 Task: Slide 4 - My Friends.
Action: Mouse moved to (40, 100)
Screenshot: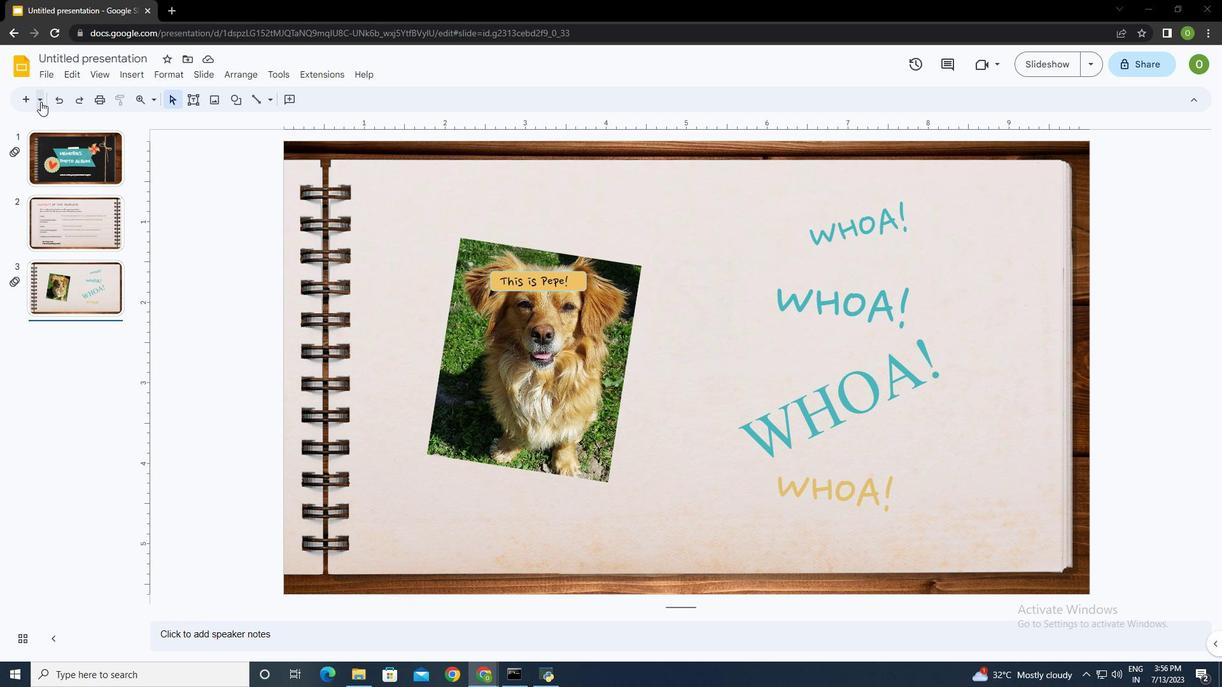 
Action: Mouse pressed left at (40, 100)
Screenshot: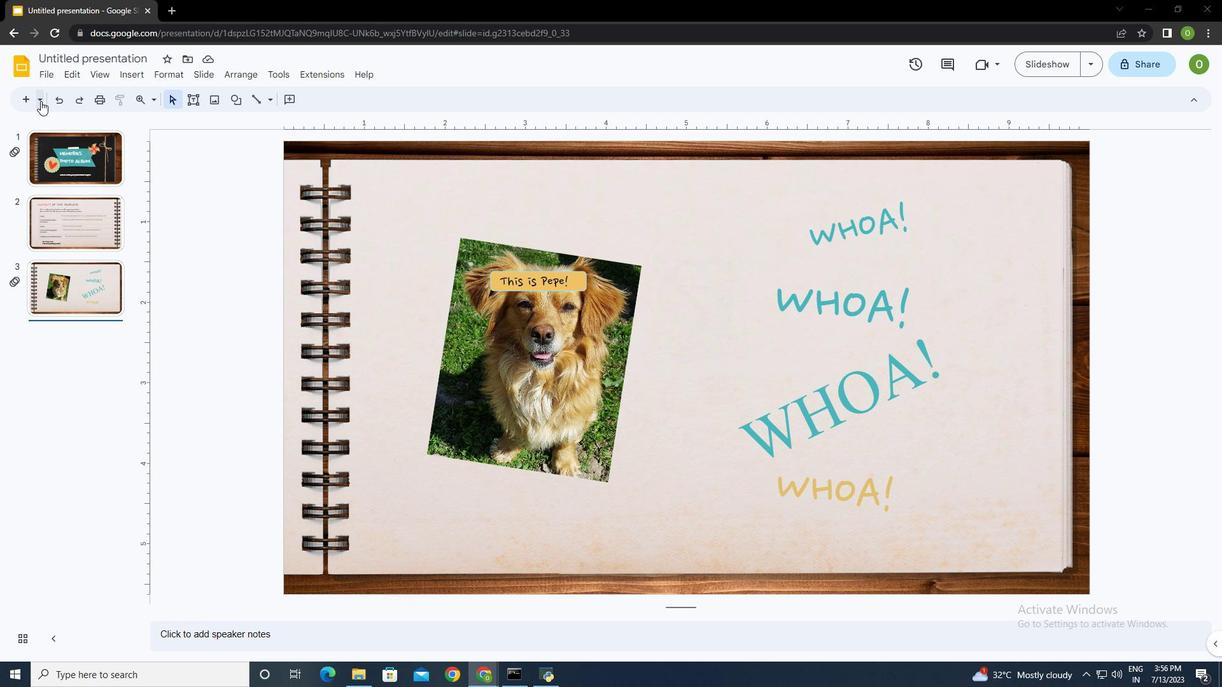 
Action: Mouse moved to (94, 231)
Screenshot: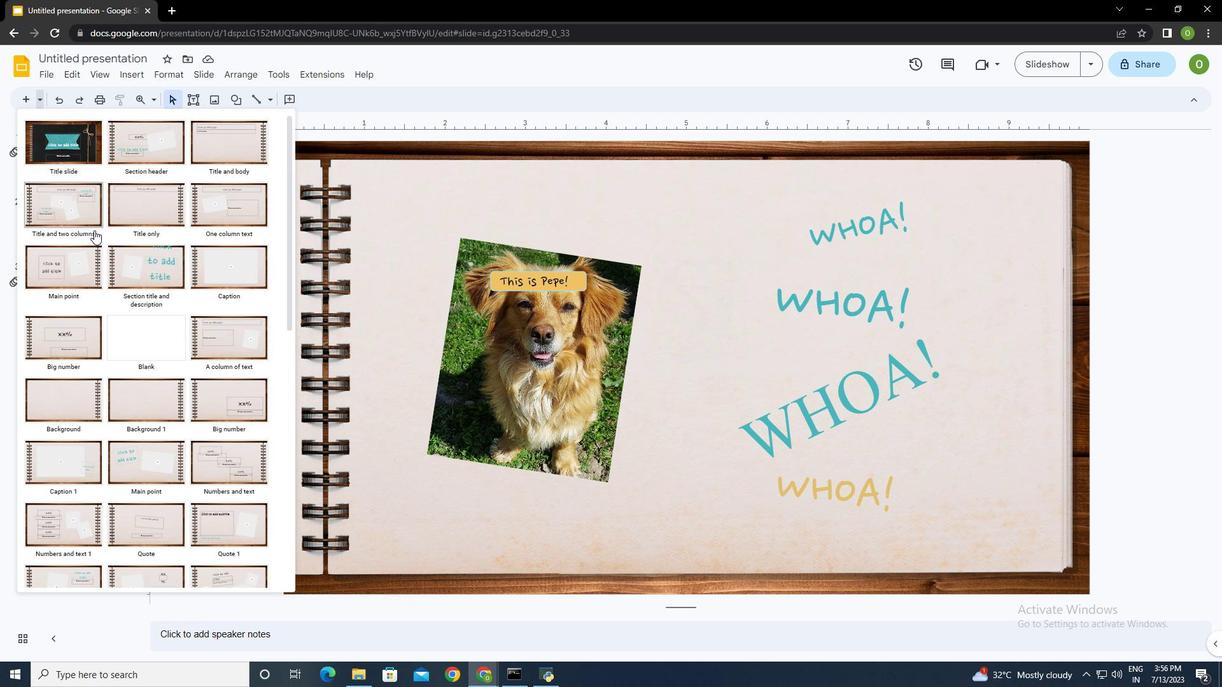 
Action: Mouse scrolled (94, 230) with delta (0, 0)
Screenshot: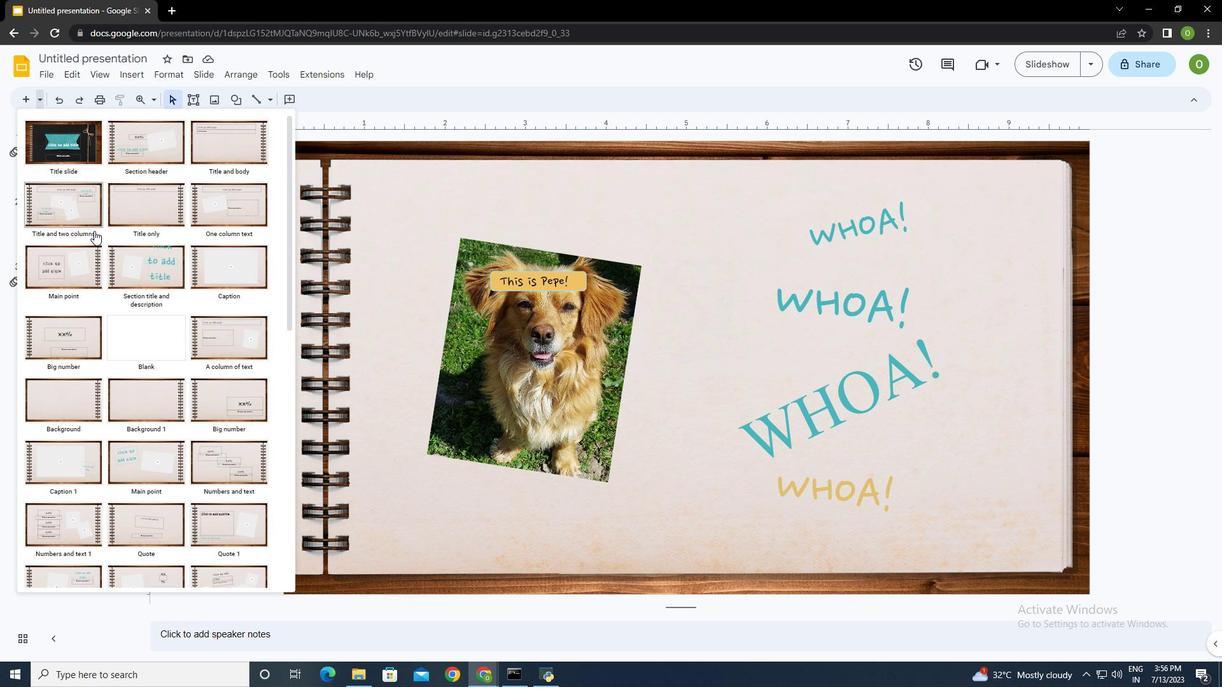 
Action: Mouse scrolled (94, 230) with delta (0, 0)
Screenshot: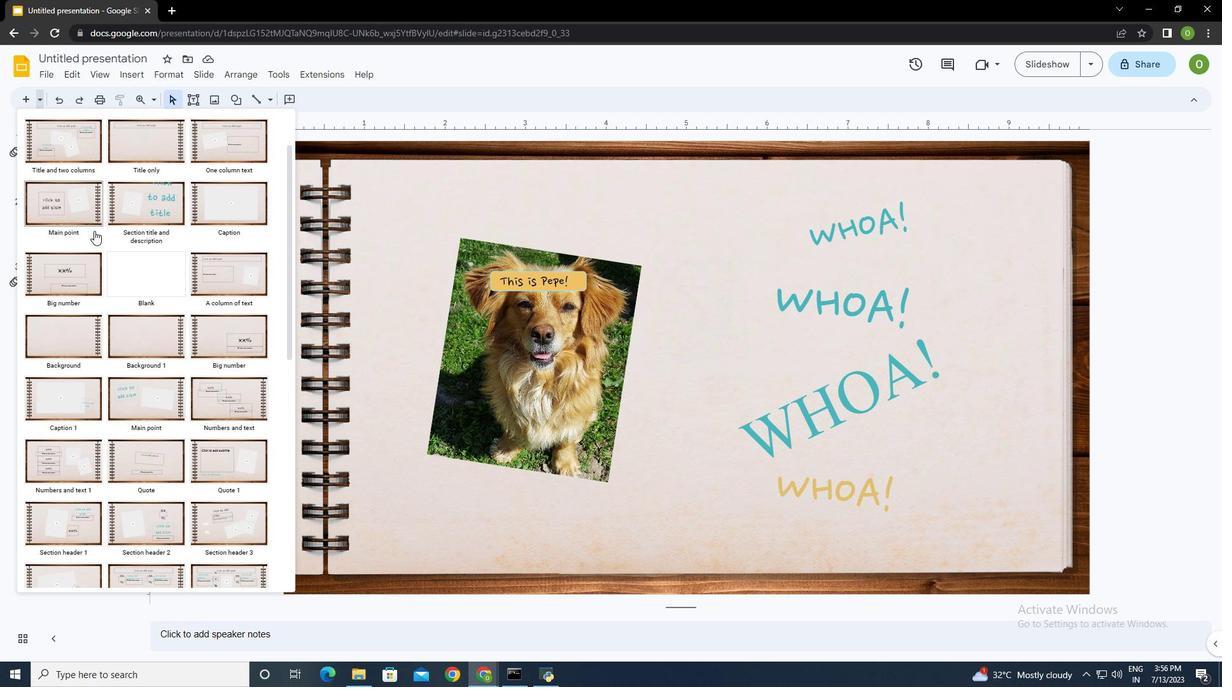 
Action: Mouse scrolled (94, 230) with delta (0, 0)
Screenshot: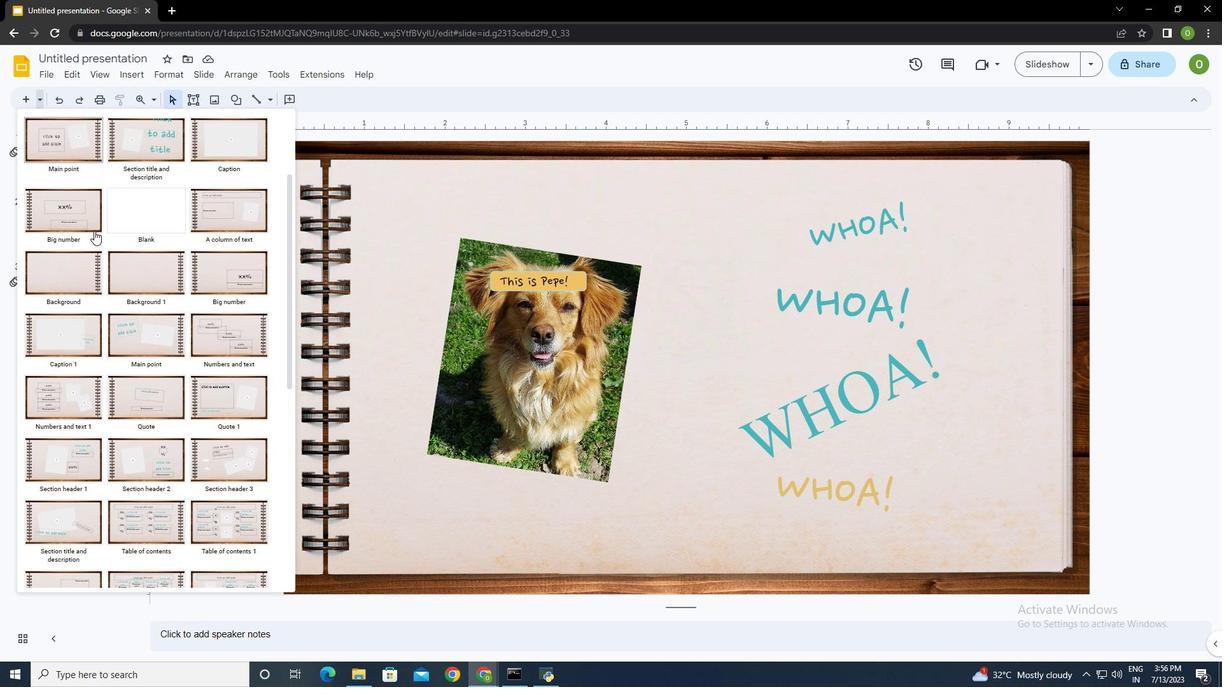 
Action: Mouse scrolled (94, 230) with delta (0, 0)
Screenshot: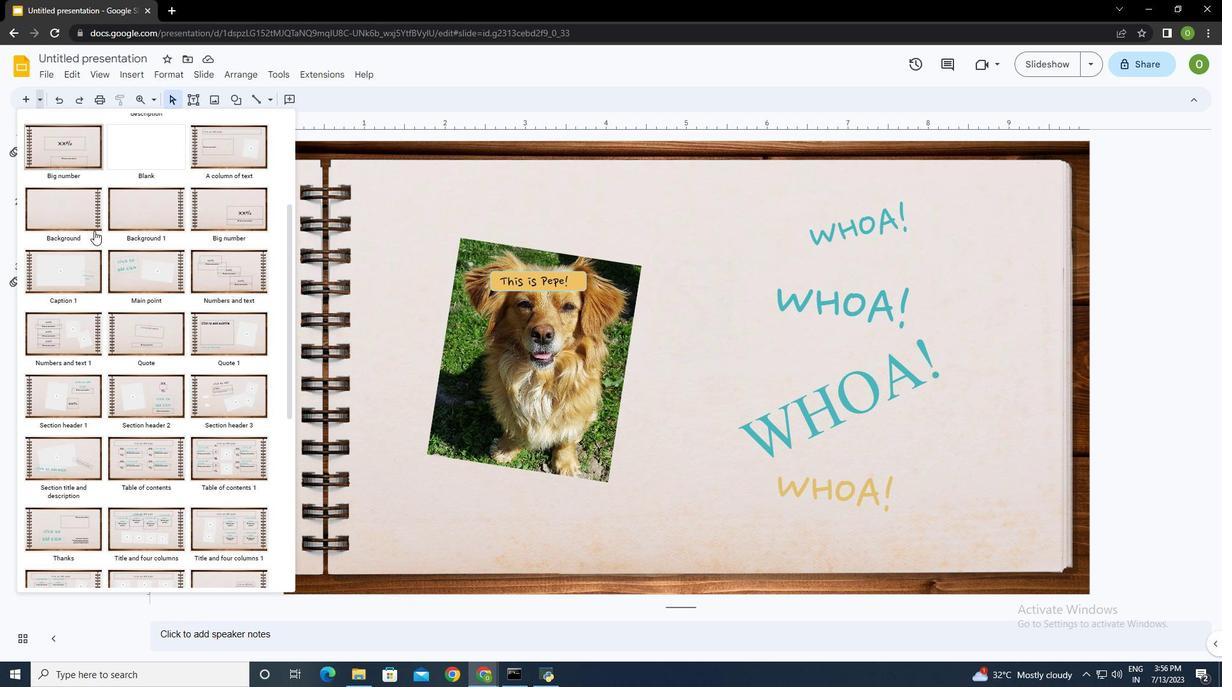 
Action: Mouse scrolled (94, 230) with delta (0, 0)
Screenshot: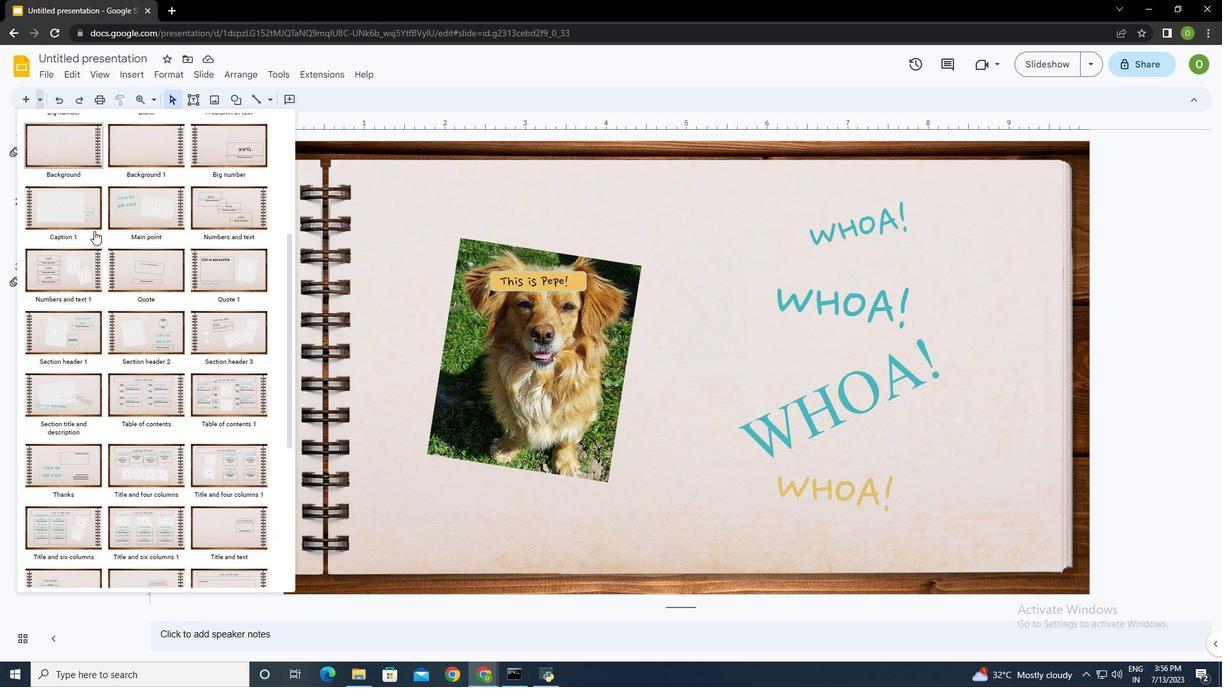 
Action: Mouse moved to (45, 267)
Screenshot: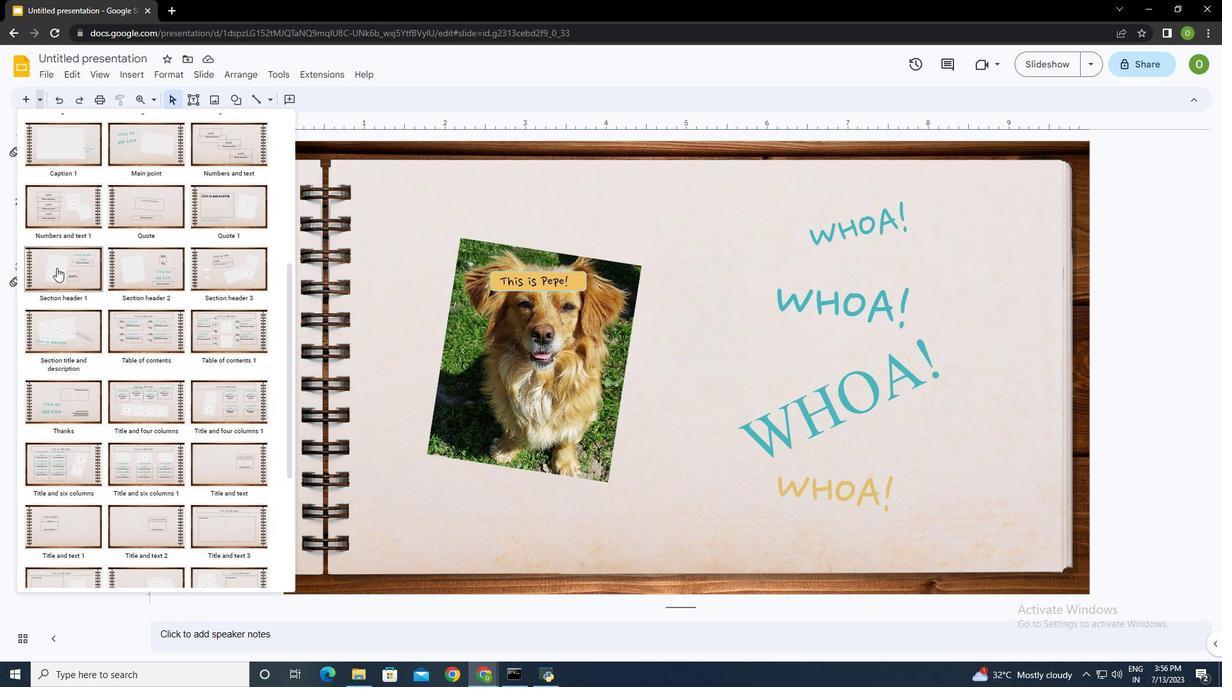 
Action: Mouse pressed left at (45, 267)
Screenshot: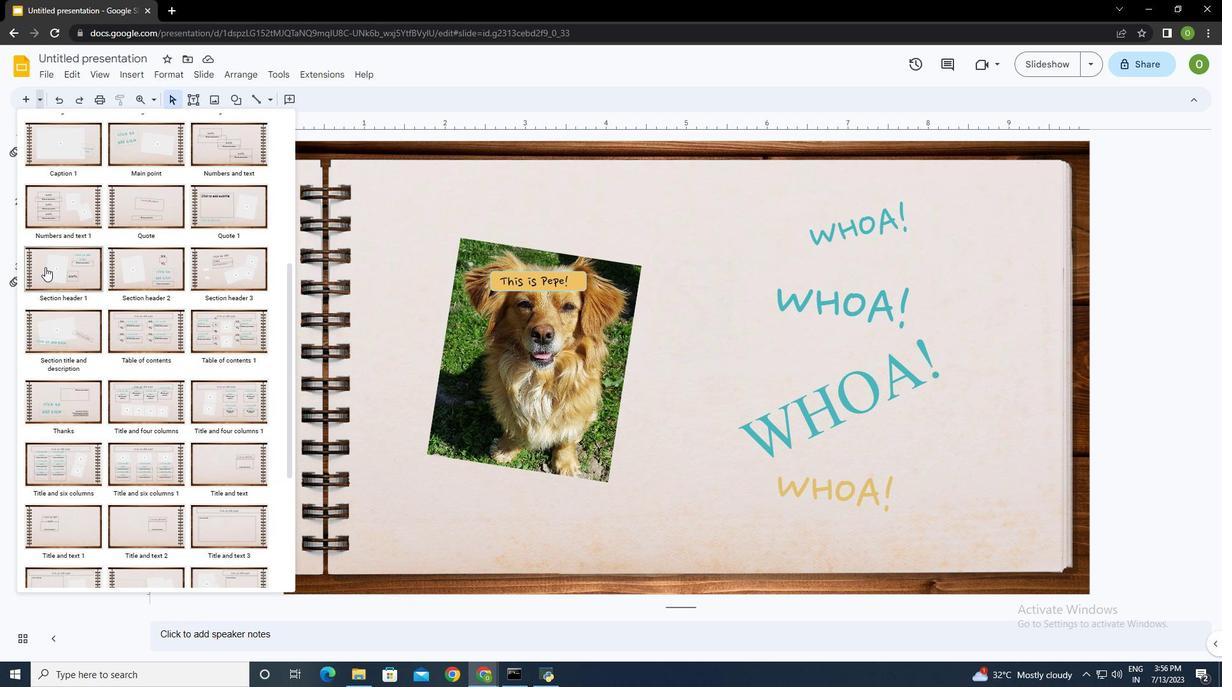 
Action: Mouse moved to (805, 469)
Screenshot: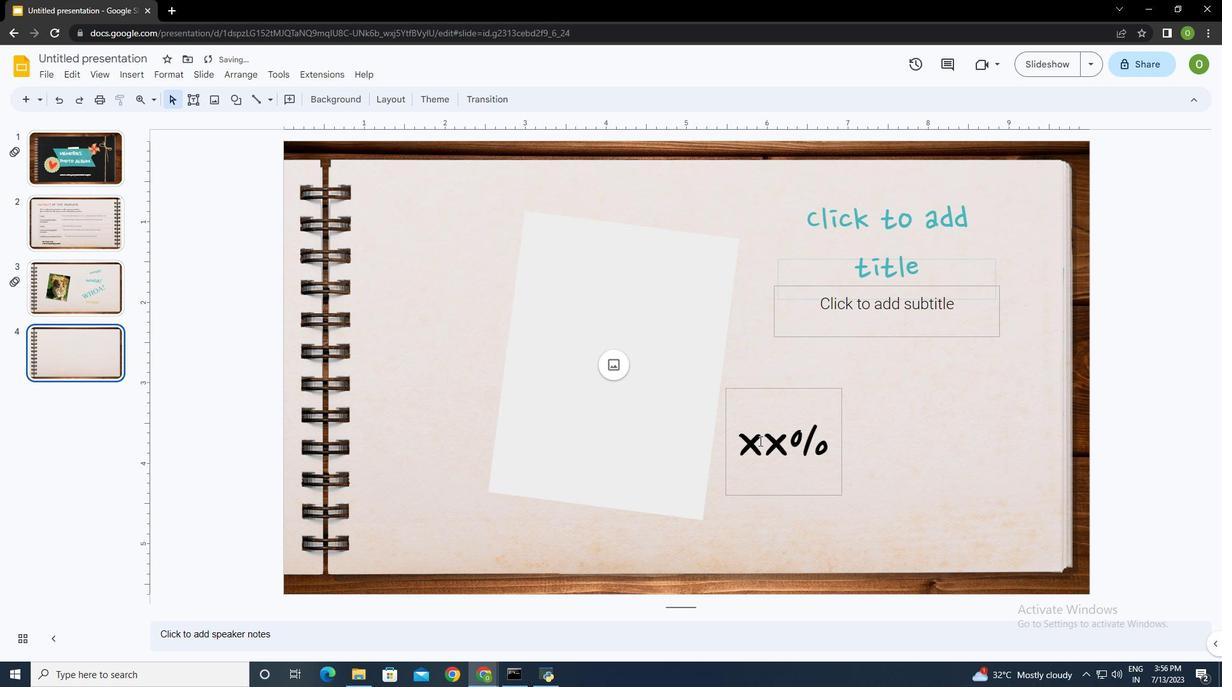 
Action: Mouse pressed left at (805, 469)
Screenshot: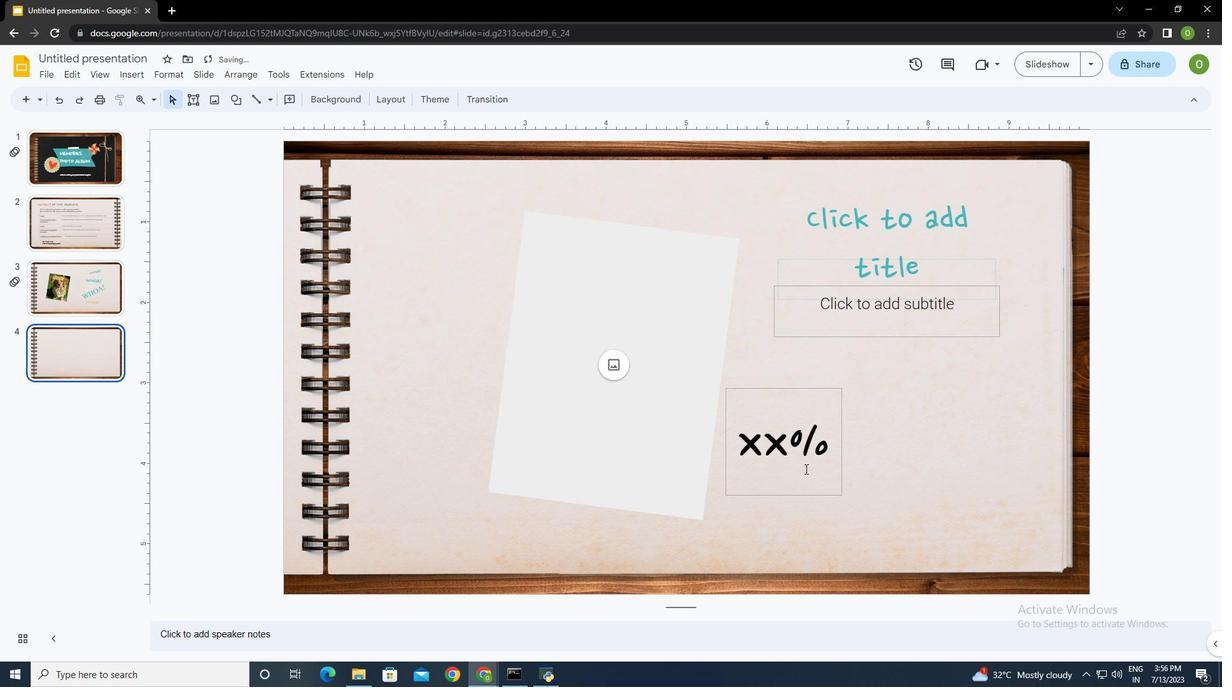 
Action: Mouse moved to (832, 385)
Screenshot: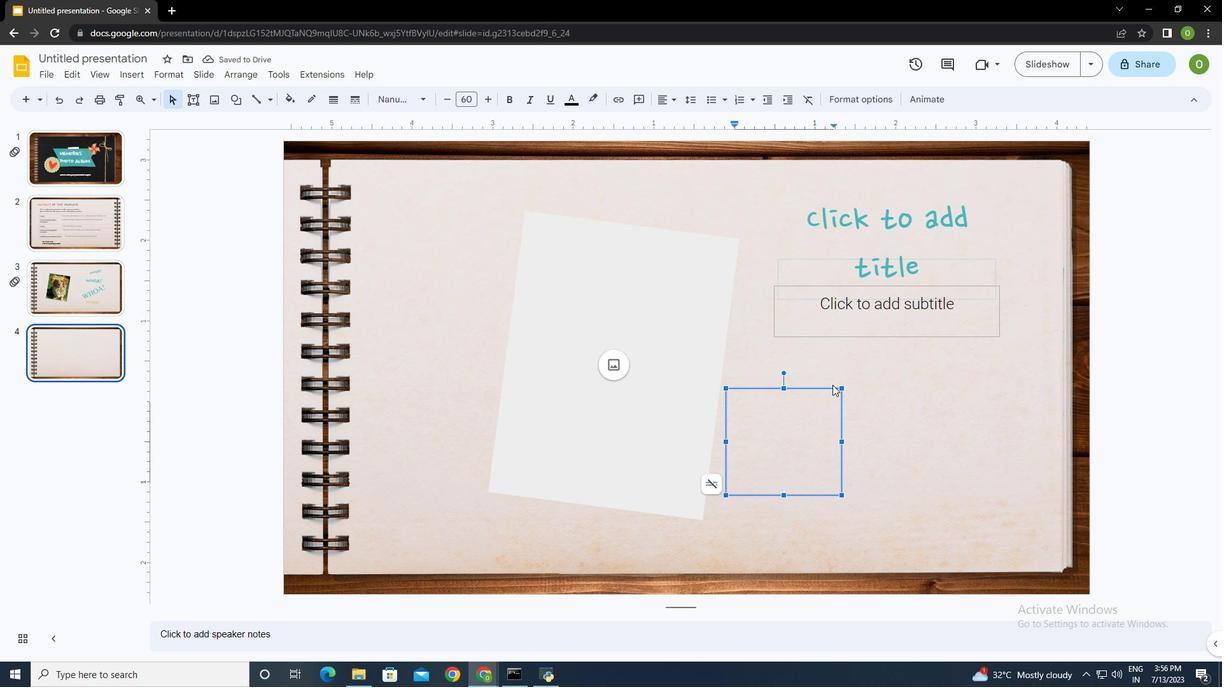 
Action: Key pressed <Key.delete>
Screenshot: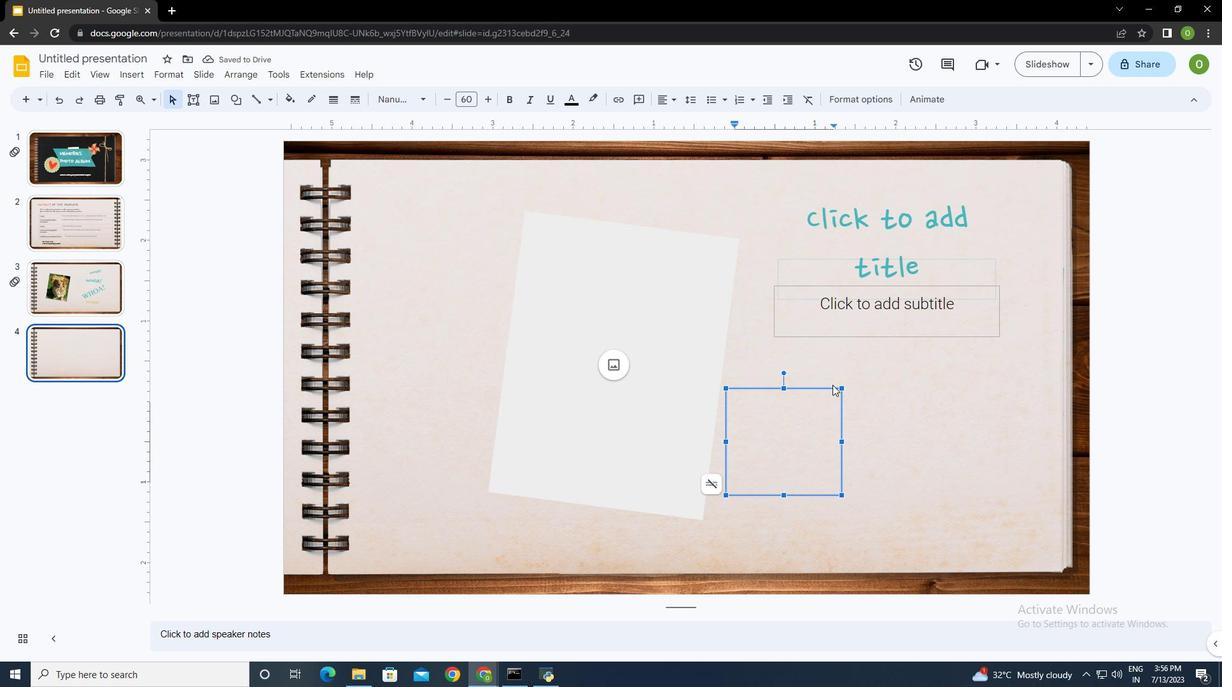 
Action: Mouse moved to (838, 389)
Screenshot: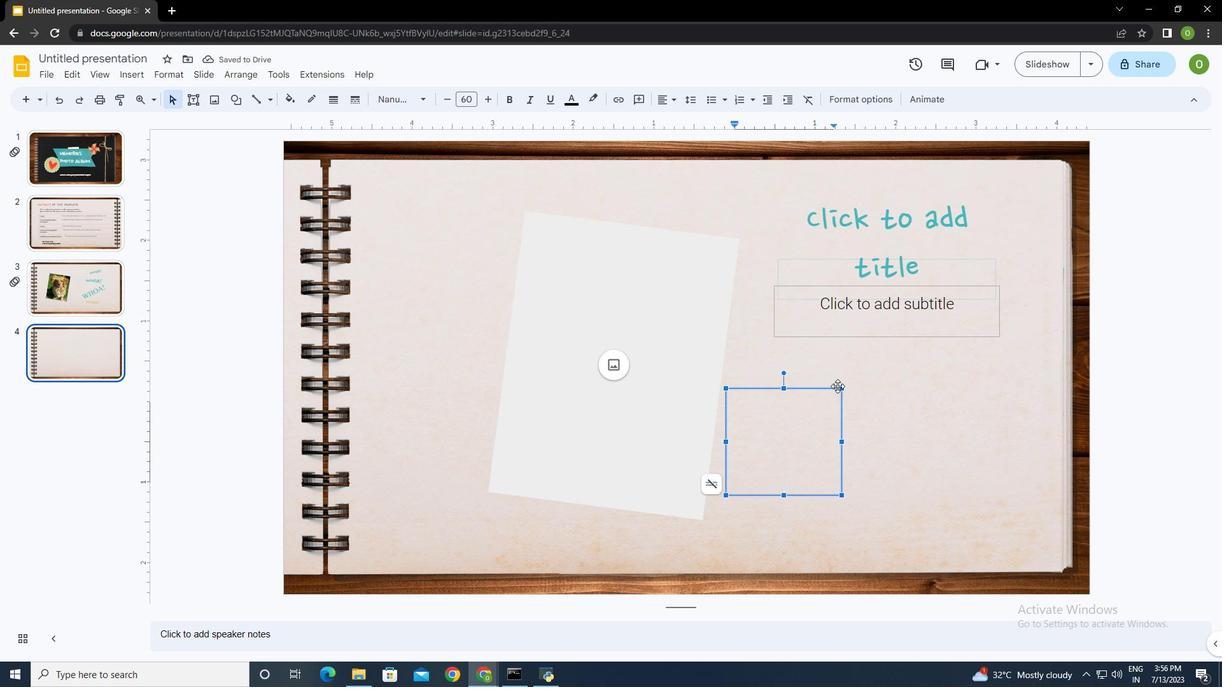 
Action: Mouse pressed left at (838, 389)
Screenshot: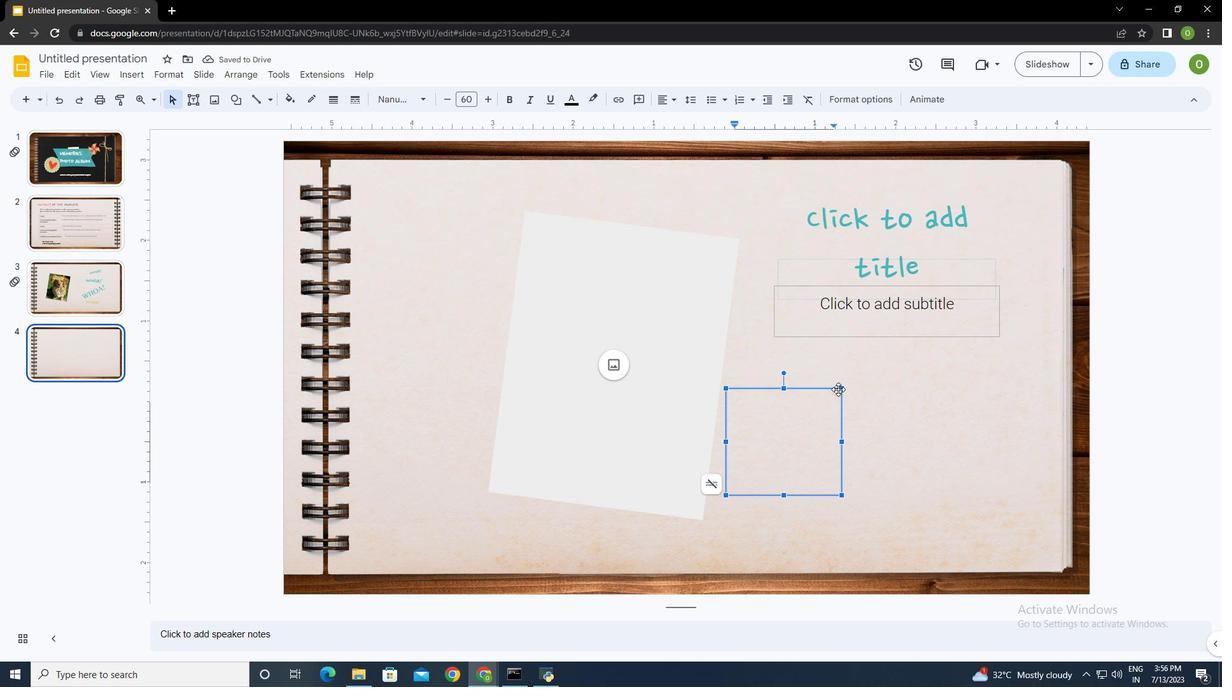 
Action: Key pressed <Key.delete>
Screenshot: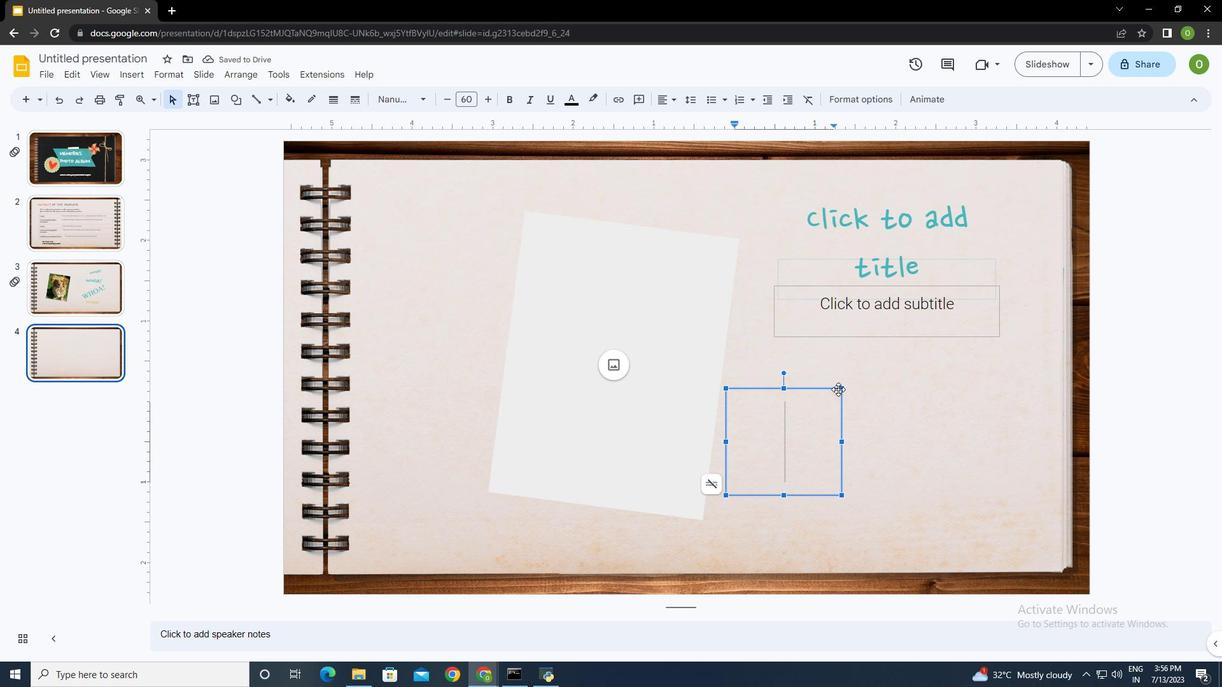 
Action: Mouse moved to (857, 306)
Screenshot: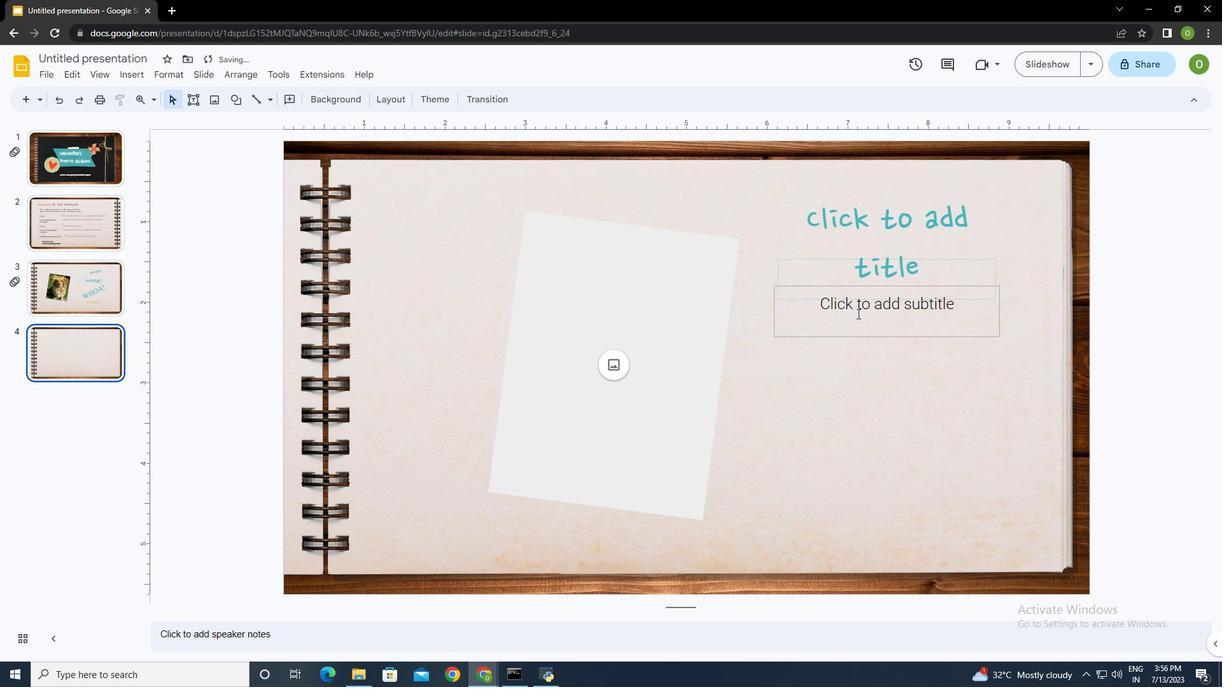 
Action: Mouse pressed left at (857, 306)
Screenshot: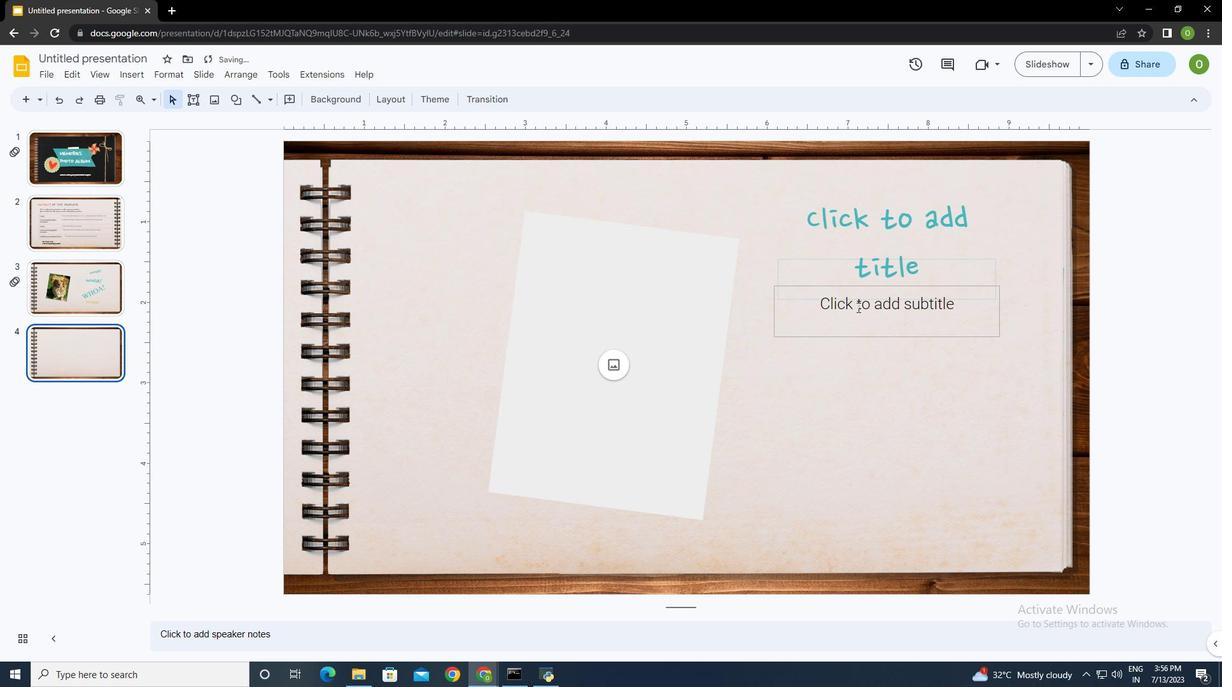 
Action: Mouse moved to (856, 287)
Screenshot: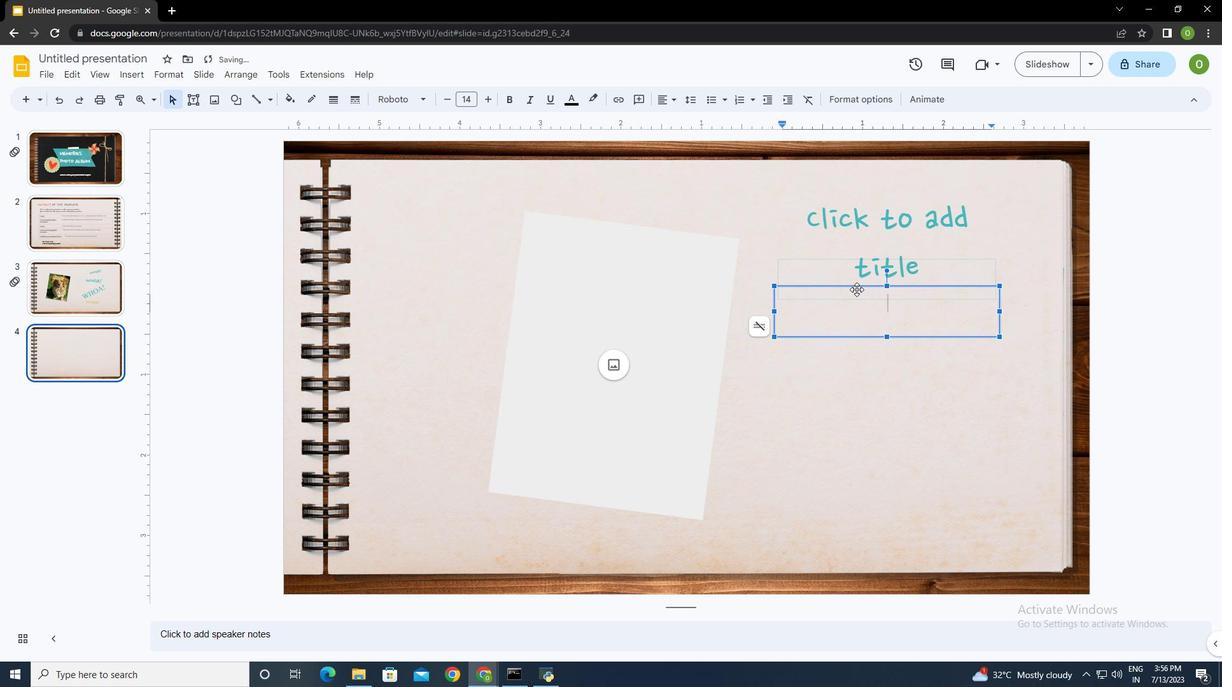 
Action: Mouse pressed left at (856, 287)
Screenshot: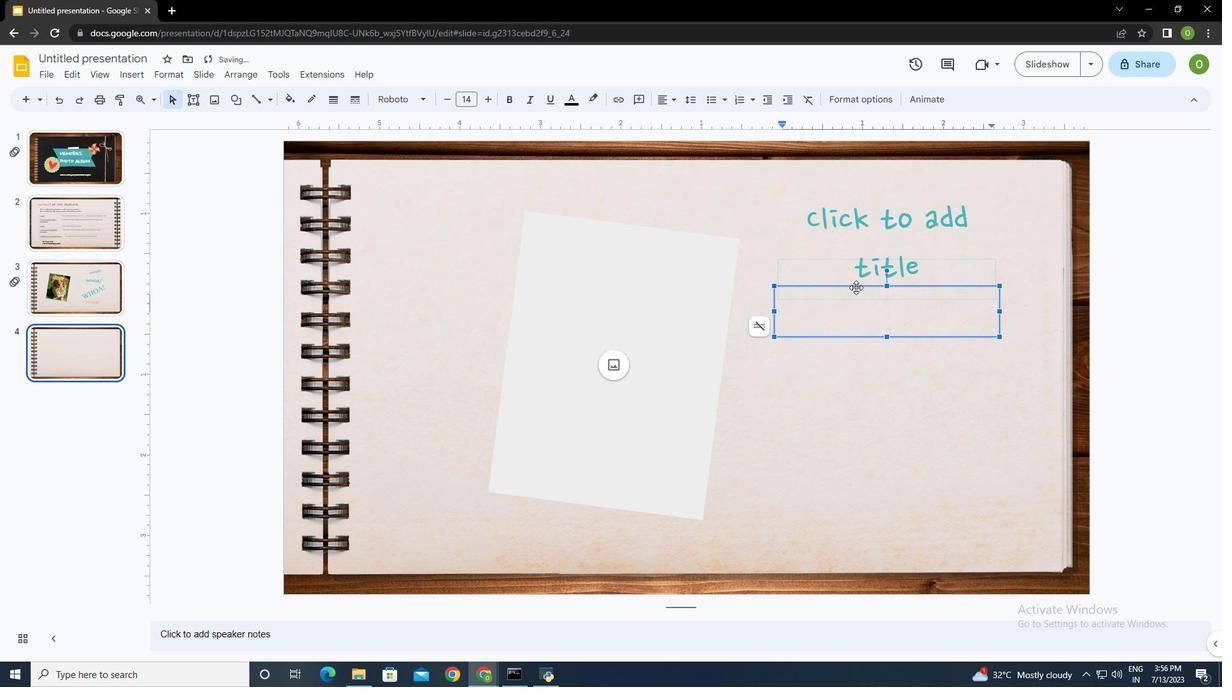
Action: Key pressed <Key.delete>
Screenshot: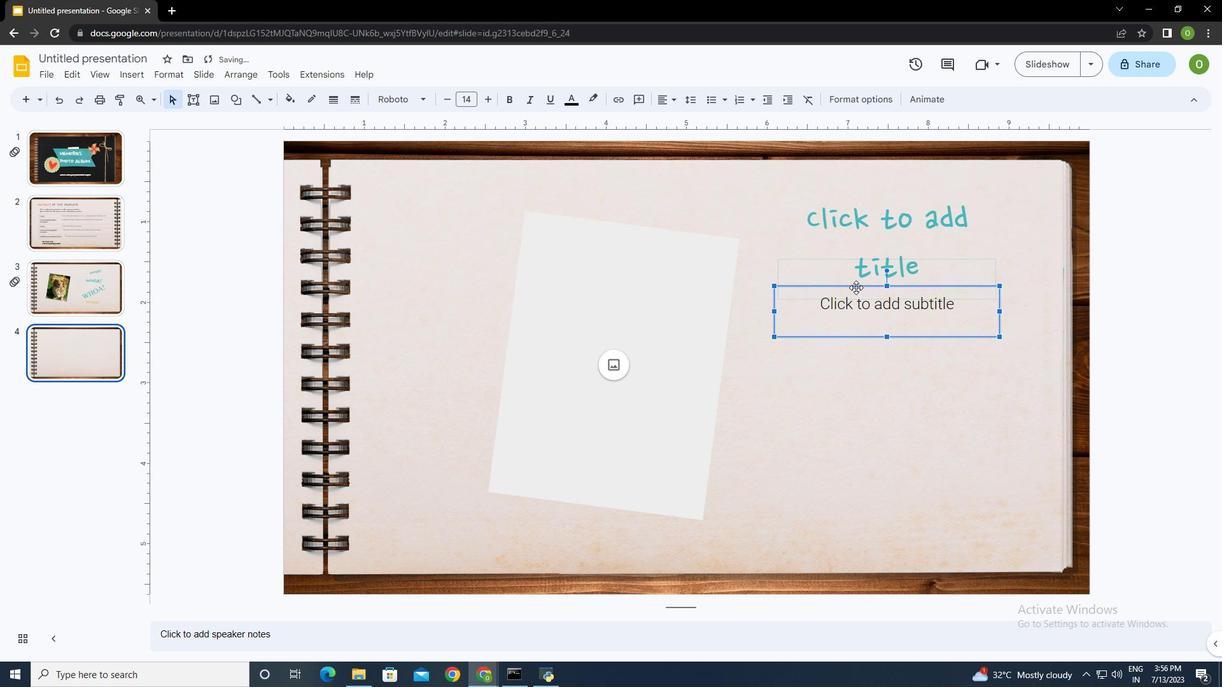 
Action: Mouse moved to (857, 275)
Screenshot: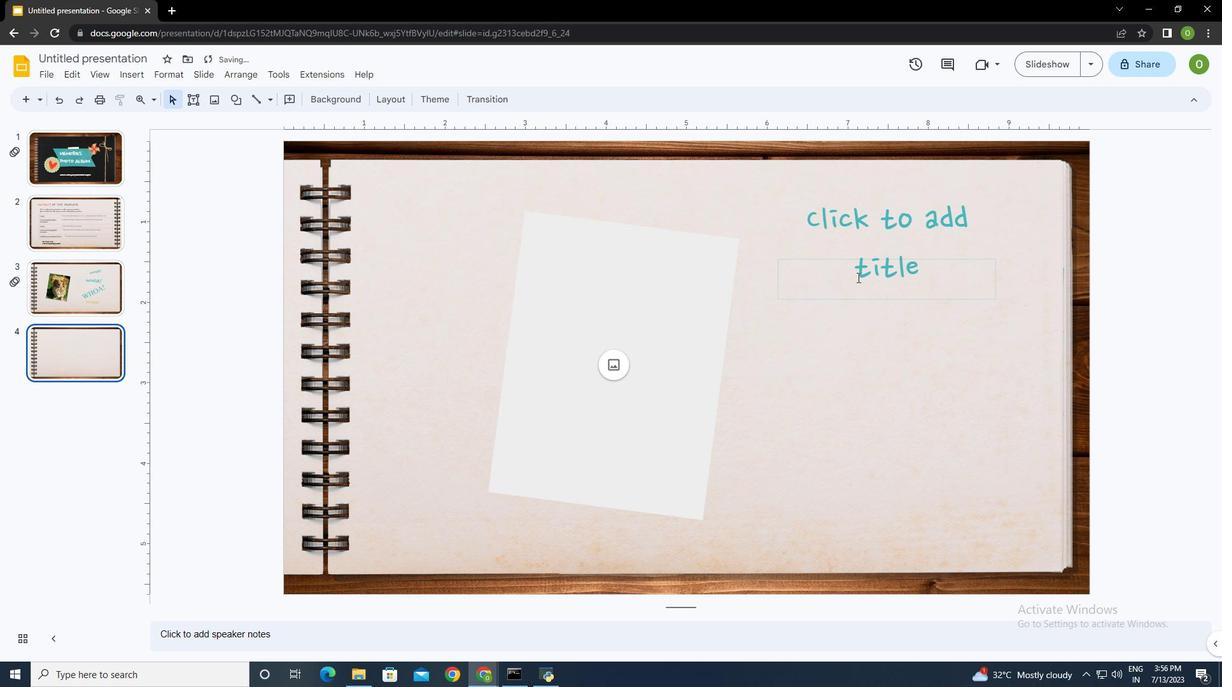 
Action: Mouse pressed left at (857, 275)
Screenshot: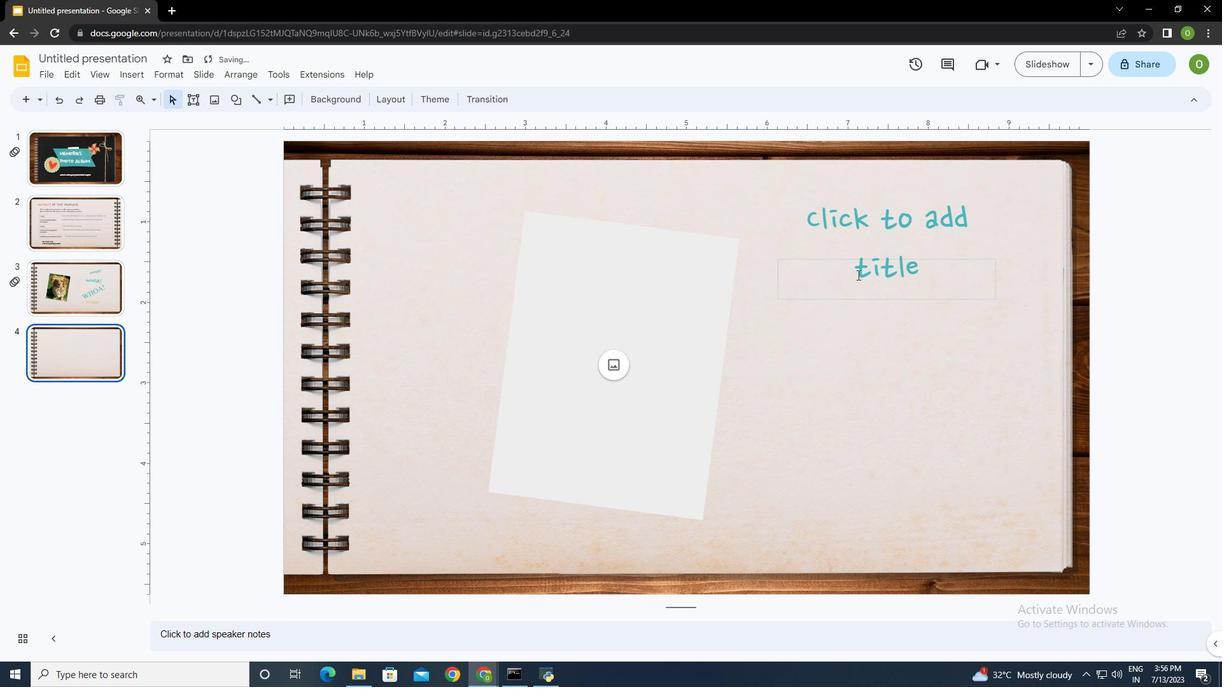 
Action: Mouse moved to (610, 352)
Screenshot: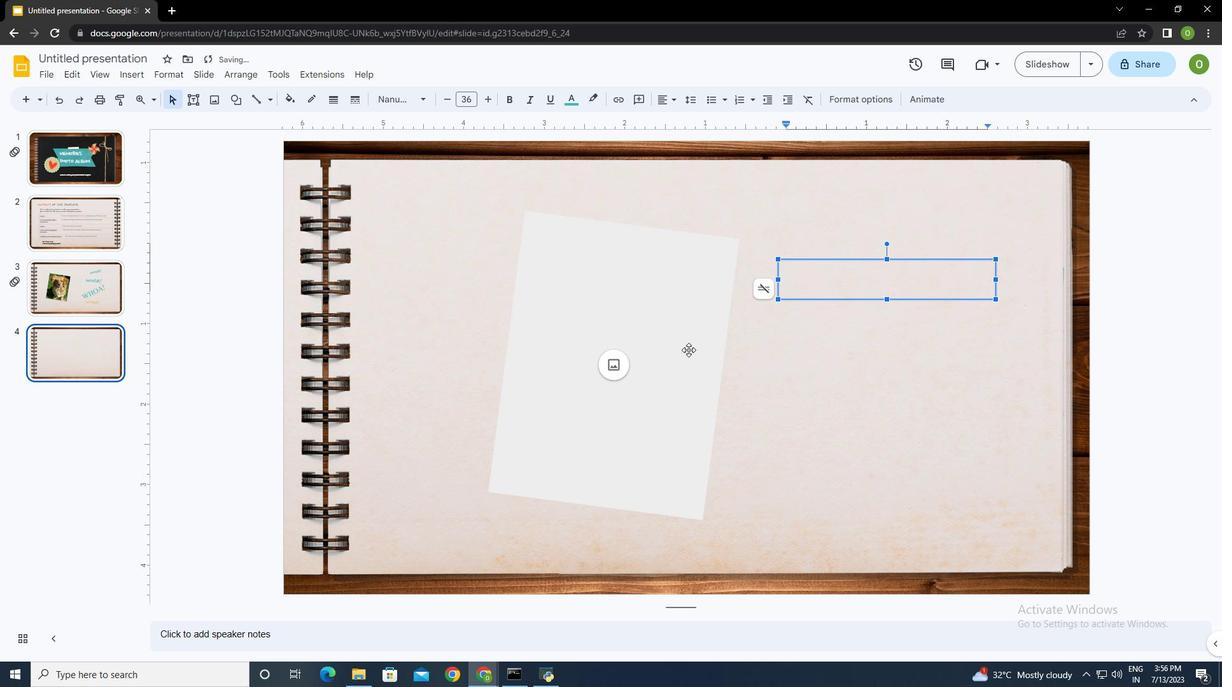 
Action: Mouse pressed left at (610, 352)
Screenshot: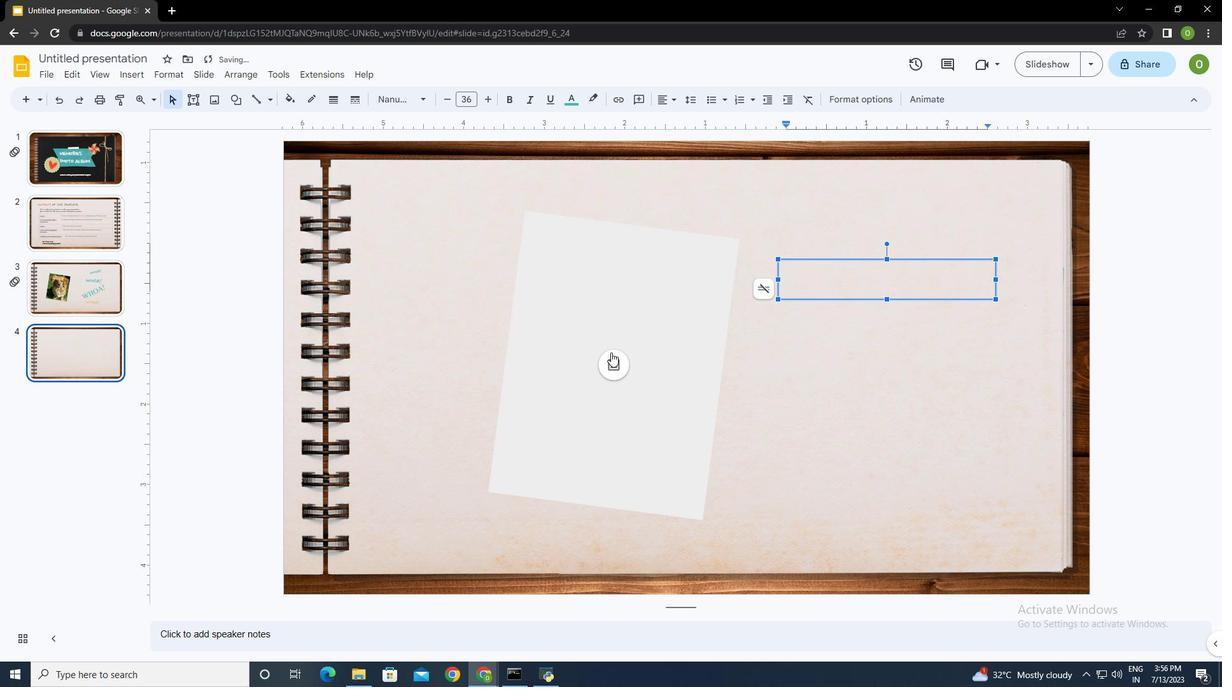 
Action: Mouse moved to (652, 386)
Screenshot: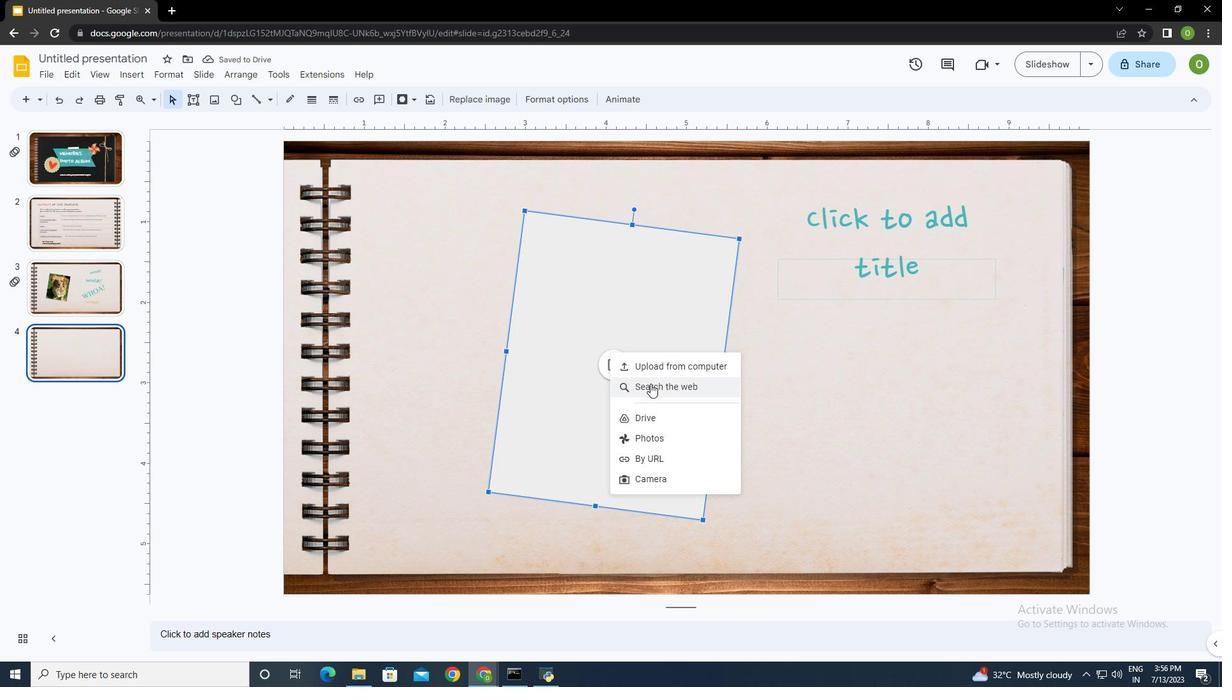 
Action: Mouse pressed left at (652, 386)
Screenshot: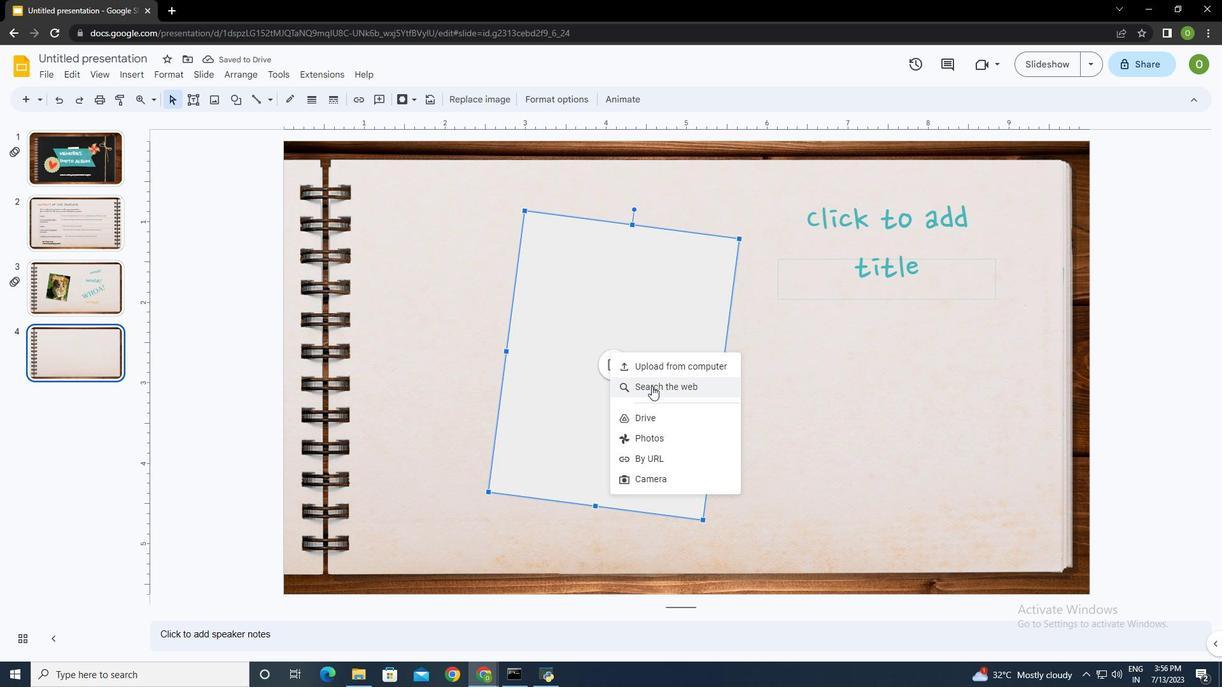
Action: Mouse moved to (1189, 108)
Screenshot: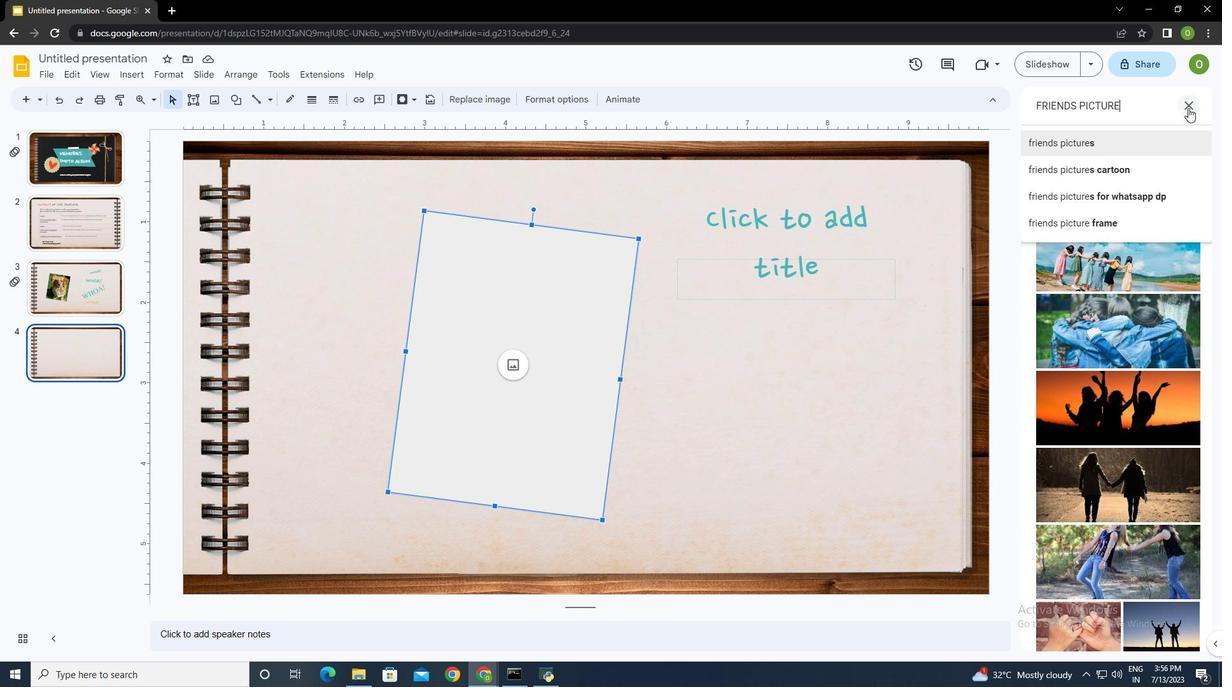 
Action: Mouse pressed left at (1189, 108)
Screenshot: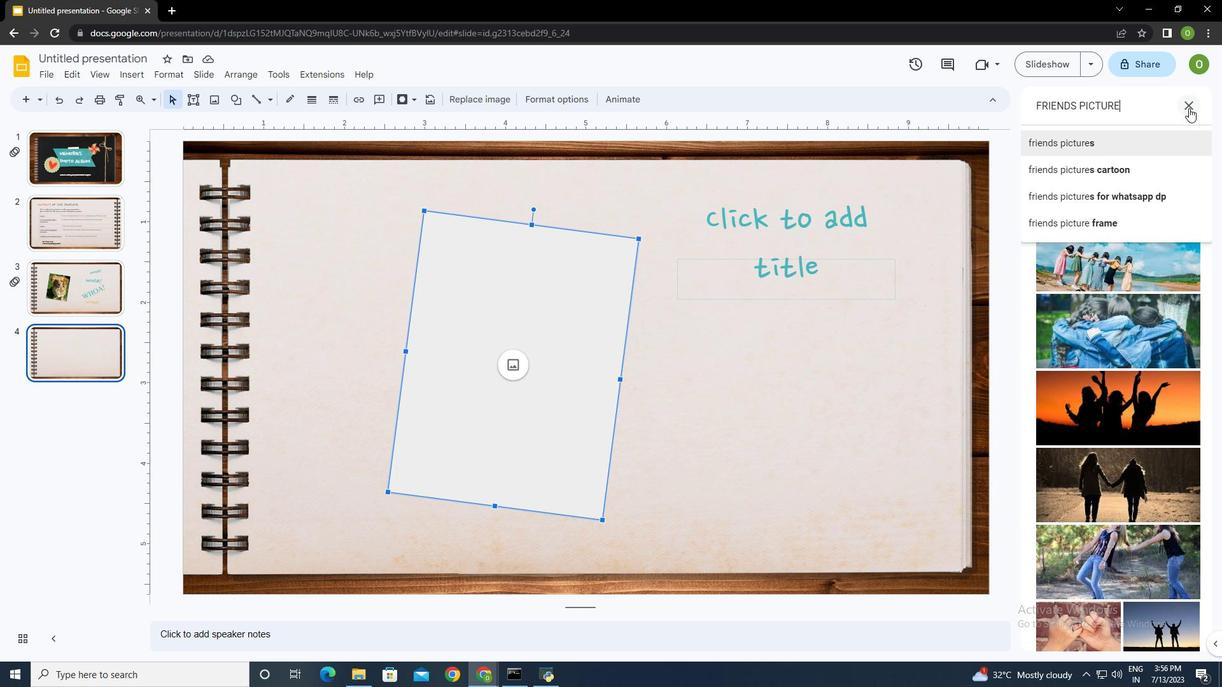 
Action: Mouse moved to (609, 369)
Screenshot: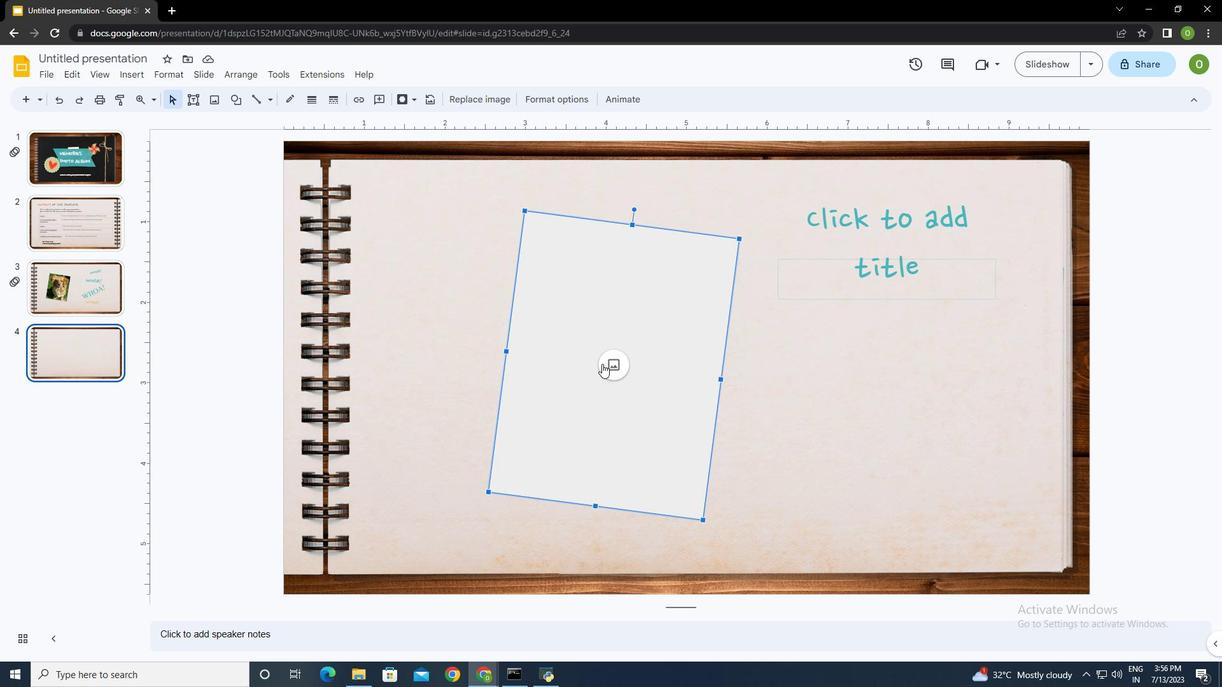 
Action: Mouse pressed left at (609, 369)
Screenshot: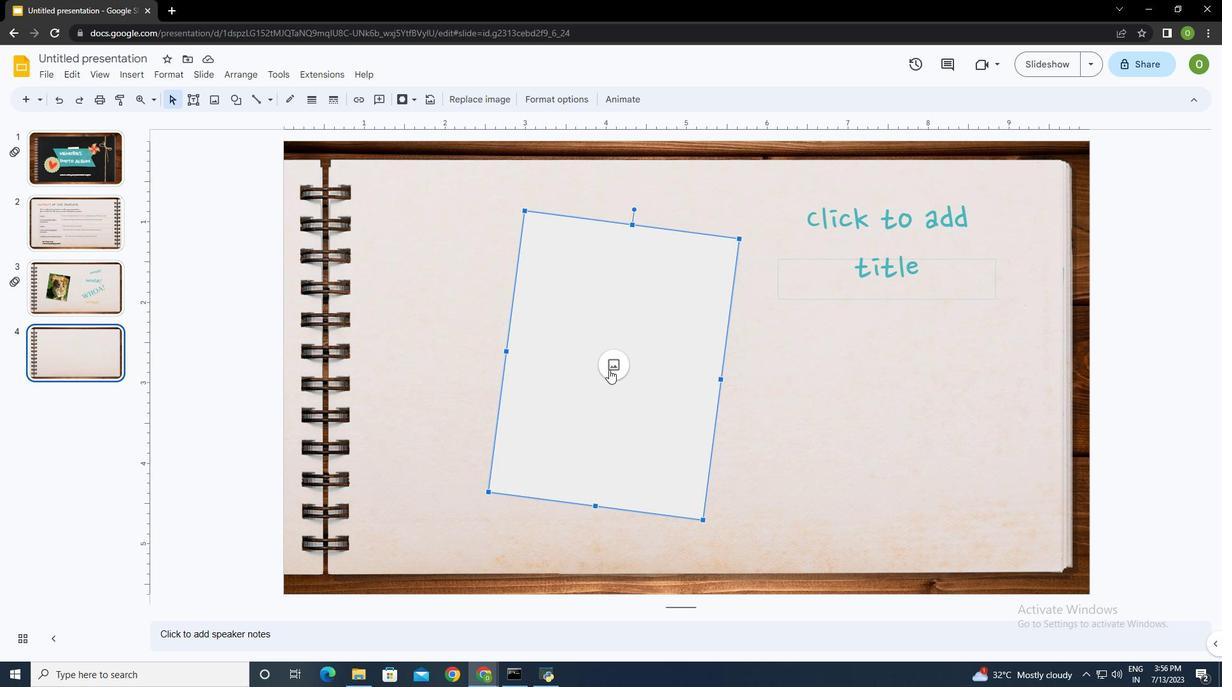 
Action: Mouse moved to (672, 404)
Screenshot: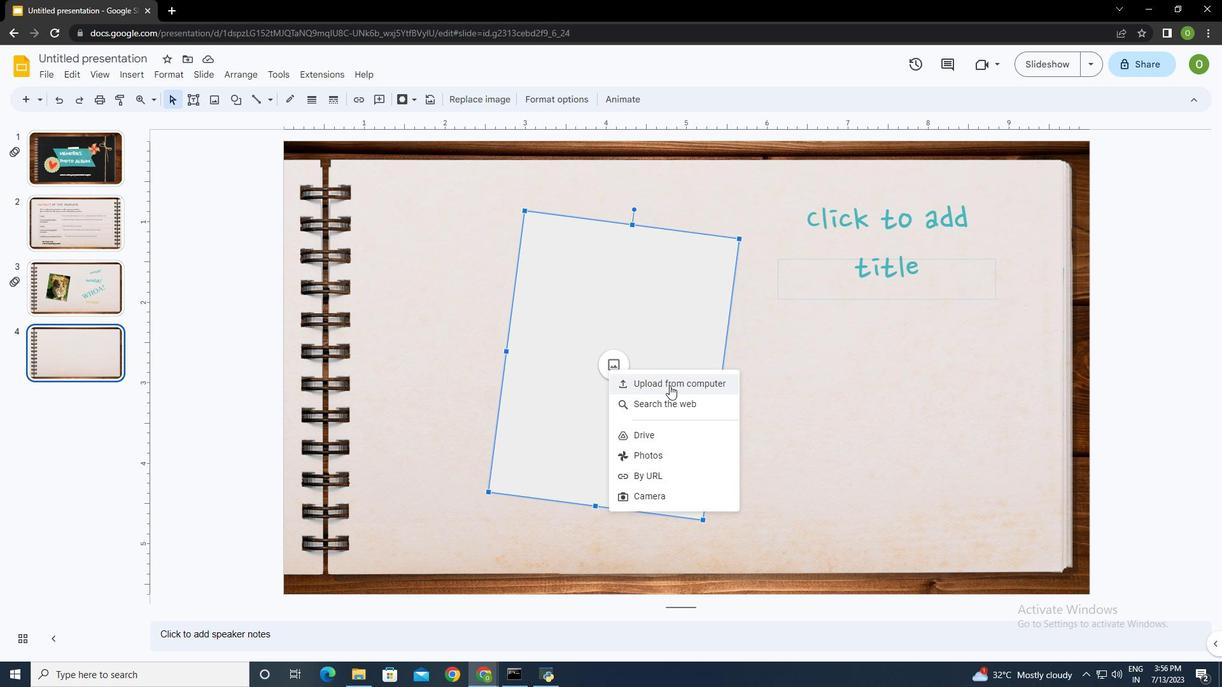 
Action: Mouse pressed left at (672, 404)
Screenshot: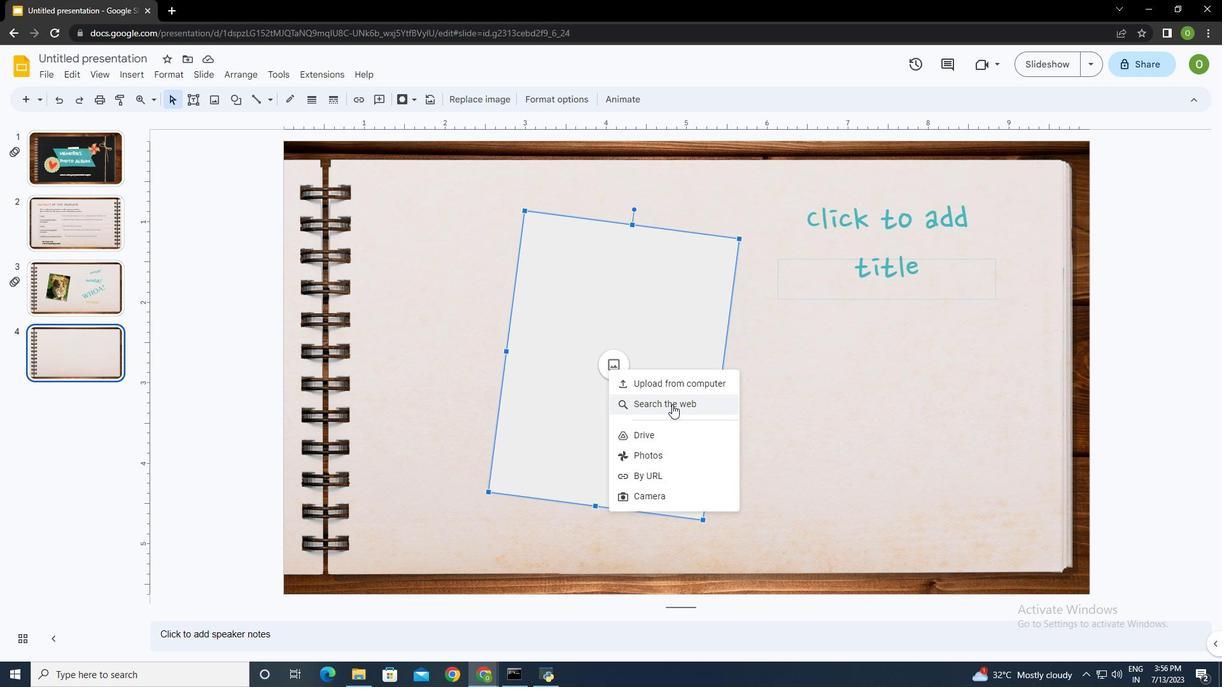 
Action: Mouse moved to (1120, 100)
Screenshot: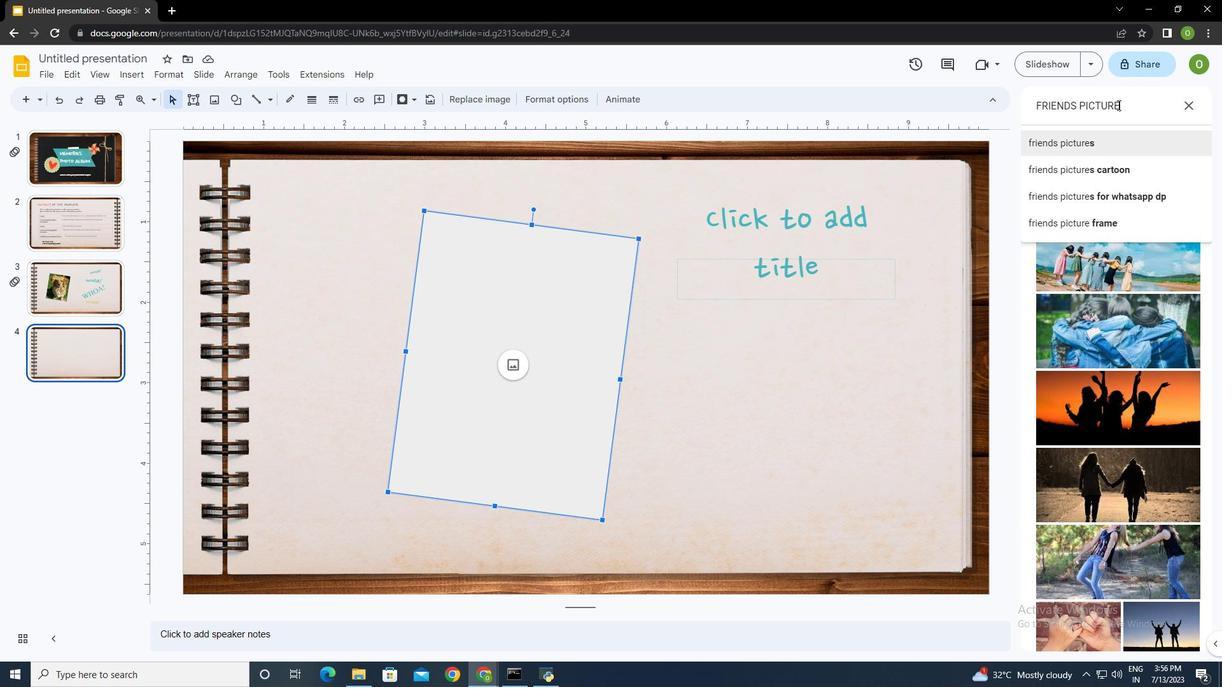 
Action: Mouse pressed left at (1120, 100)
Screenshot: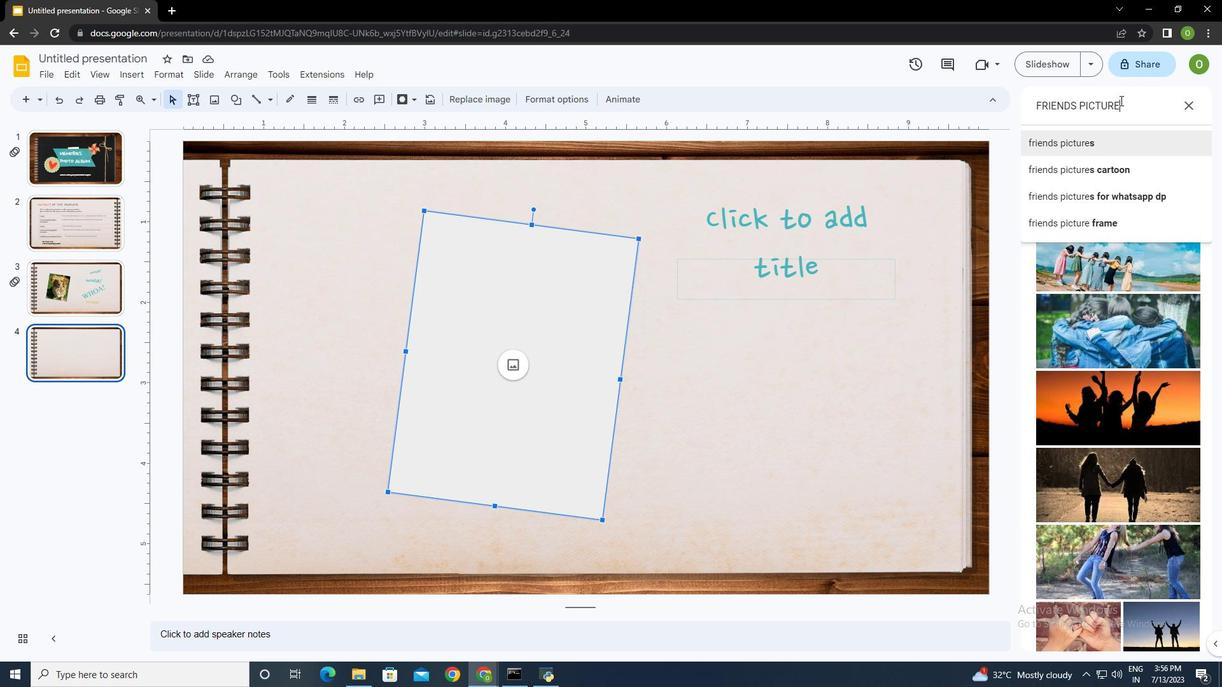
Action: Mouse moved to (1127, 106)
Screenshot: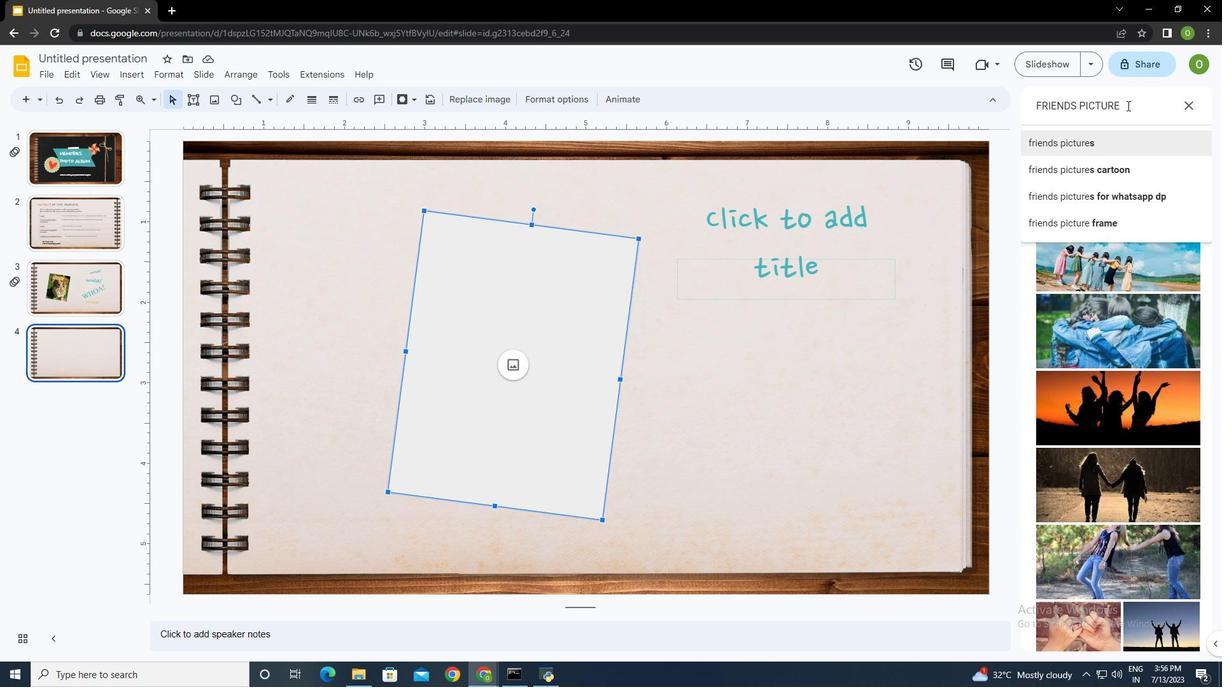 
Action: Key pressed <Key.backspace><Key.backspace><Key.backspace><Key.backspace><Key.backspace><Key.backspace><Key.backspace><Key.backspace><Key.backspace><Key.backspace><Key.backspace><Key.backspace><Key.backspace><Key.backspace><Key.backspace><Key.backspace><Key.backspace><Key.backspace><Key.backspace><Key.backspace><Key.backspace><Key.backspace><Key.backspace><Key.backspace><Key.backspace><Key.backspace>friends<Key.space>picture<Key.enter>
Screenshot: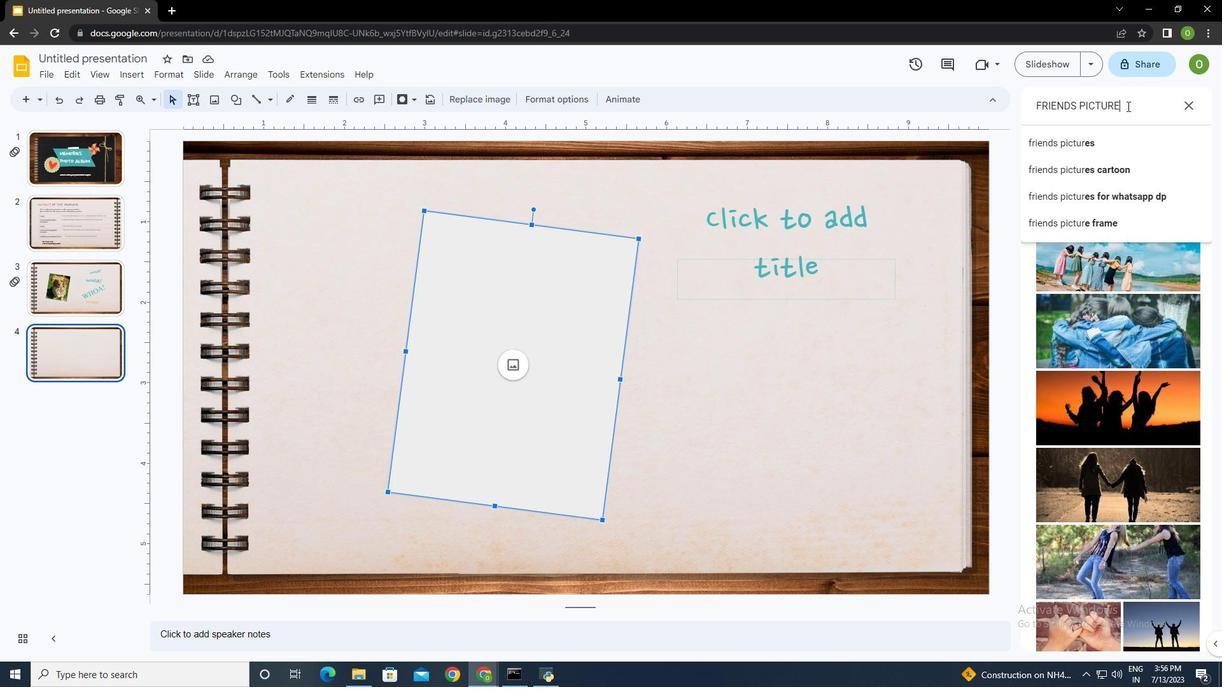 
Action: Mouse moved to (1081, 146)
Screenshot: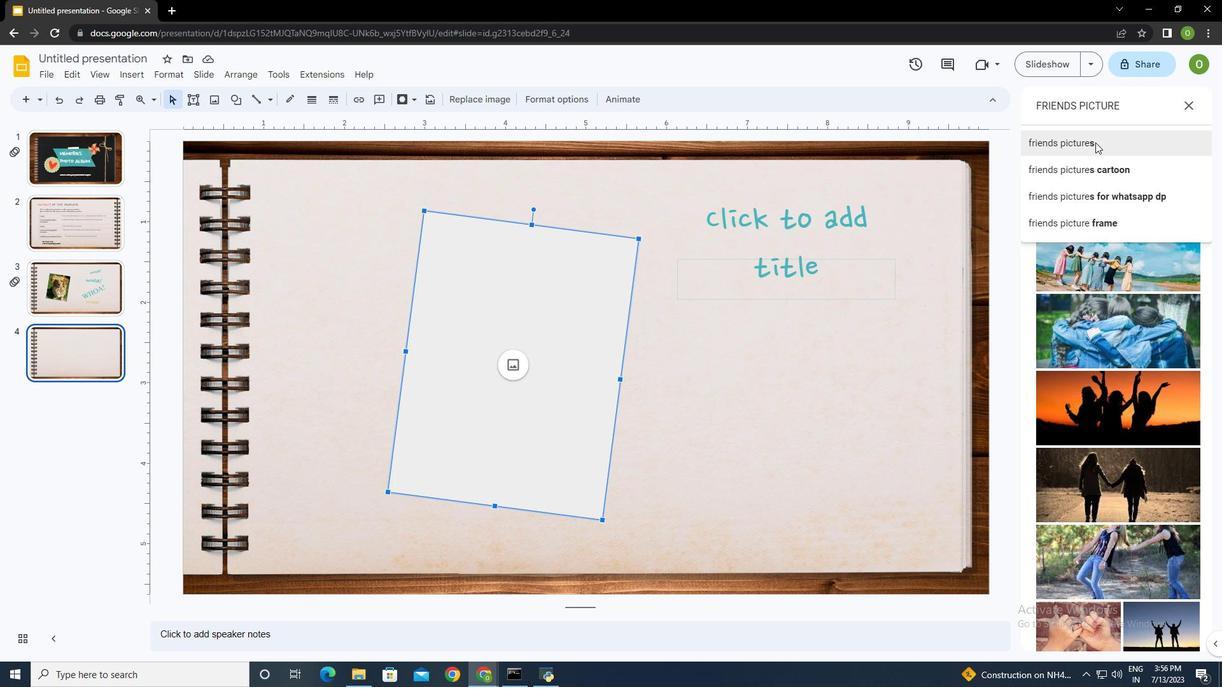 
Action: Mouse pressed left at (1081, 146)
Screenshot: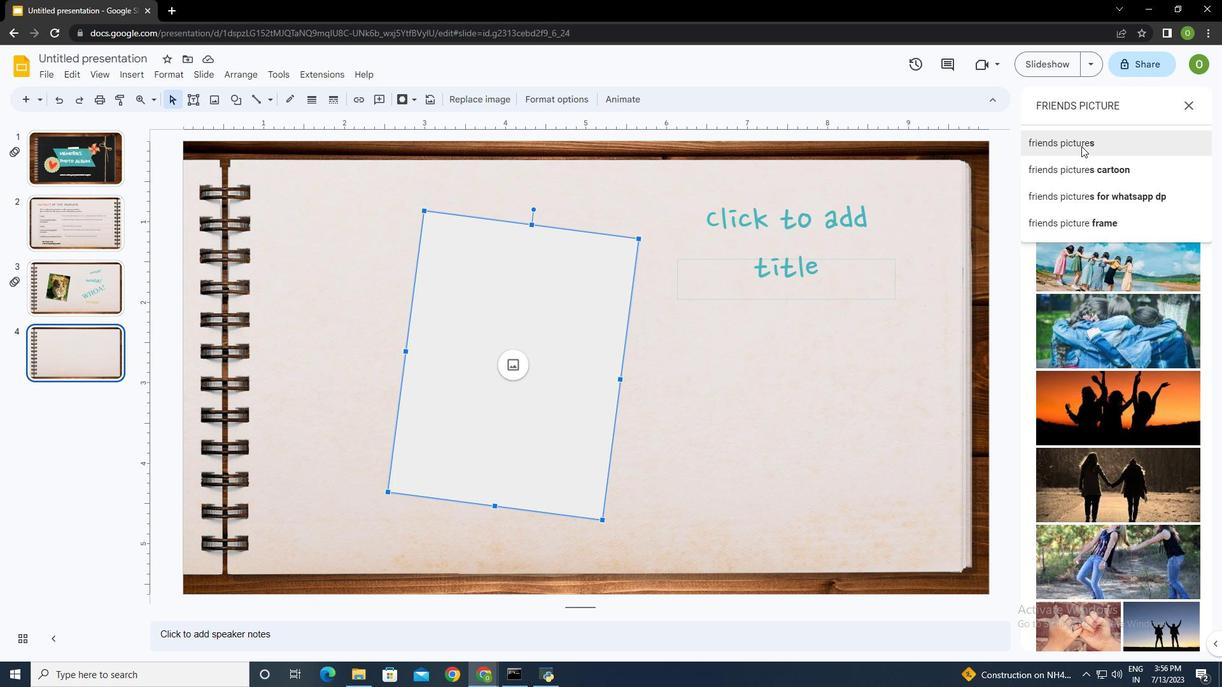
Action: Mouse moved to (1108, 264)
Screenshot: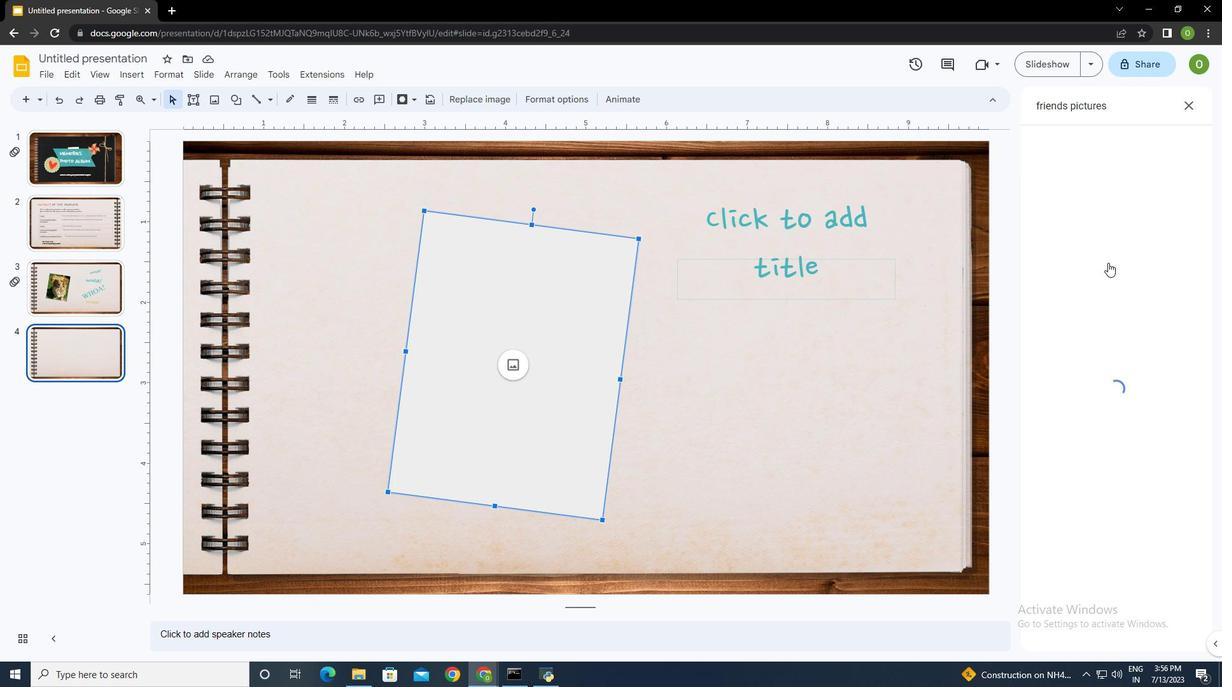 
Action: Mouse scrolled (1108, 263) with delta (0, 0)
Screenshot: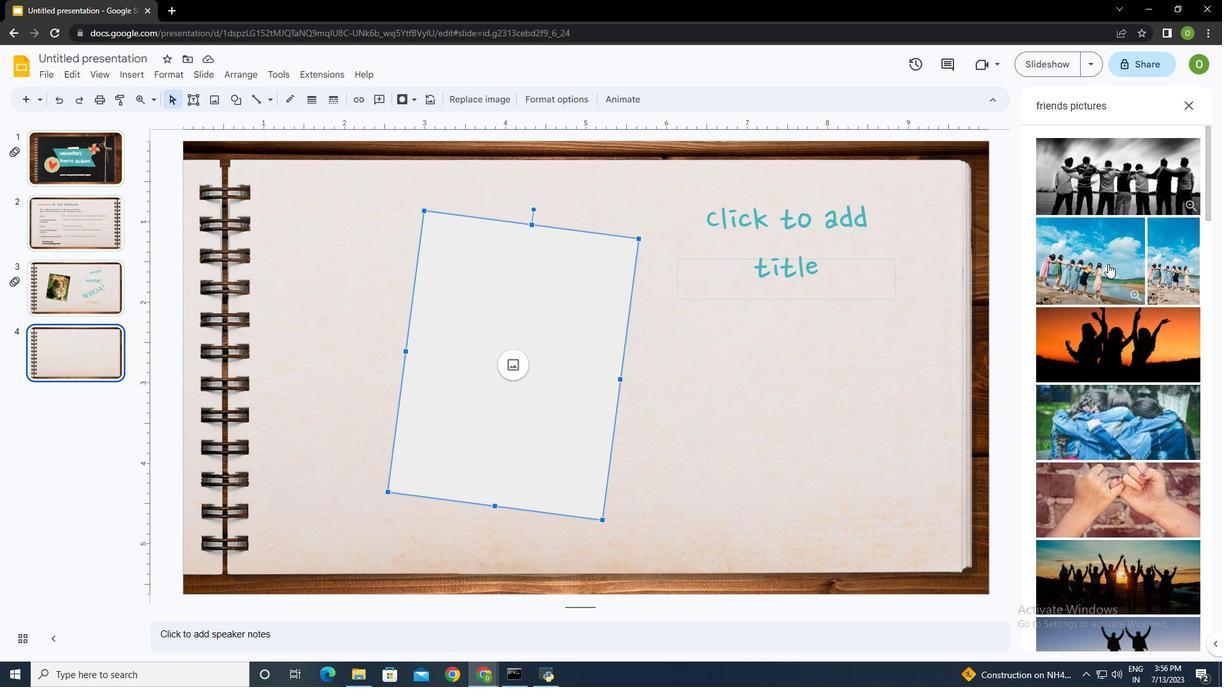 
Action: Mouse moved to (1158, 202)
Screenshot: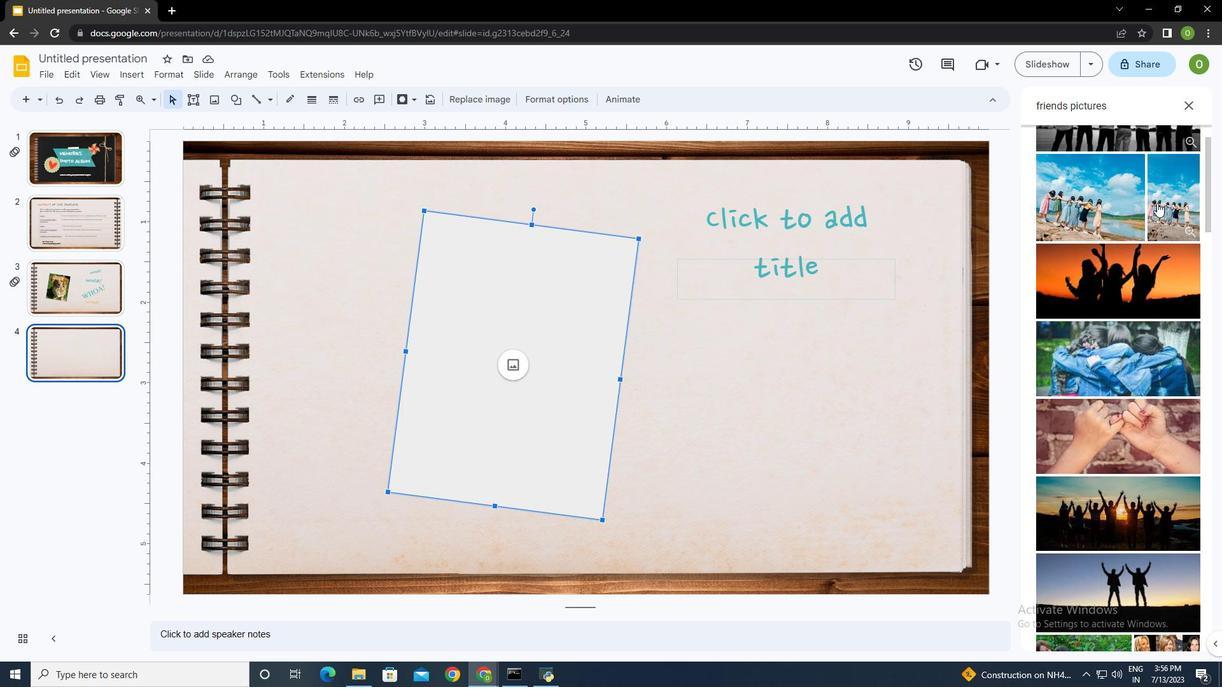 
Action: Mouse pressed left at (1158, 202)
Screenshot: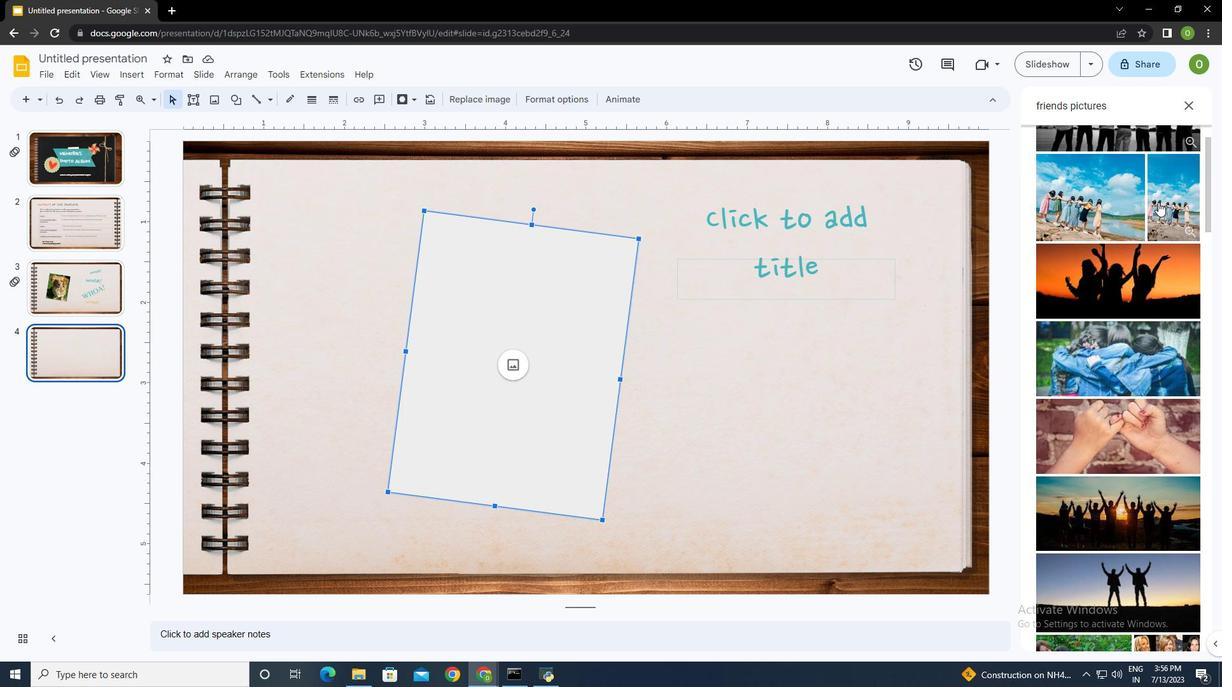 
Action: Mouse moved to (1170, 629)
Screenshot: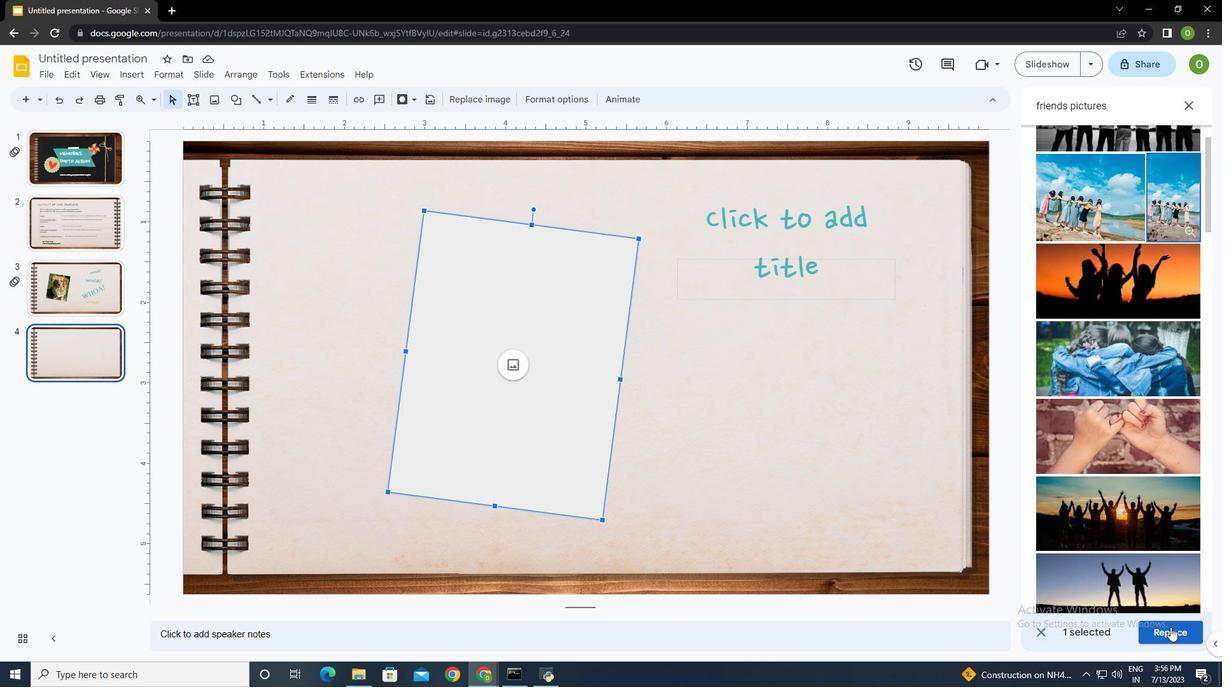 
Action: Mouse pressed left at (1170, 629)
Screenshot: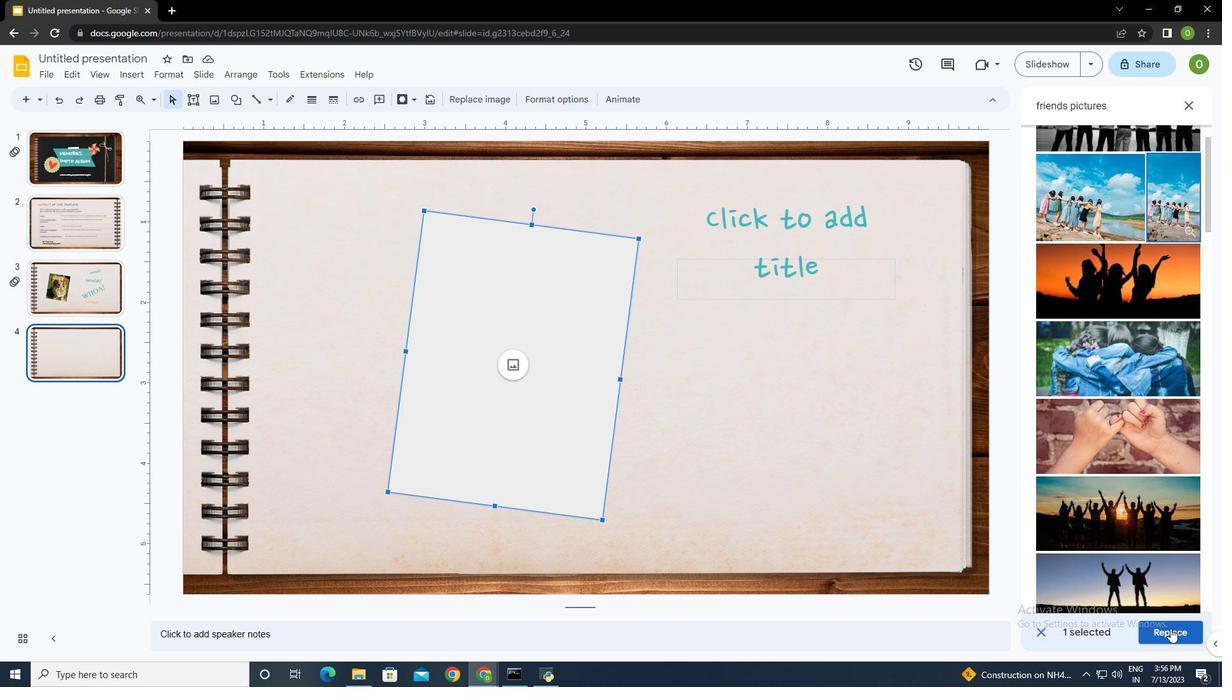 
Action: Mouse moved to (718, 380)
Screenshot: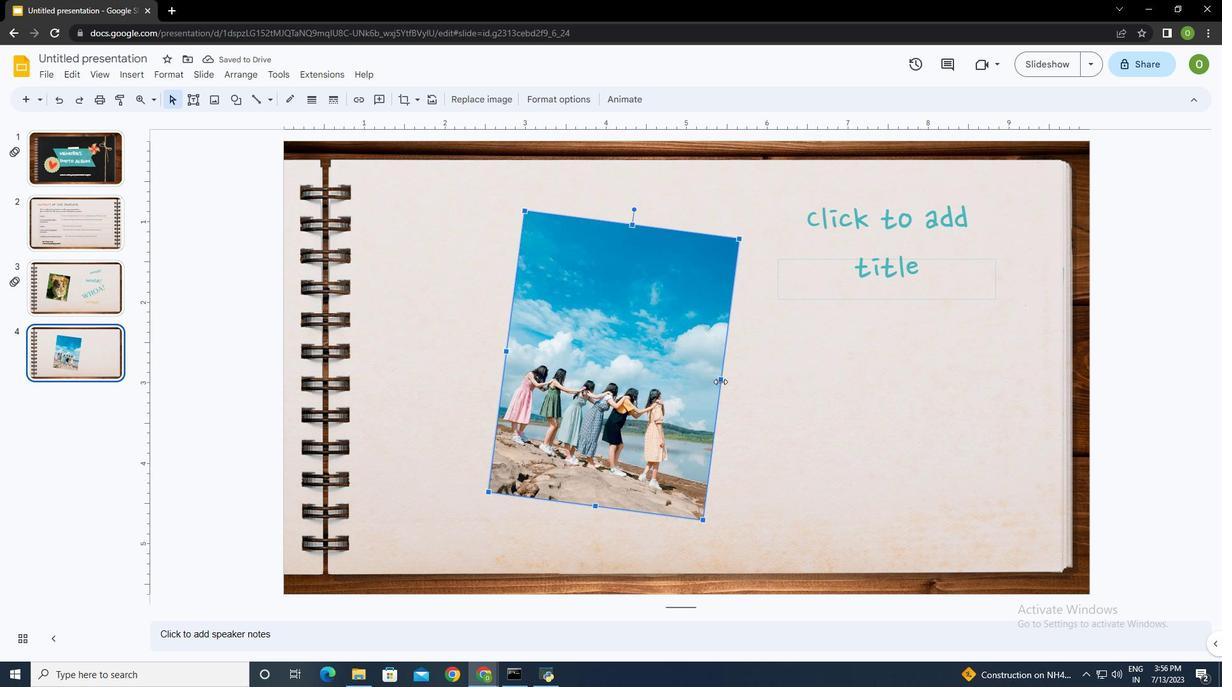 
Action: Mouse pressed left at (718, 380)
Screenshot: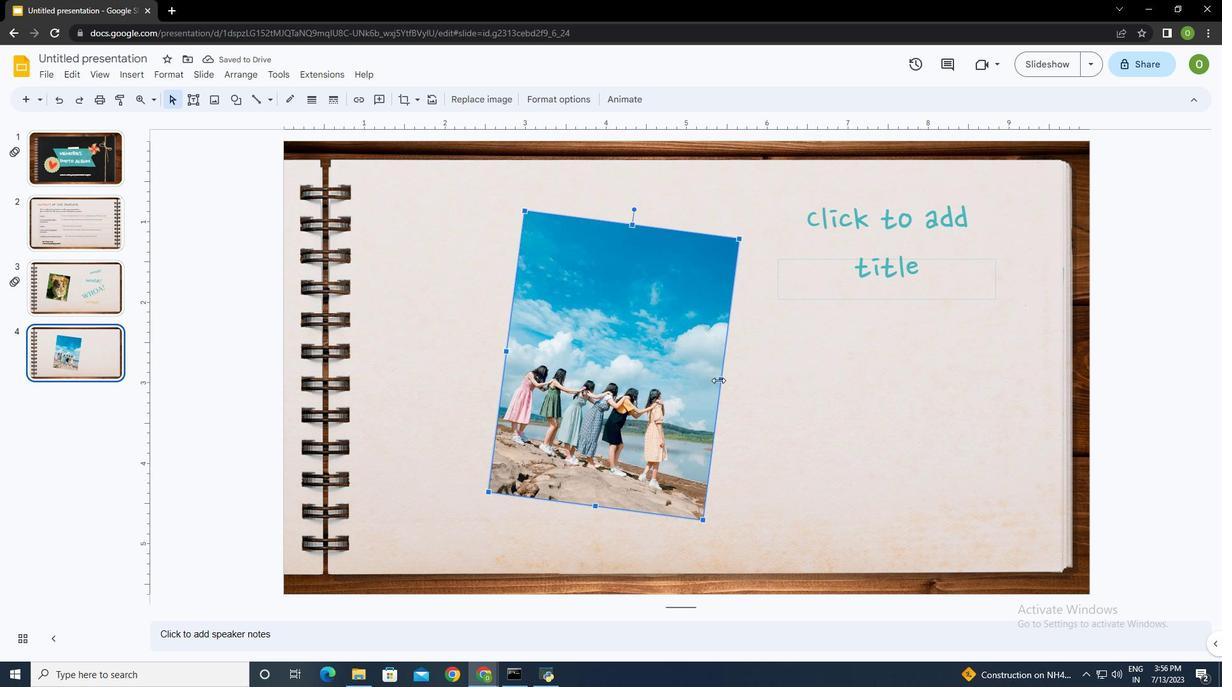 
Action: Mouse moved to (590, 504)
Screenshot: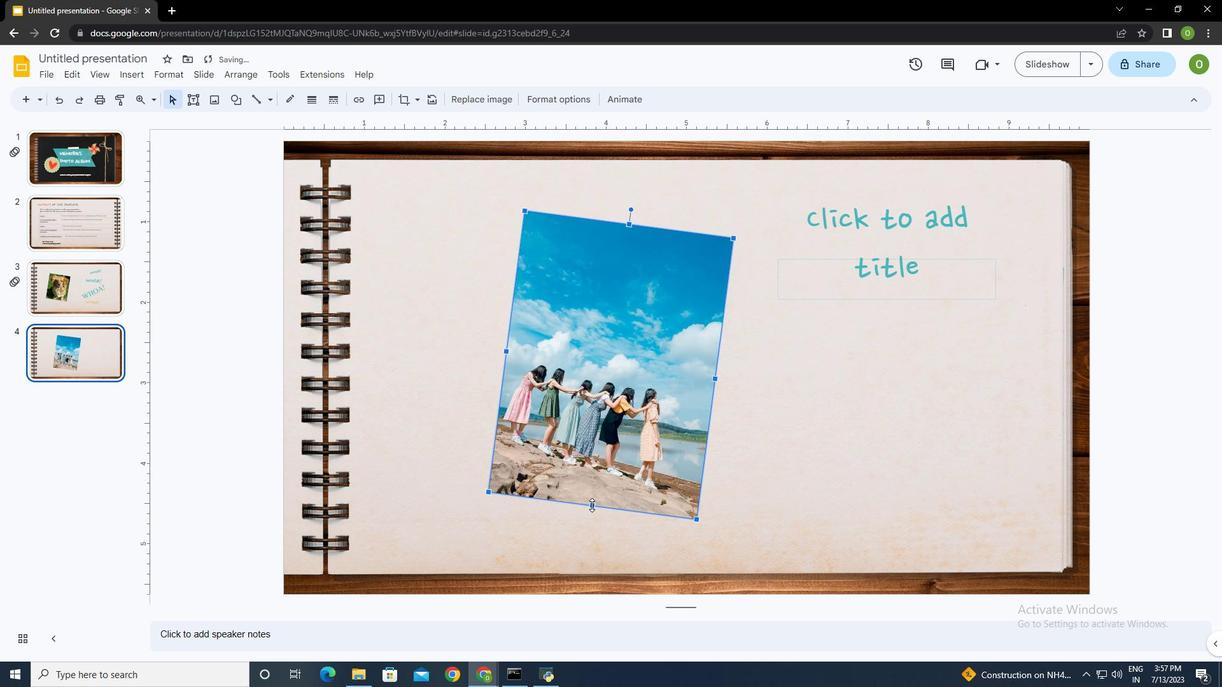 
Action: Mouse pressed left at (590, 504)
Screenshot: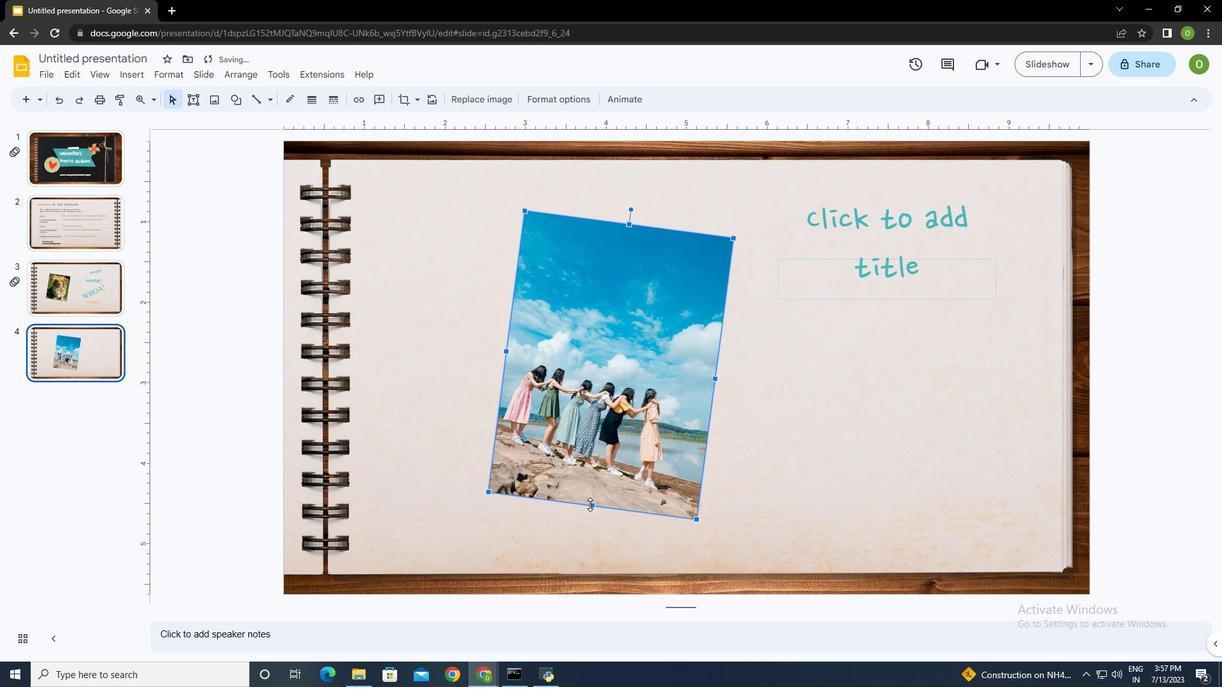 
Action: Mouse moved to (551, 497)
Screenshot: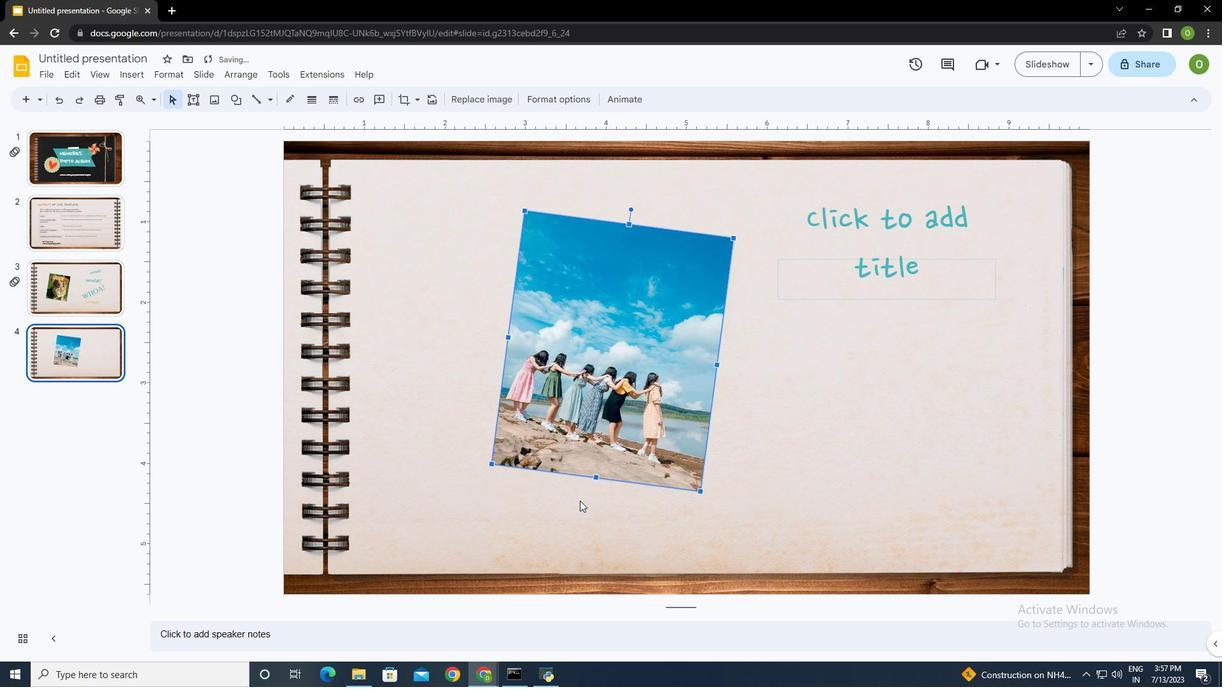 
Action: Mouse pressed left at (551, 497)
Screenshot: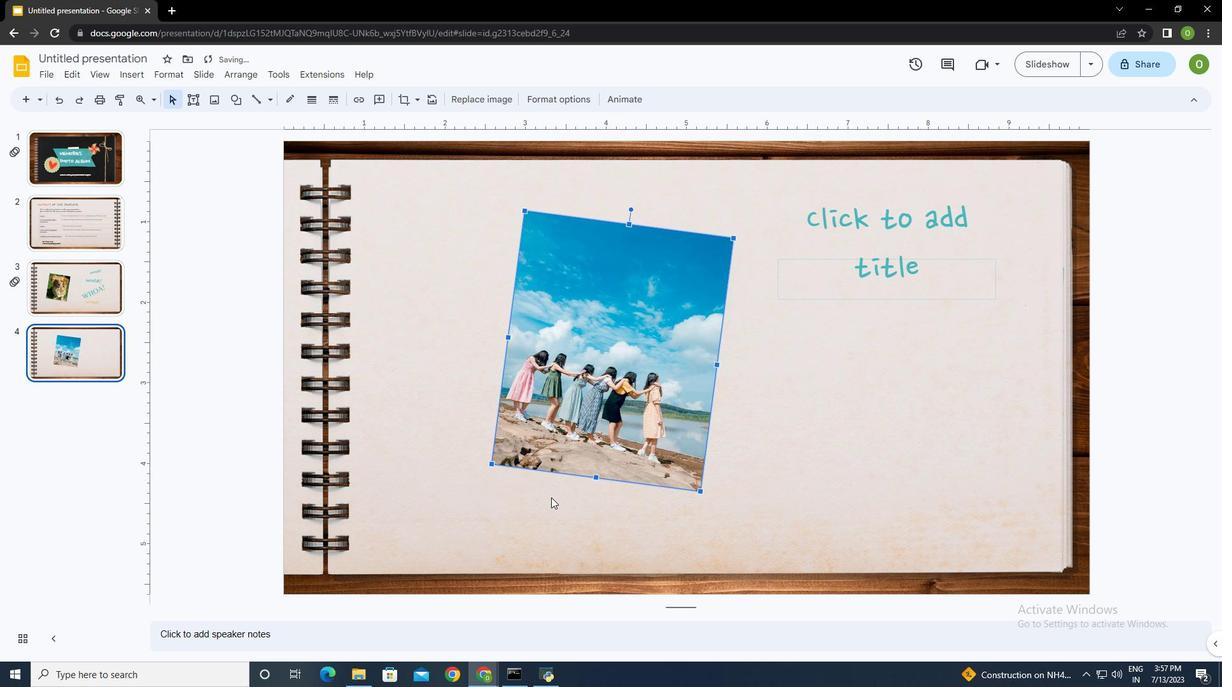 
Action: Mouse moved to (897, 222)
Screenshot: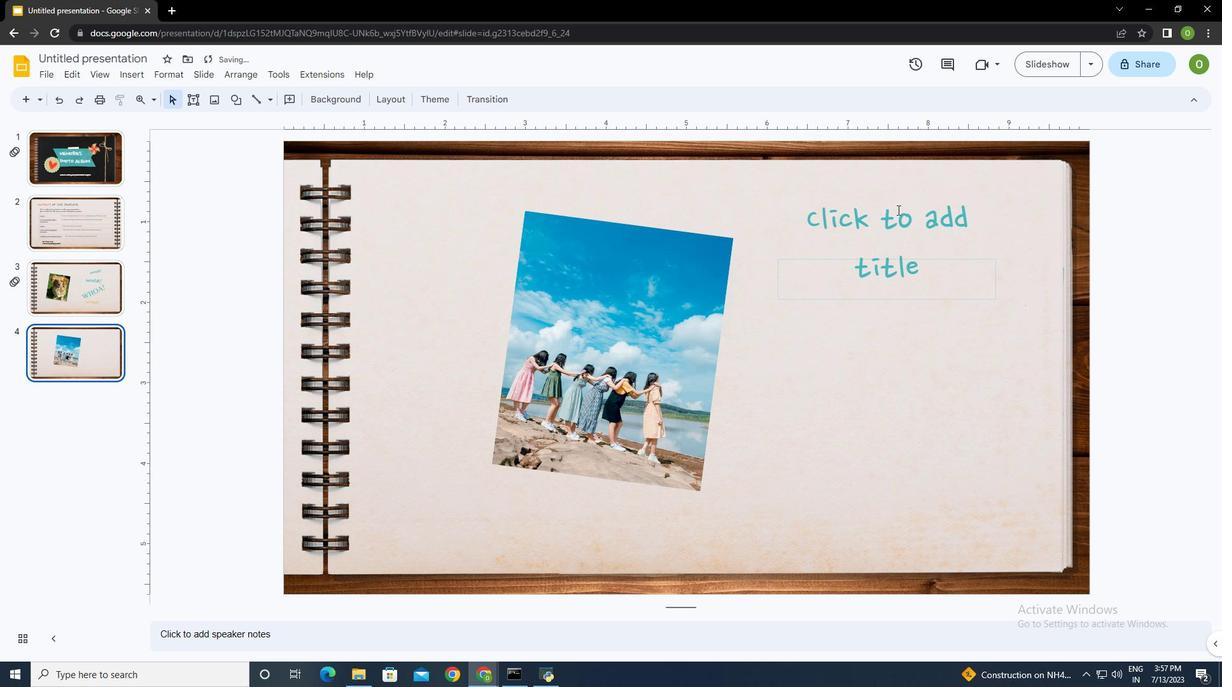
Action: Mouse pressed left at (897, 222)
Screenshot: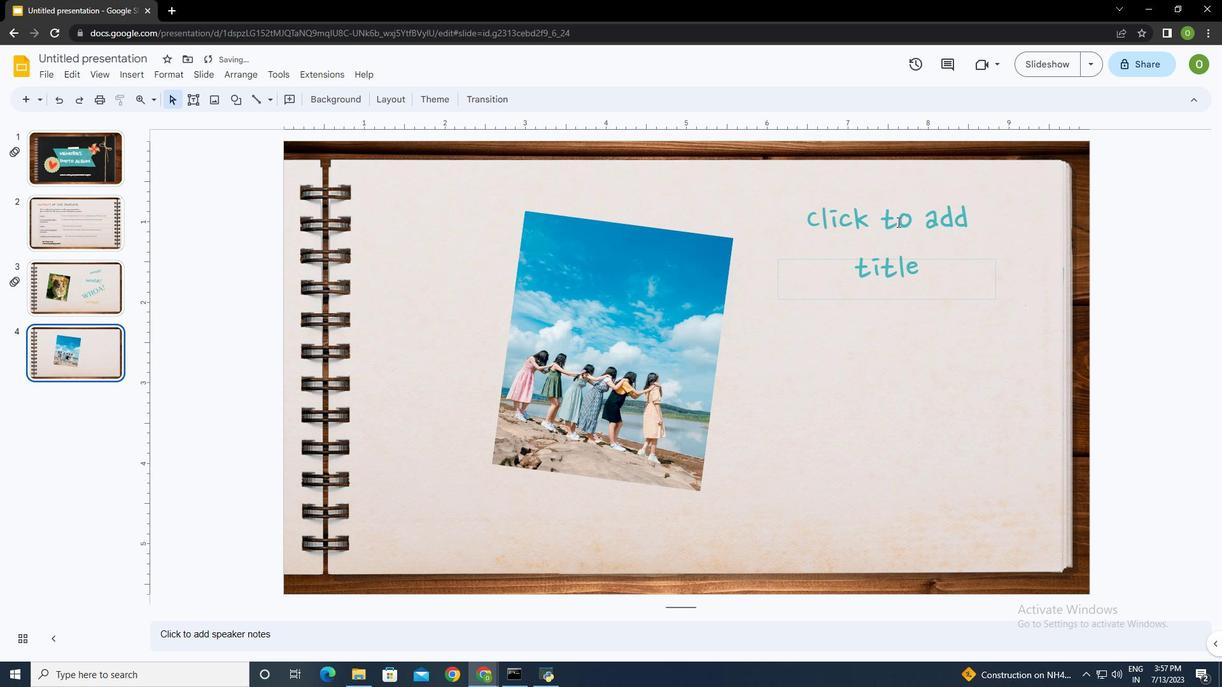 
Action: Mouse moved to (891, 260)
Screenshot: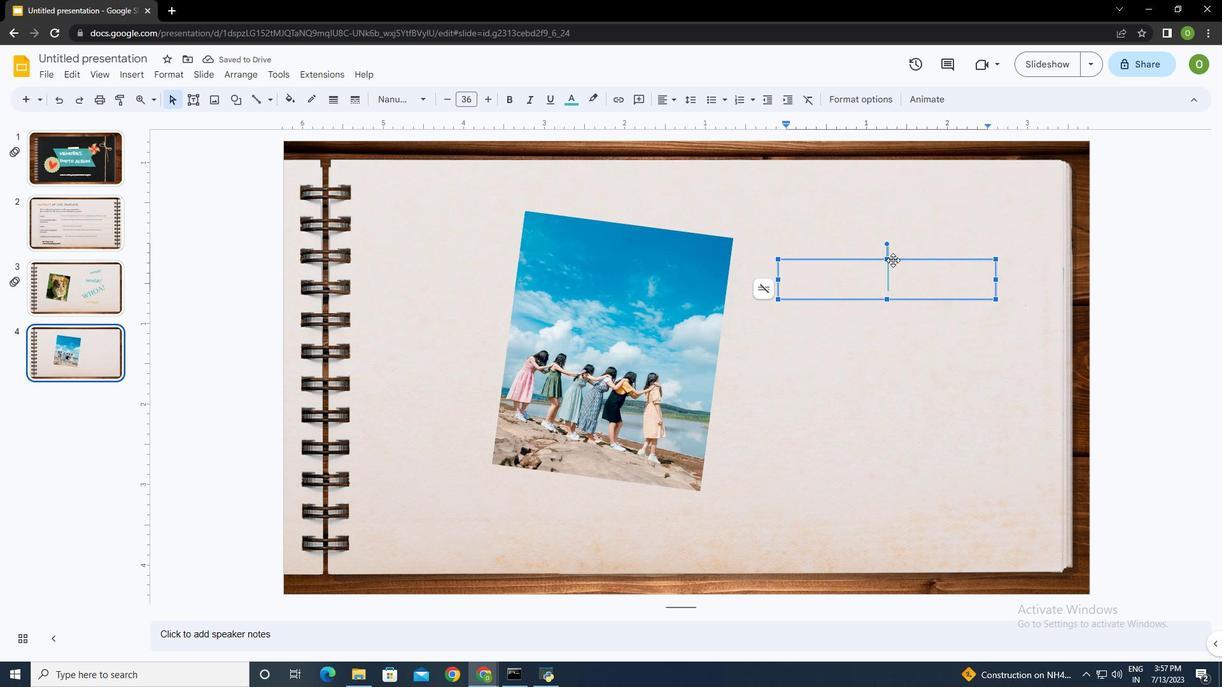 
Action: Mouse pressed left at (891, 260)
Screenshot: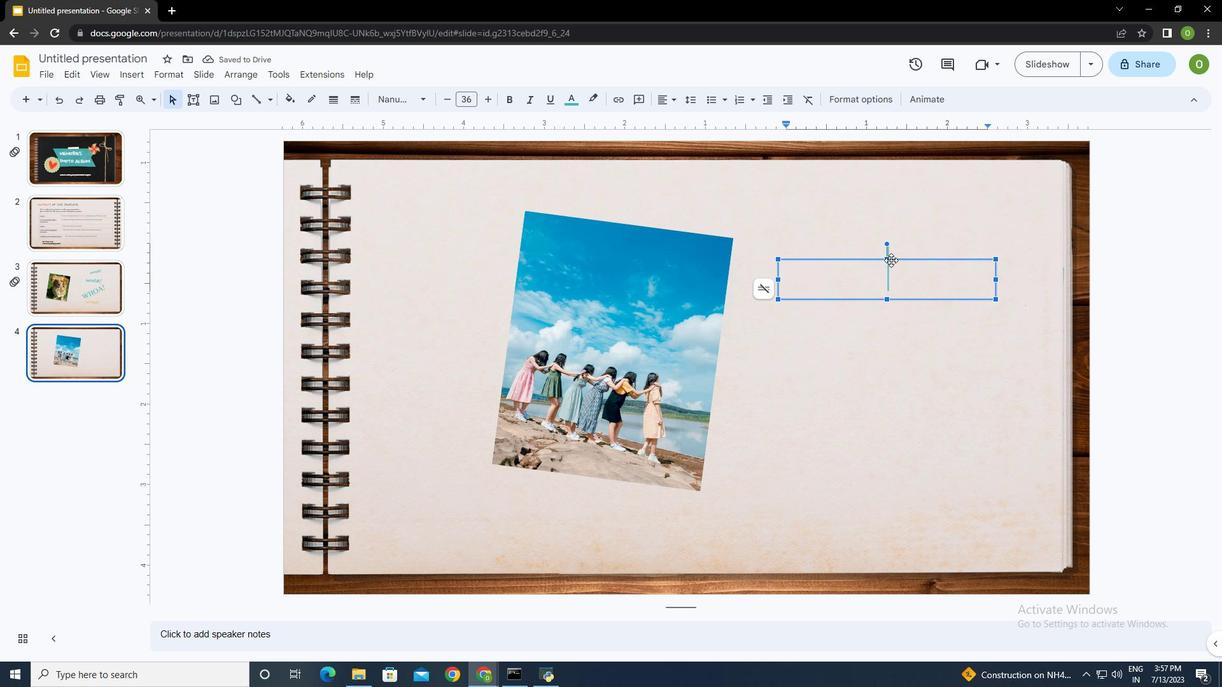 
Action: Mouse moved to (592, 499)
Screenshot: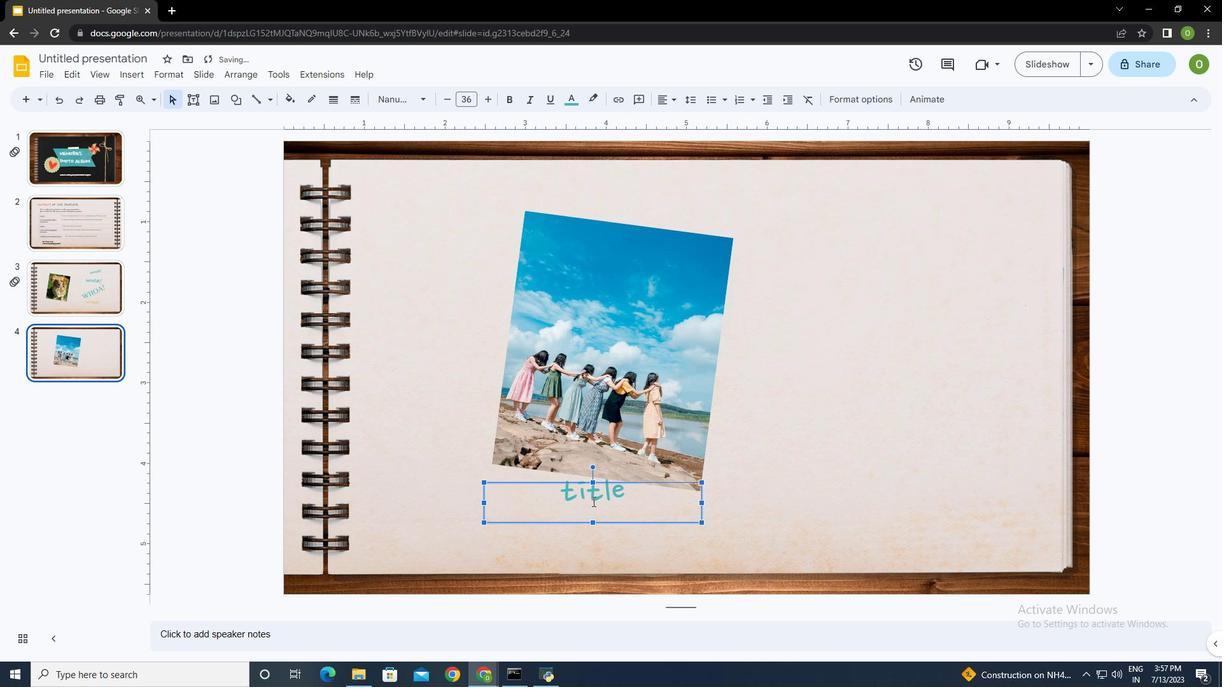 
Action: Mouse pressed left at (592, 499)
Screenshot: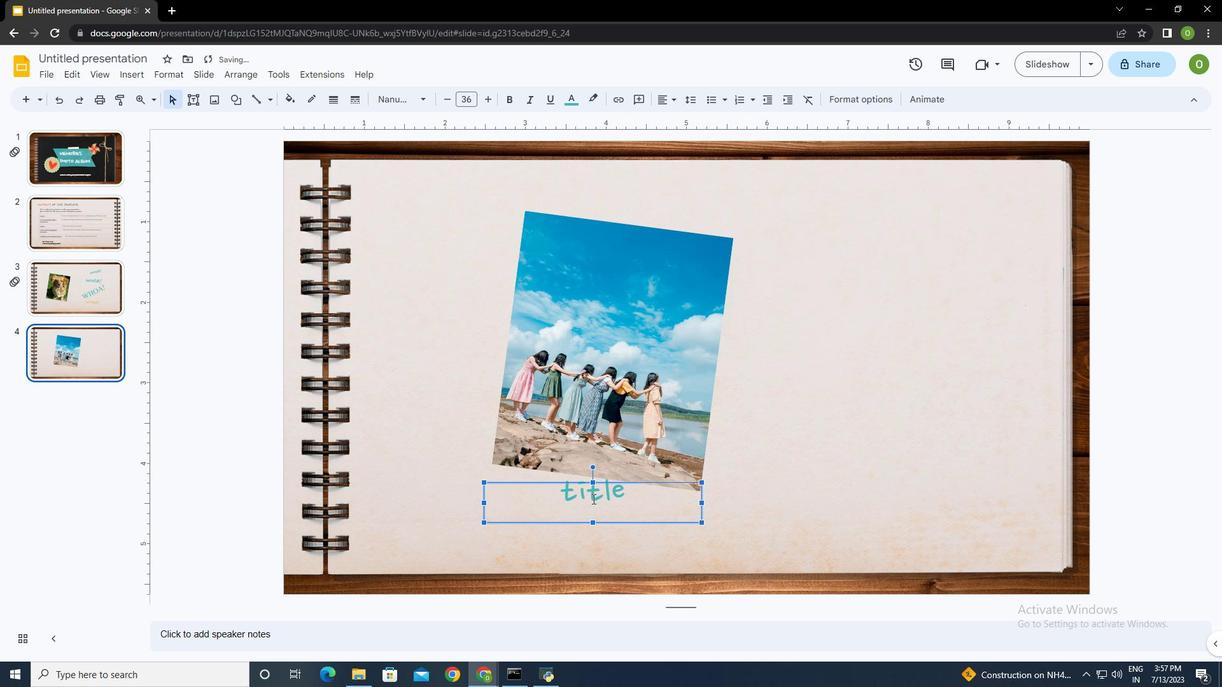 
Action: Key pressed wo<Key.backspace>hoa<Key.shift>!
Screenshot: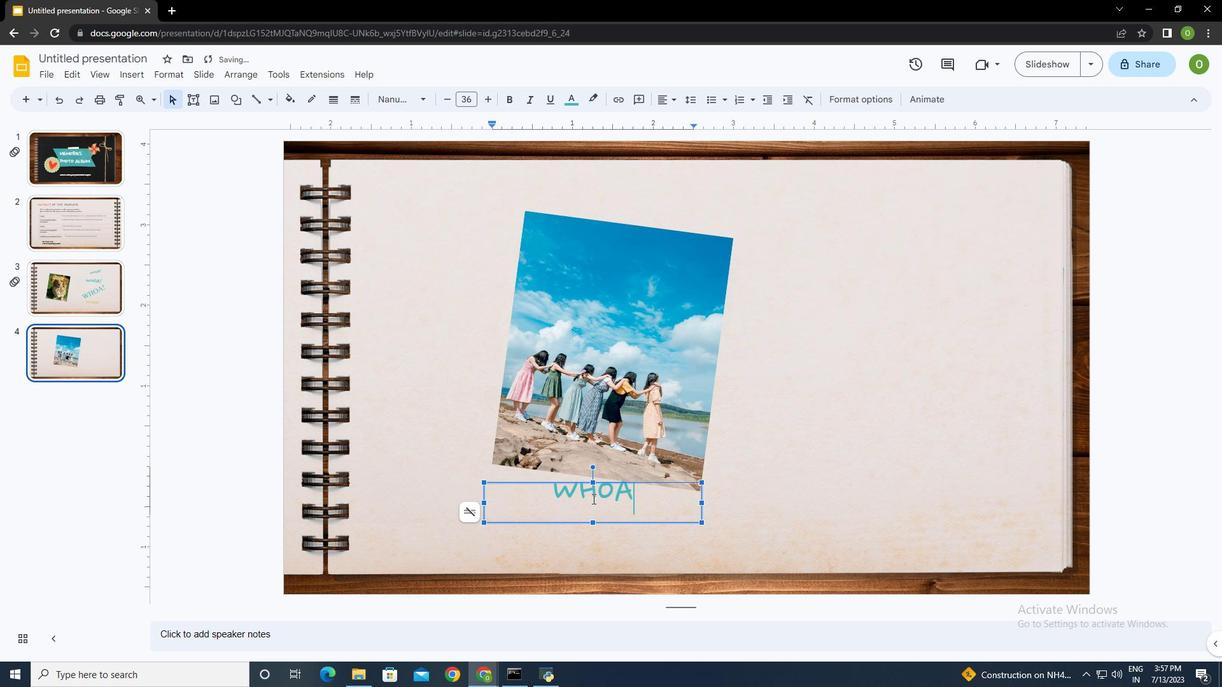 
Action: Mouse moved to (752, 473)
Screenshot: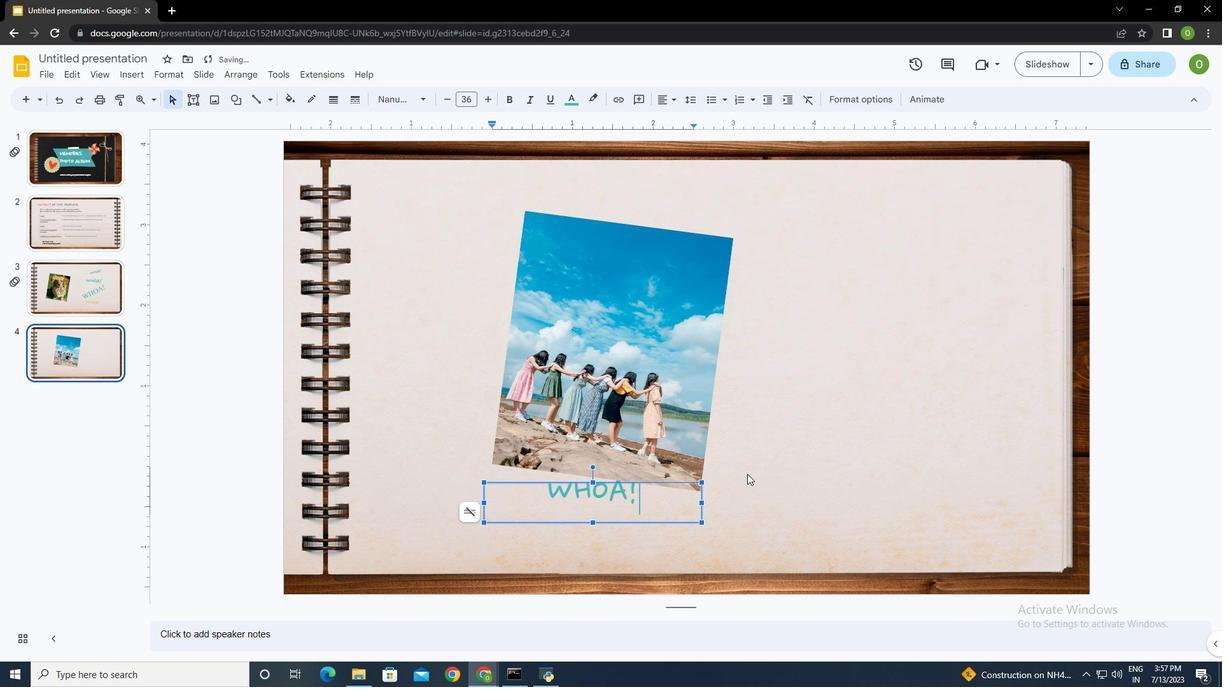 
Action: Mouse pressed left at (752, 473)
Screenshot: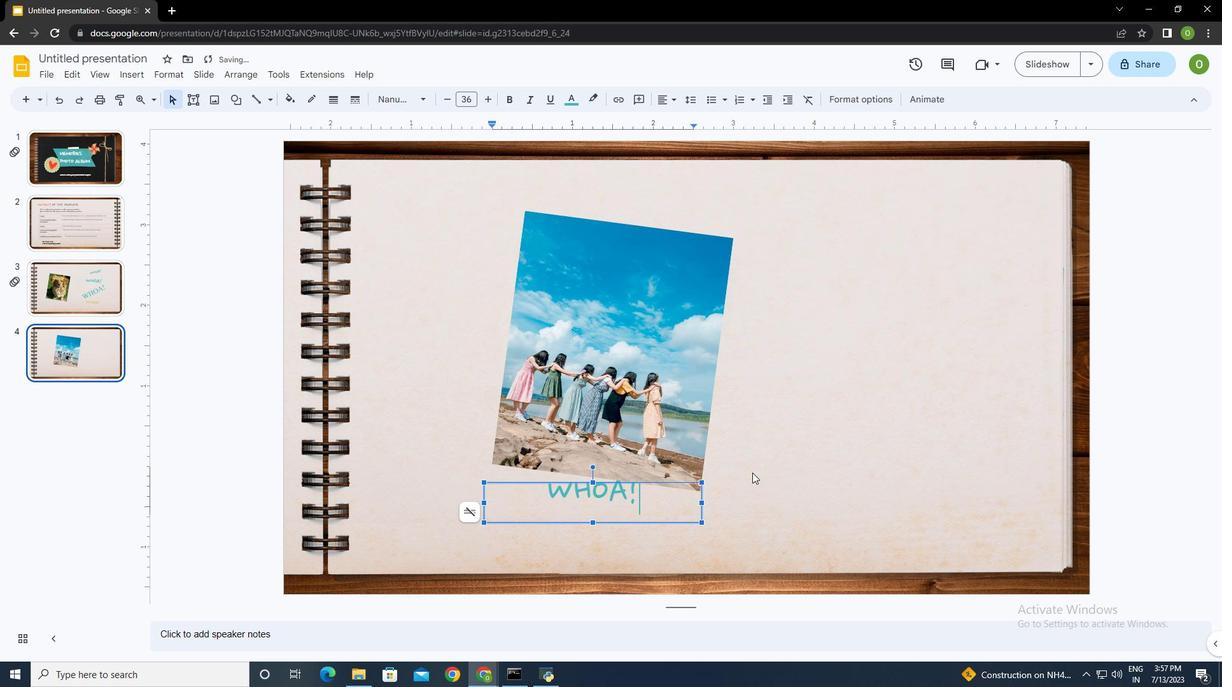 
Action: Mouse moved to (126, 73)
Screenshot: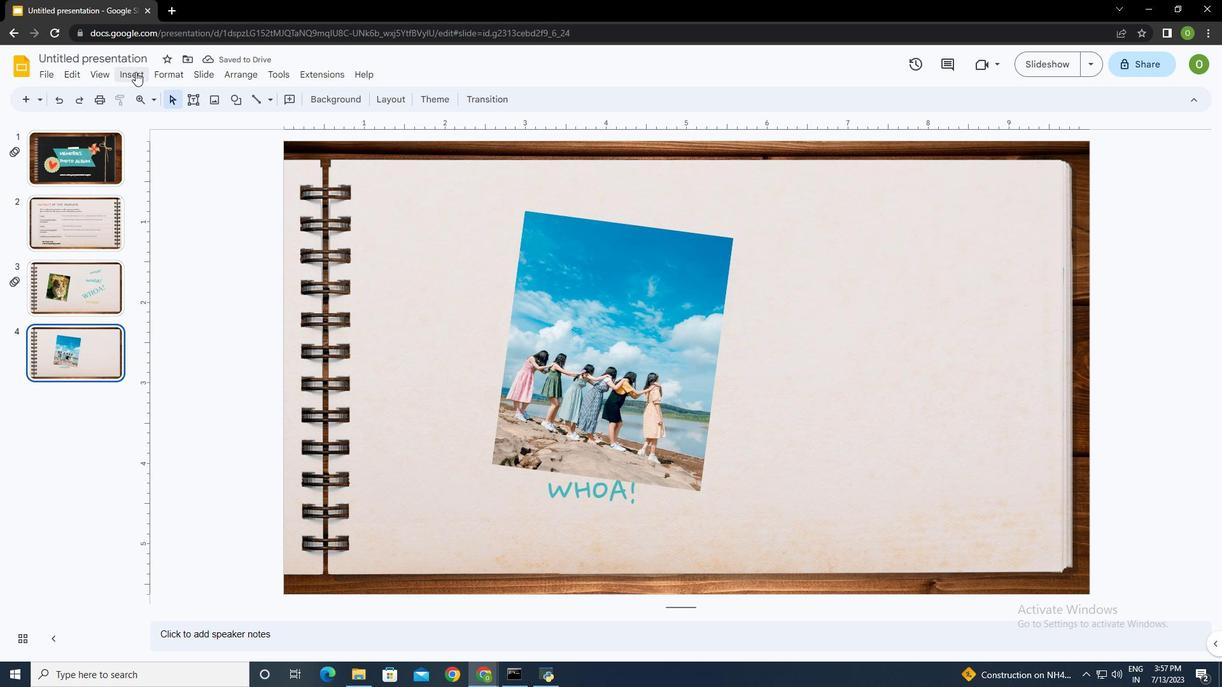 
Action: Mouse pressed left at (126, 73)
Screenshot: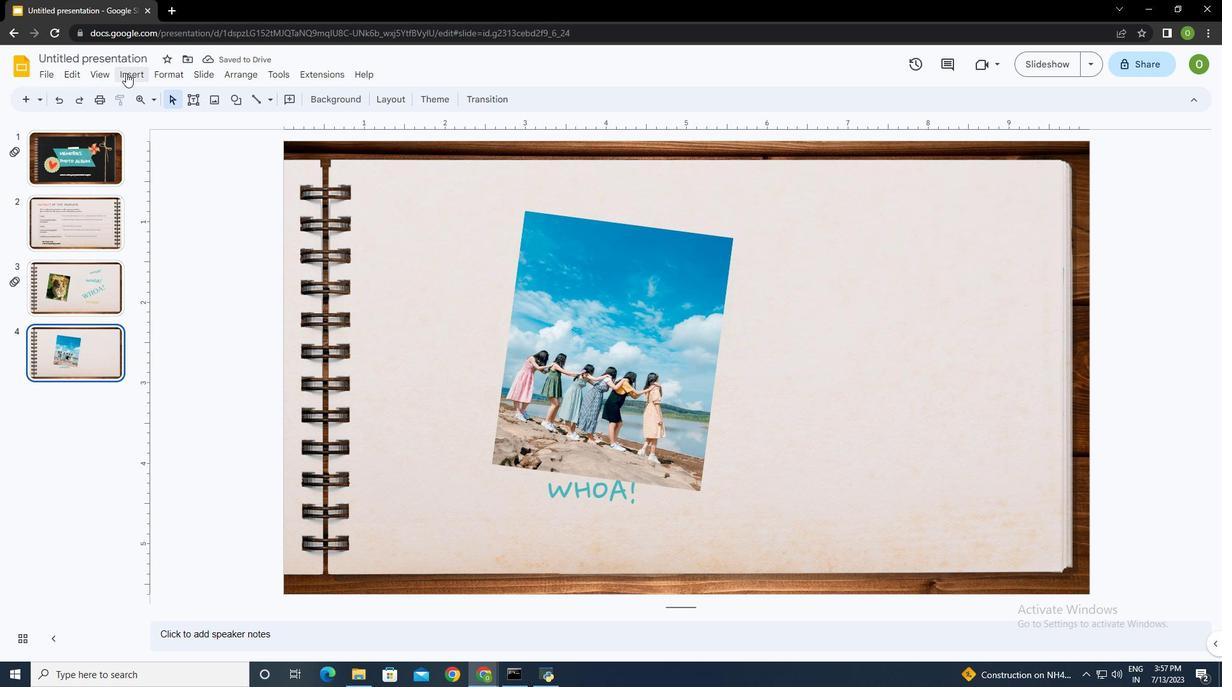 
Action: Mouse moved to (379, 115)
Screenshot: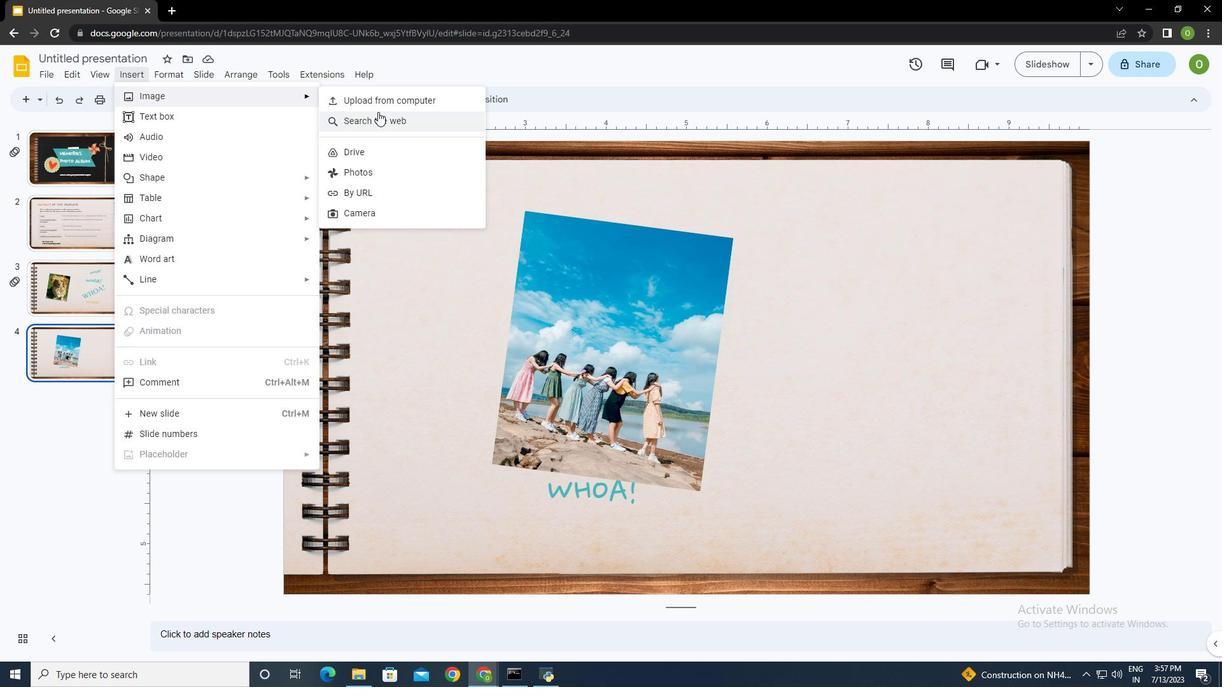 
Action: Mouse pressed left at (379, 115)
Screenshot: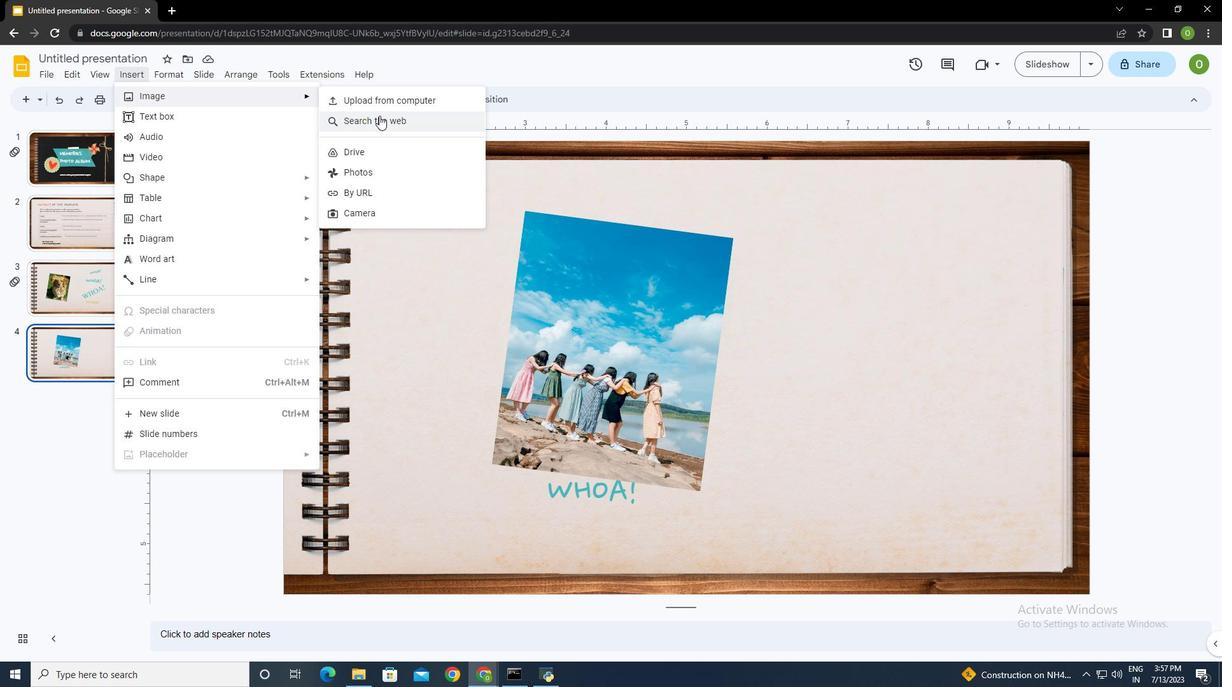 
Action: Mouse moved to (1102, 109)
Screenshot: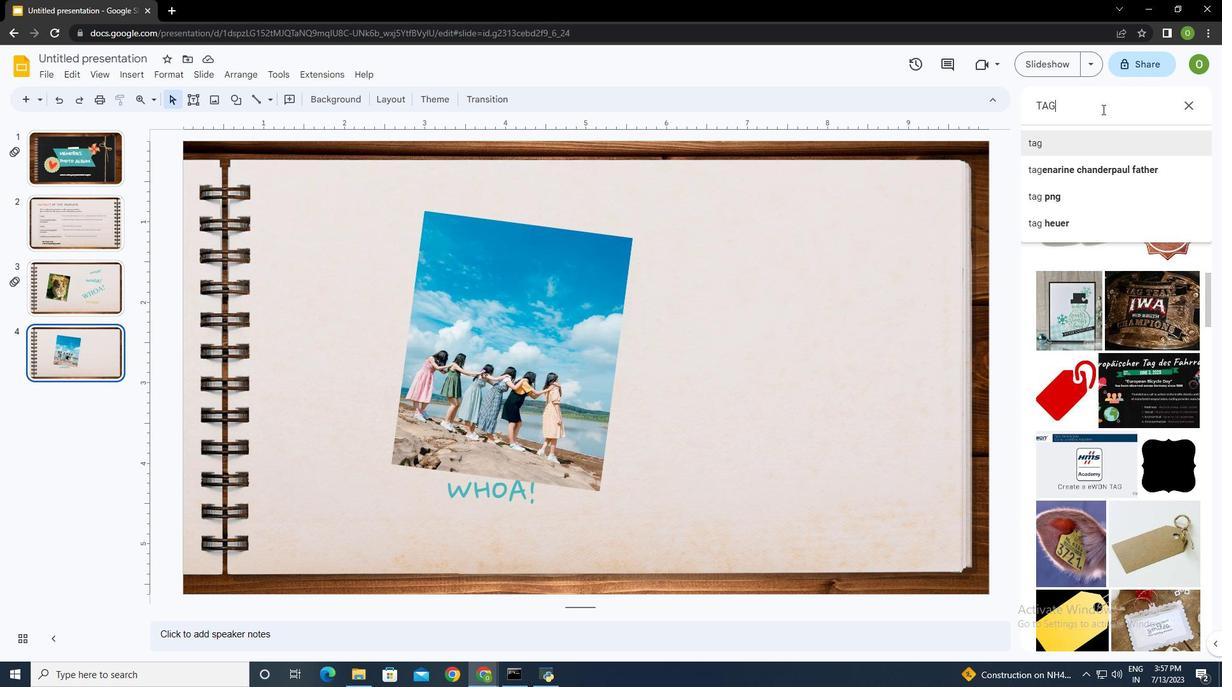 
Action: Mouse pressed left at (1102, 109)
Screenshot: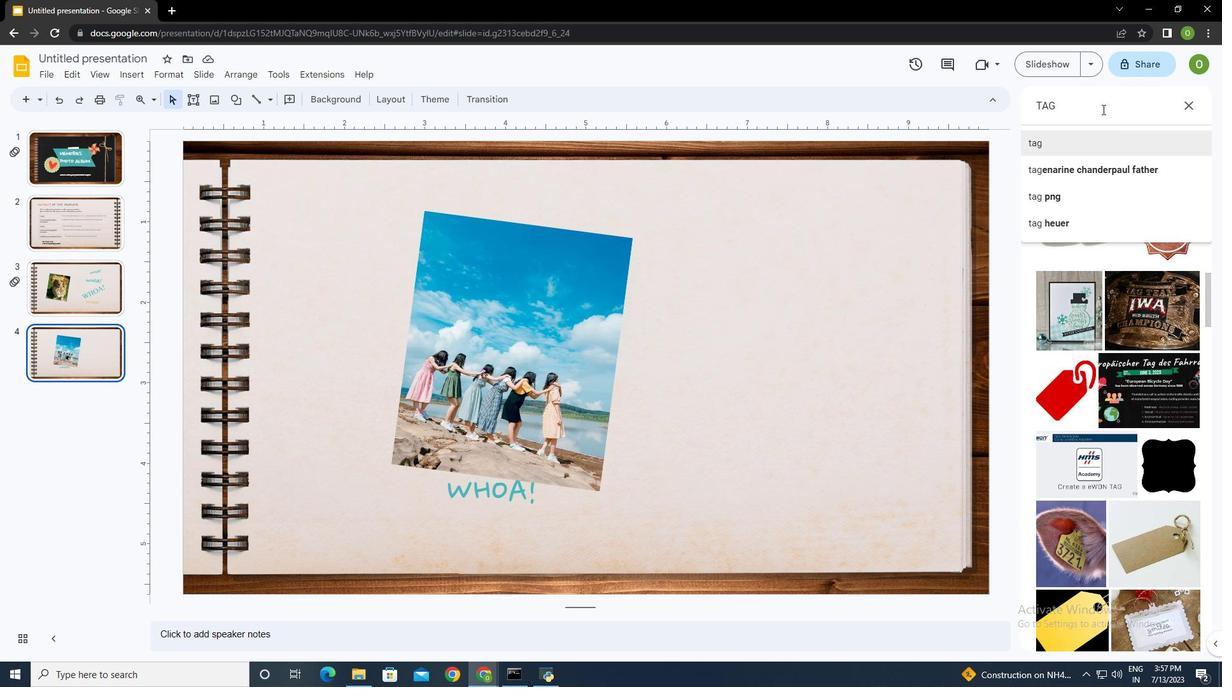 
Action: Key pressed <Key.backspace><Key.backspace><Key.backspace><Key.backspace><Key.backspace><Key.backspace><Key.backspace><Key.backspace><Key.backspace><Key.backspace><Key.backspace><Key.backspace>picture<Key.space>tag<Key.enter>
Screenshot: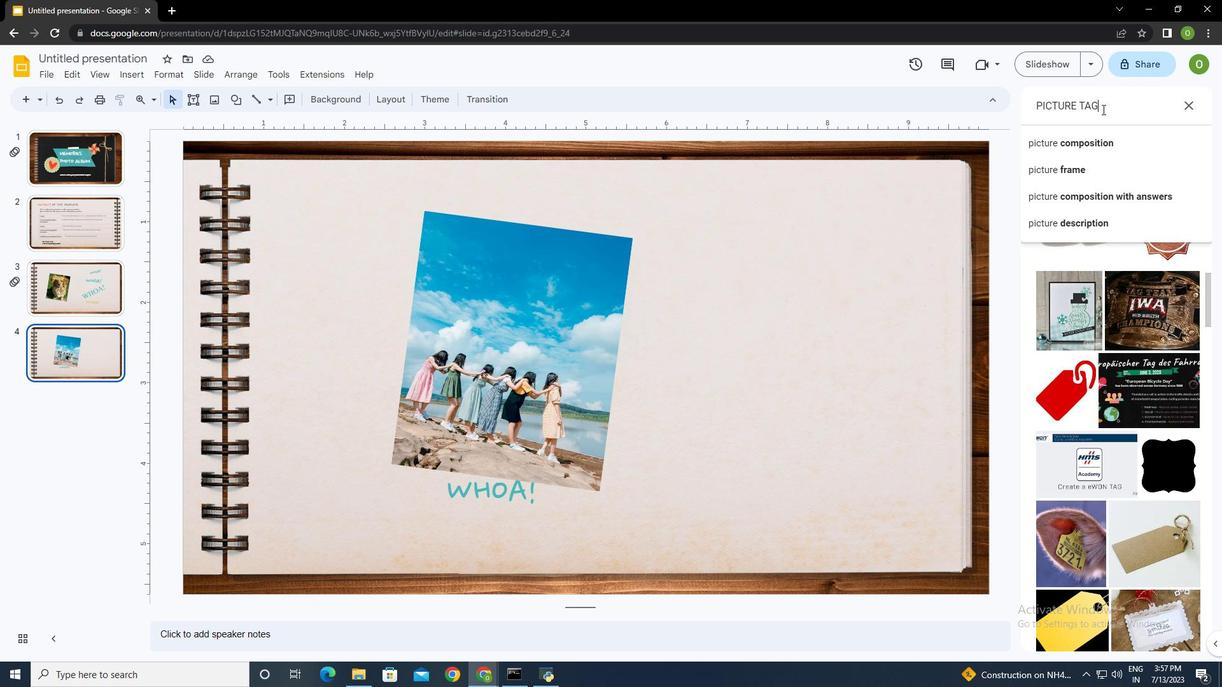 
Action: Mouse moved to (1131, 245)
Screenshot: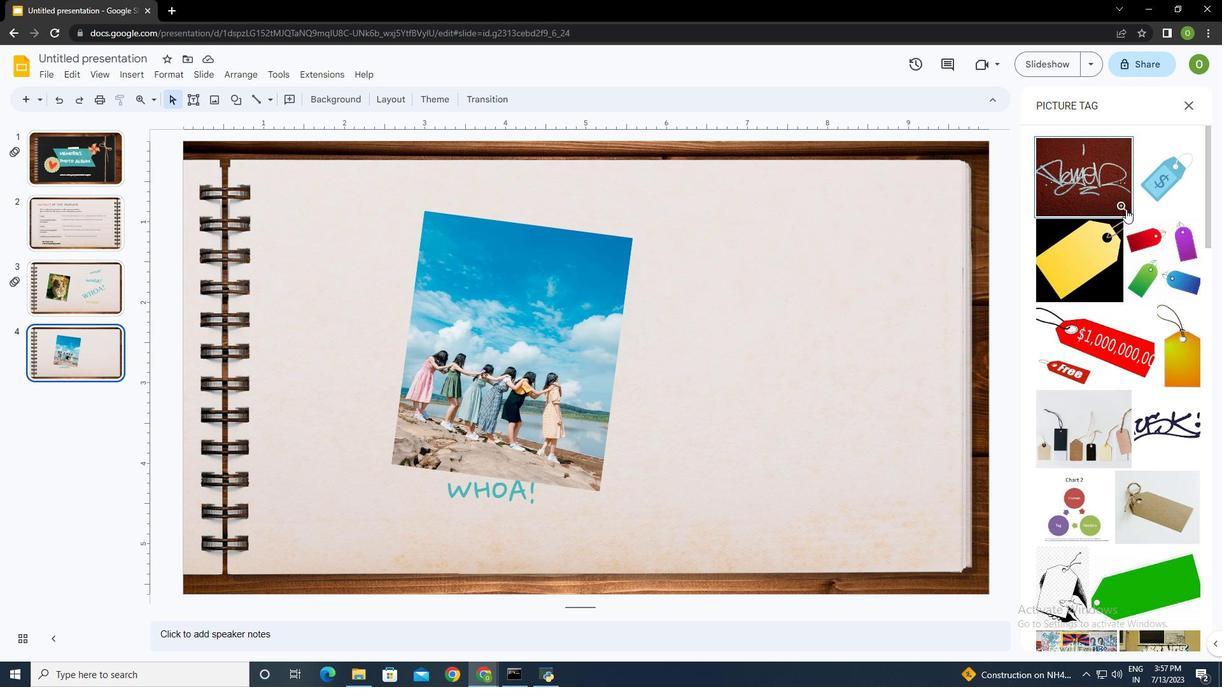 
Action: Mouse scrolled (1131, 244) with delta (0, 0)
Screenshot: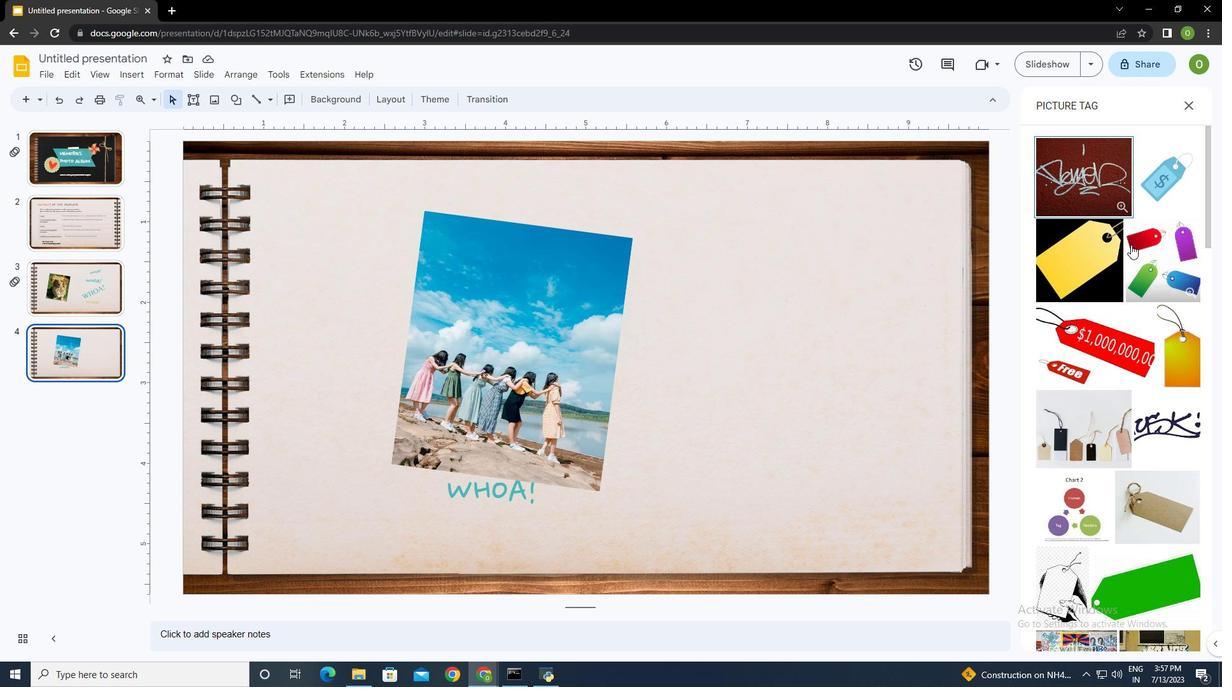 
Action: Mouse scrolled (1131, 244) with delta (0, 0)
Screenshot: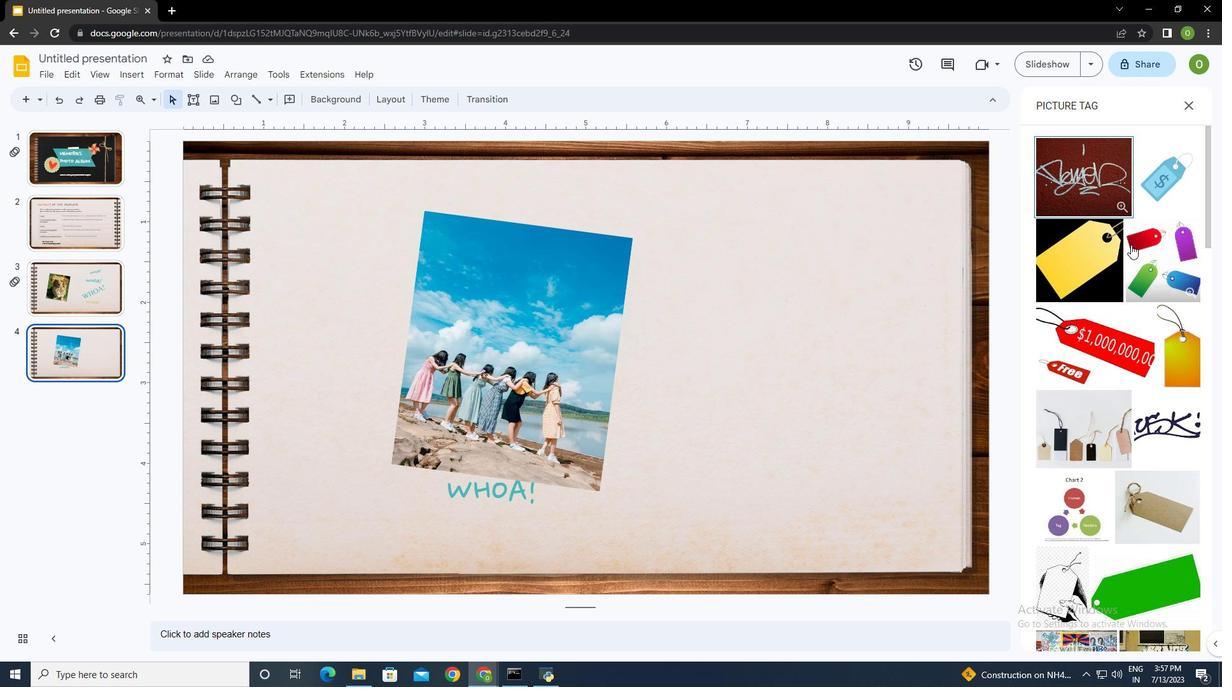 
Action: Mouse moved to (1131, 245)
Screenshot: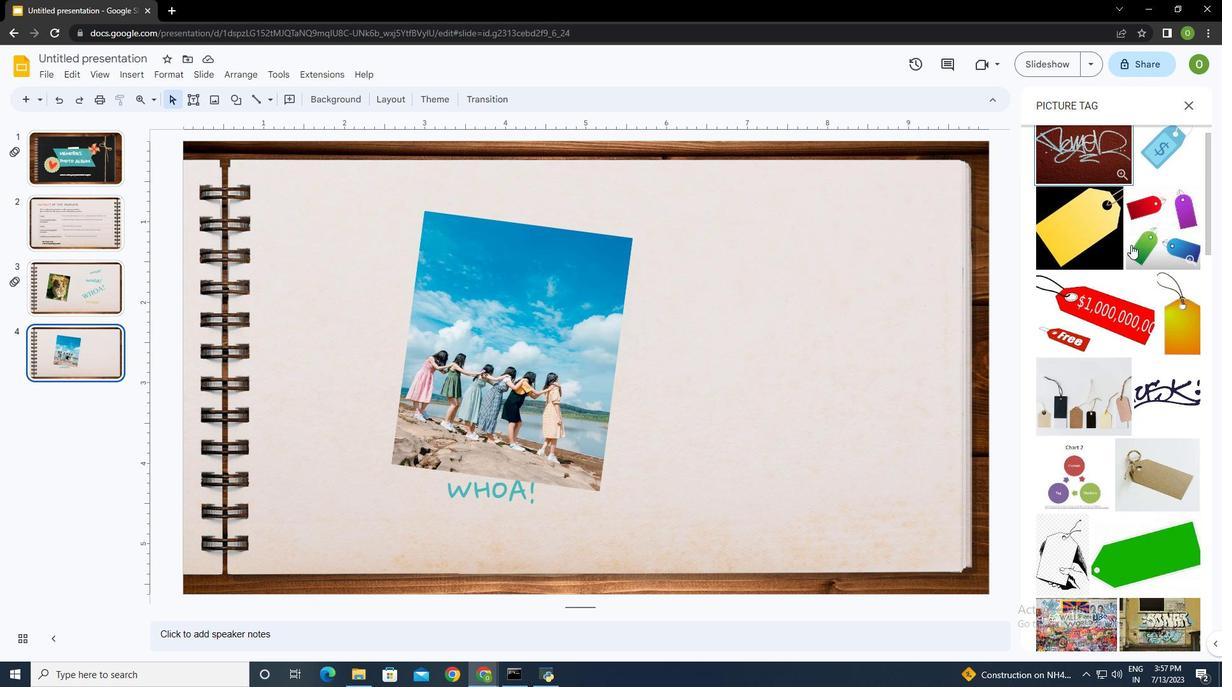 
Action: Mouse scrolled (1131, 244) with delta (0, 0)
Screenshot: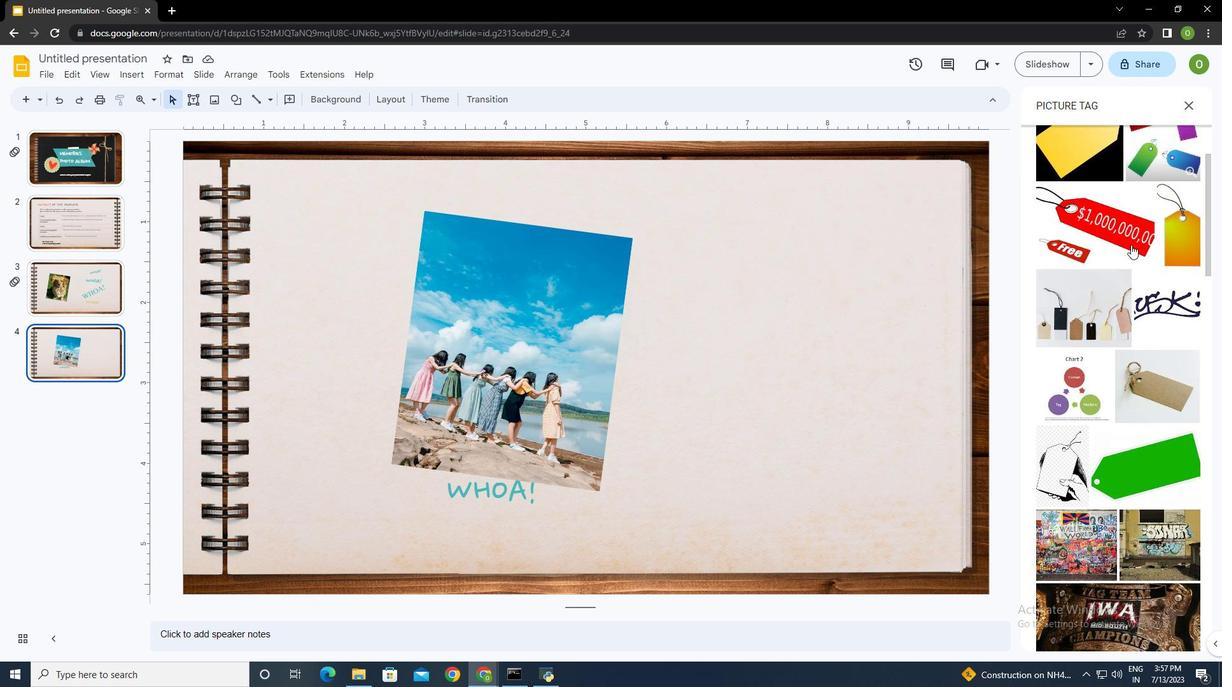 
Action: Mouse moved to (1131, 245)
Screenshot: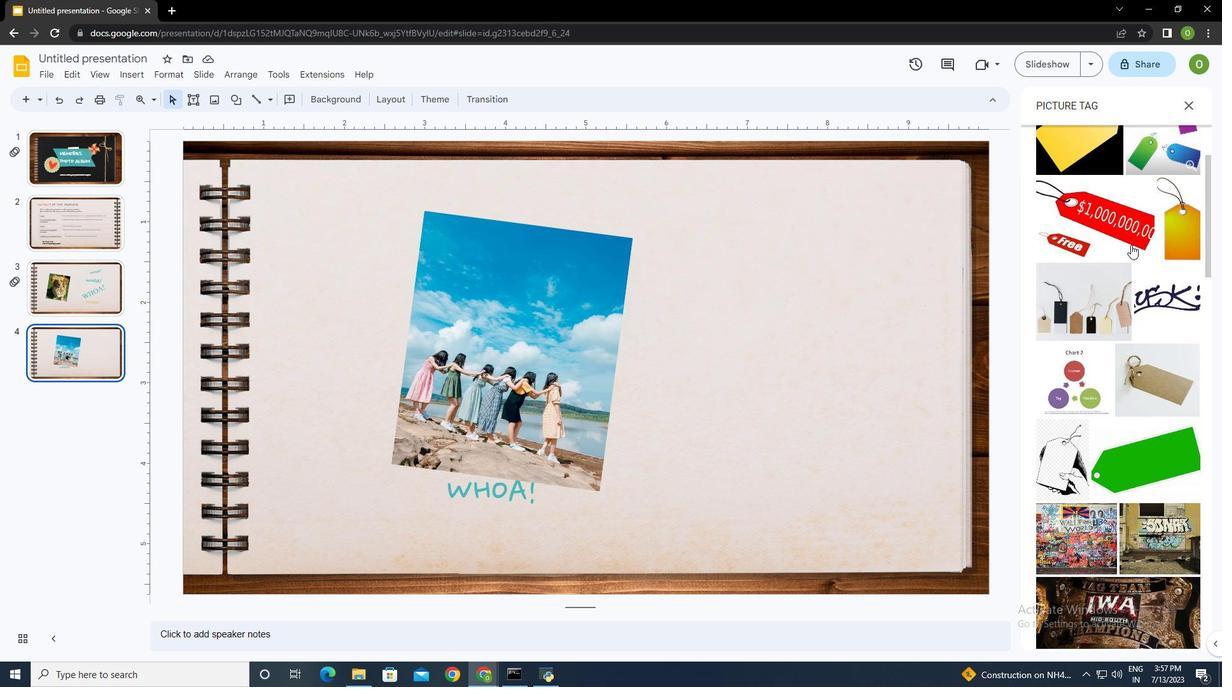 
Action: Mouse scrolled (1131, 244) with delta (0, 0)
Screenshot: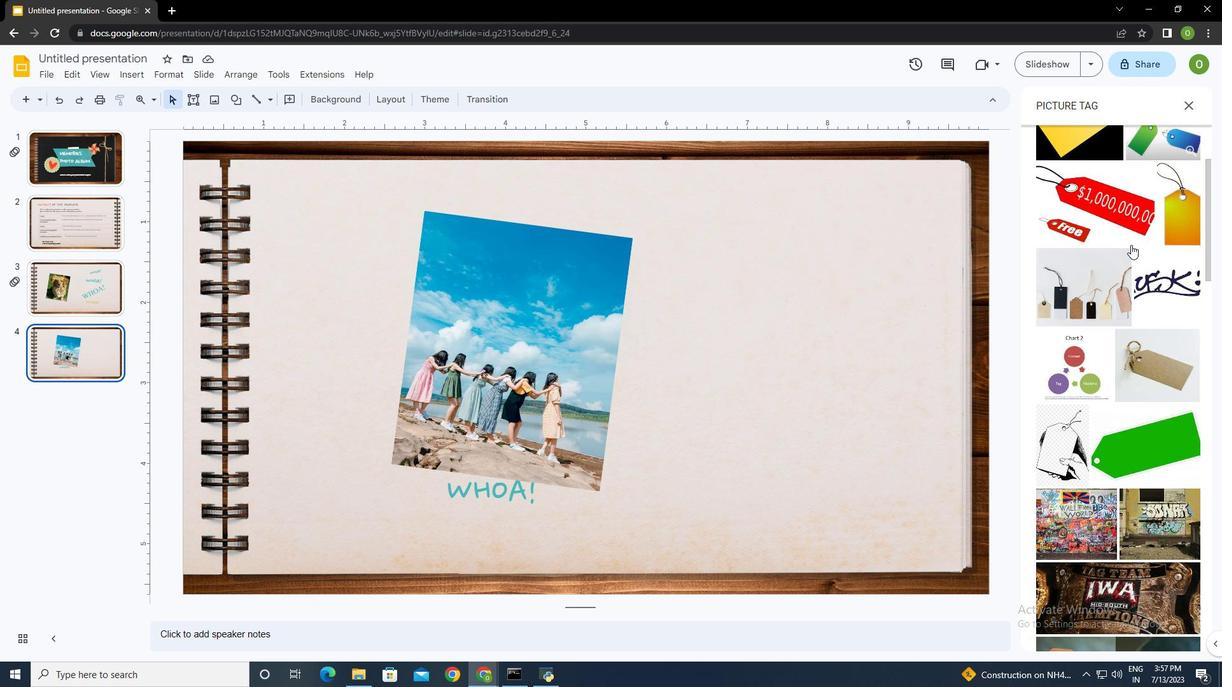 
Action: Mouse scrolled (1131, 244) with delta (0, 0)
Screenshot: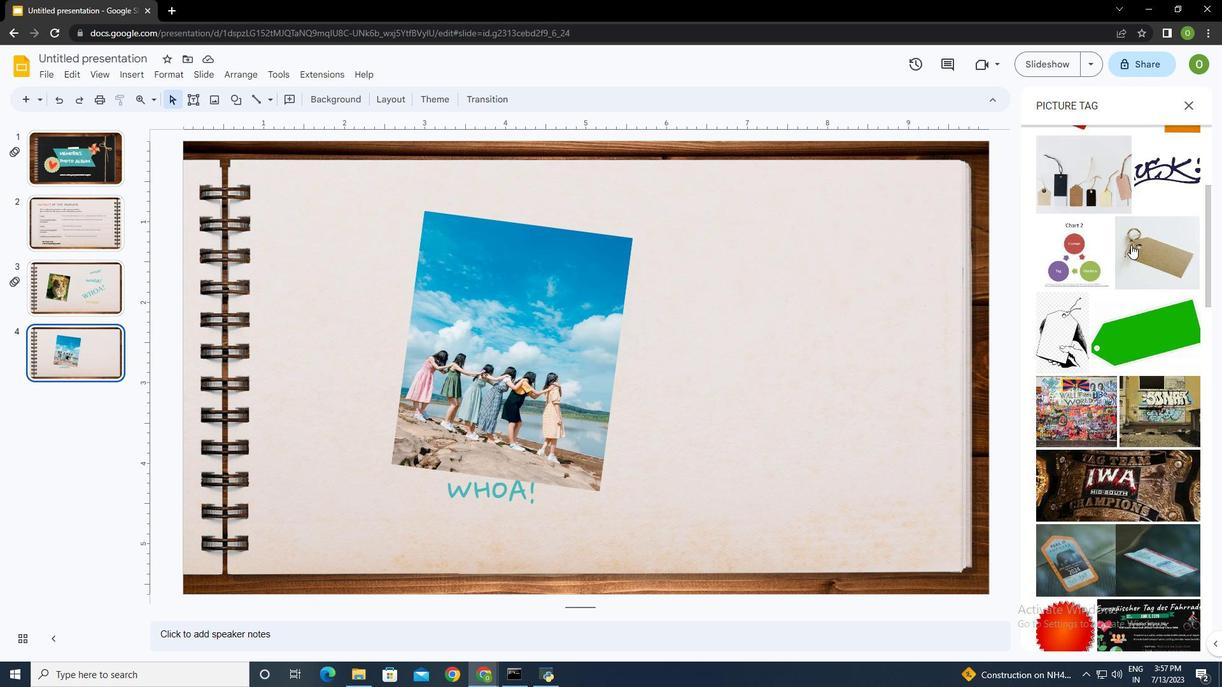 
Action: Mouse scrolled (1131, 244) with delta (0, 0)
Screenshot: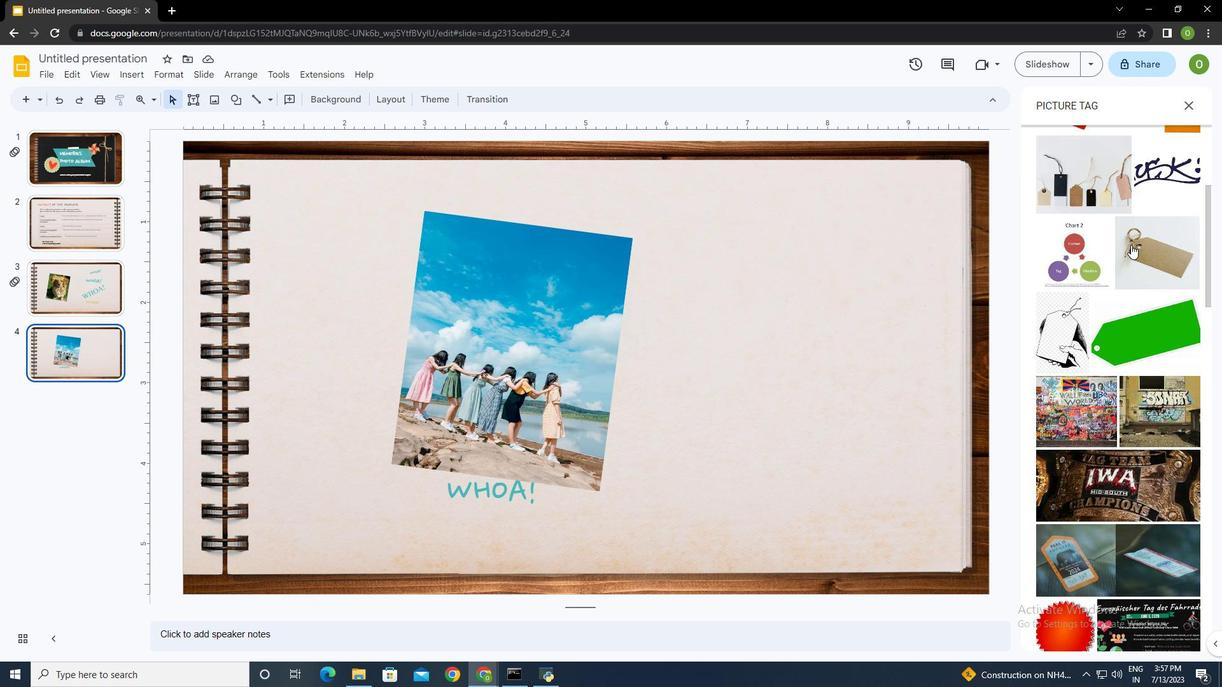 
Action: Mouse scrolled (1131, 244) with delta (0, 0)
Screenshot: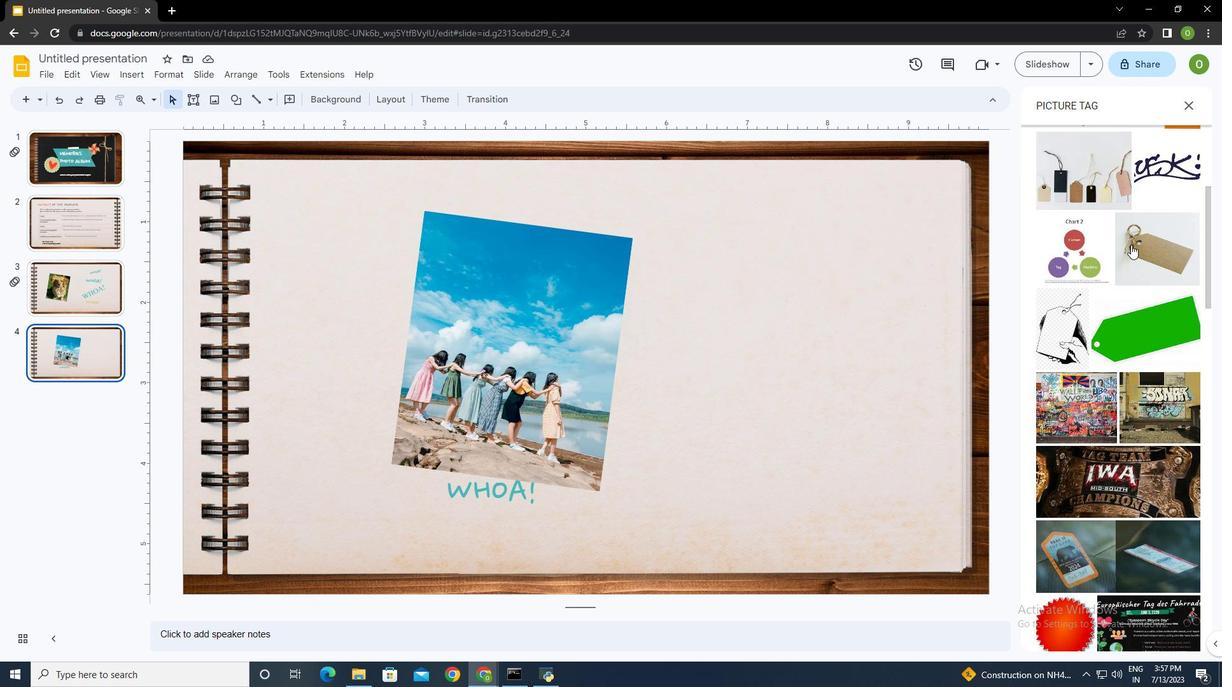 
Action: Mouse scrolled (1131, 244) with delta (0, 0)
Screenshot: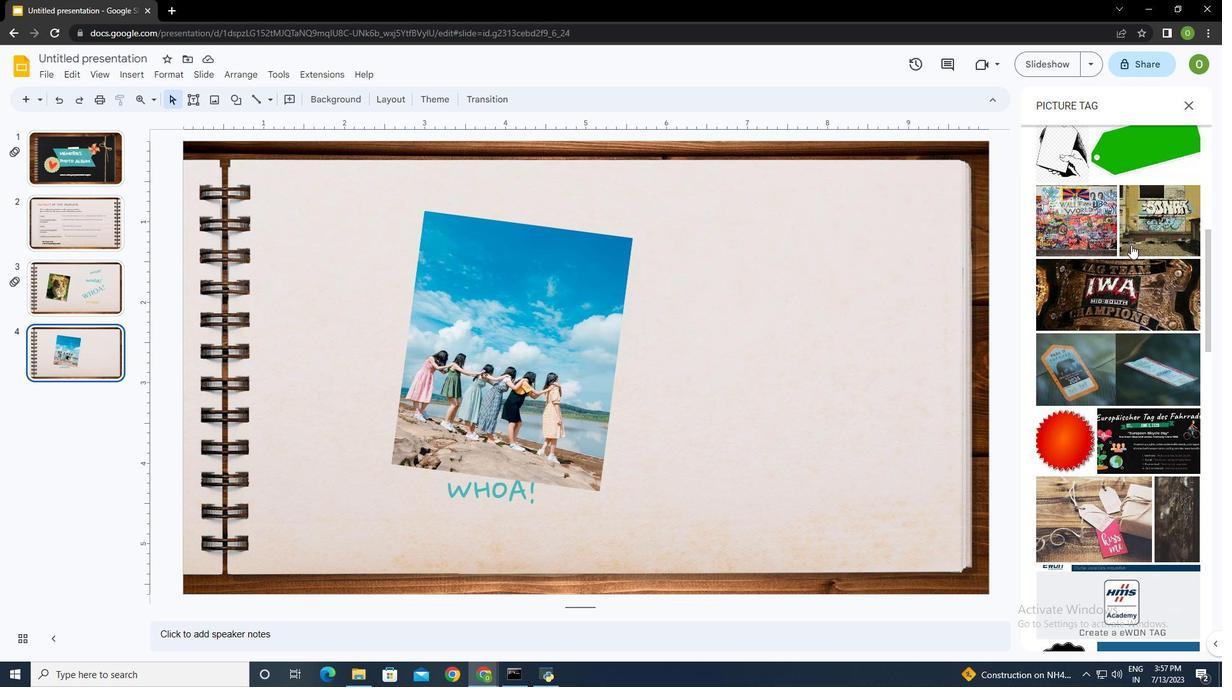 
Action: Mouse scrolled (1131, 244) with delta (0, 0)
Screenshot: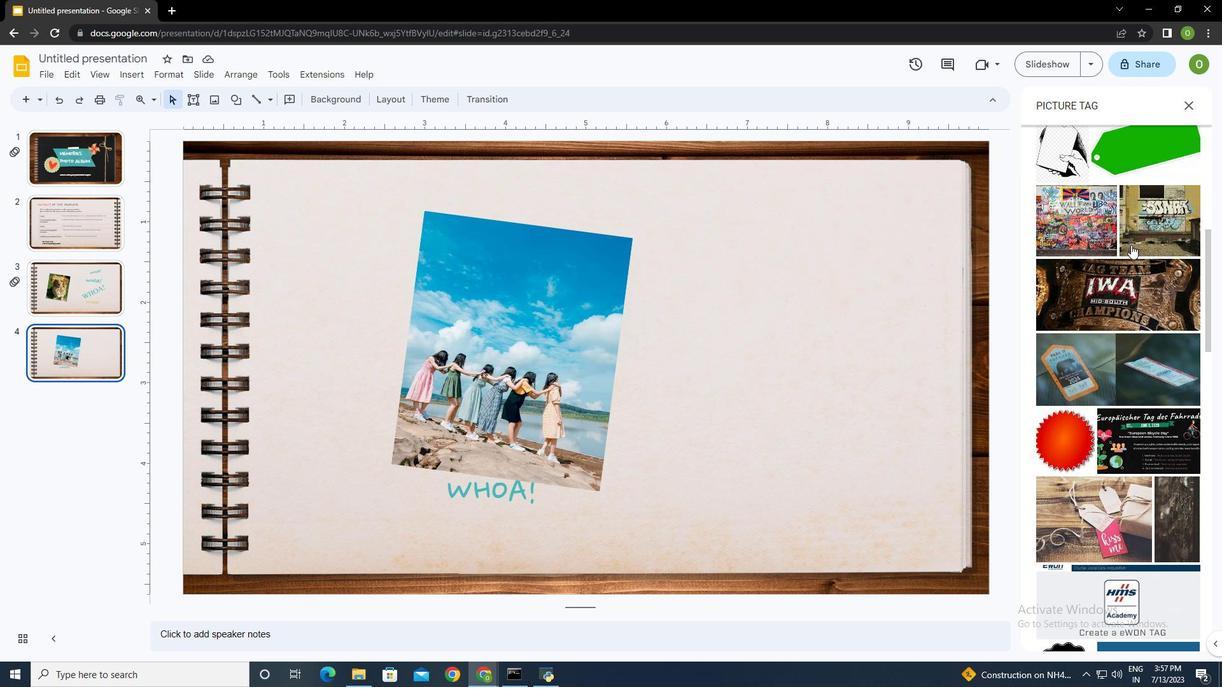 
Action: Mouse scrolled (1131, 244) with delta (0, 0)
Screenshot: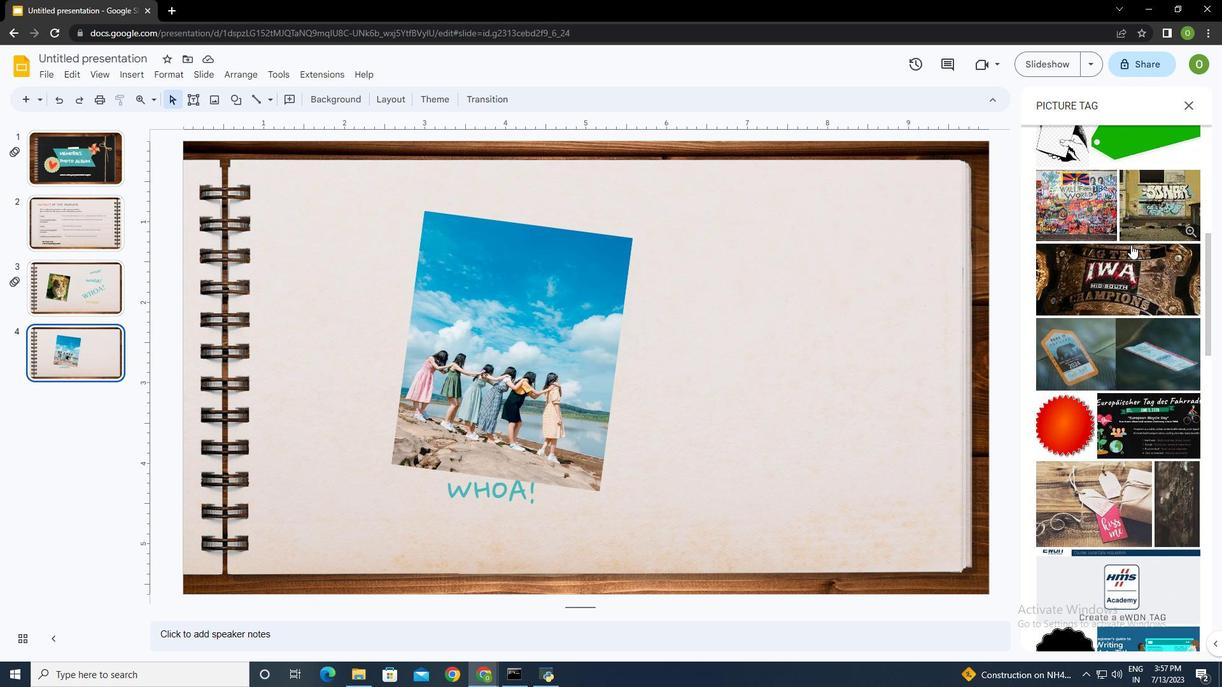 
Action: Mouse scrolled (1131, 244) with delta (0, 0)
Screenshot: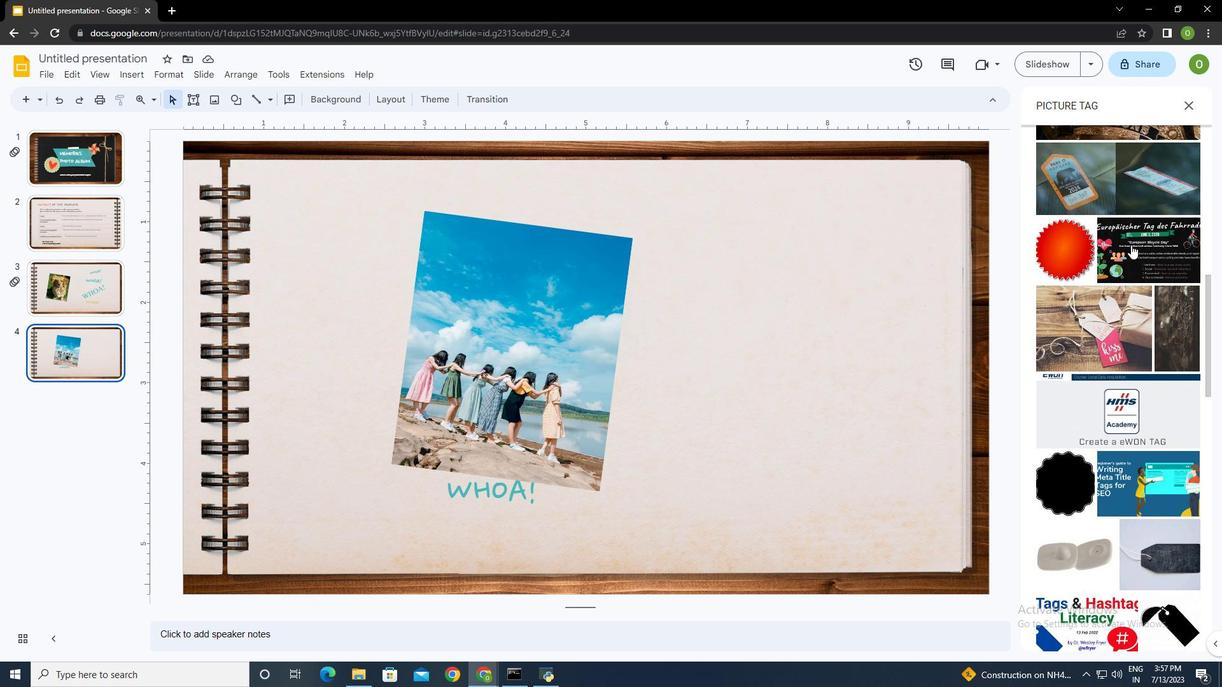 
Action: Mouse scrolled (1131, 244) with delta (0, 0)
Screenshot: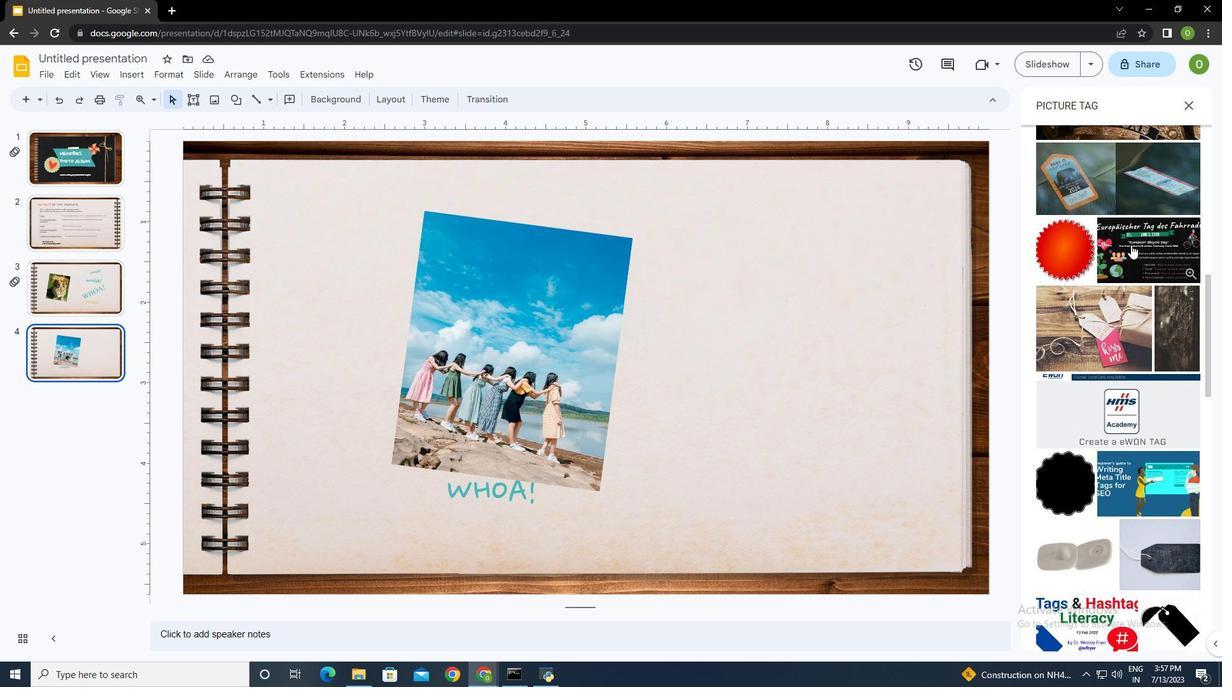 
Action: Mouse scrolled (1131, 244) with delta (0, 0)
Screenshot: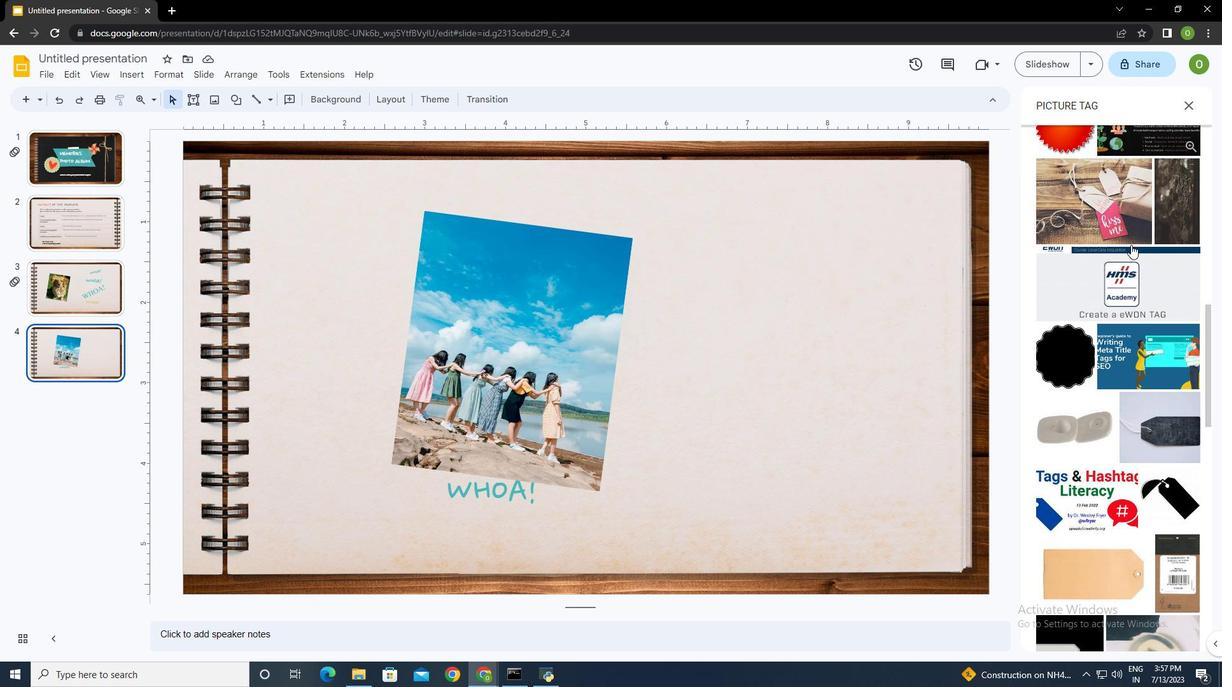 
Action: Mouse scrolled (1131, 244) with delta (0, 0)
Screenshot: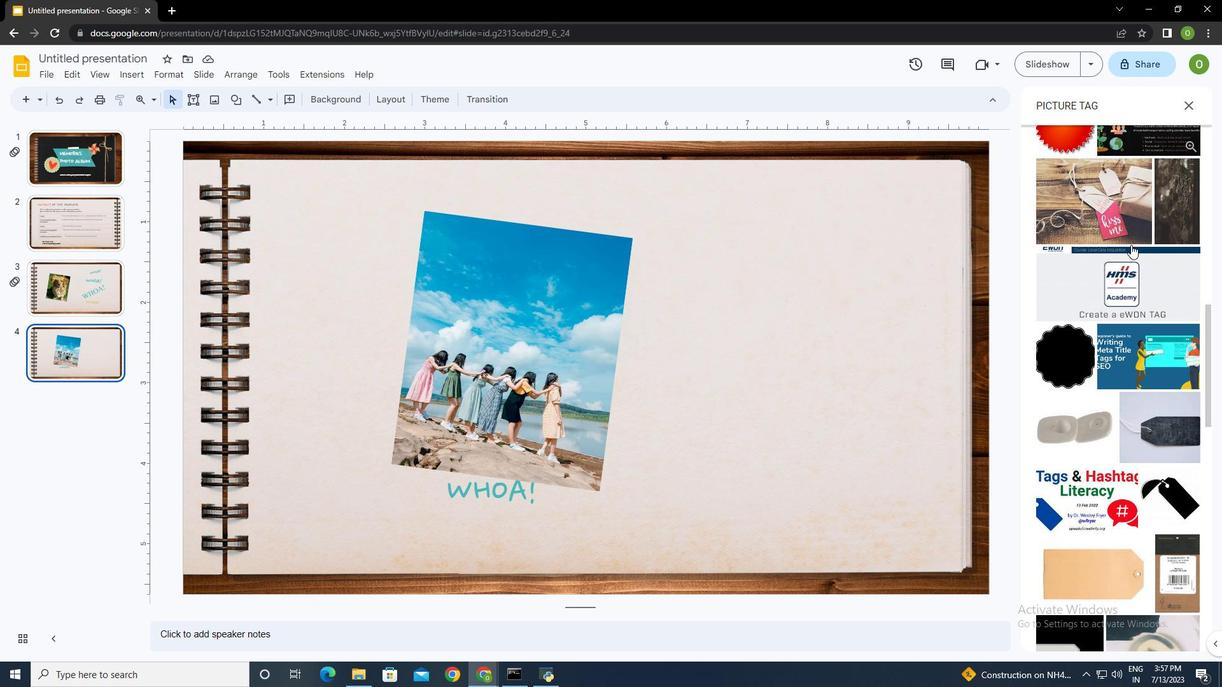 
Action: Mouse scrolled (1131, 244) with delta (0, 0)
Screenshot: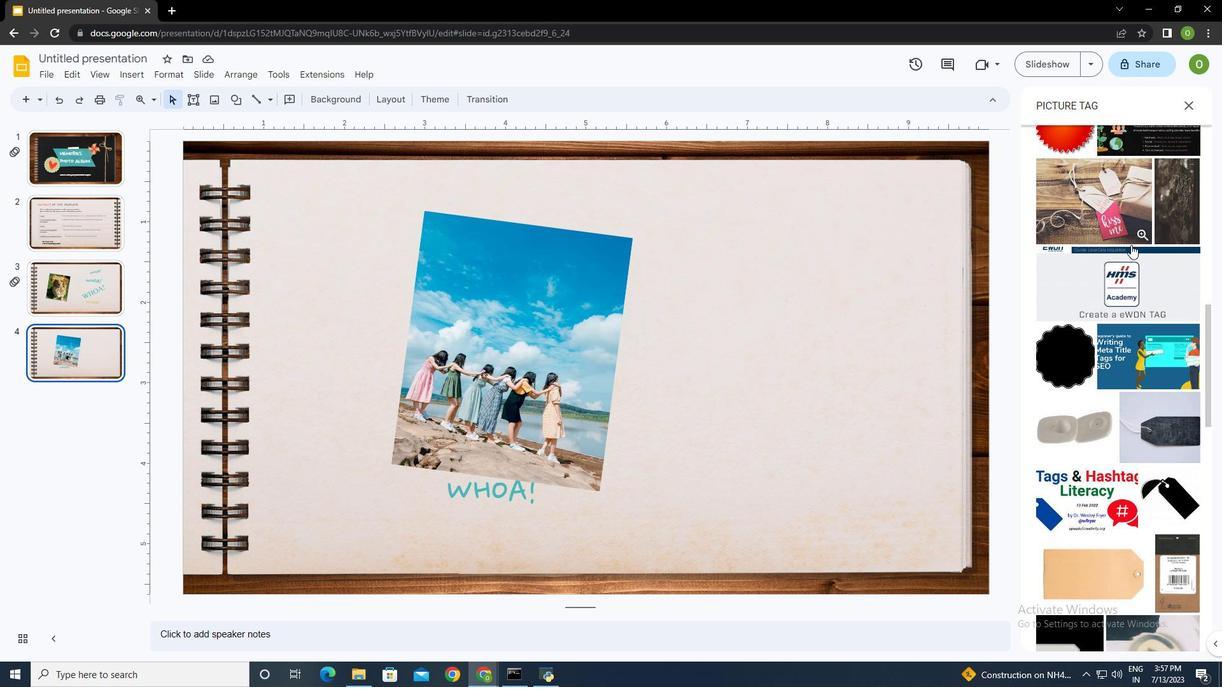 
Action: Mouse scrolled (1131, 244) with delta (0, 0)
Screenshot: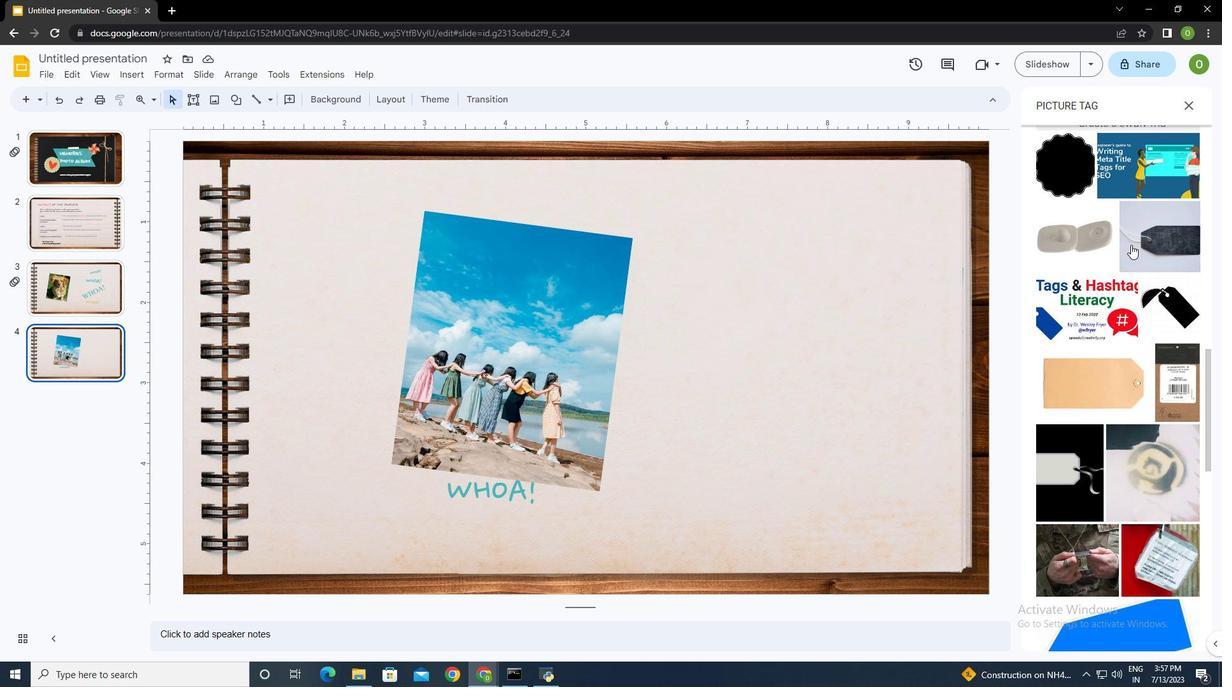 
Action: Mouse scrolled (1131, 244) with delta (0, 0)
Screenshot: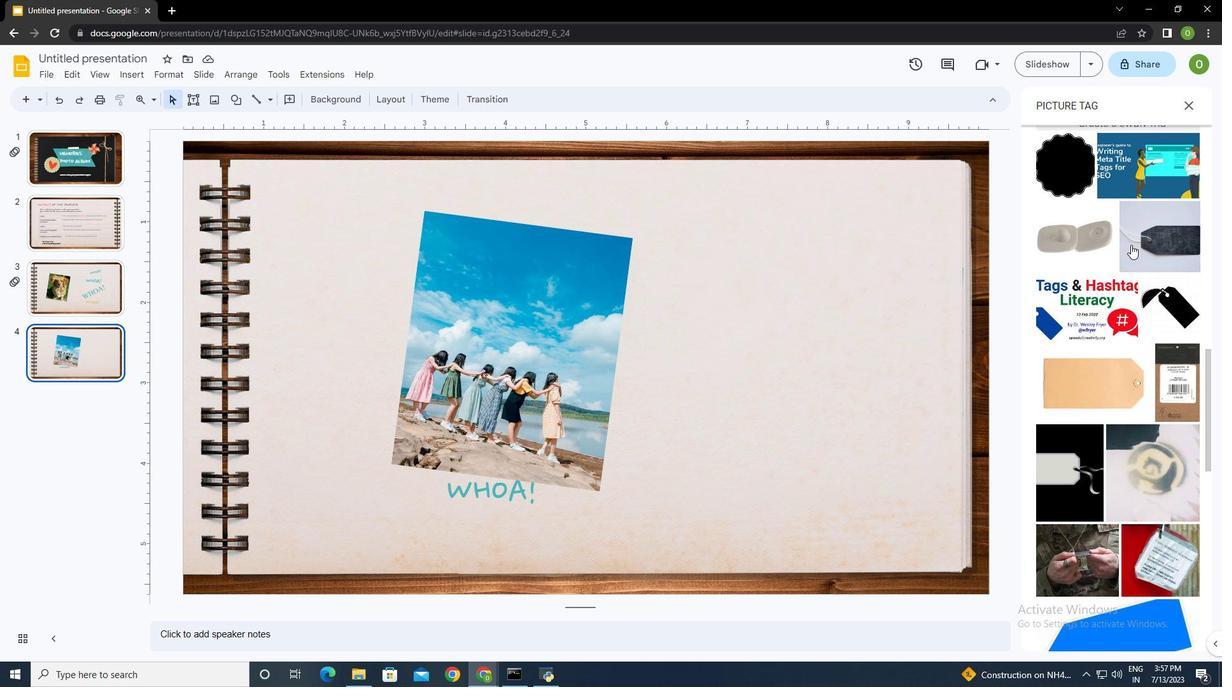
Action: Mouse scrolled (1131, 244) with delta (0, 0)
Screenshot: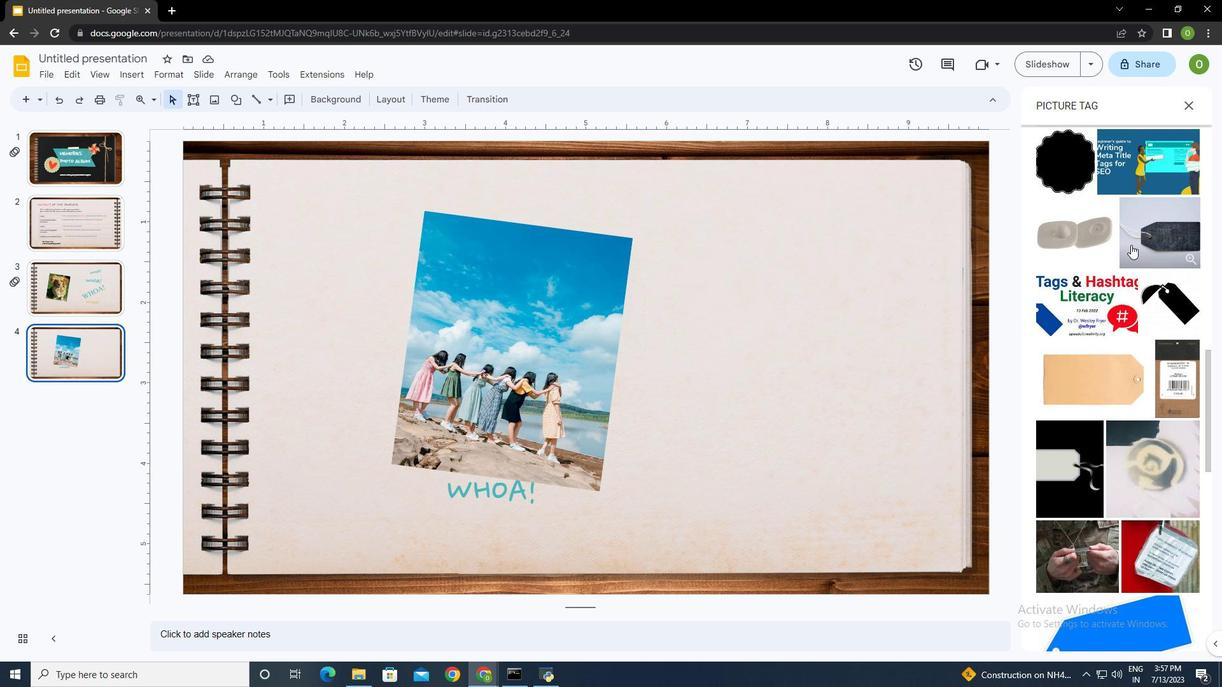
Action: Mouse scrolled (1131, 244) with delta (0, 0)
Screenshot: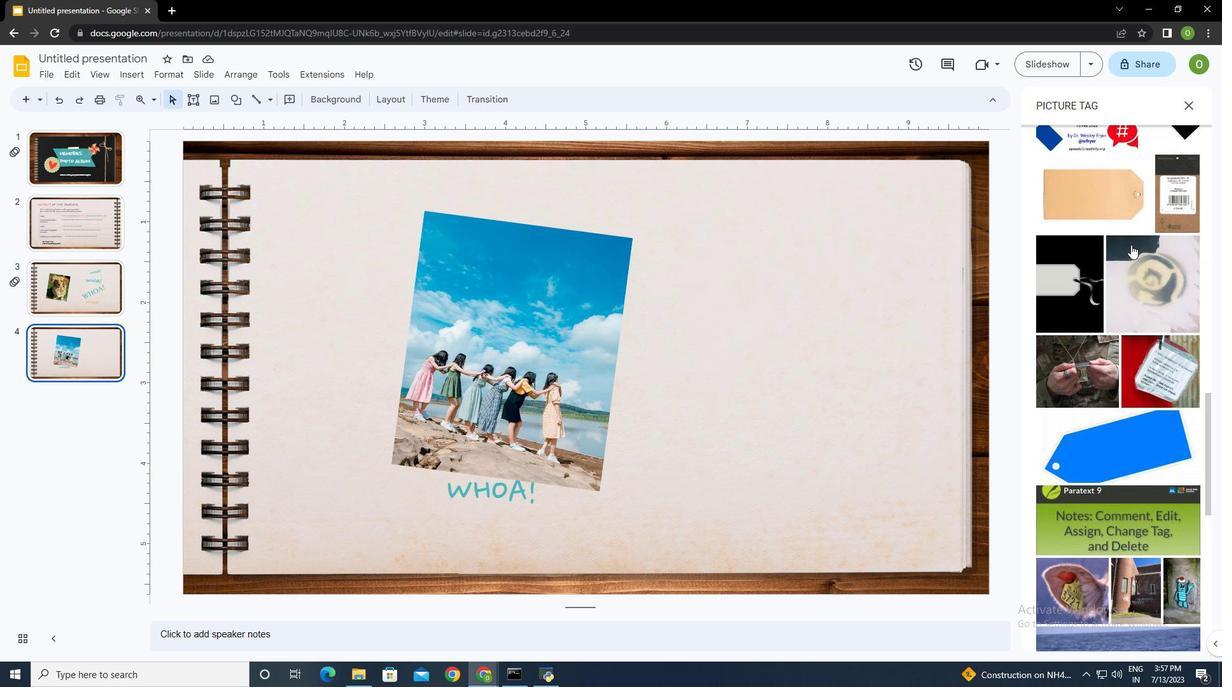
Action: Mouse scrolled (1131, 244) with delta (0, 0)
Screenshot: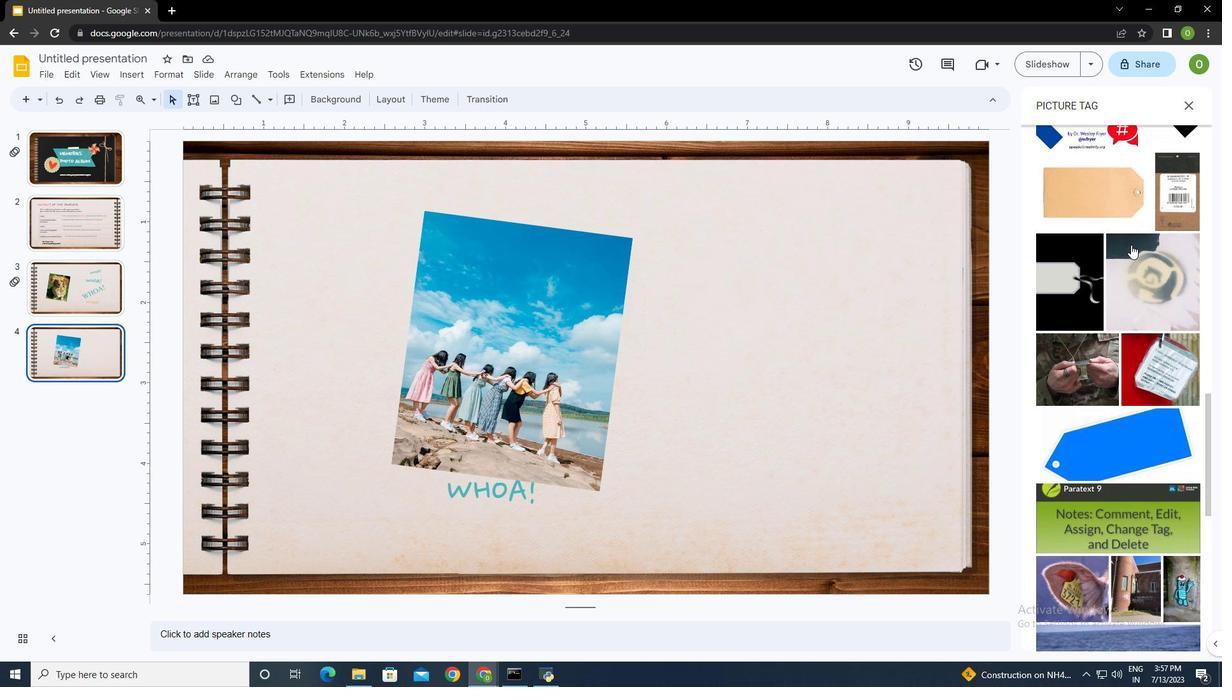 
Action: Mouse scrolled (1131, 244) with delta (0, 0)
Screenshot: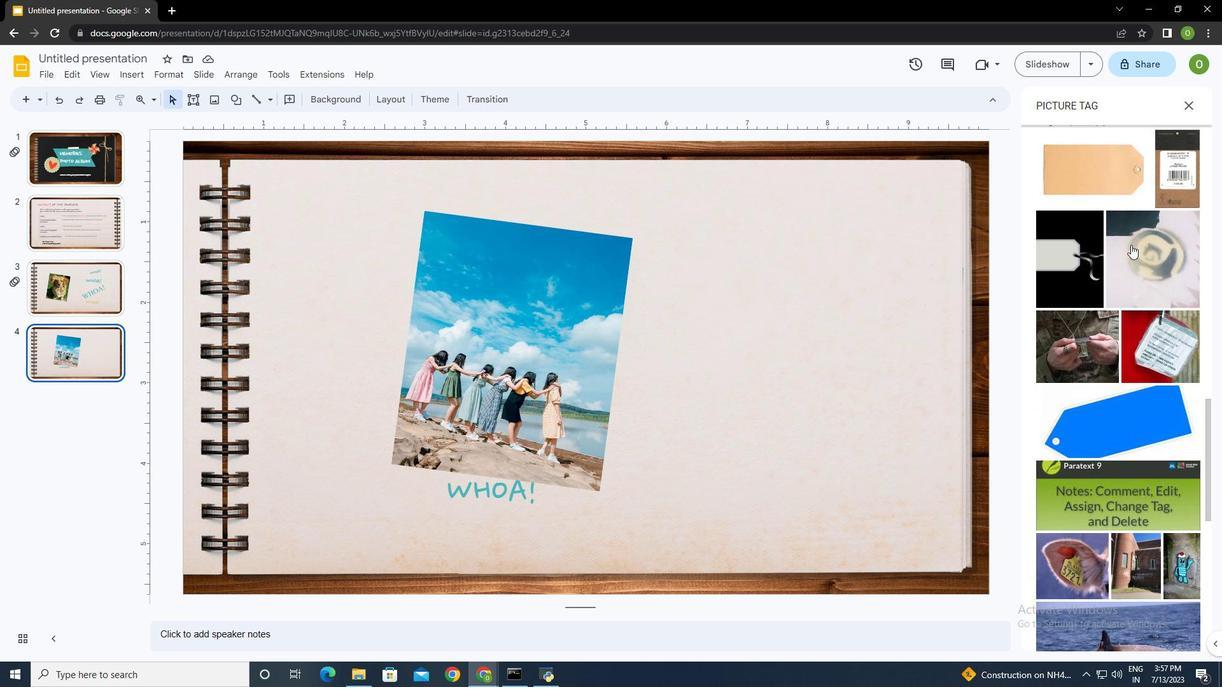 
Action: Mouse scrolled (1131, 244) with delta (0, 0)
Screenshot: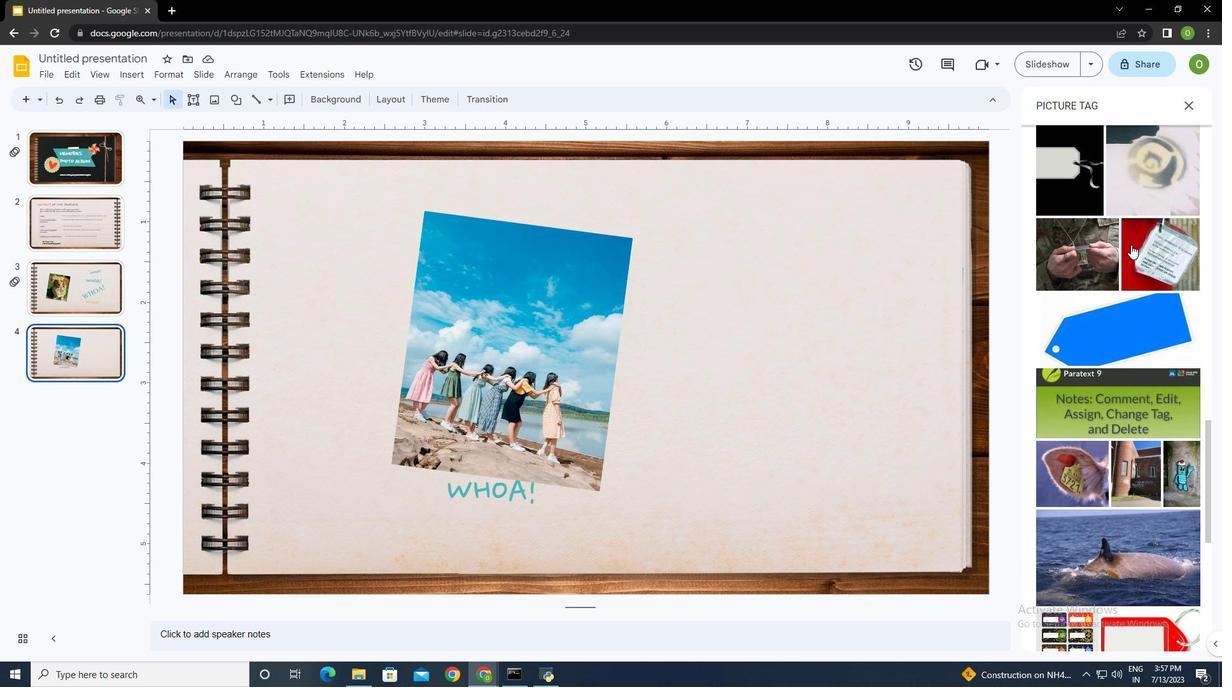 
Action: Mouse scrolled (1131, 244) with delta (0, 0)
Screenshot: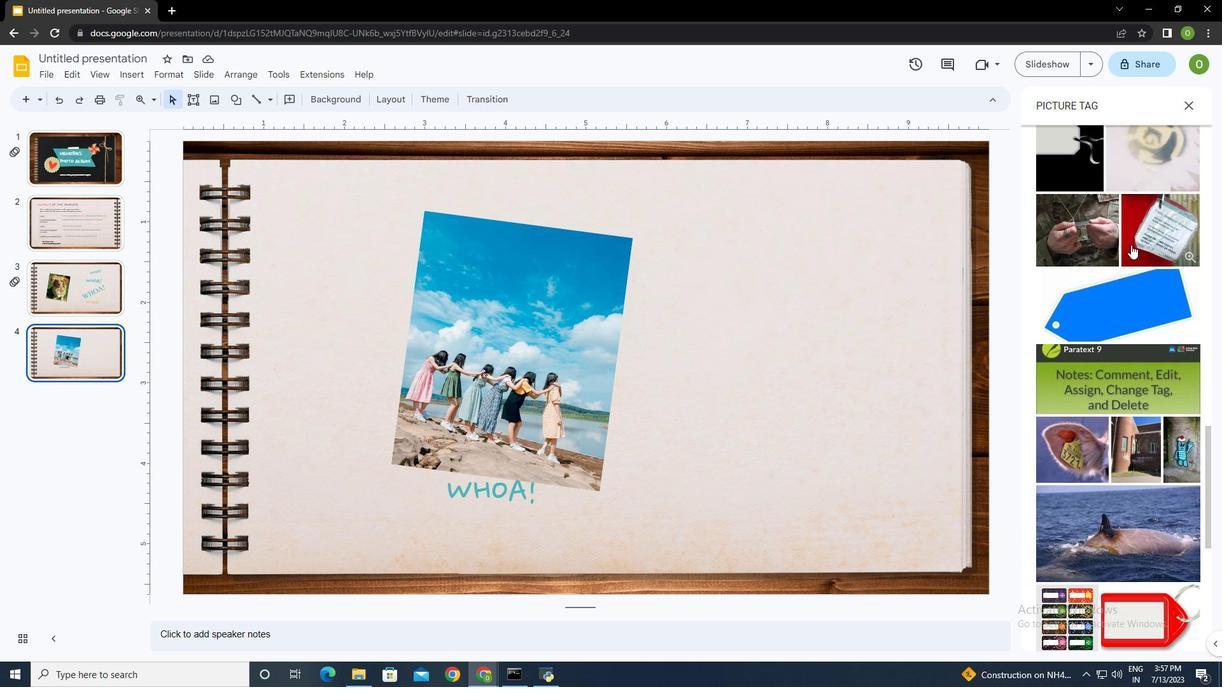 
Action: Mouse scrolled (1131, 244) with delta (0, 0)
Screenshot: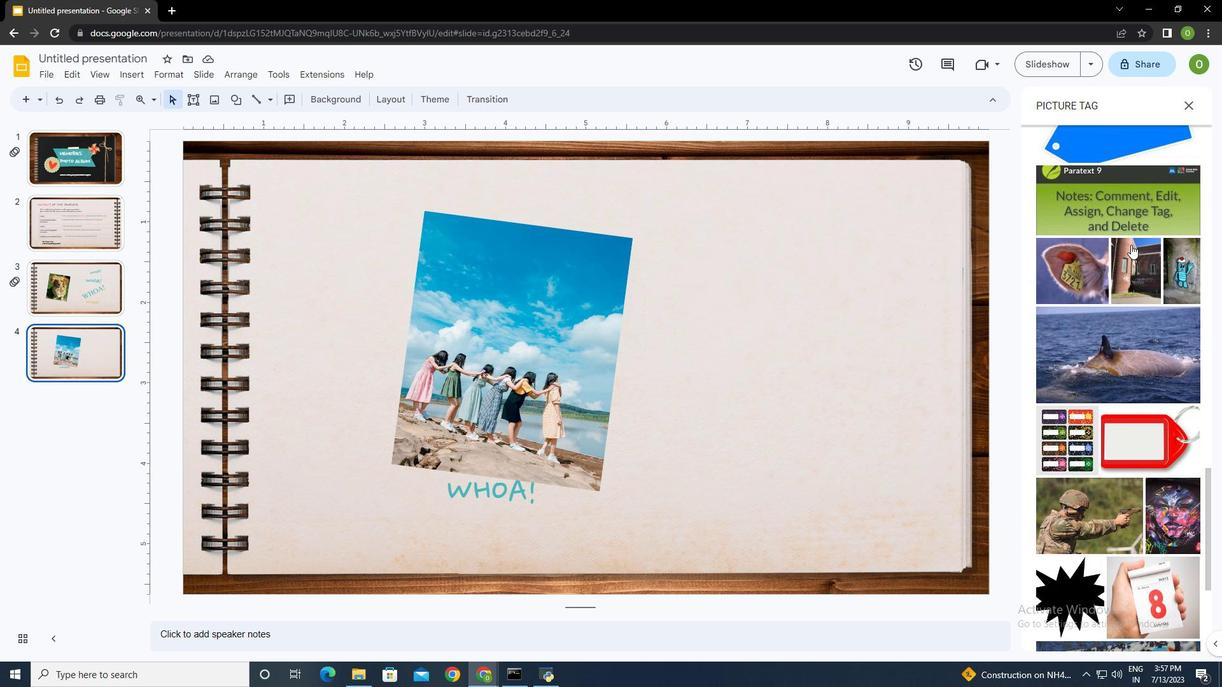 
Action: Mouse scrolled (1131, 244) with delta (0, 0)
Screenshot: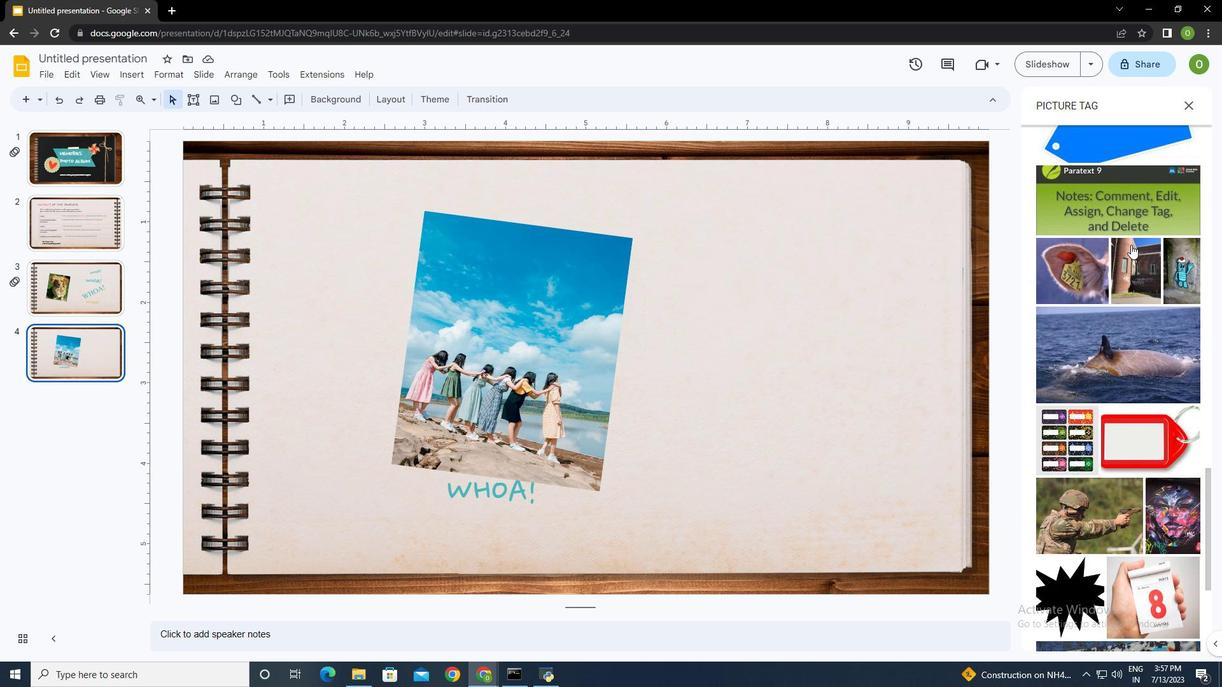 
Action: Mouse scrolled (1131, 244) with delta (0, 0)
Screenshot: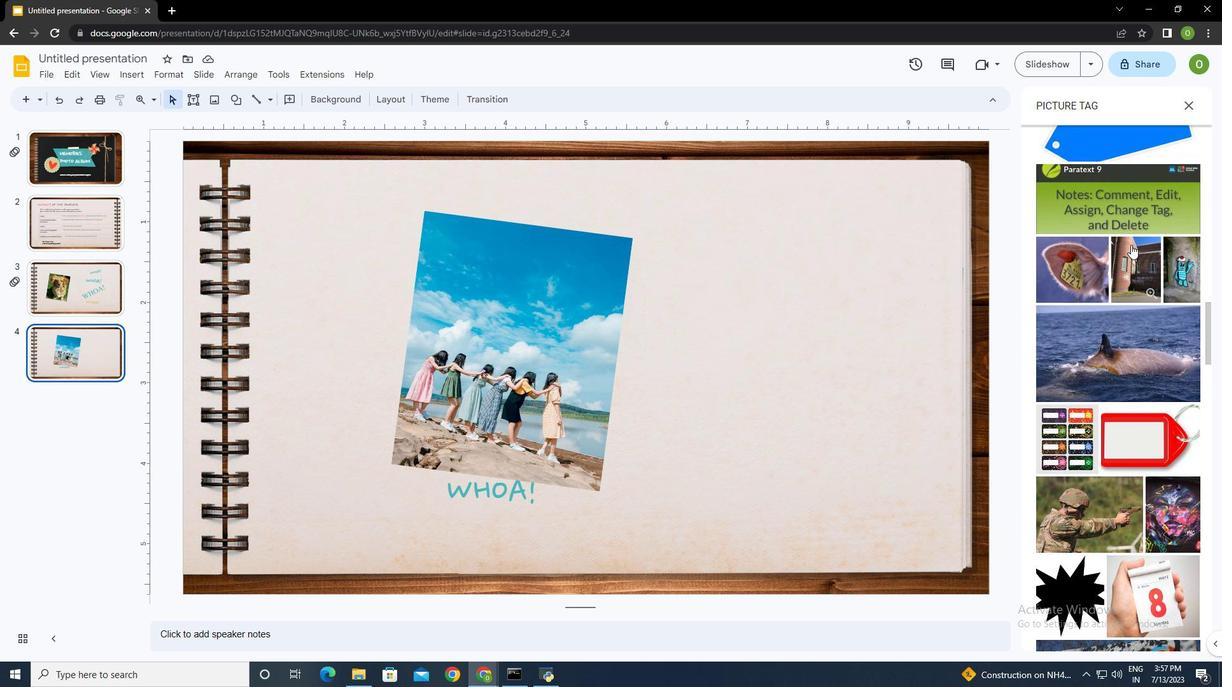 
Action: Mouse scrolled (1131, 244) with delta (0, 0)
Screenshot: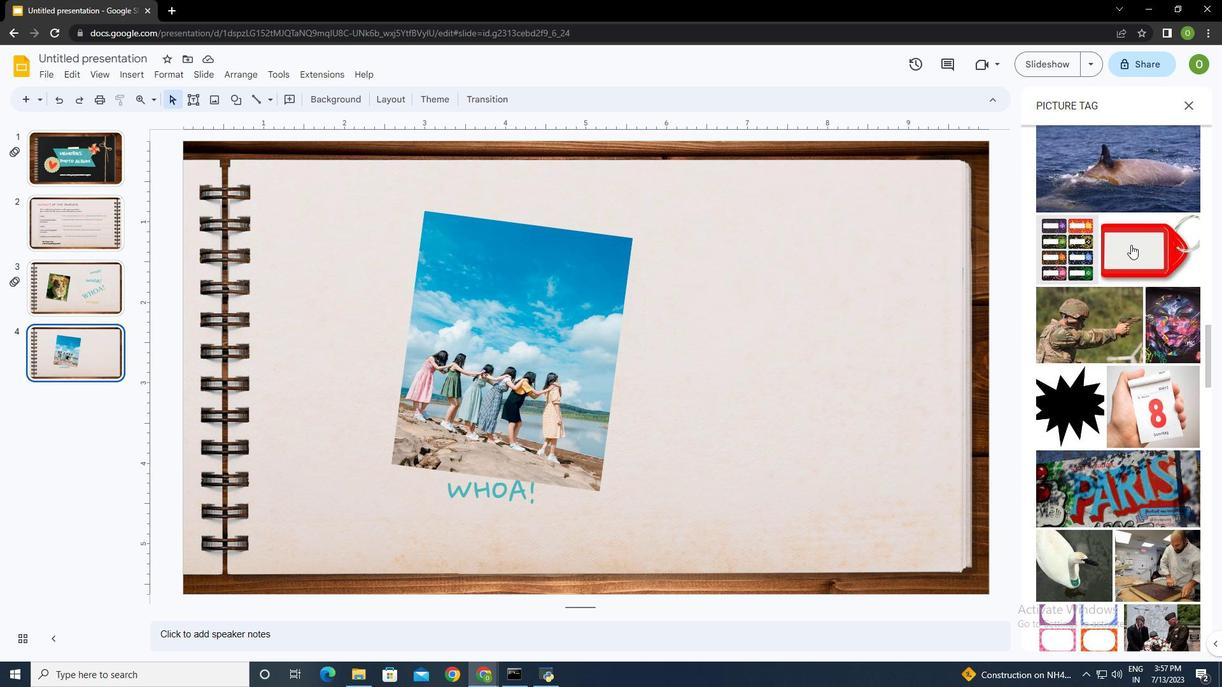 
Action: Mouse scrolled (1131, 244) with delta (0, 0)
Screenshot: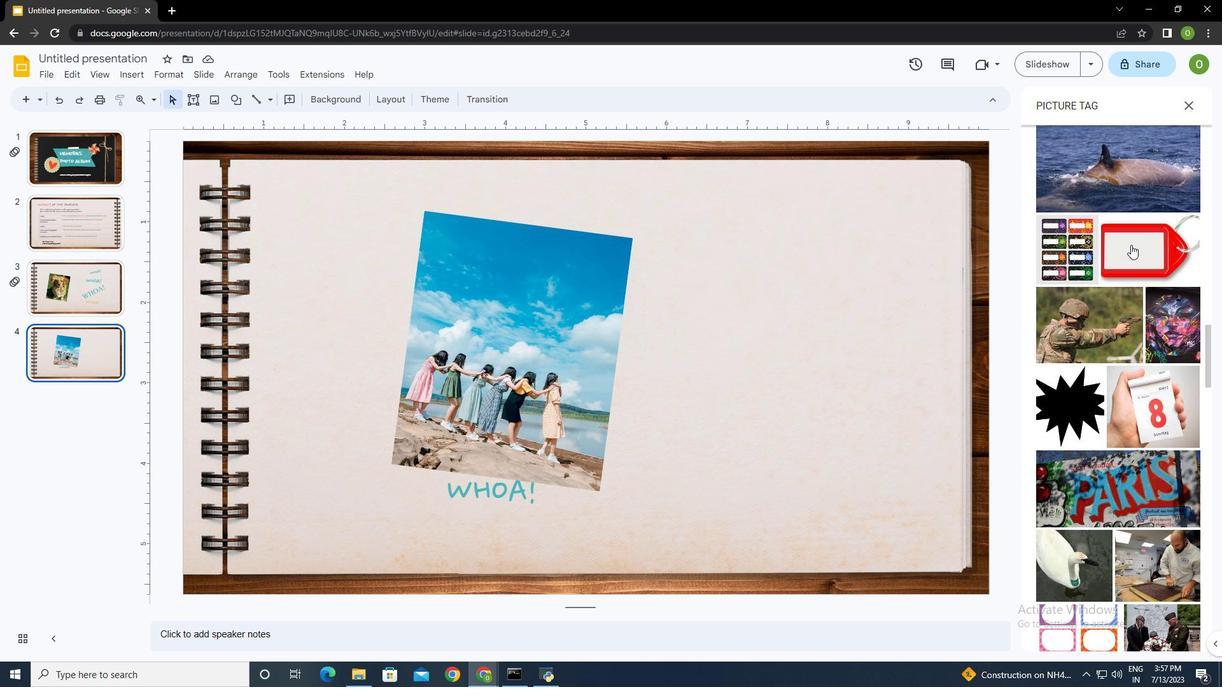 
Action: Mouse scrolled (1131, 244) with delta (0, 0)
Screenshot: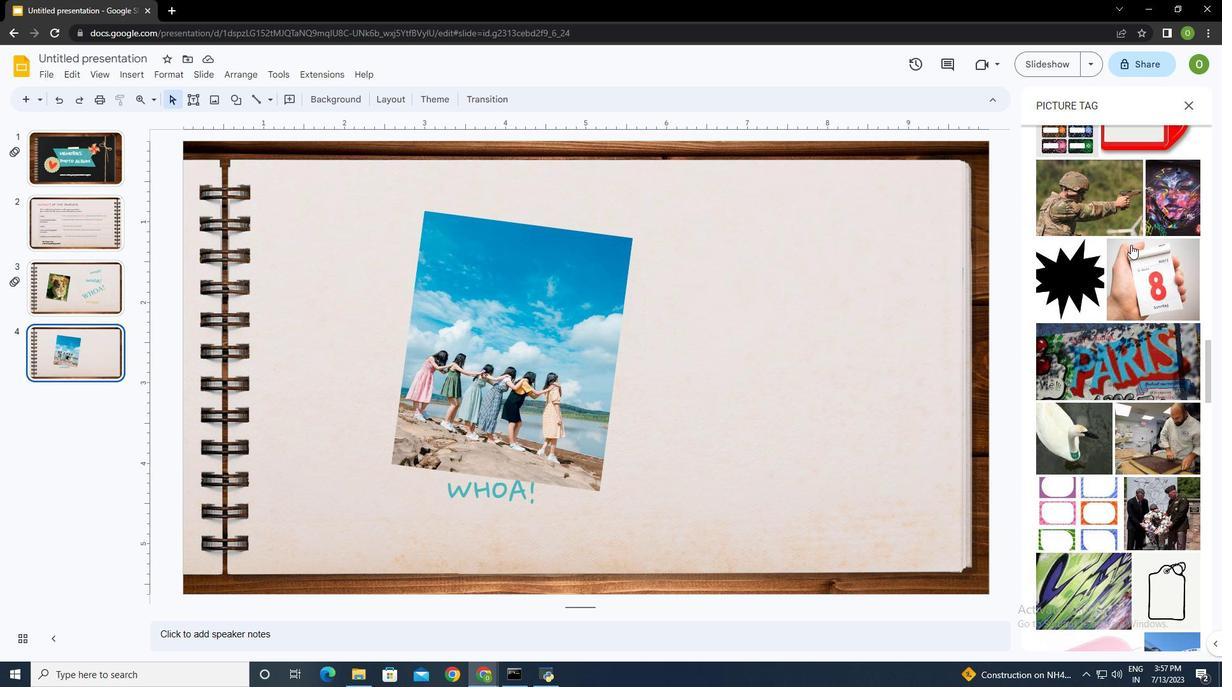 
Action: Mouse scrolled (1131, 244) with delta (0, 0)
Screenshot: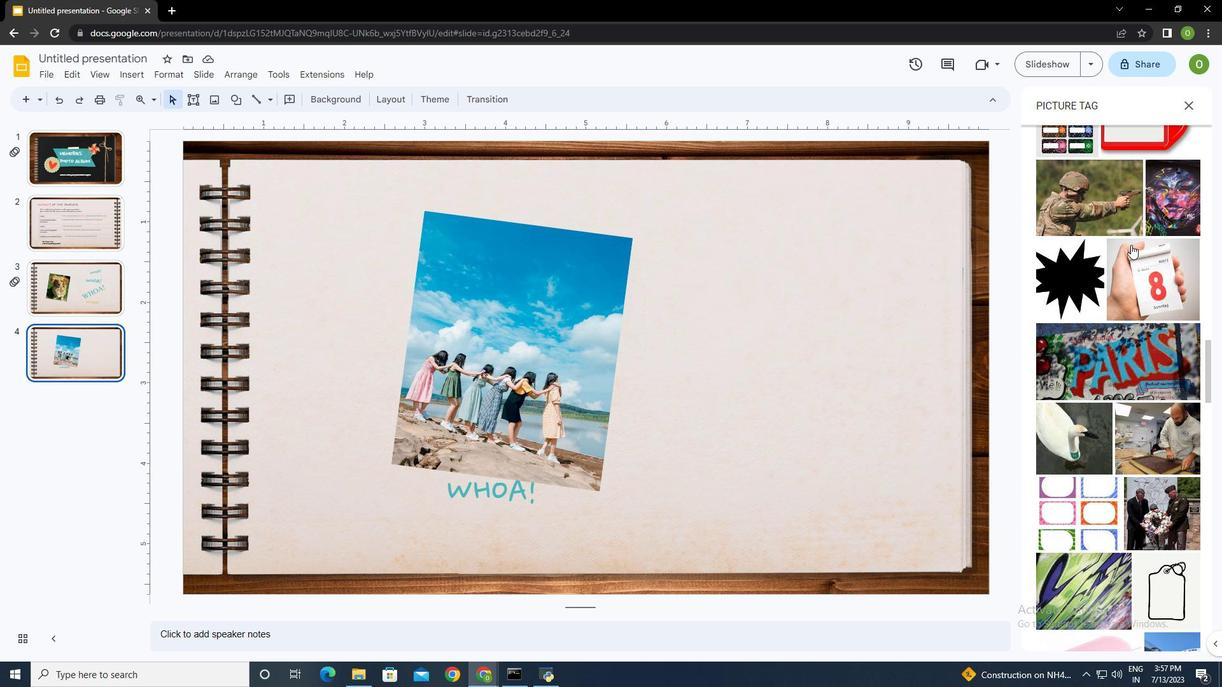
Action: Mouse scrolled (1131, 244) with delta (0, 0)
Screenshot: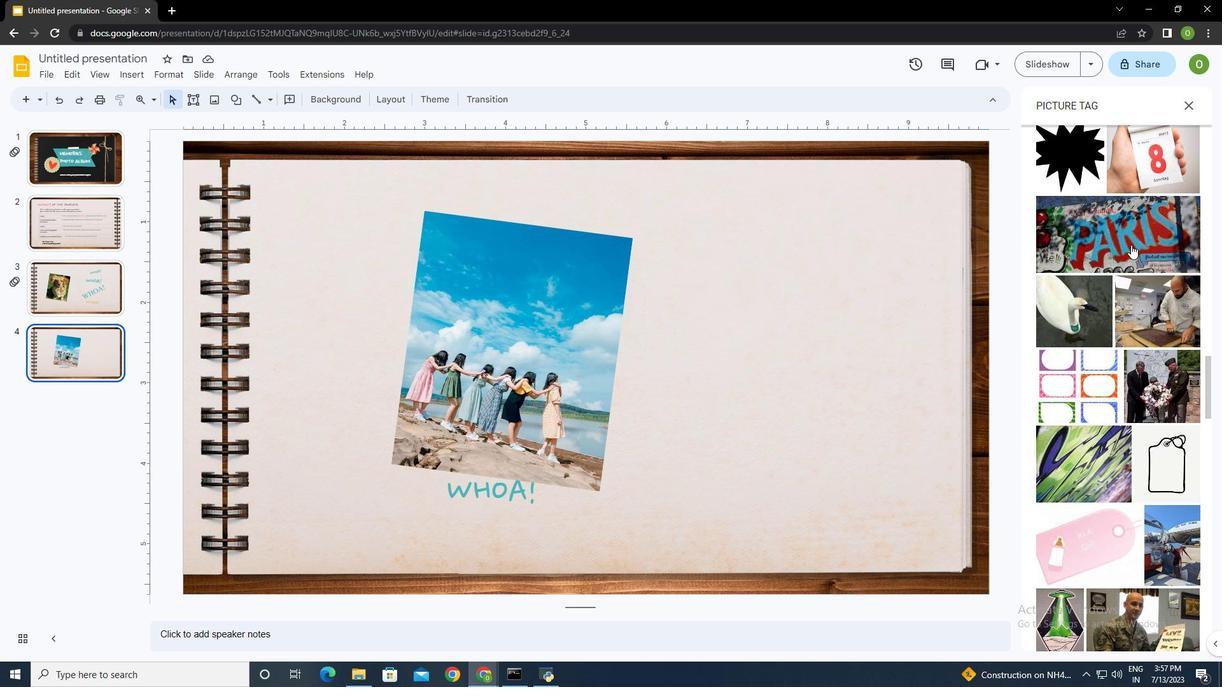 
Action: Mouse scrolled (1131, 244) with delta (0, 0)
Screenshot: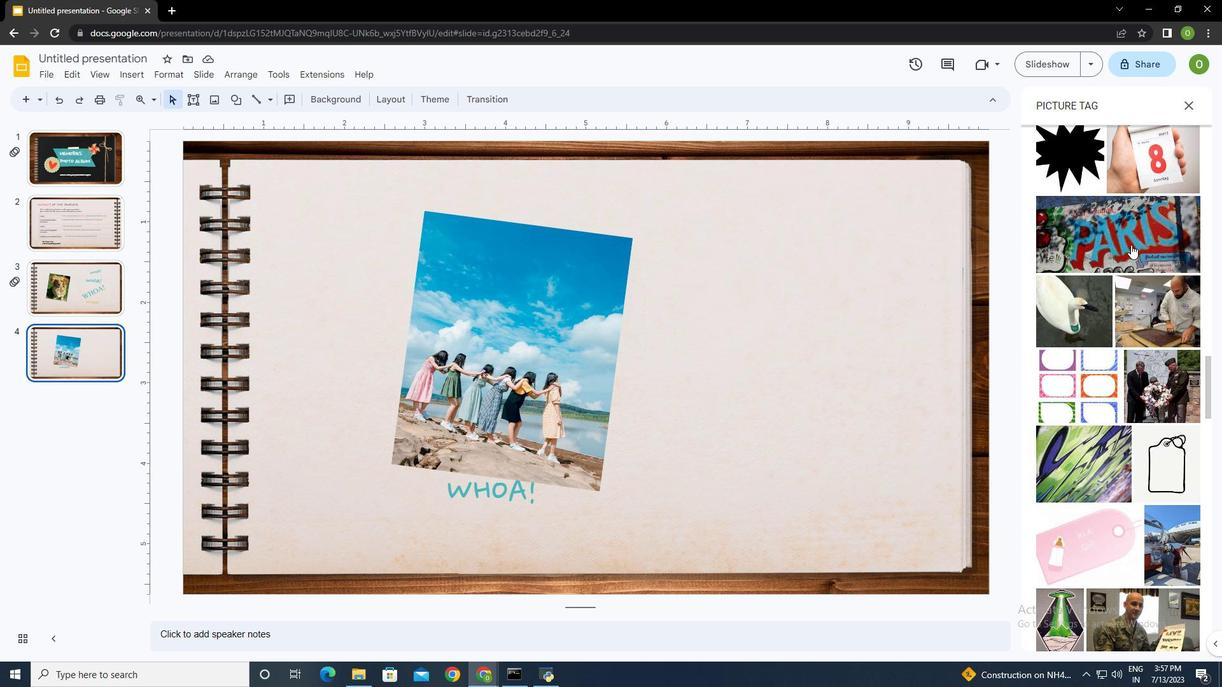 
Action: Mouse scrolled (1131, 244) with delta (0, 0)
Screenshot: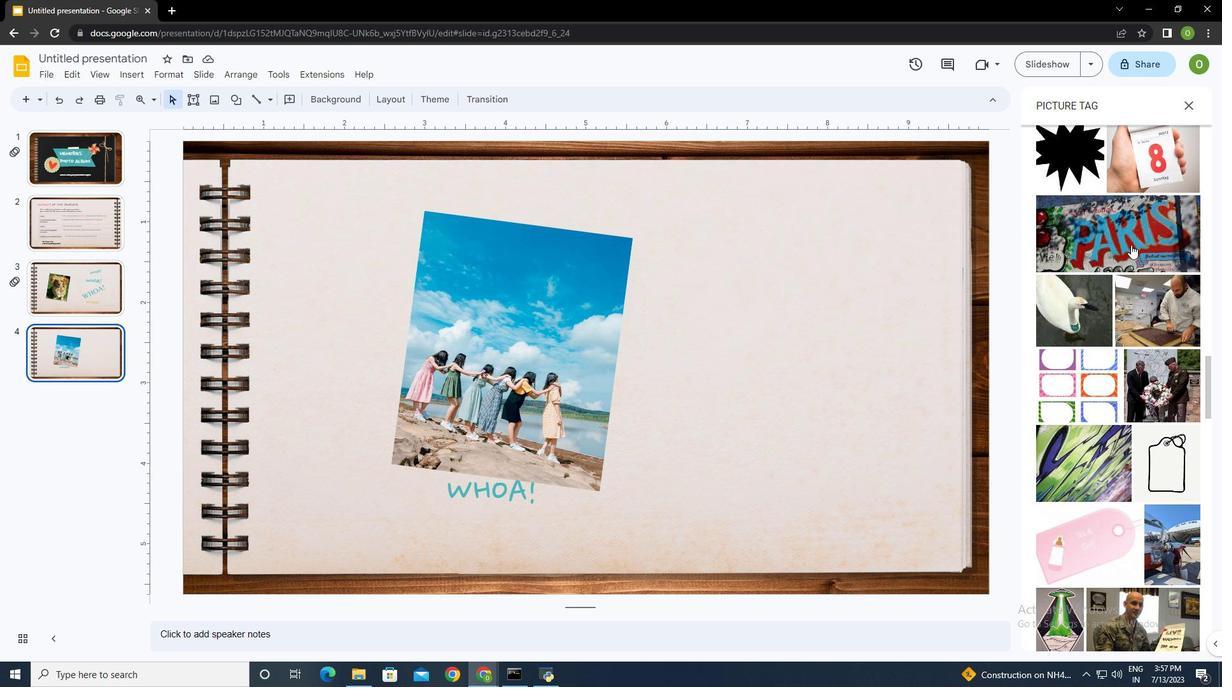 
Action: Mouse scrolled (1131, 244) with delta (0, 0)
Screenshot: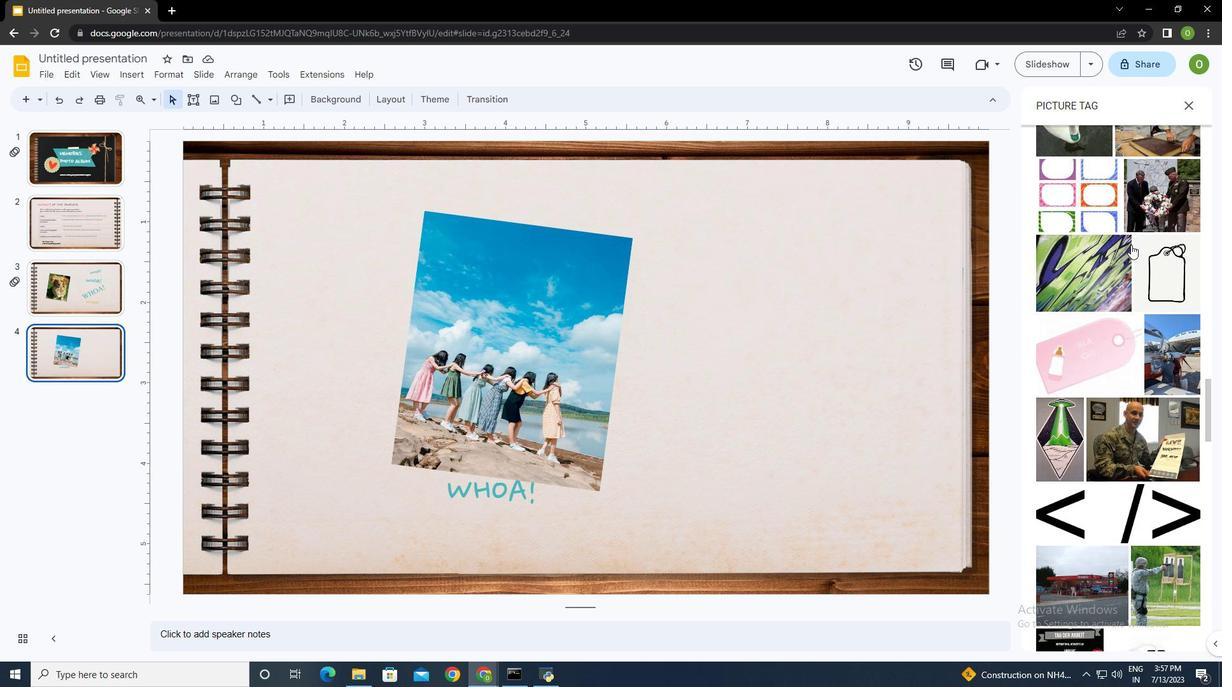 
Action: Mouse scrolled (1131, 244) with delta (0, 0)
Screenshot: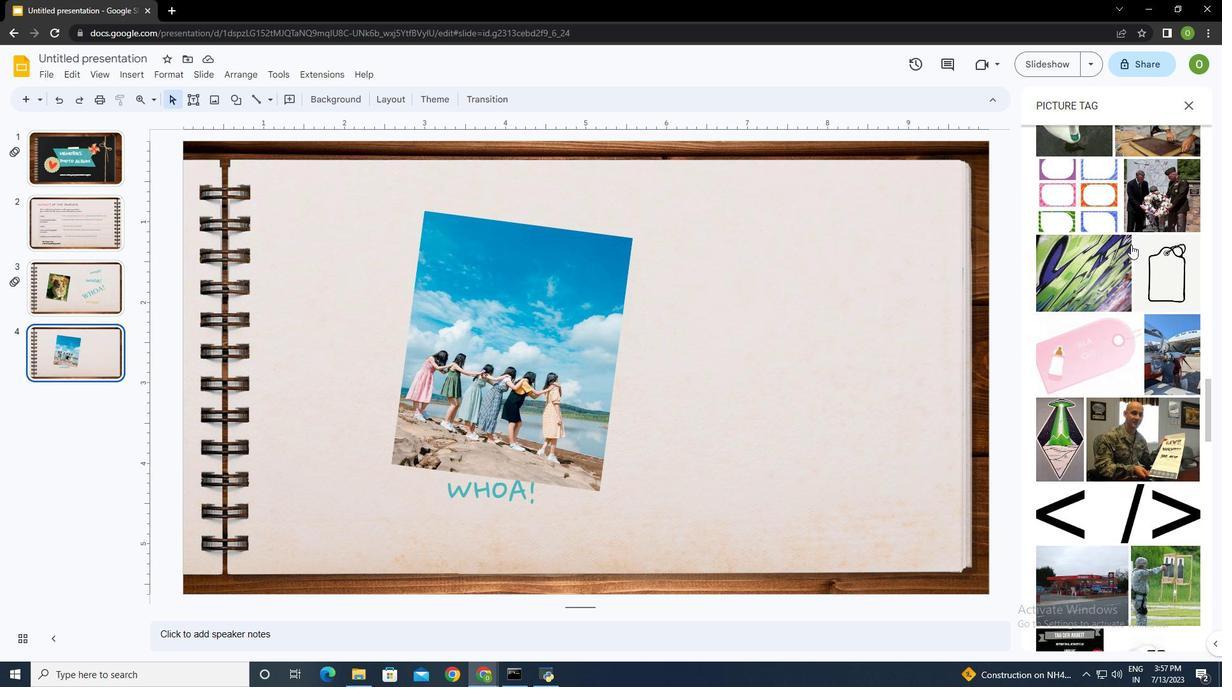 
Action: Mouse scrolled (1131, 244) with delta (0, 0)
Screenshot: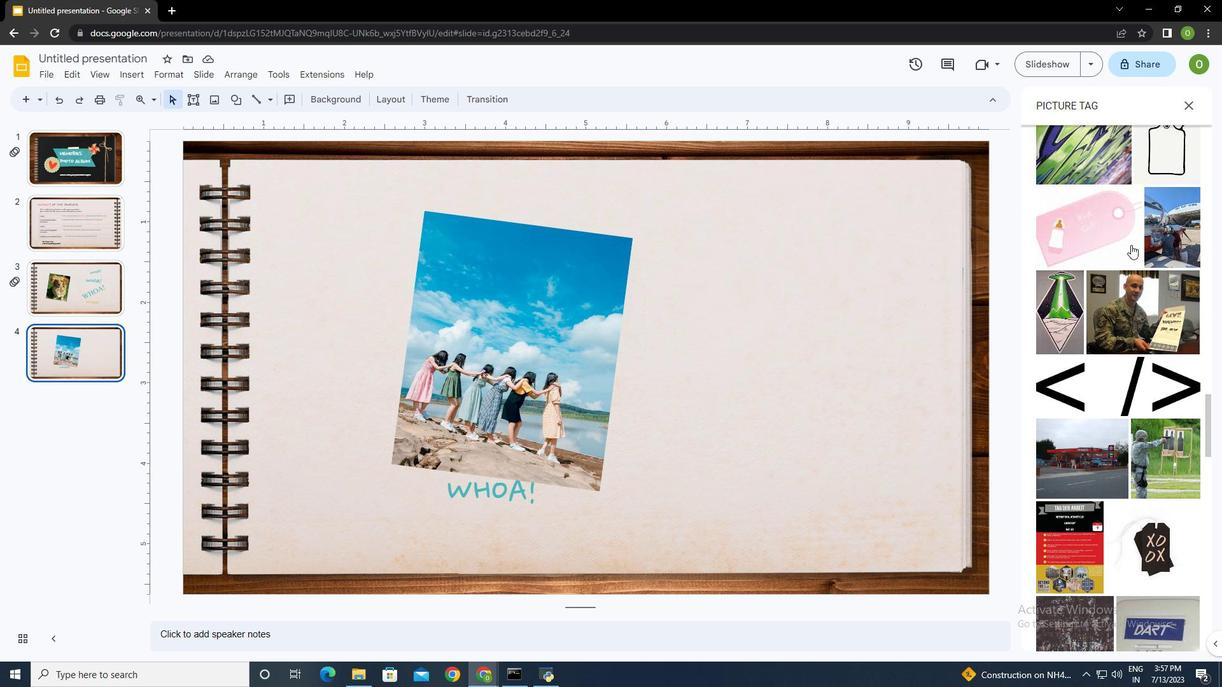 
Action: Mouse scrolled (1131, 244) with delta (0, 0)
Screenshot: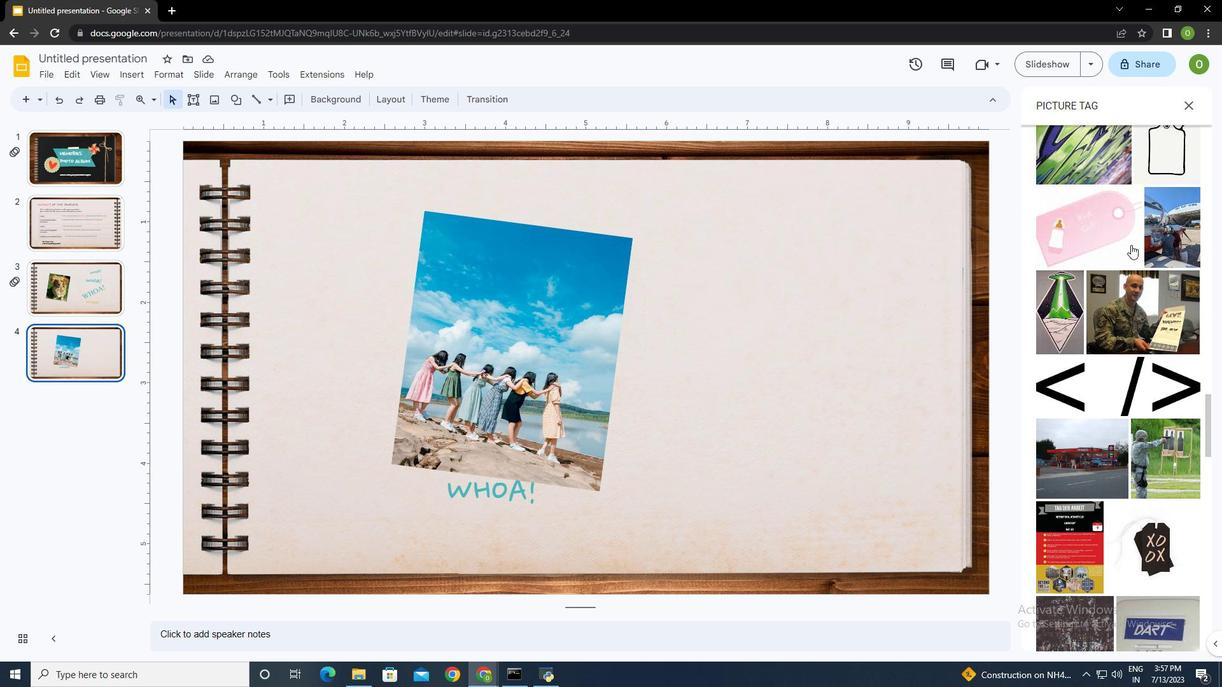 
Action: Mouse scrolled (1131, 244) with delta (0, 0)
Screenshot: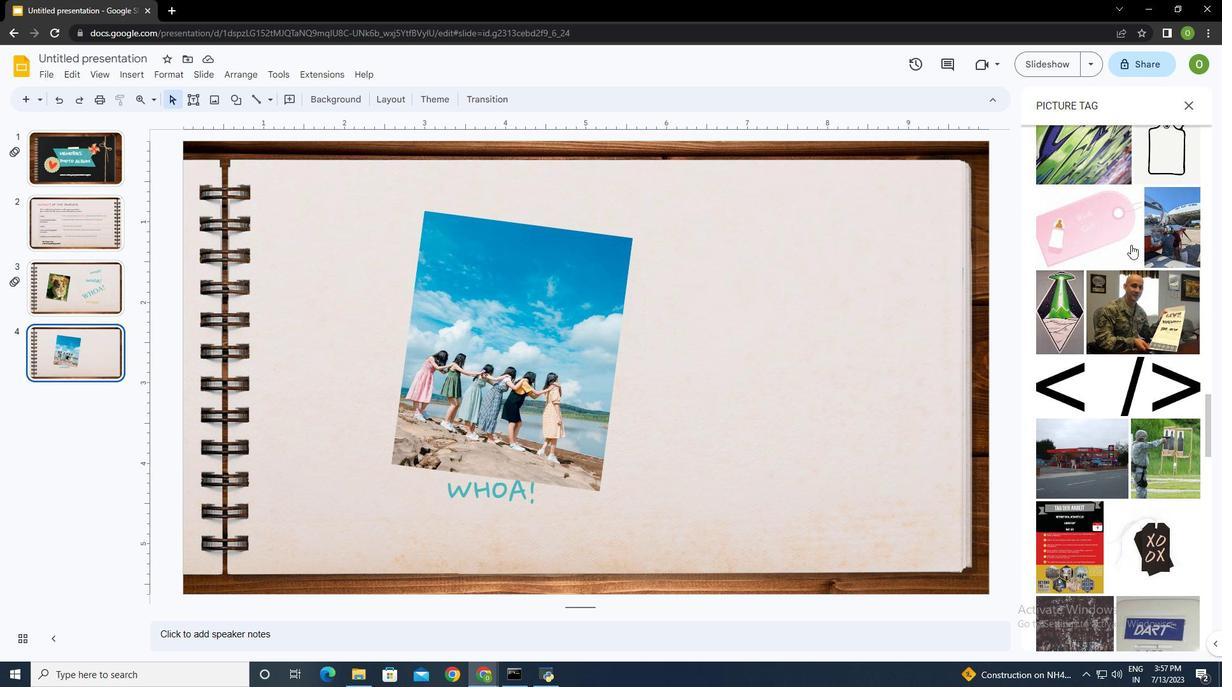 
Action: Mouse scrolled (1131, 244) with delta (0, 0)
Screenshot: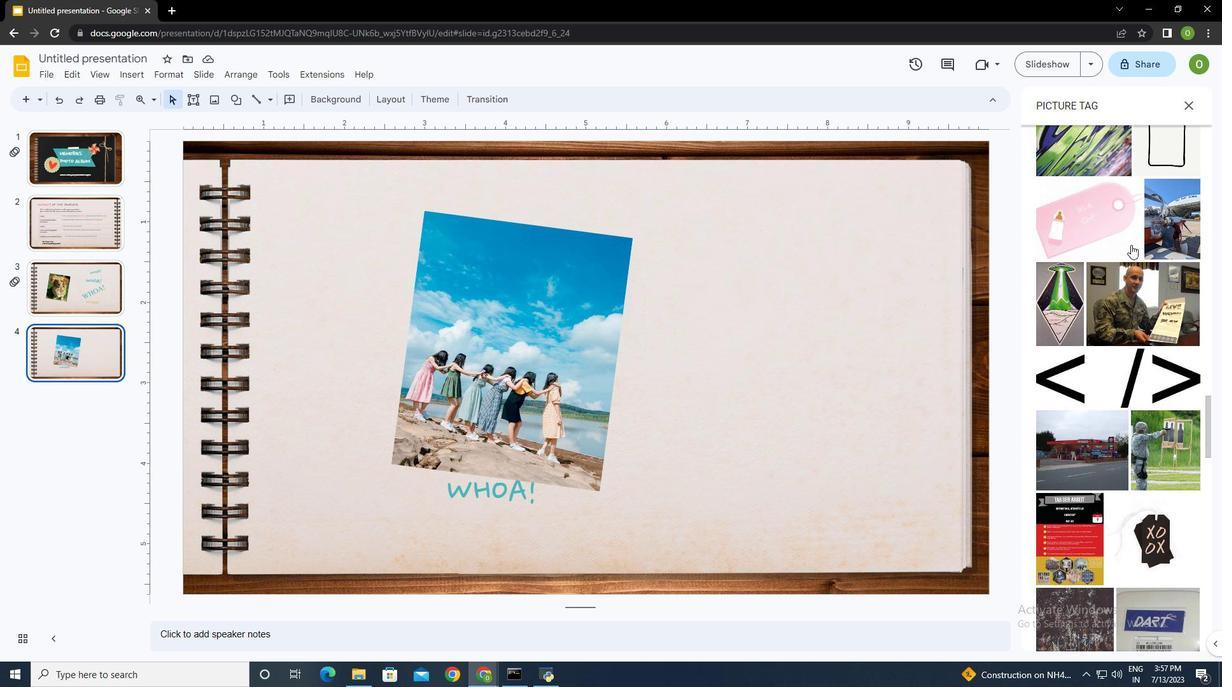 
Action: Mouse scrolled (1131, 244) with delta (0, 0)
Screenshot: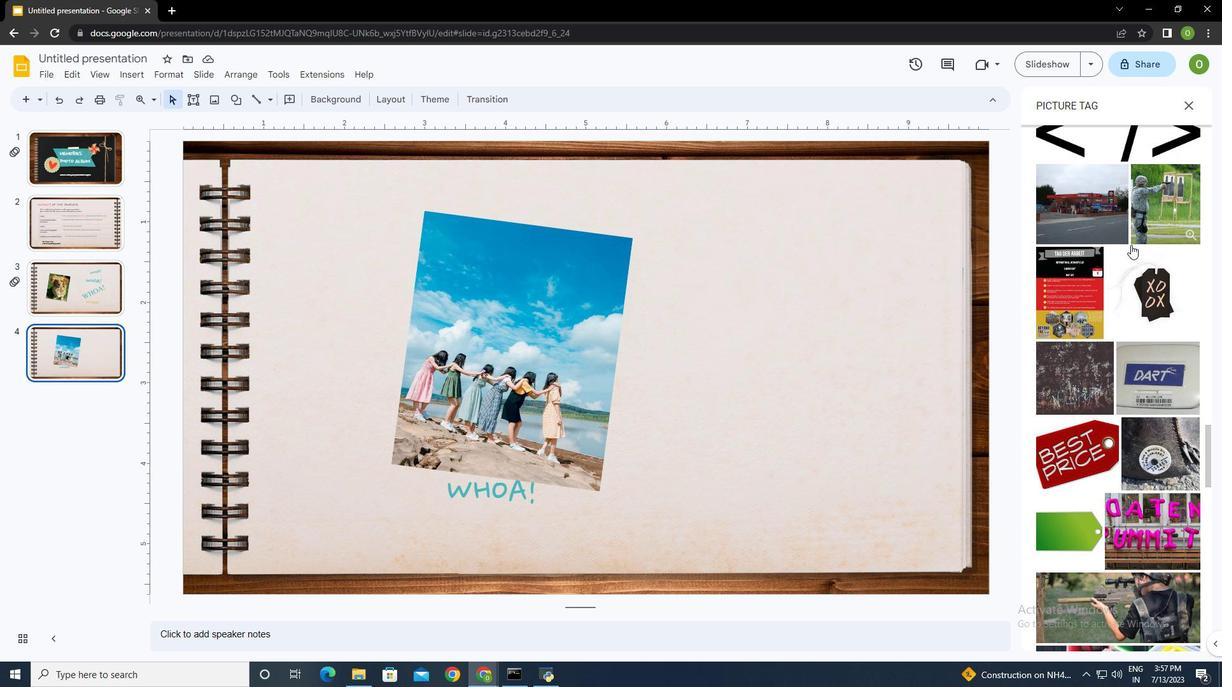 
Action: Mouse scrolled (1131, 244) with delta (0, 0)
Screenshot: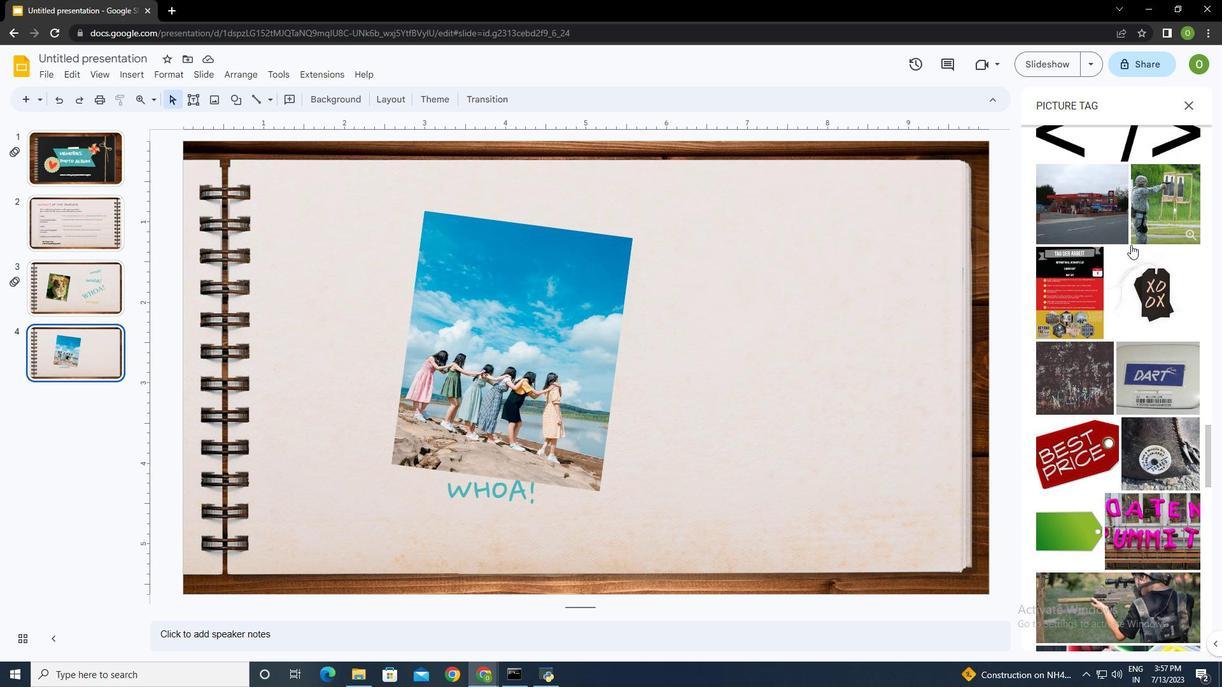 
Action: Mouse scrolled (1131, 244) with delta (0, 0)
Screenshot: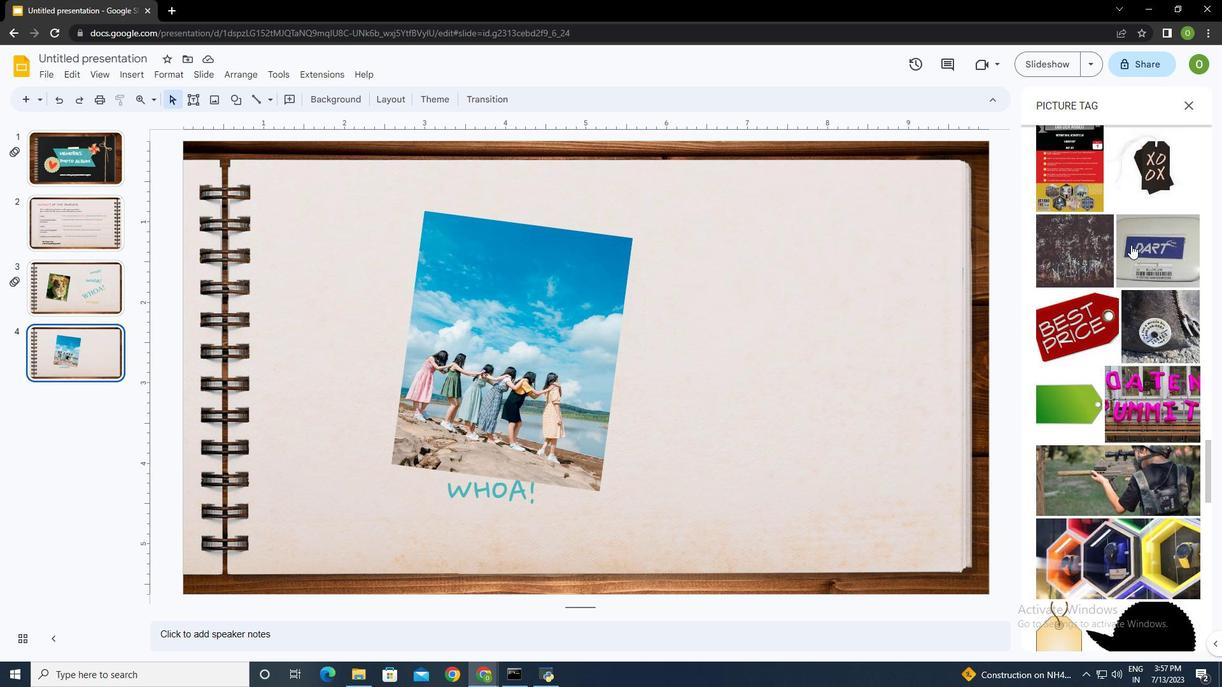 
Action: Mouse scrolled (1131, 244) with delta (0, 0)
Screenshot: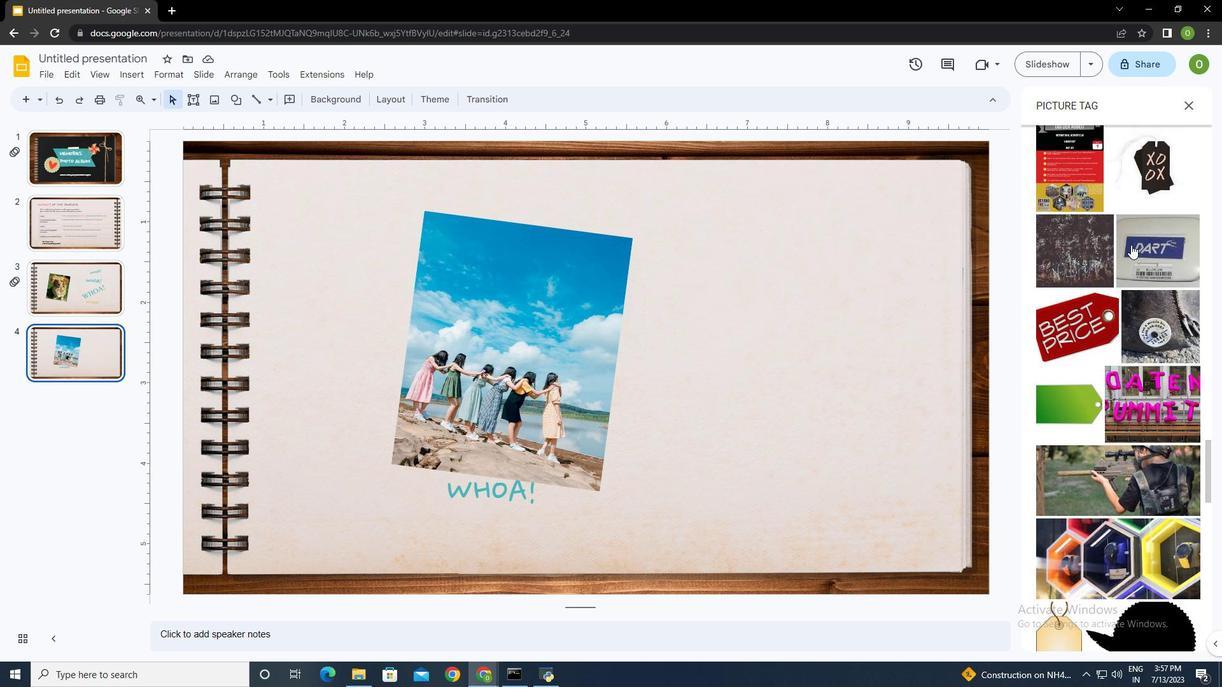 
Action: Mouse scrolled (1131, 244) with delta (0, 0)
Screenshot: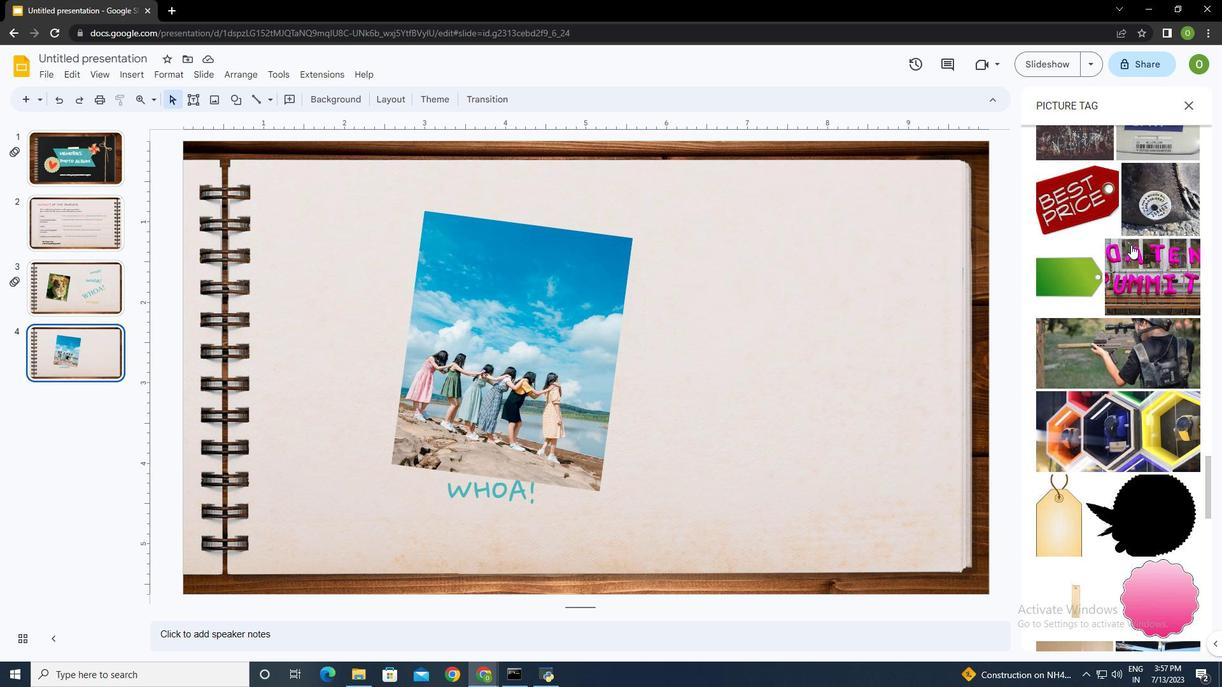
Action: Mouse scrolled (1131, 244) with delta (0, 0)
Screenshot: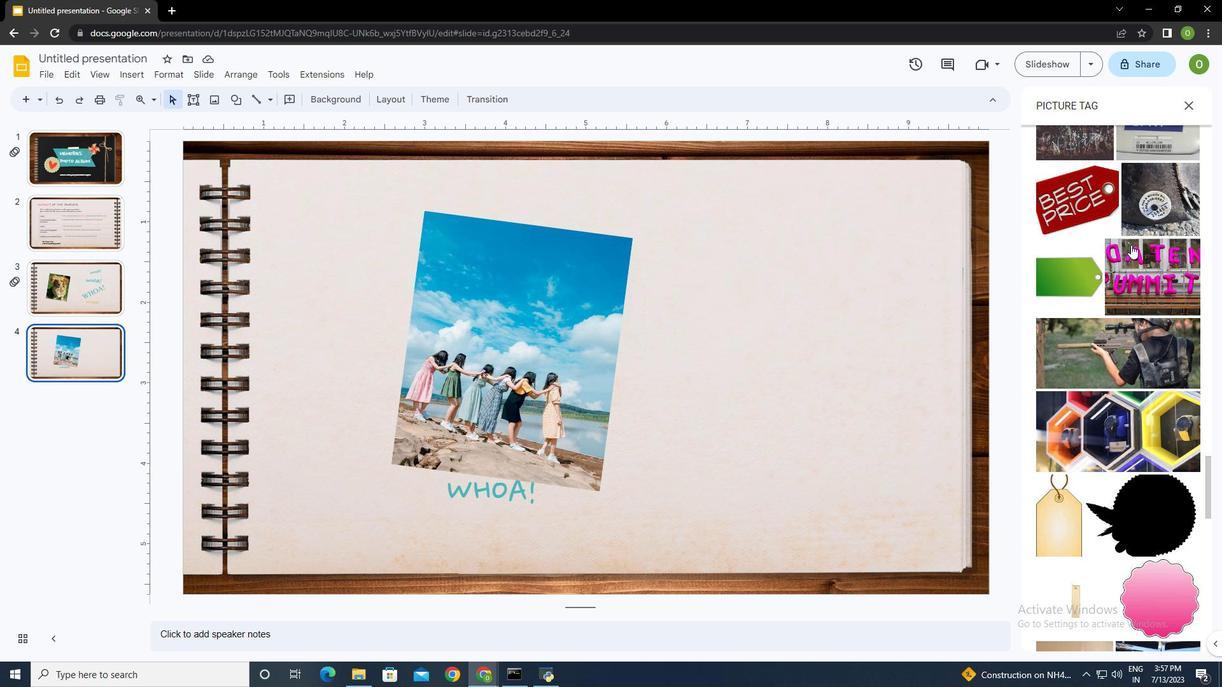 
Action: Mouse scrolled (1131, 244) with delta (0, 0)
Screenshot: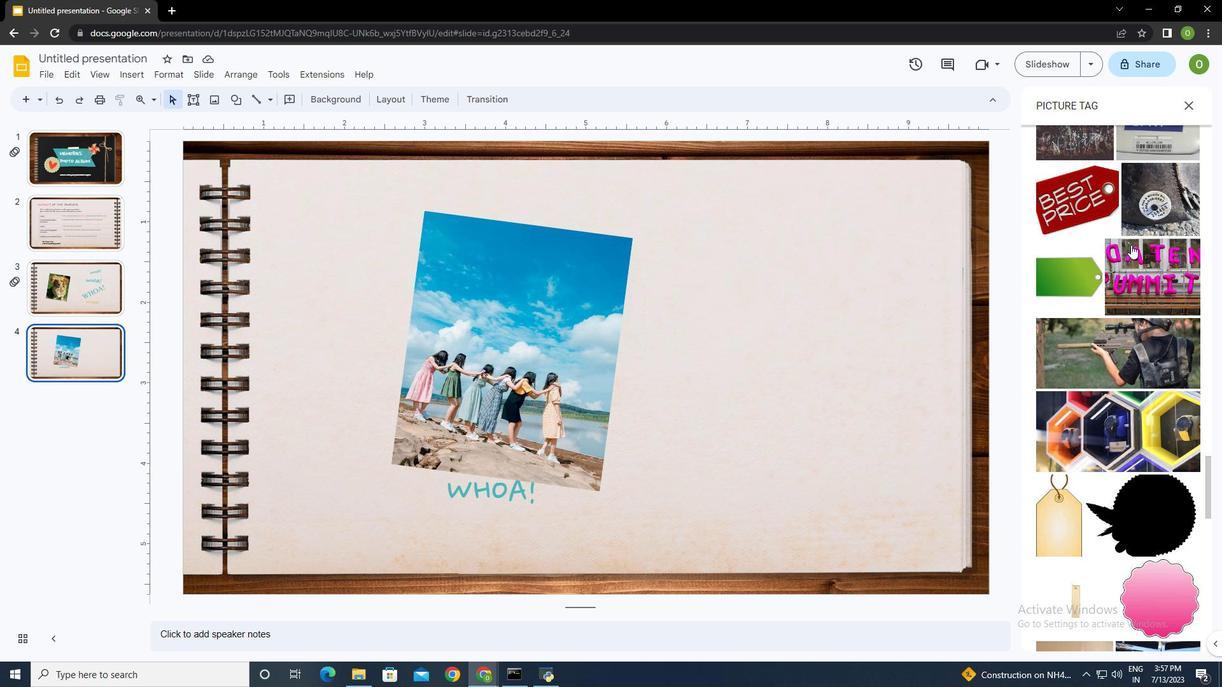 
Action: Mouse scrolled (1131, 244) with delta (0, 0)
Screenshot: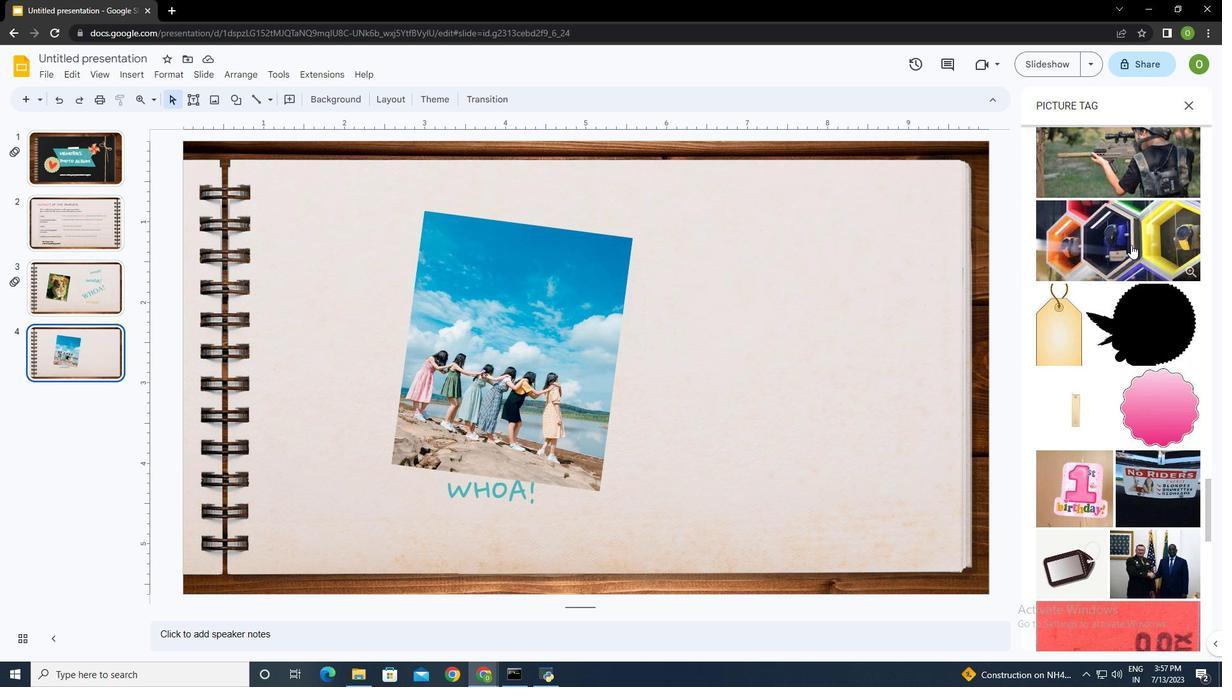
Action: Mouse scrolled (1131, 244) with delta (0, 0)
Screenshot: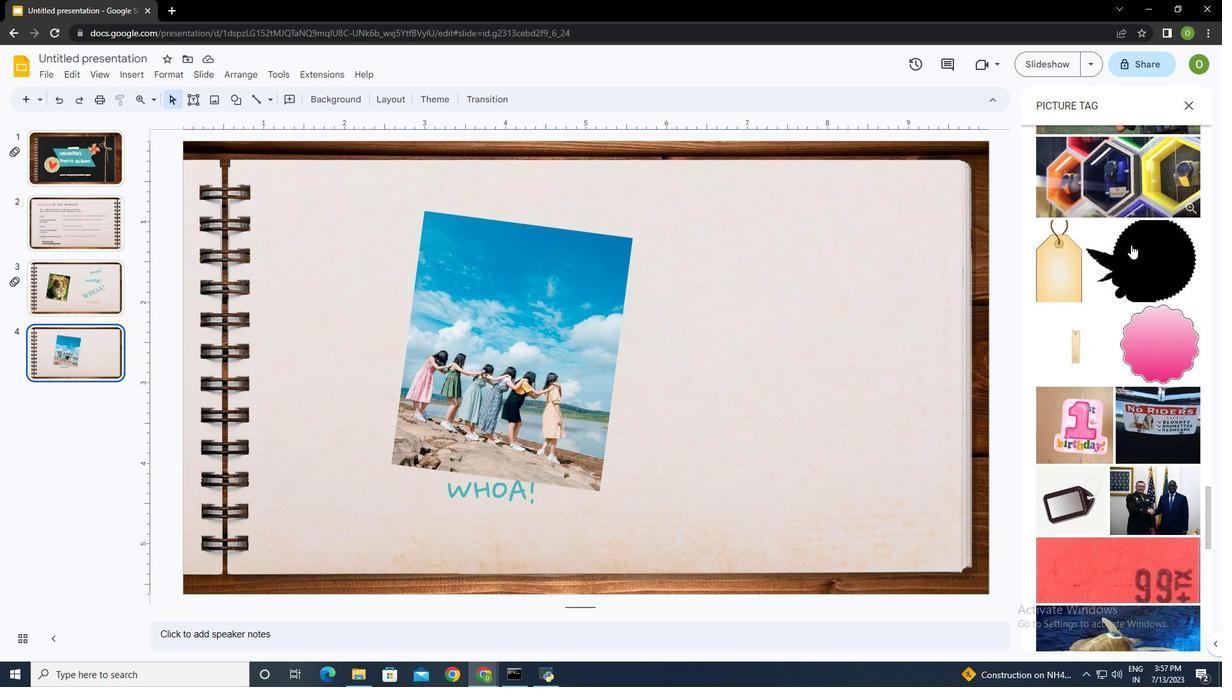 
Action: Mouse moved to (1167, 275)
Screenshot: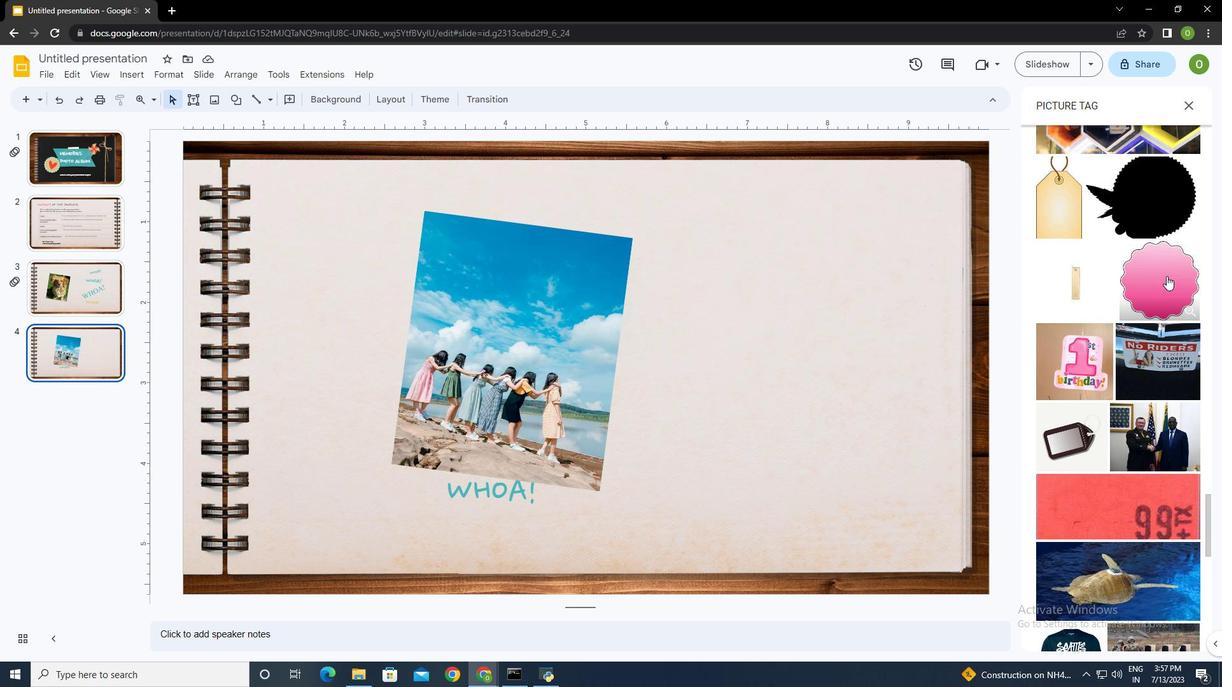 
Action: Mouse pressed left at (1167, 275)
Screenshot: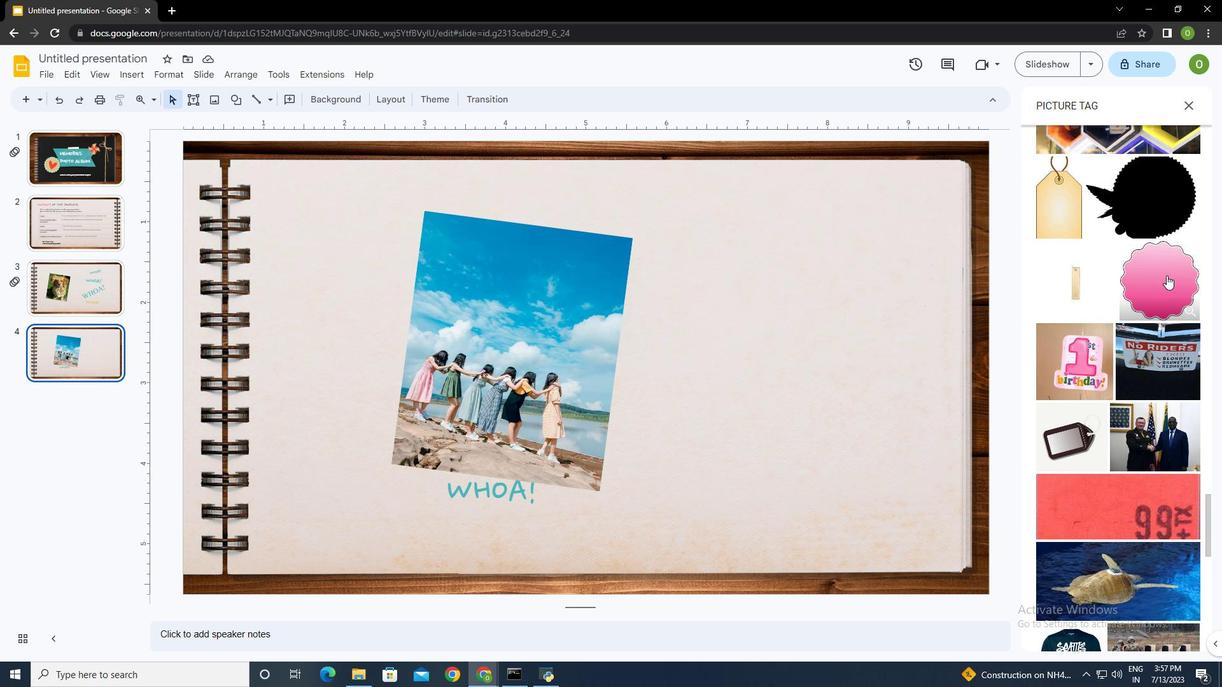 
Action: Mouse moved to (1172, 626)
Screenshot: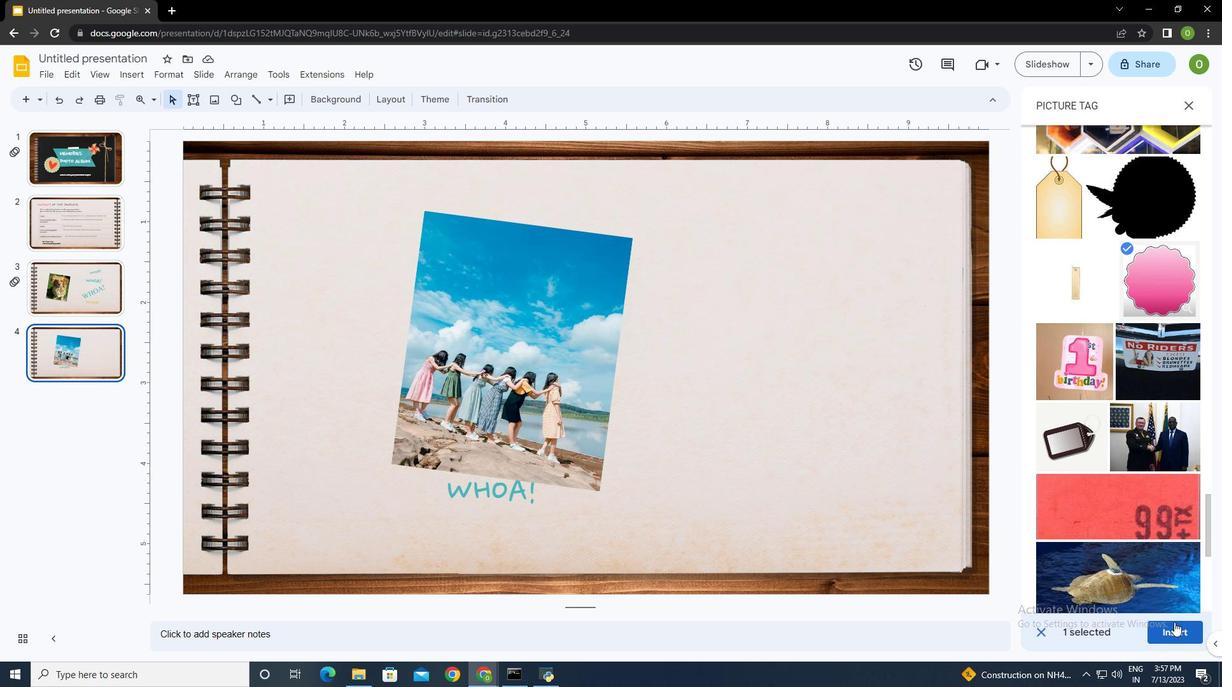 
Action: Mouse pressed left at (1172, 626)
Screenshot: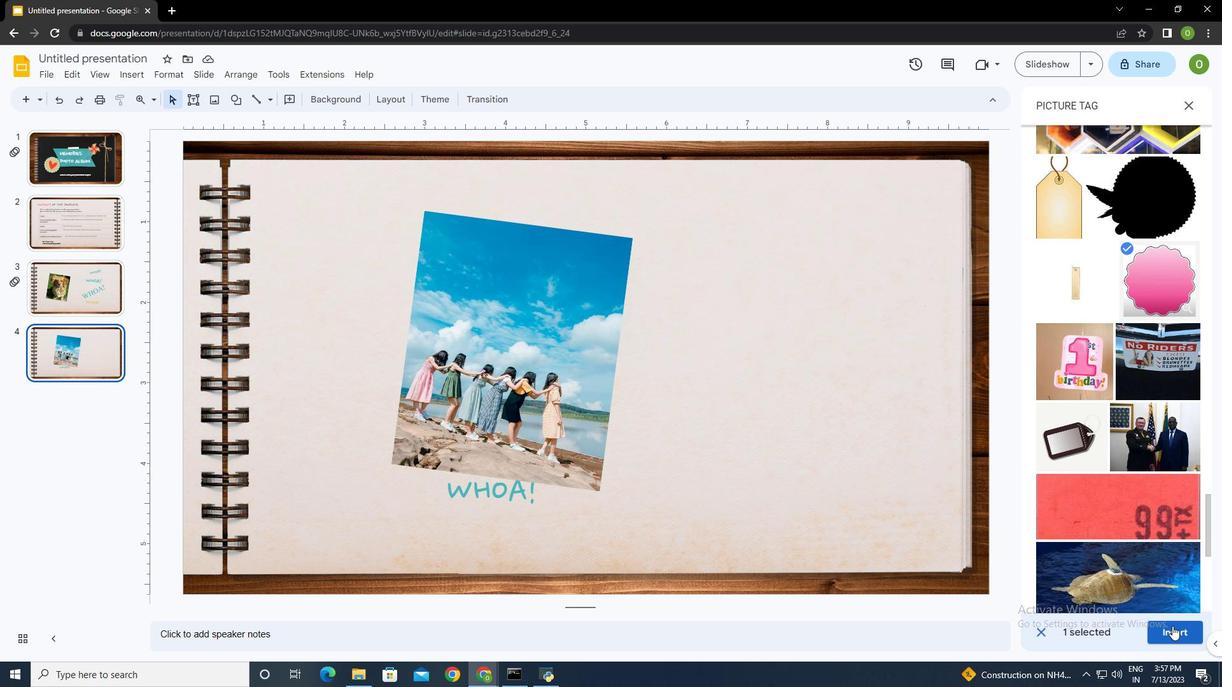 
Action: Mouse moved to (747, 486)
Screenshot: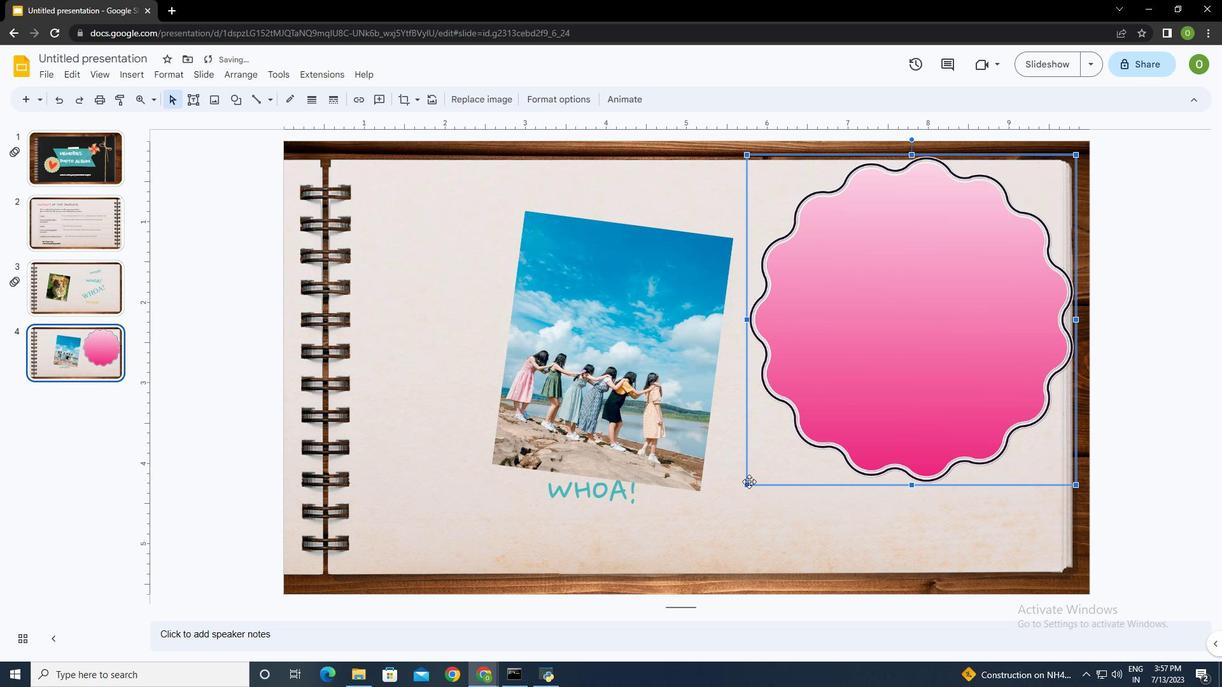 
Action: Mouse pressed left at (747, 486)
Screenshot: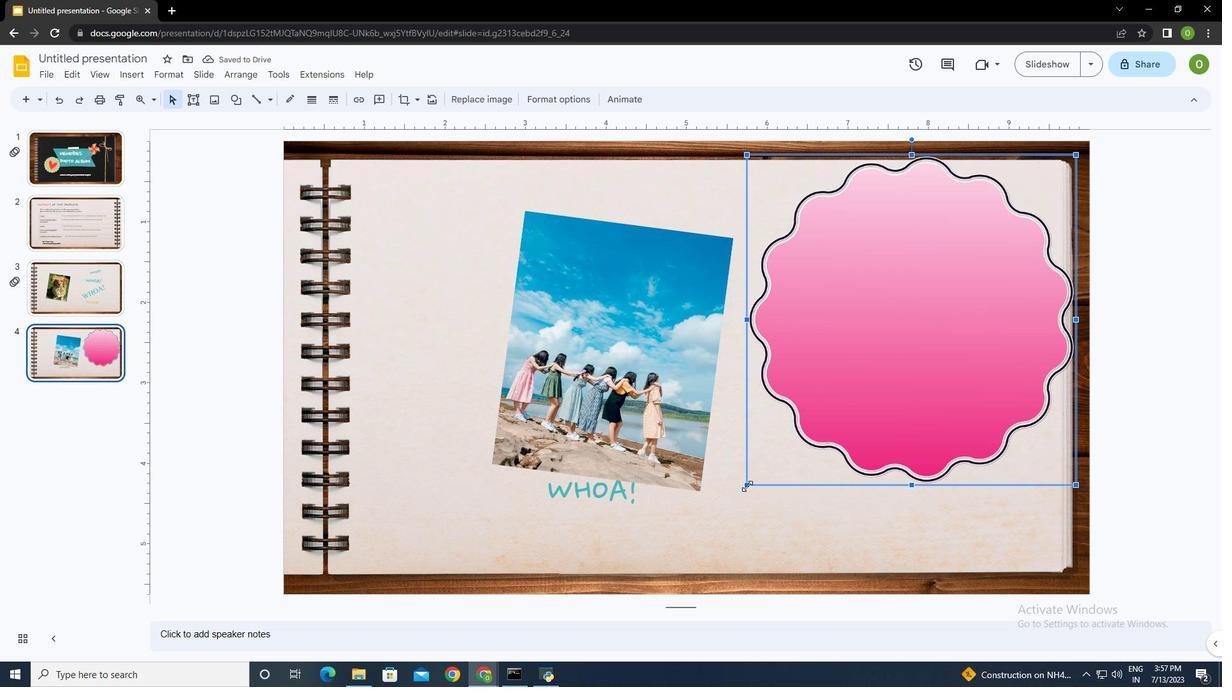 
Action: Mouse moved to (1034, 157)
Screenshot: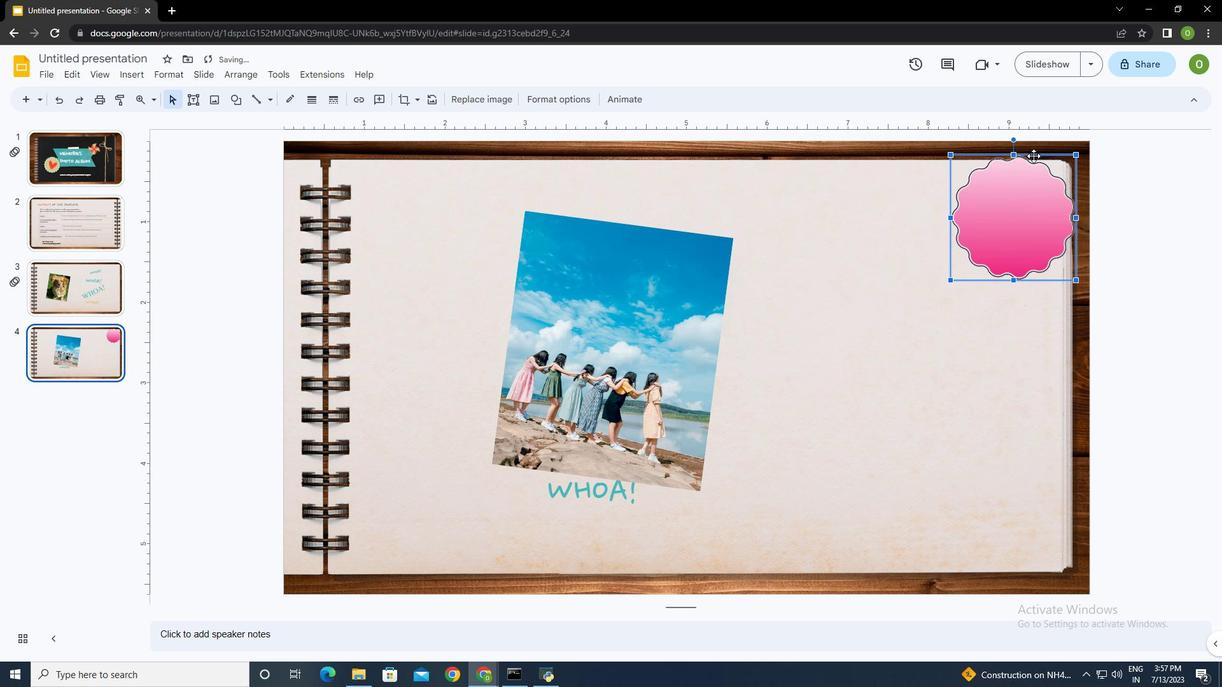
Action: Mouse pressed left at (1034, 157)
Screenshot: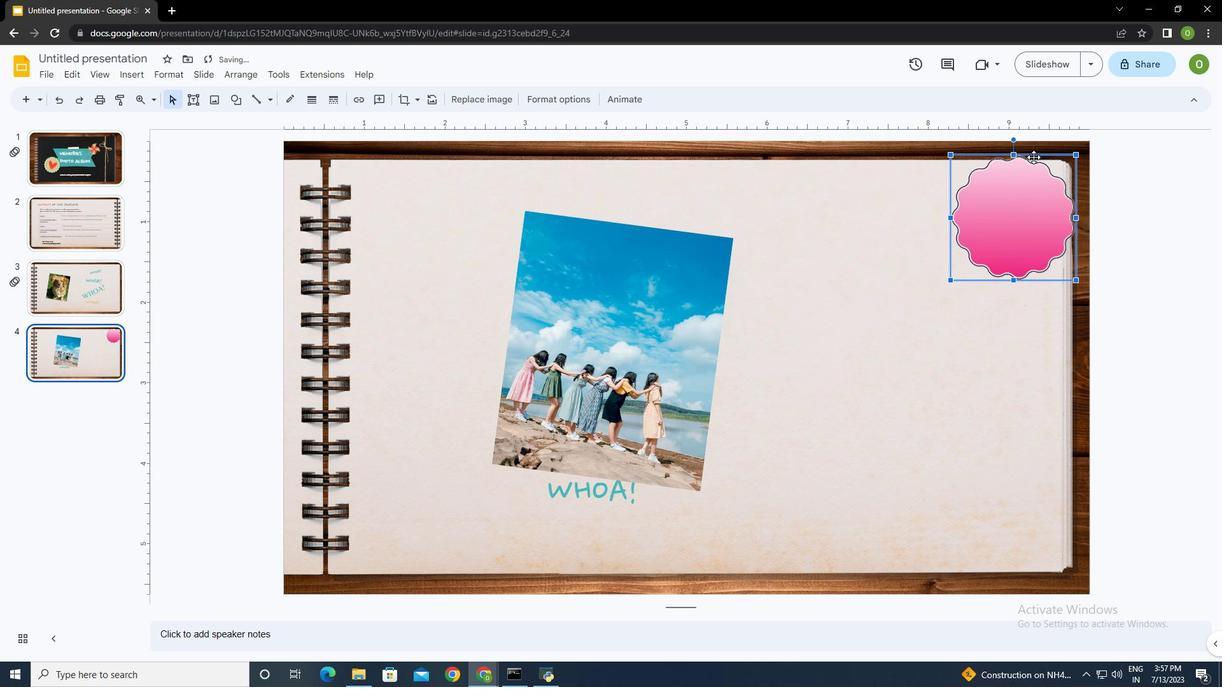 
Action: Mouse moved to (913, 362)
Screenshot: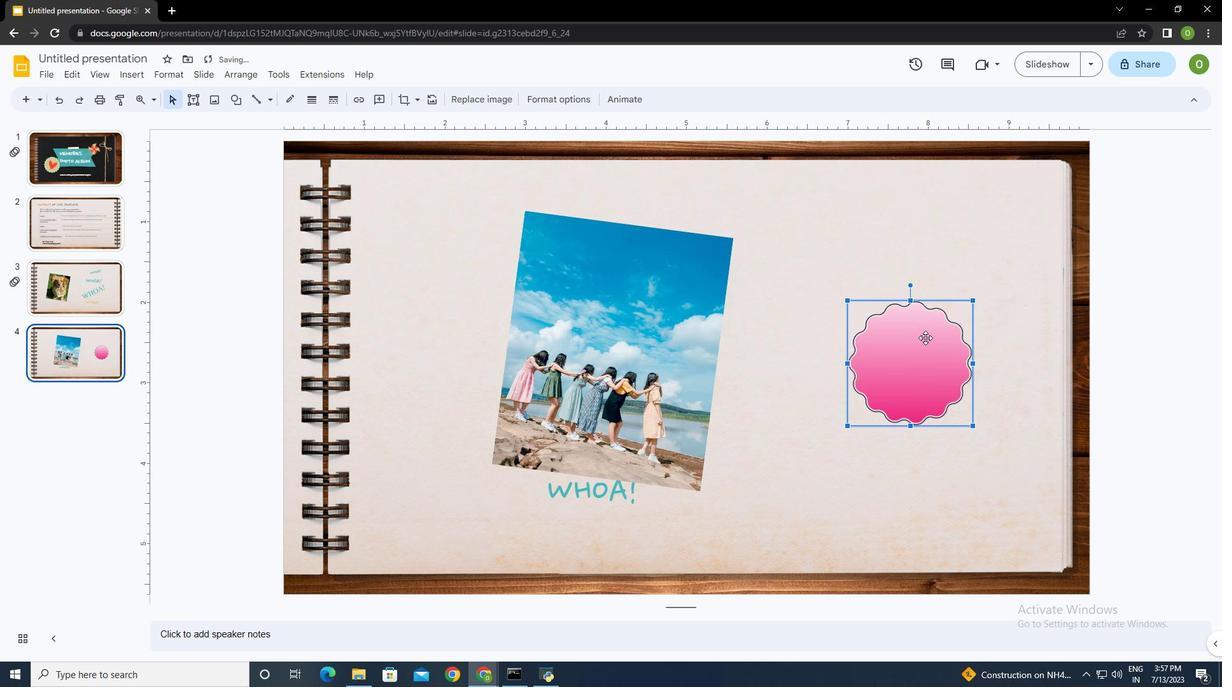 
Action: Mouse pressed left at (913, 362)
Screenshot: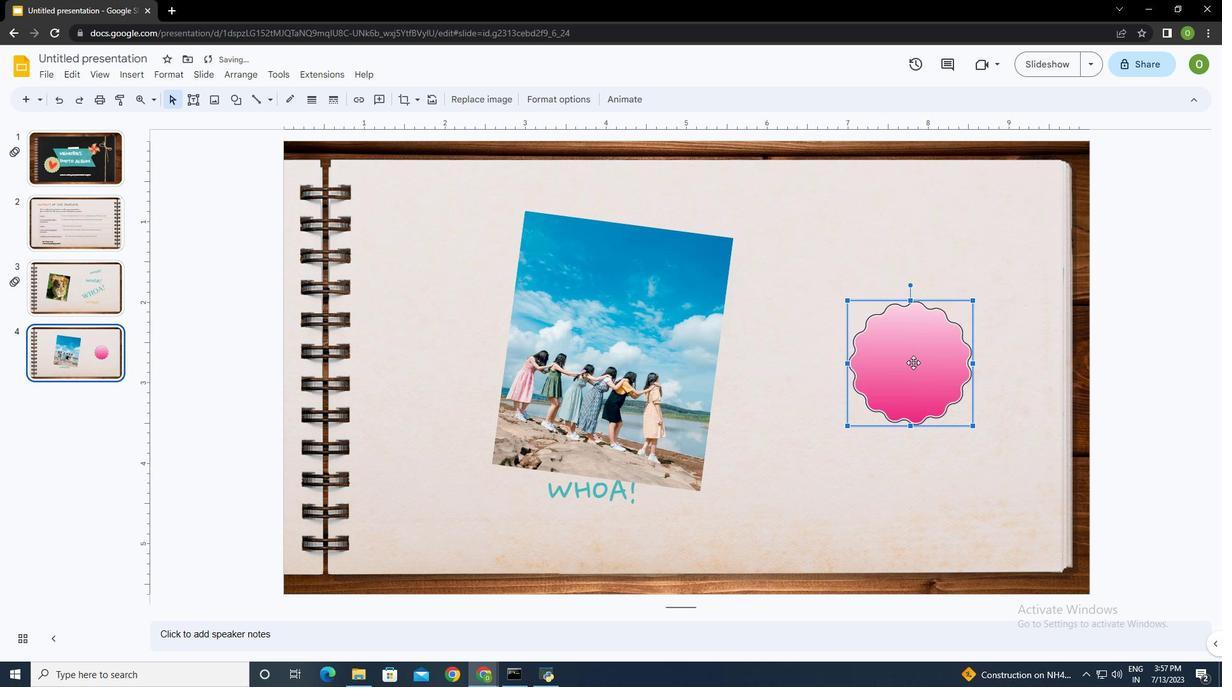 
Action: Mouse moved to (131, 73)
Screenshot: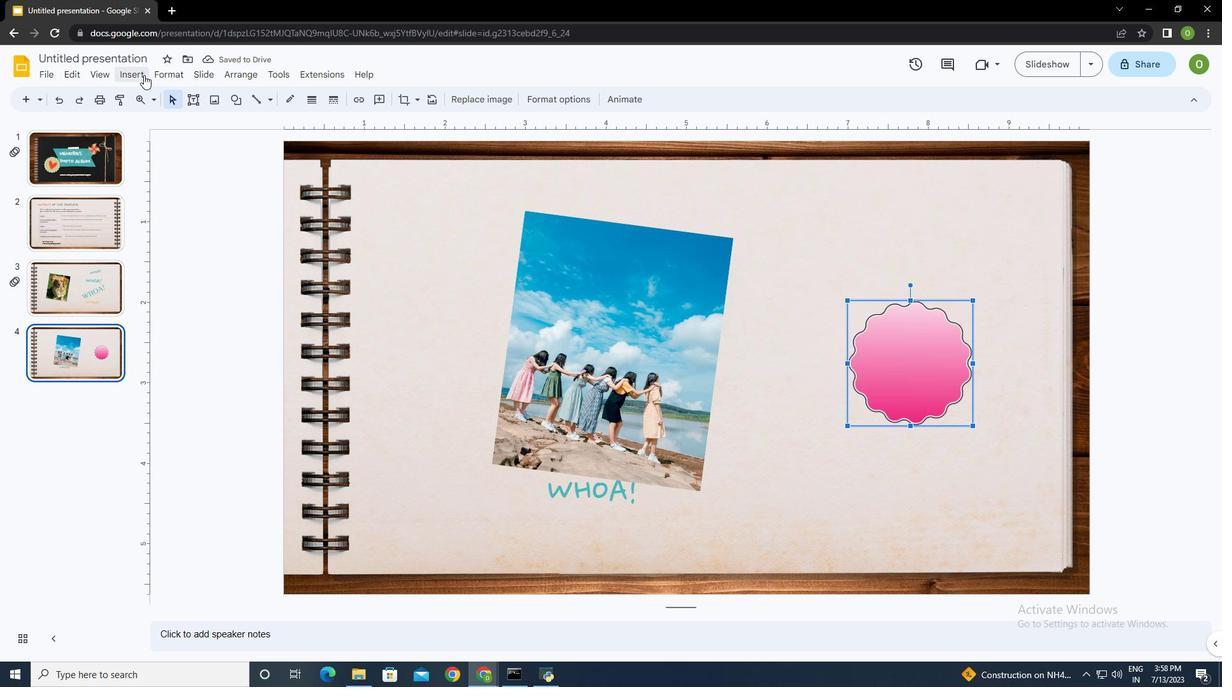 
Action: Mouse pressed left at (131, 73)
Screenshot: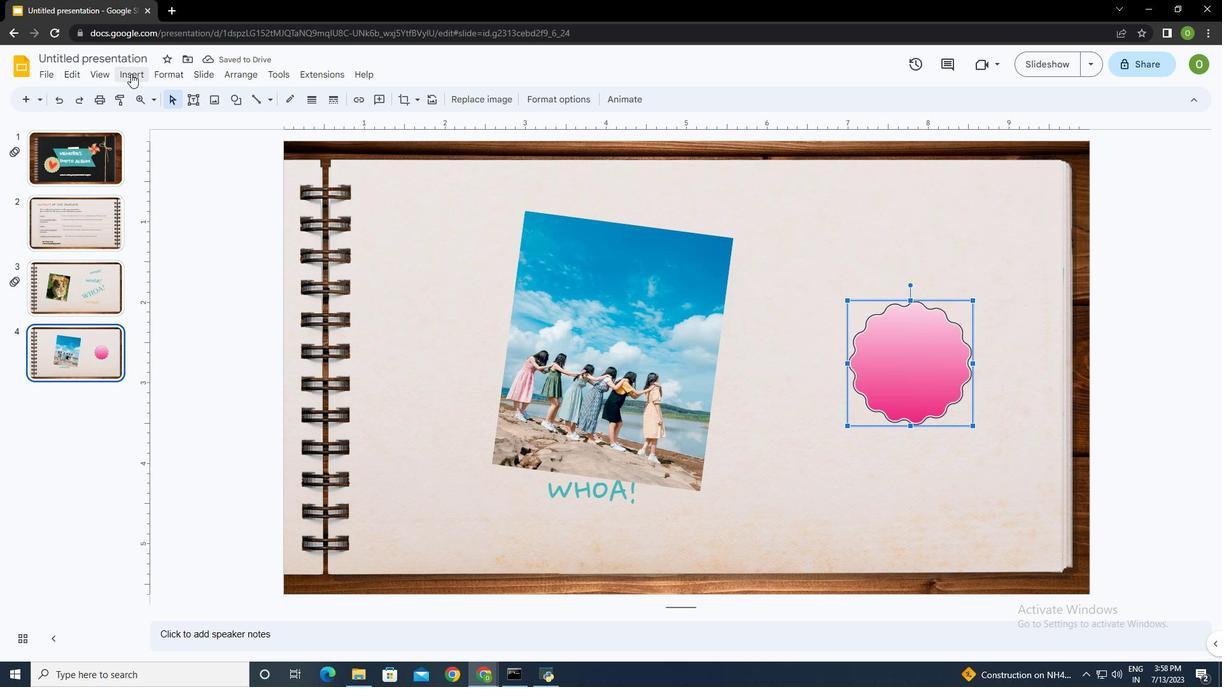 
Action: Mouse moved to (579, 217)
Screenshot: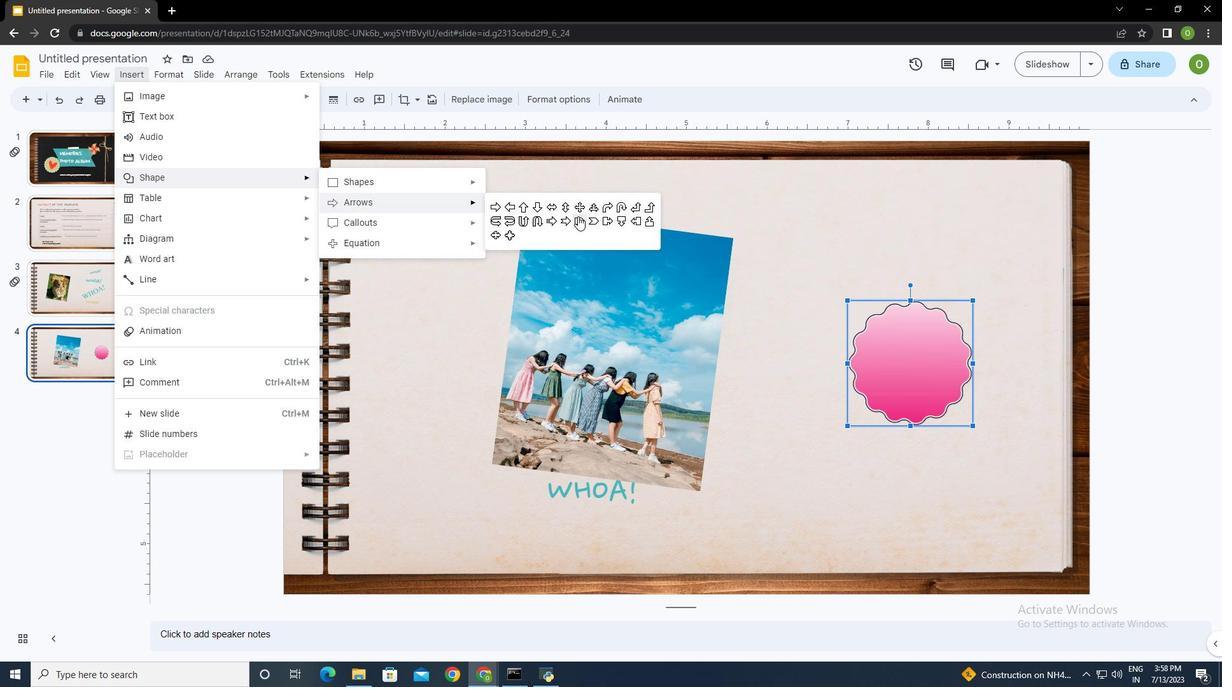 
Action: Mouse pressed left at (579, 217)
Screenshot: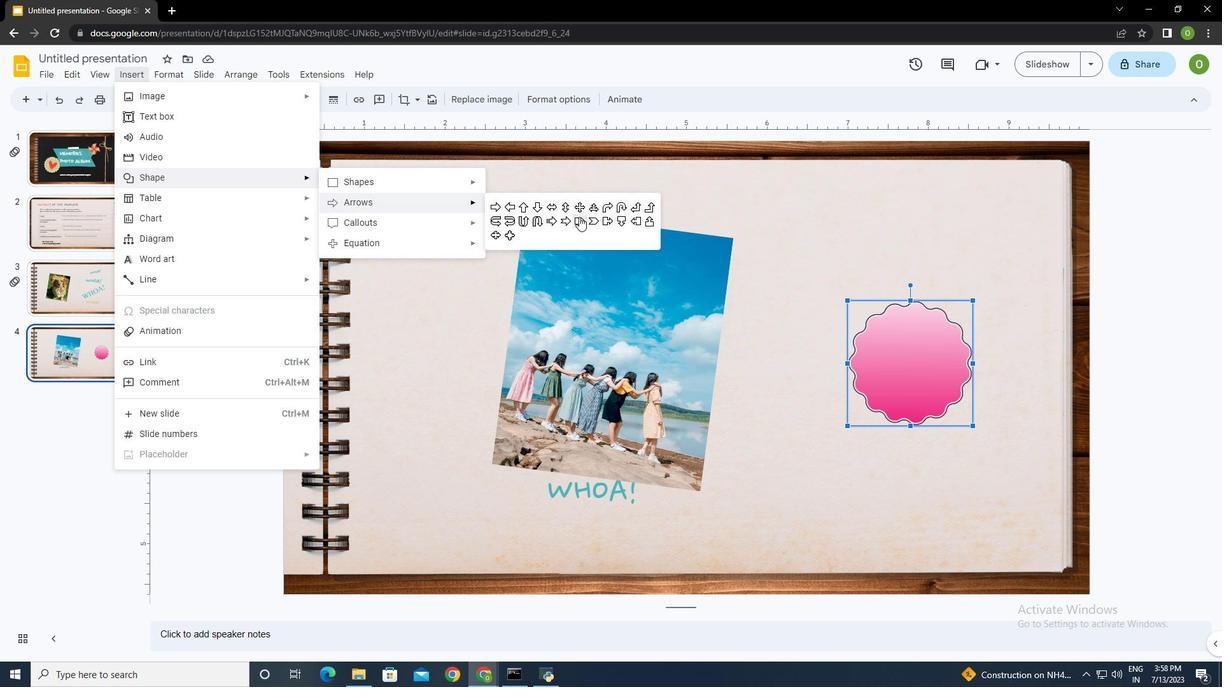 
Action: Mouse moved to (867, 340)
Screenshot: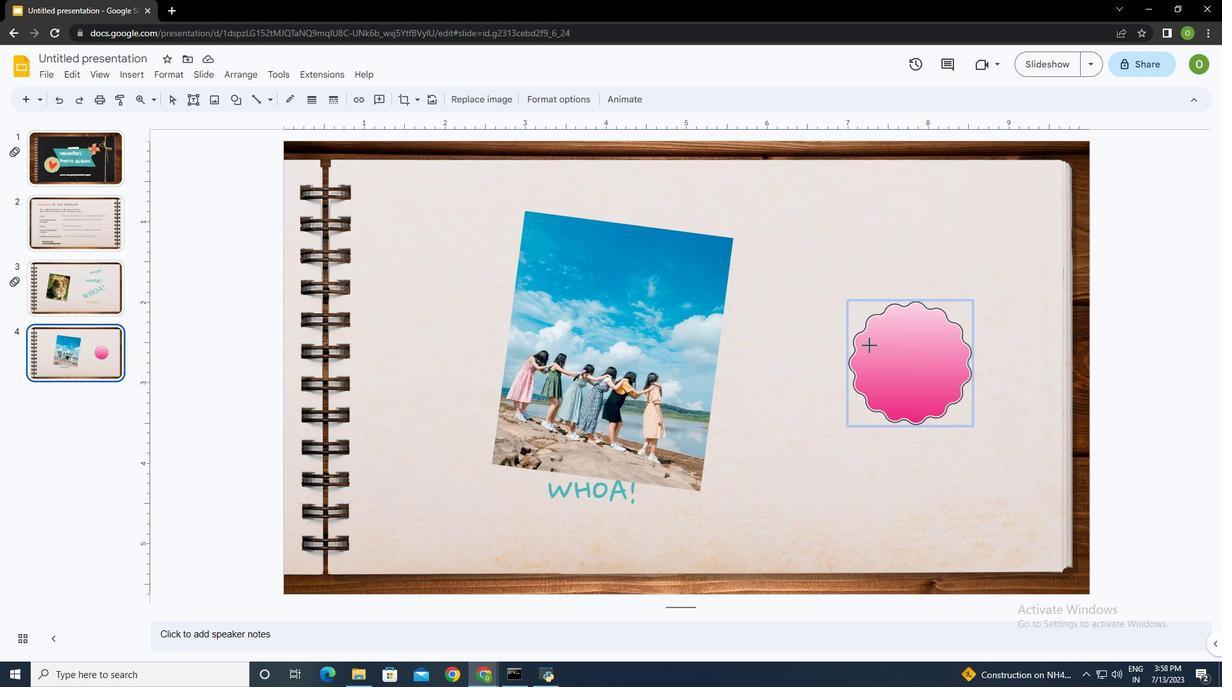 
Action: Mouse pressed left at (867, 340)
Screenshot: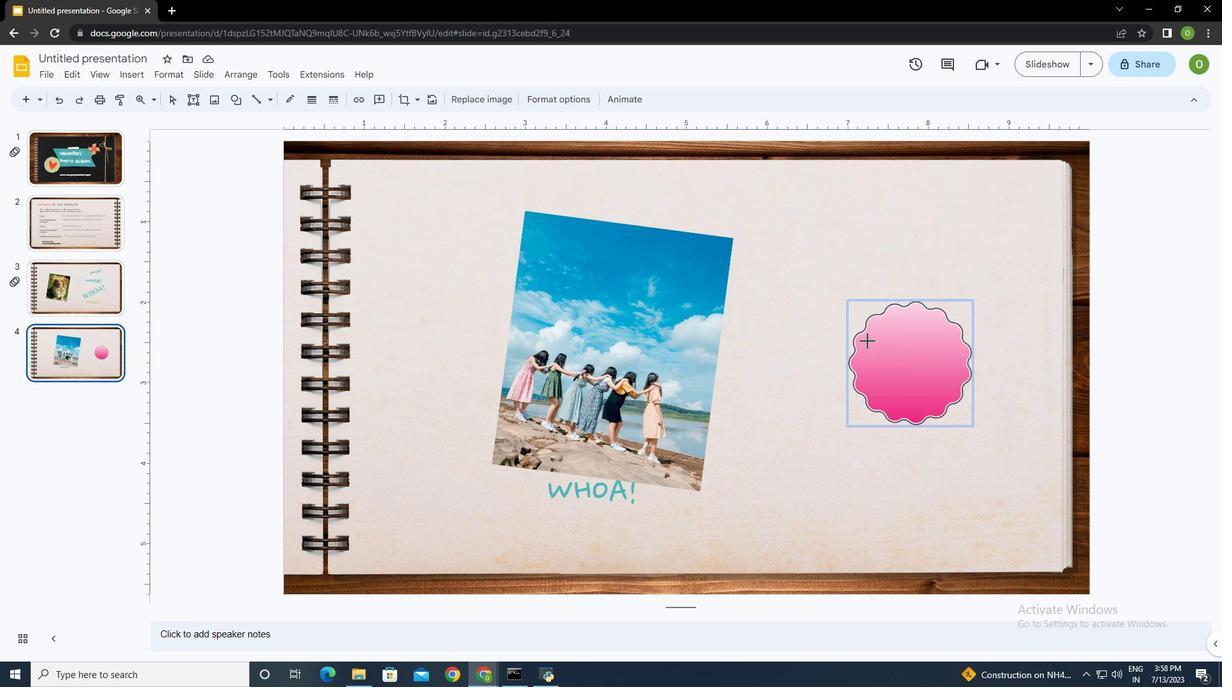 
Action: Mouse moved to (906, 323)
Screenshot: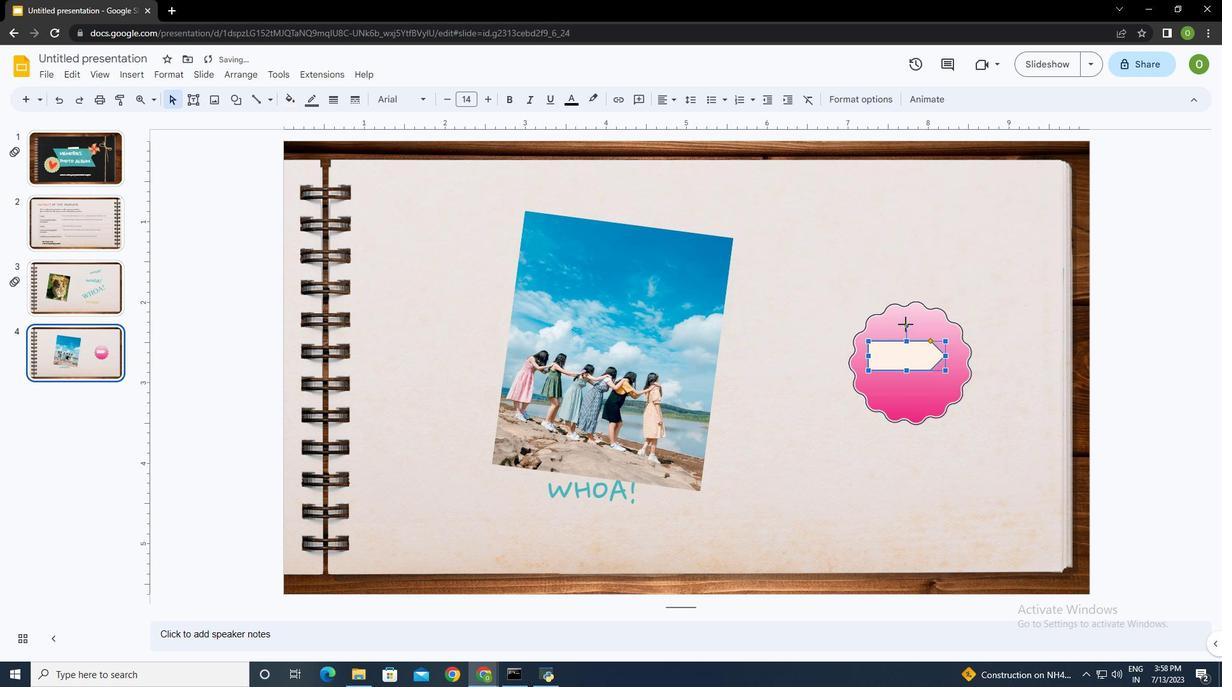 
Action: Mouse pressed left at (906, 323)
Screenshot: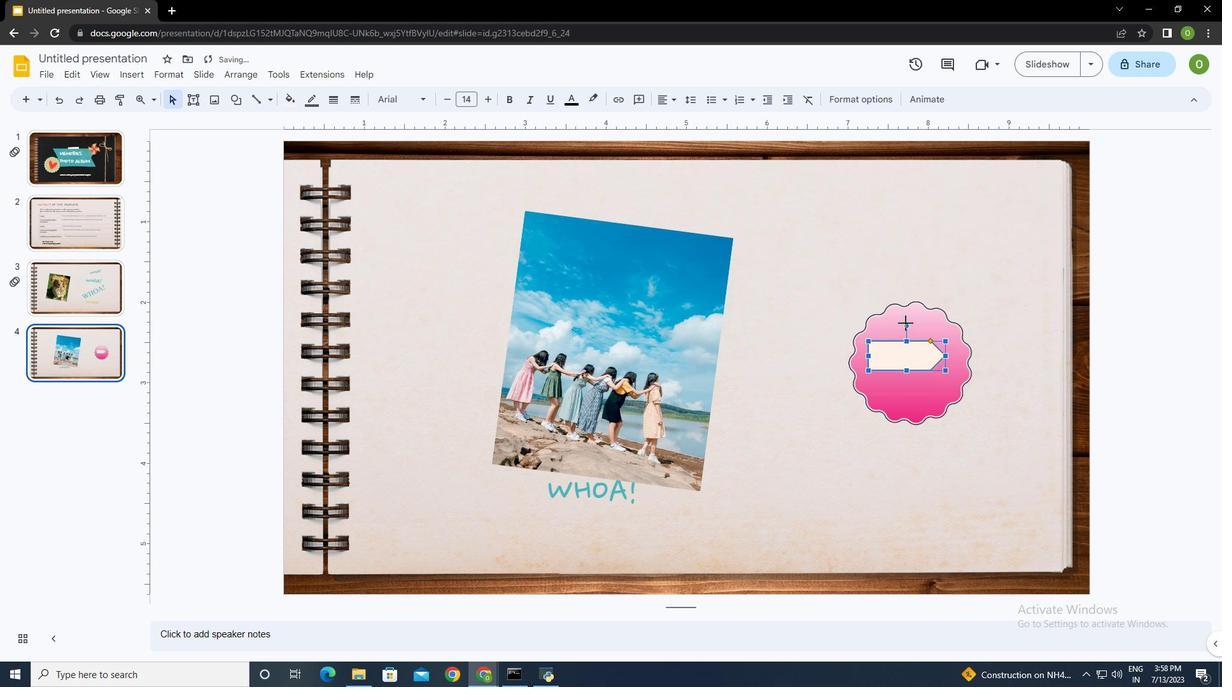 
Action: Mouse moved to (911, 349)
Screenshot: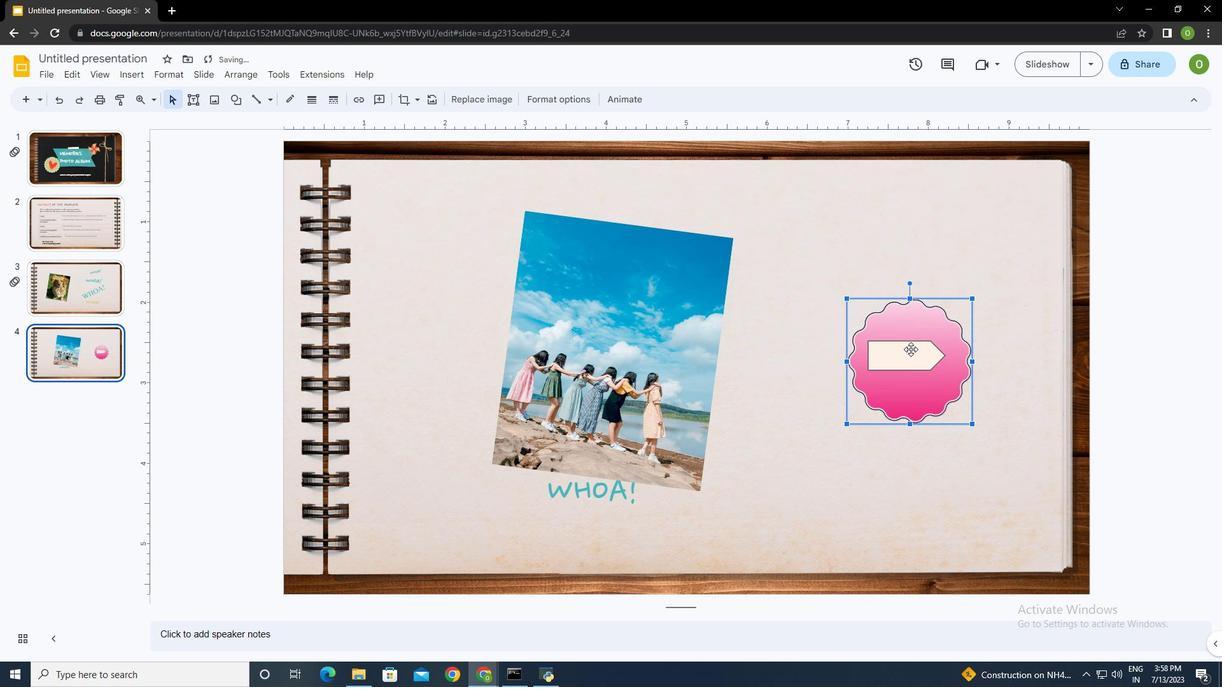 
Action: Mouse pressed left at (911, 349)
Screenshot: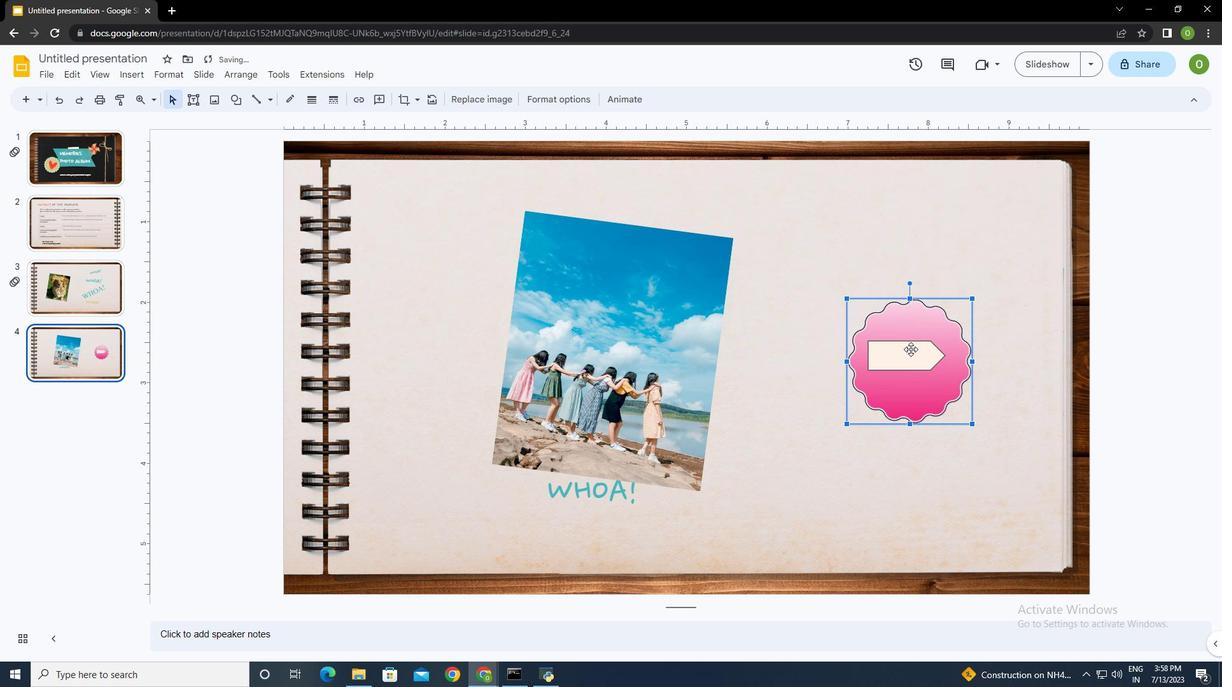 
Action: Mouse moved to (906, 326)
Screenshot: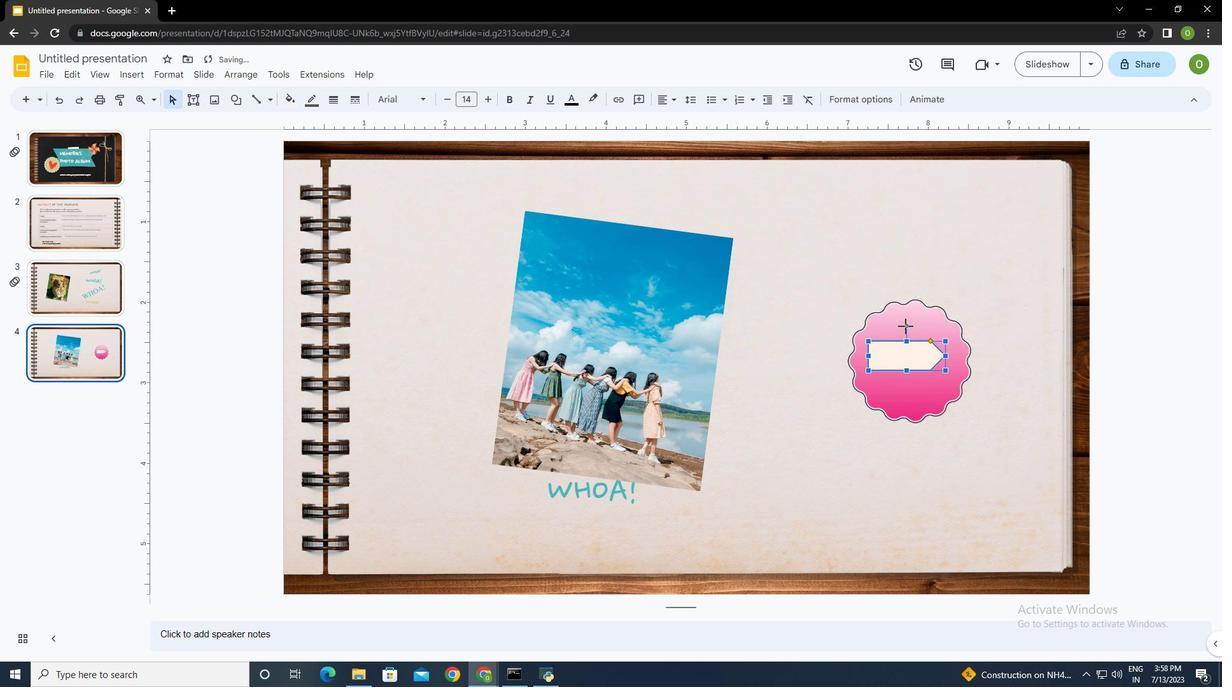
Action: Mouse pressed left at (906, 326)
Screenshot: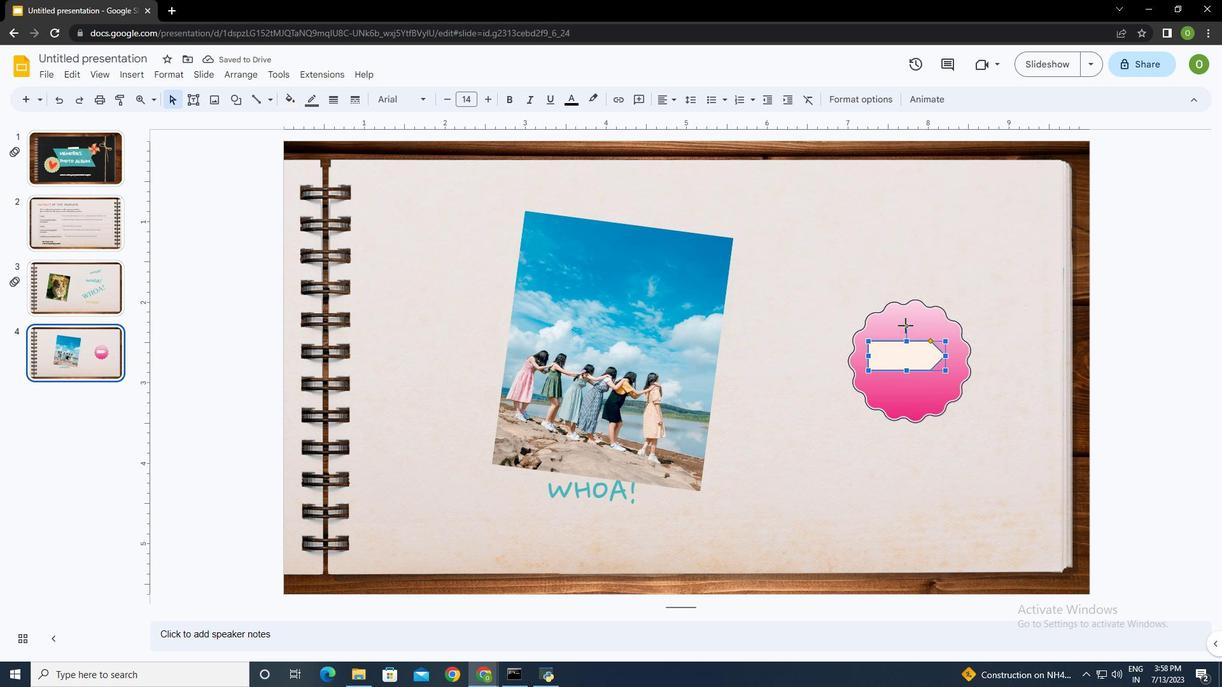 
Action: Mouse moved to (869, 353)
Screenshot: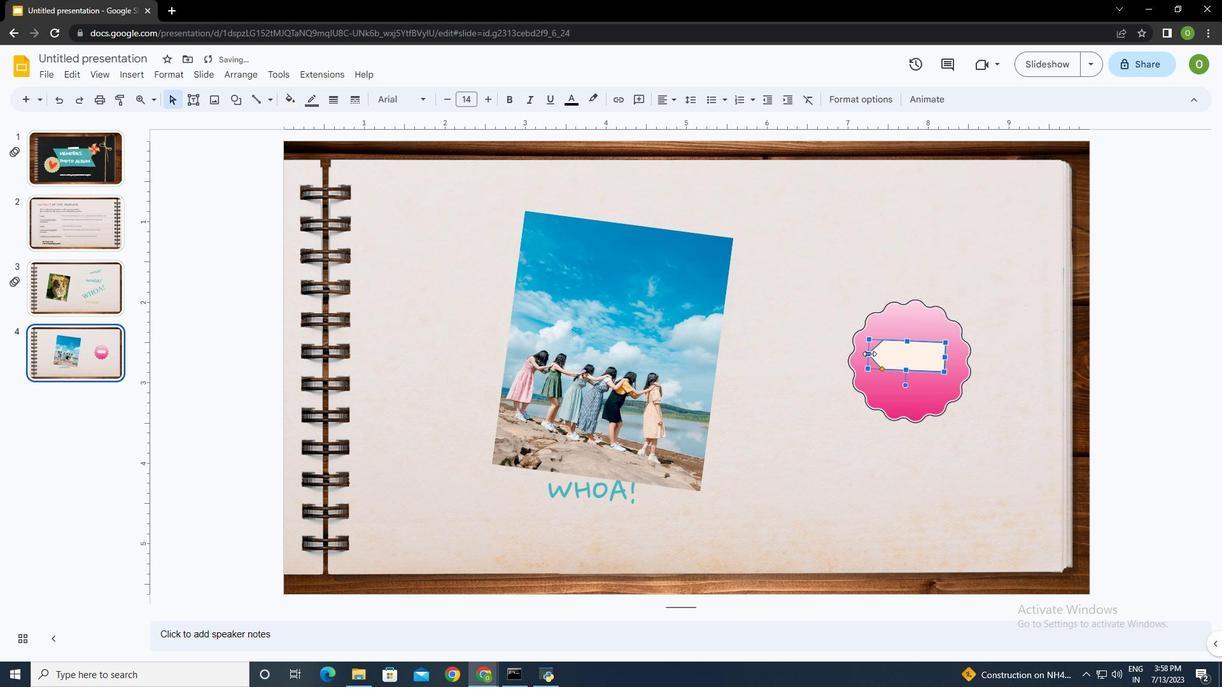 
Action: Mouse pressed left at (869, 353)
Screenshot: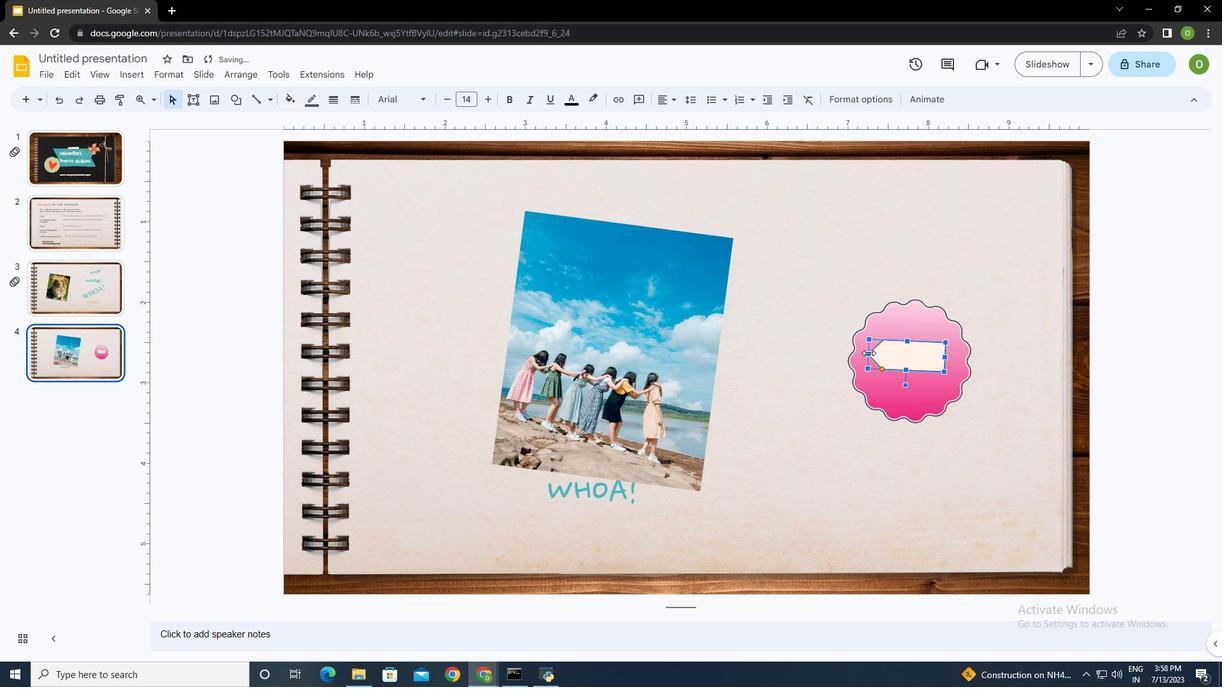 
Action: Mouse moved to (892, 317)
Screenshot: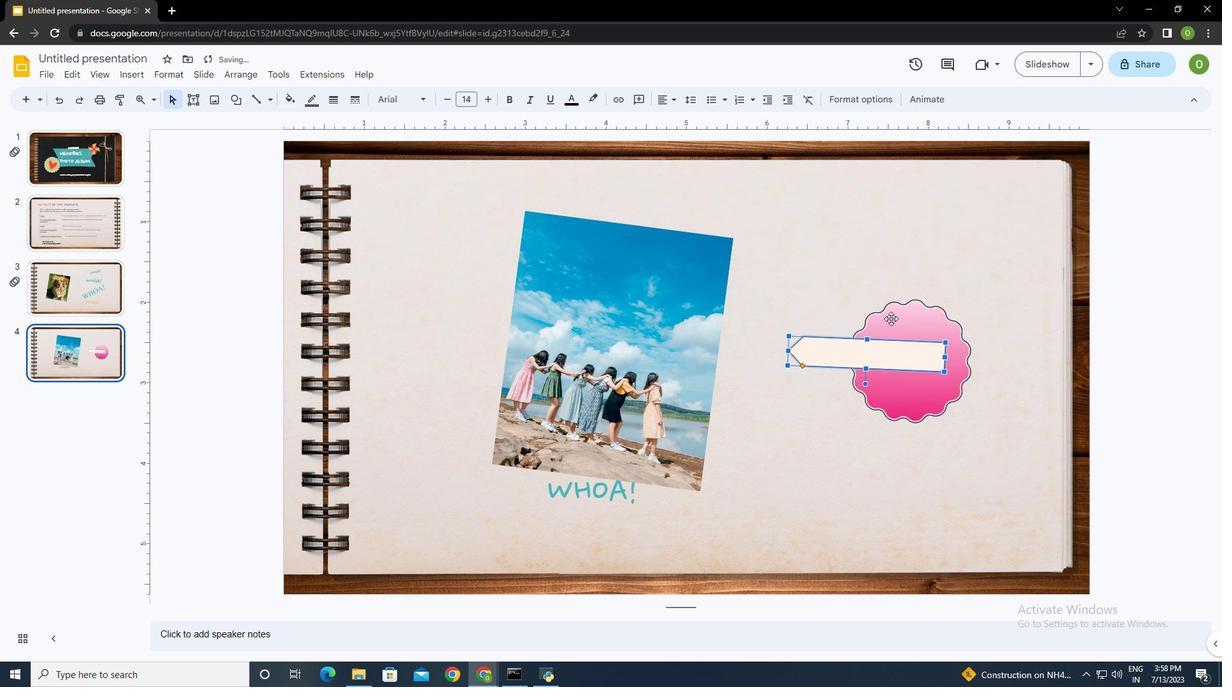 
Action: Mouse pressed left at (892, 317)
Screenshot: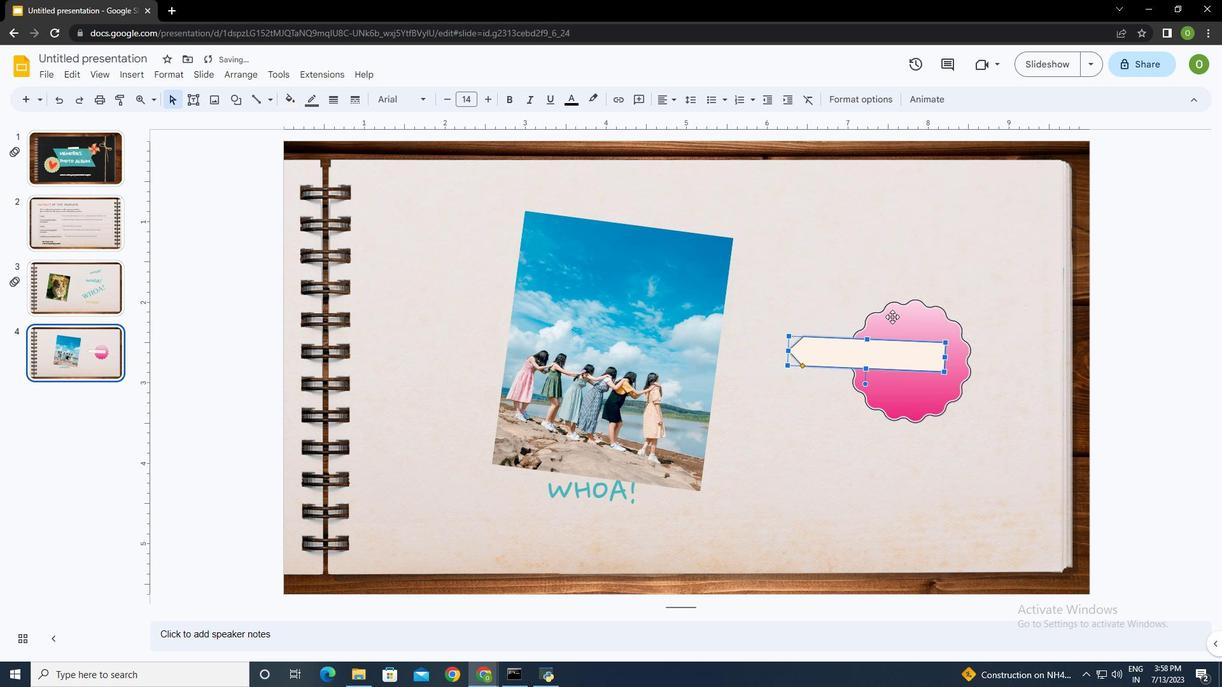 
Action: Mouse moved to (910, 311)
Screenshot: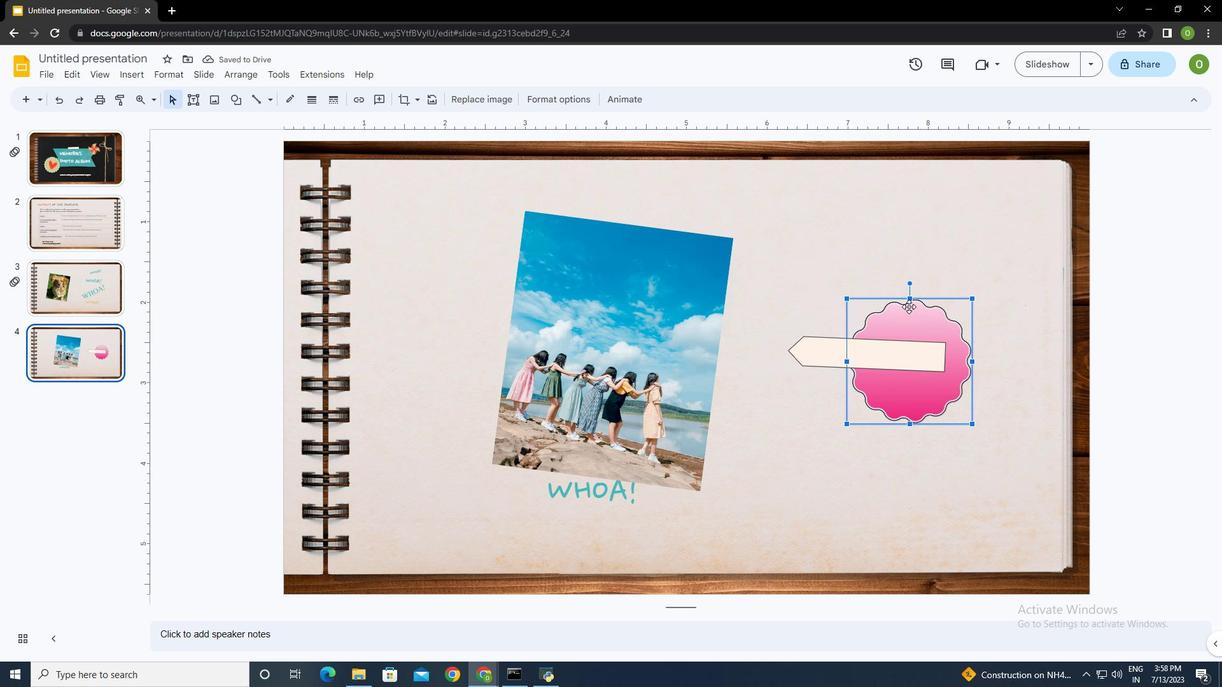 
Action: Mouse pressed left at (910, 311)
Screenshot: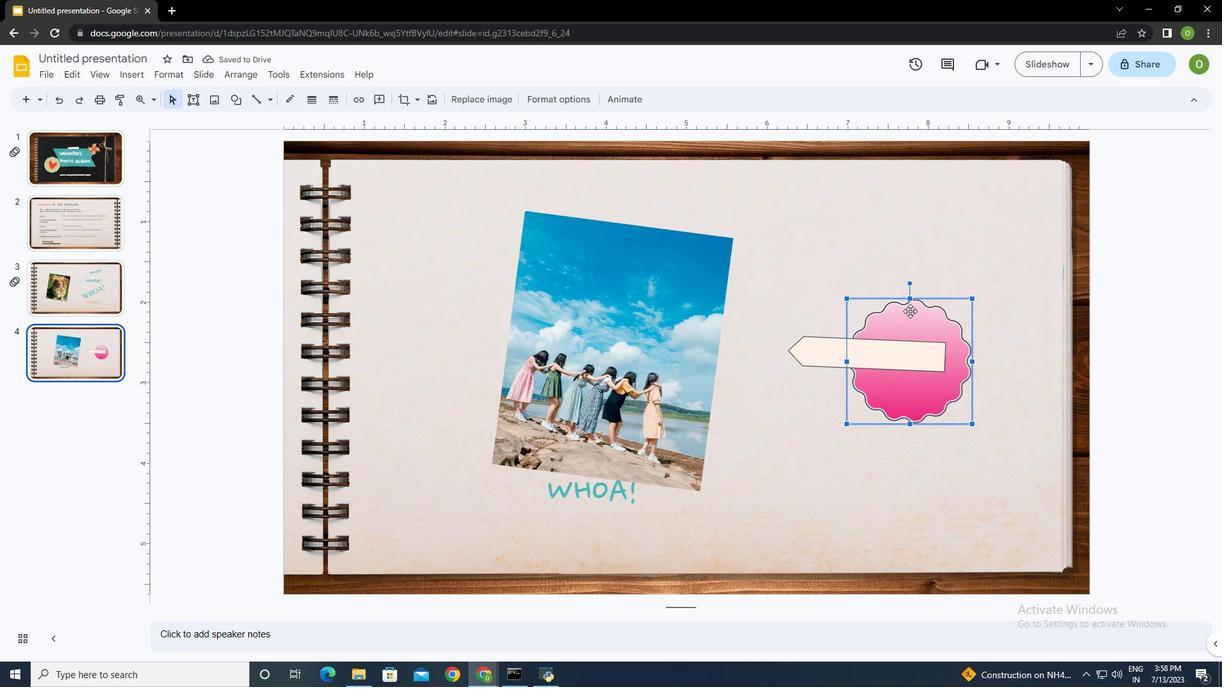 
Action: Mouse moved to (856, 361)
Screenshot: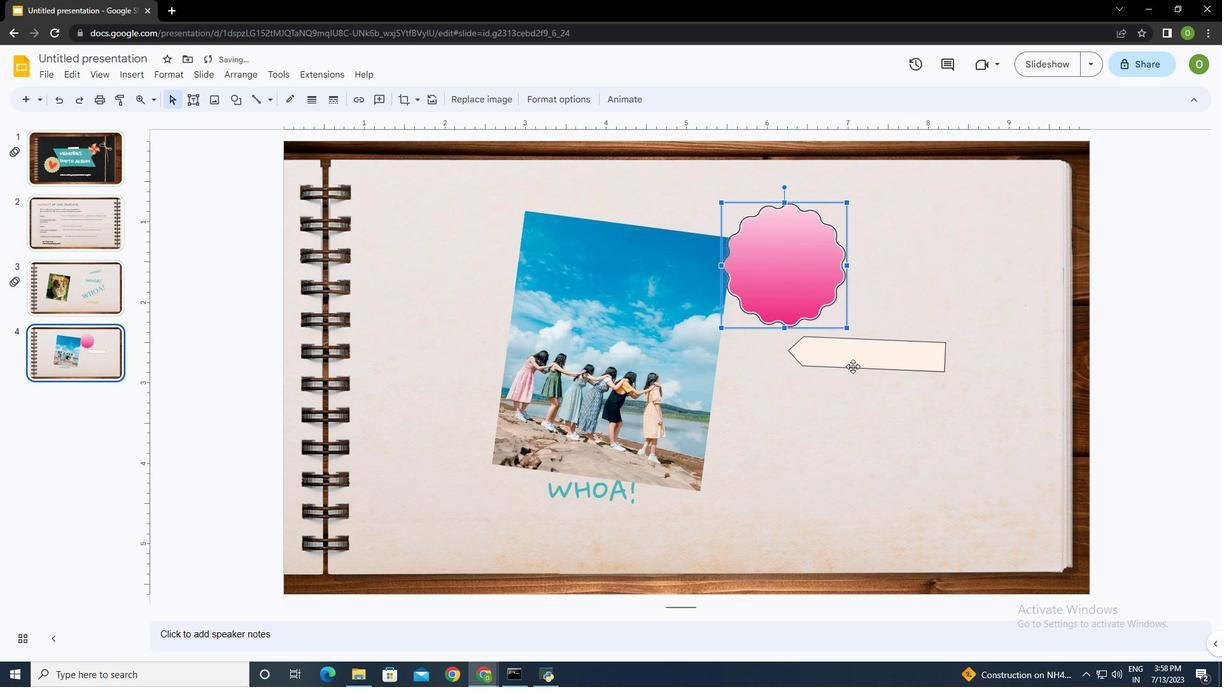 
Action: Mouse pressed left at (856, 361)
Screenshot: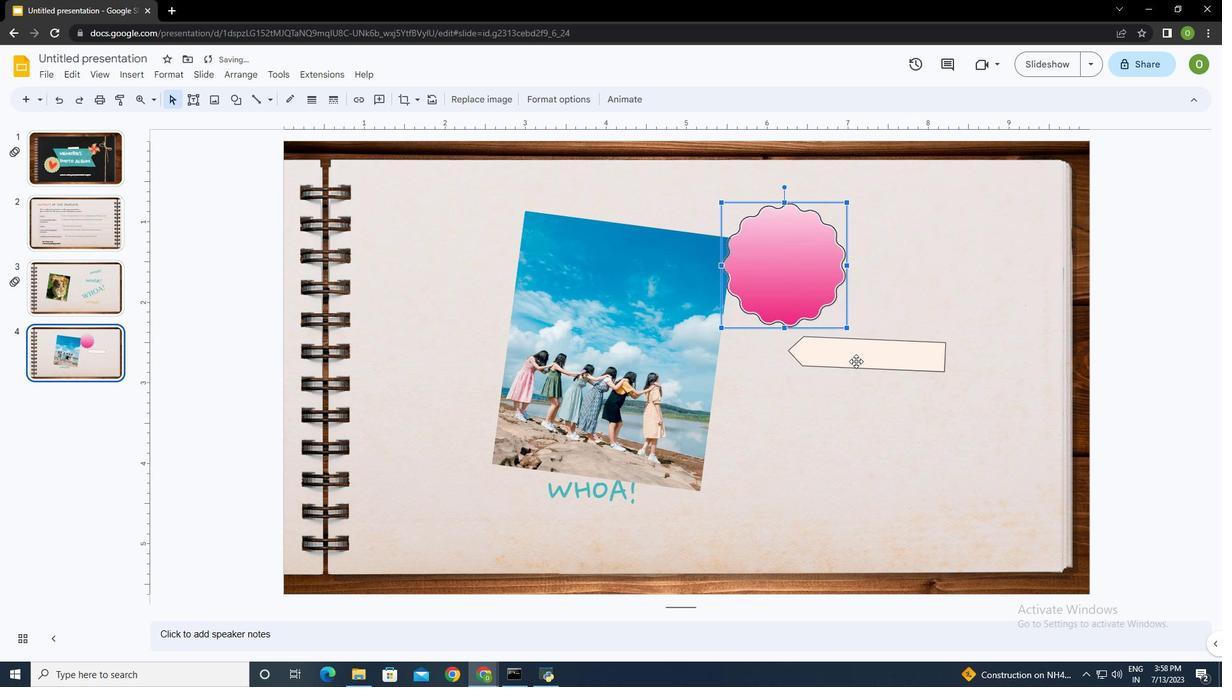 
Action: Mouse moved to (872, 369)
Screenshot: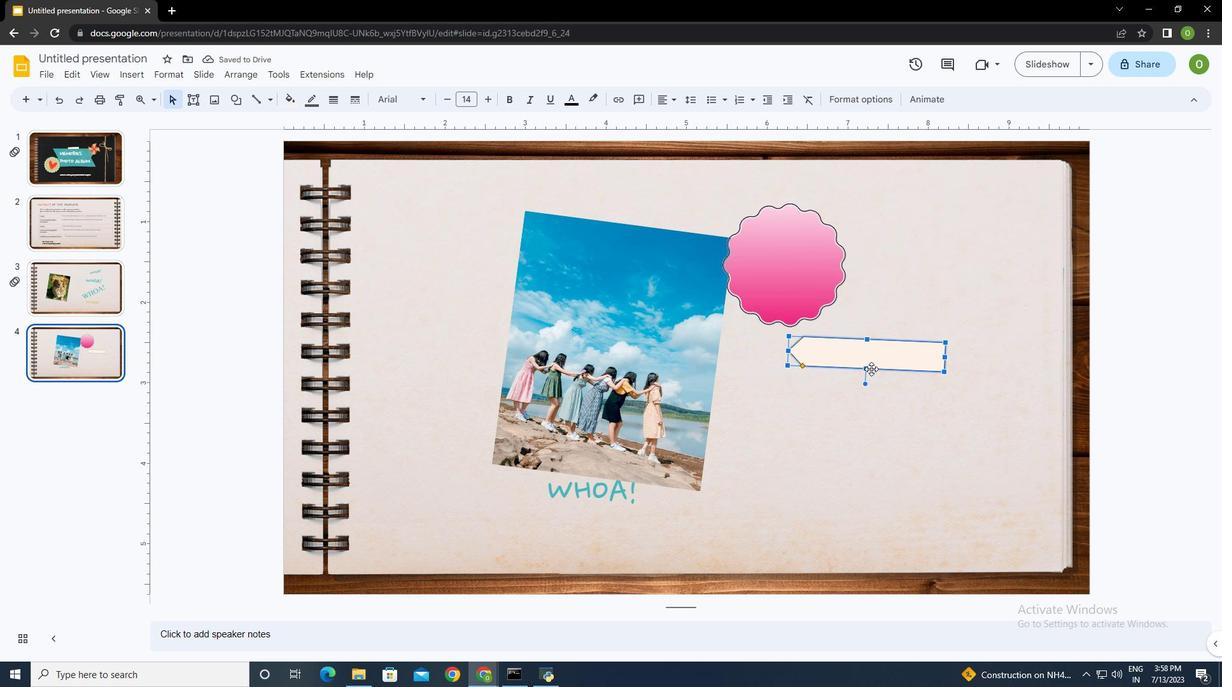 
Action: Mouse pressed left at (872, 369)
Screenshot: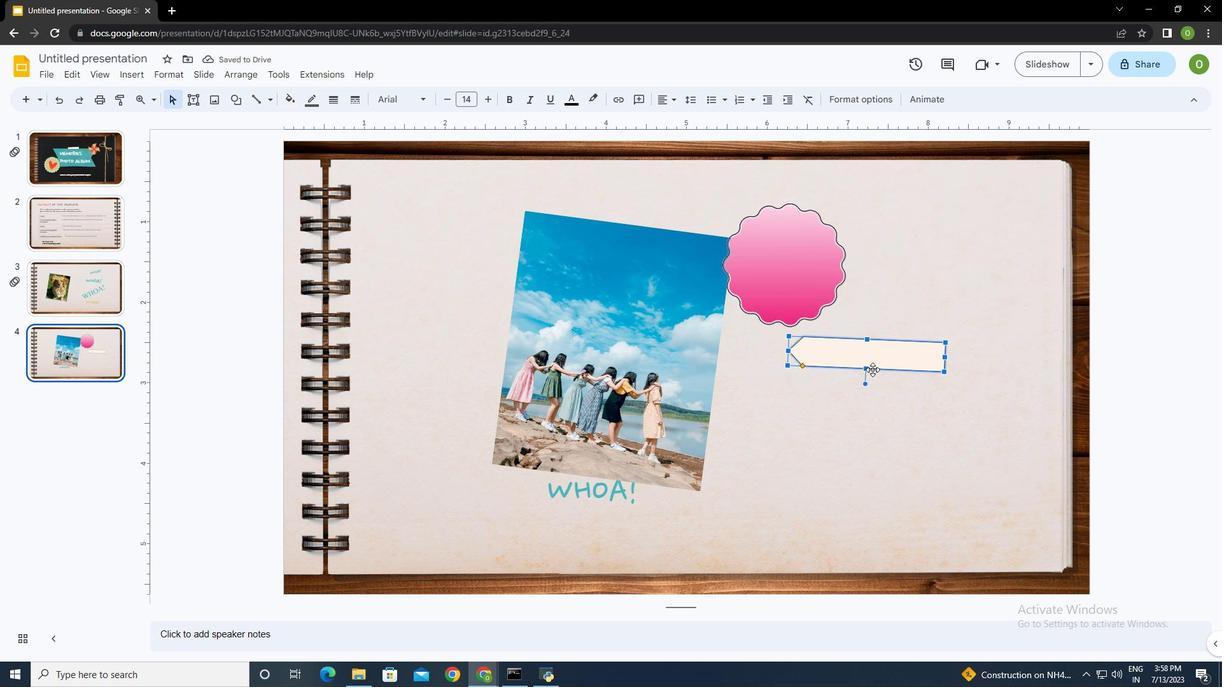 
Action: Mouse moved to (776, 285)
Screenshot: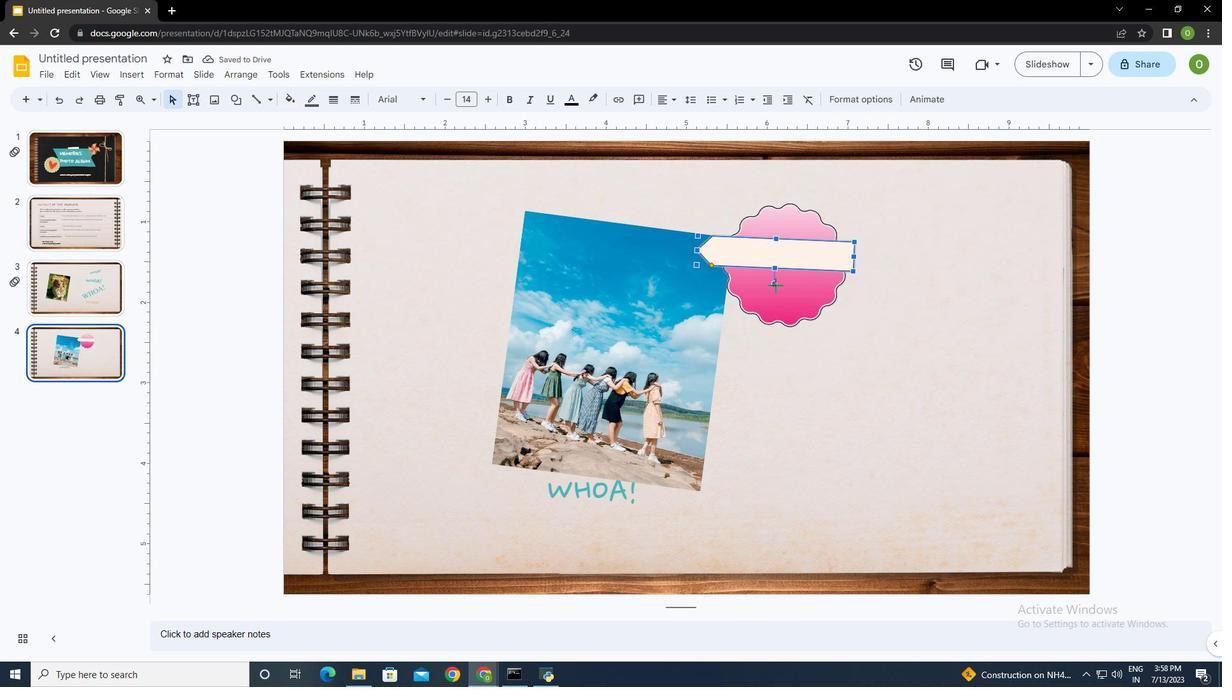 
Action: Mouse pressed left at (776, 285)
Screenshot: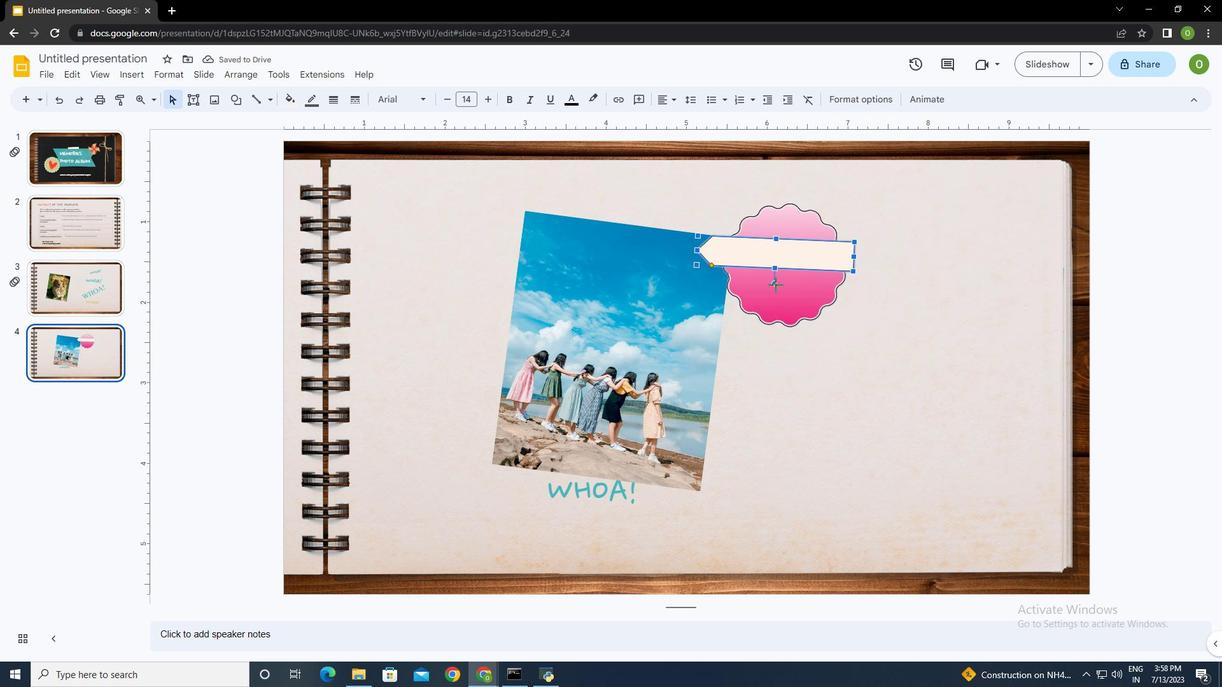 
Action: Mouse moved to (290, 98)
Screenshot: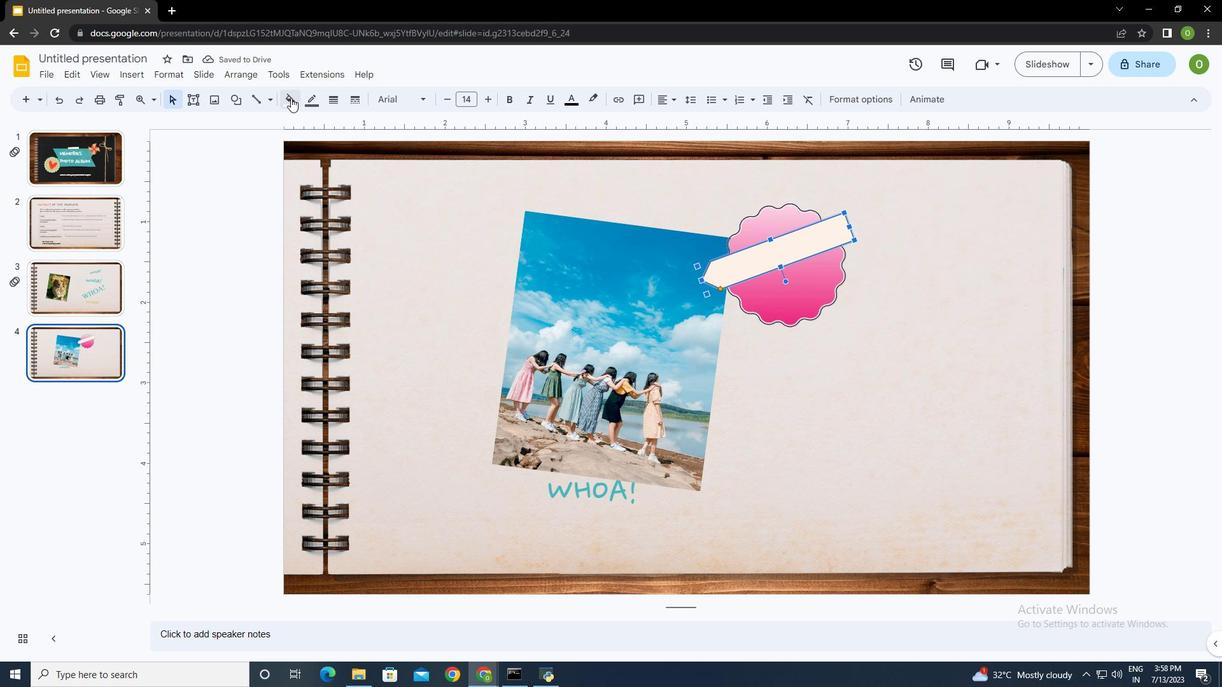 
Action: Mouse pressed left at (290, 98)
Screenshot: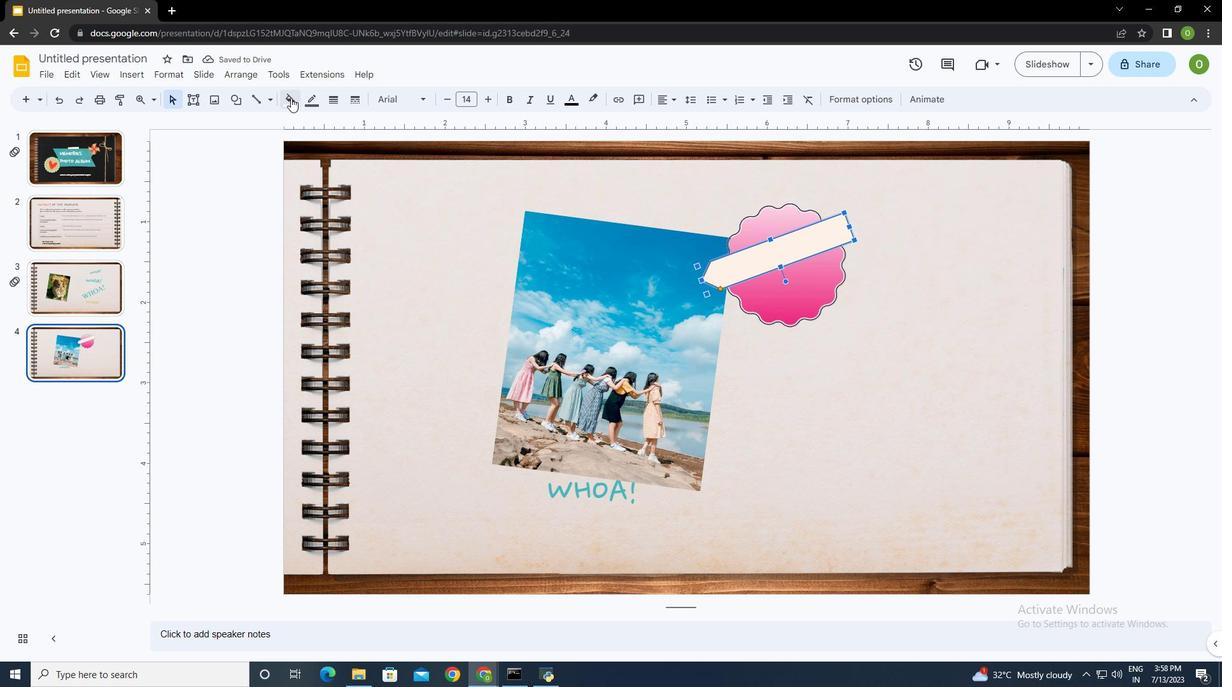 
Action: Mouse moved to (364, 159)
Screenshot: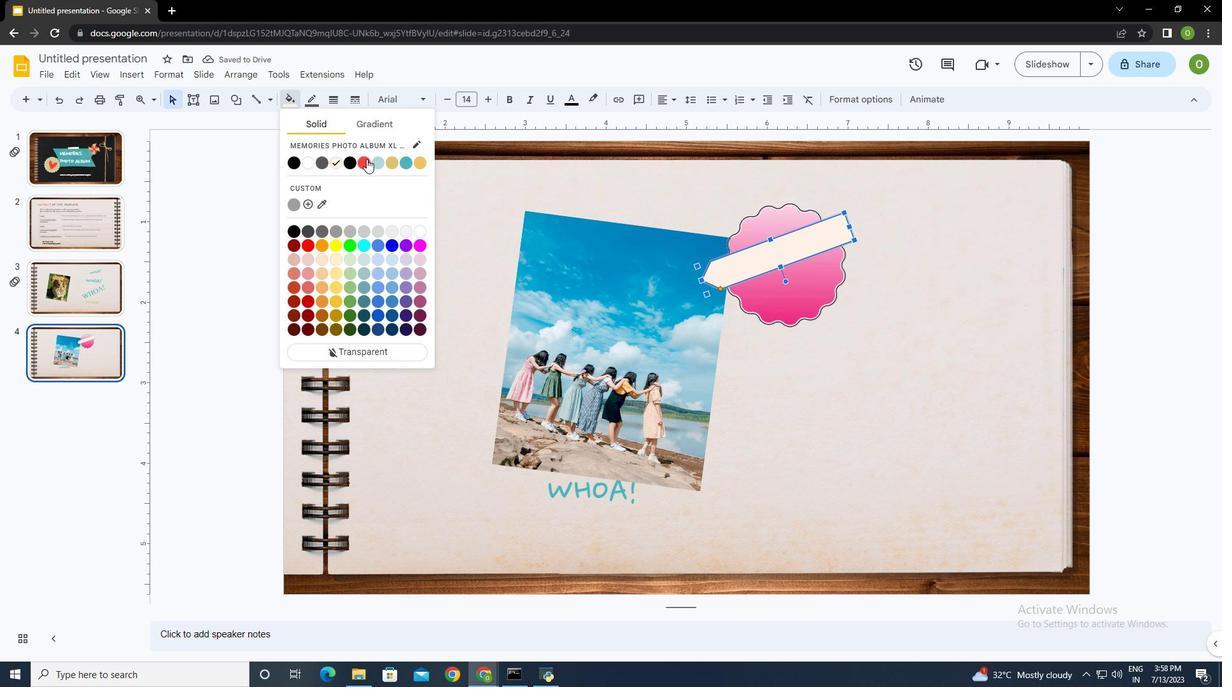 
Action: Mouse pressed left at (364, 159)
Screenshot: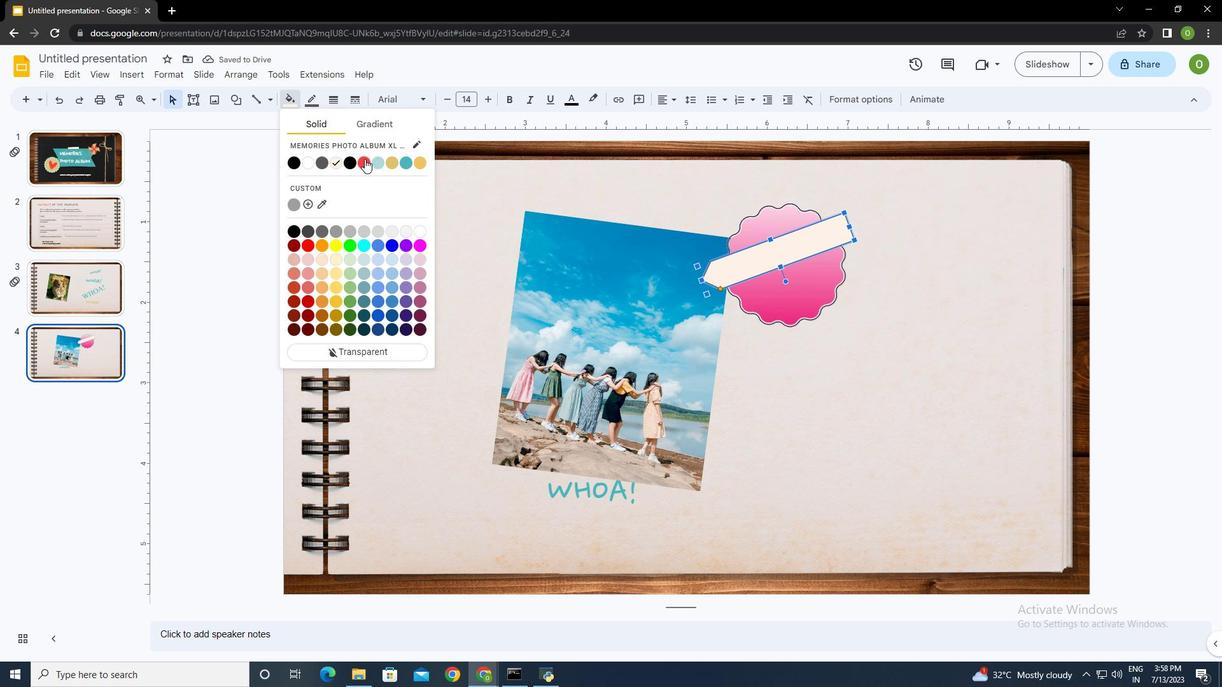 
Action: Mouse moved to (738, 275)
Screenshot: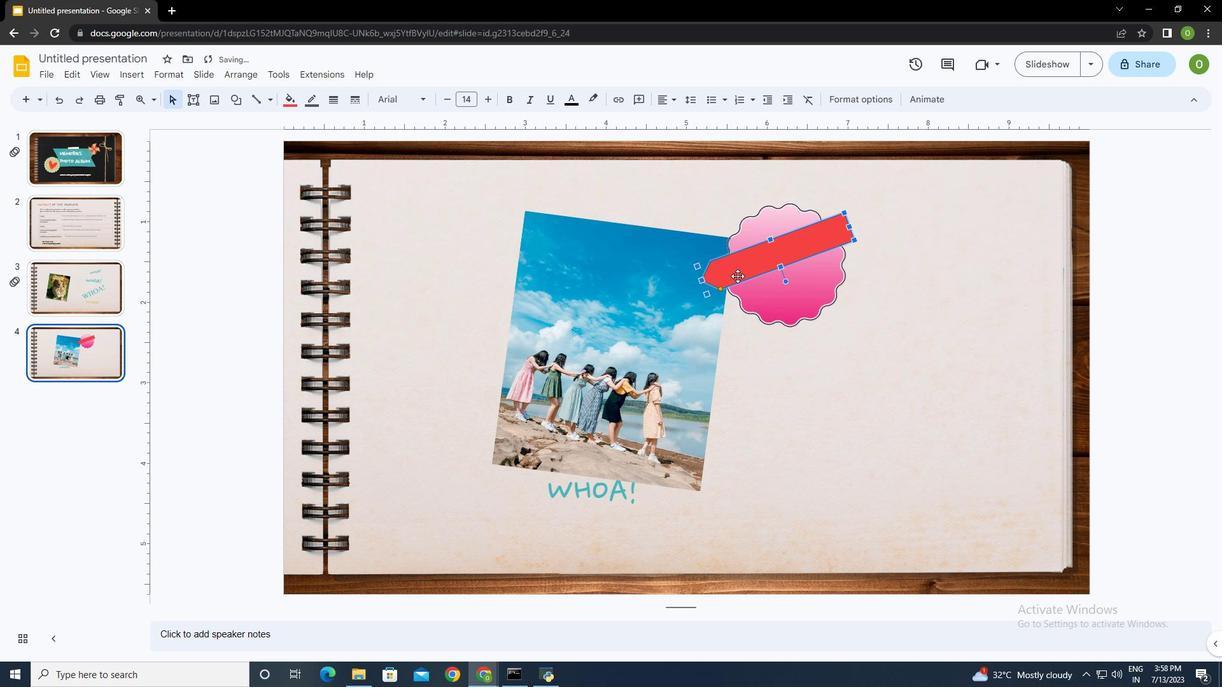 
Action: Mouse pressed left at (738, 275)
Screenshot: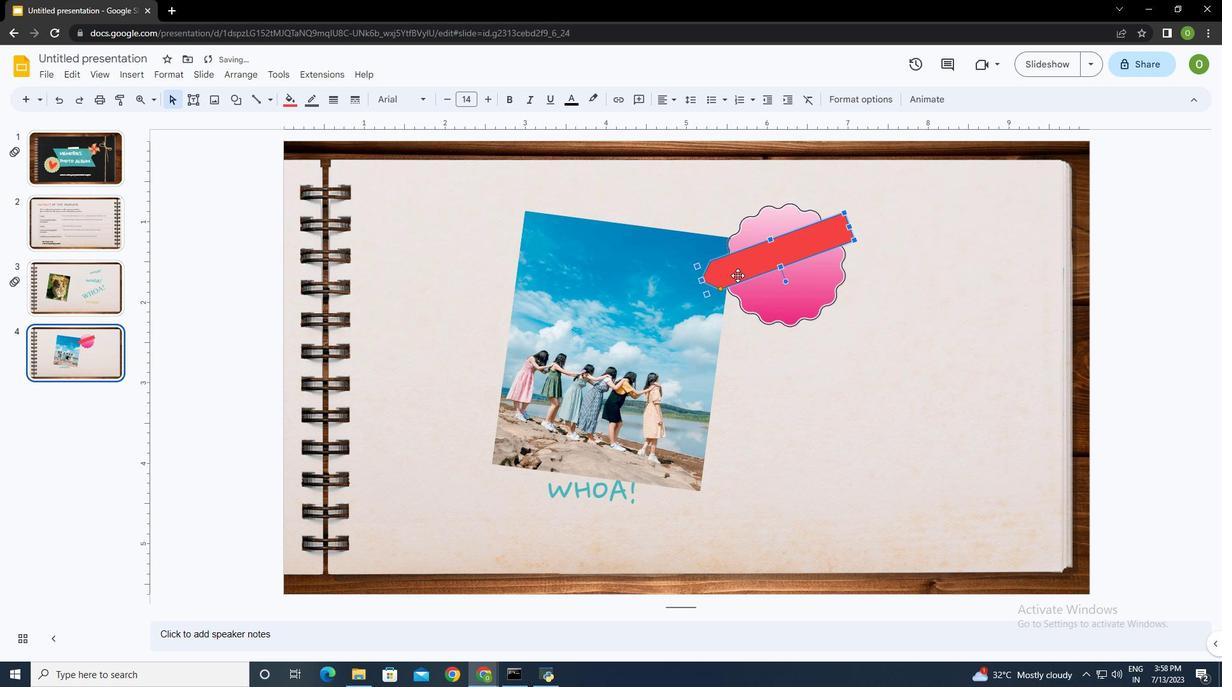 
Action: Mouse moved to (194, 100)
Screenshot: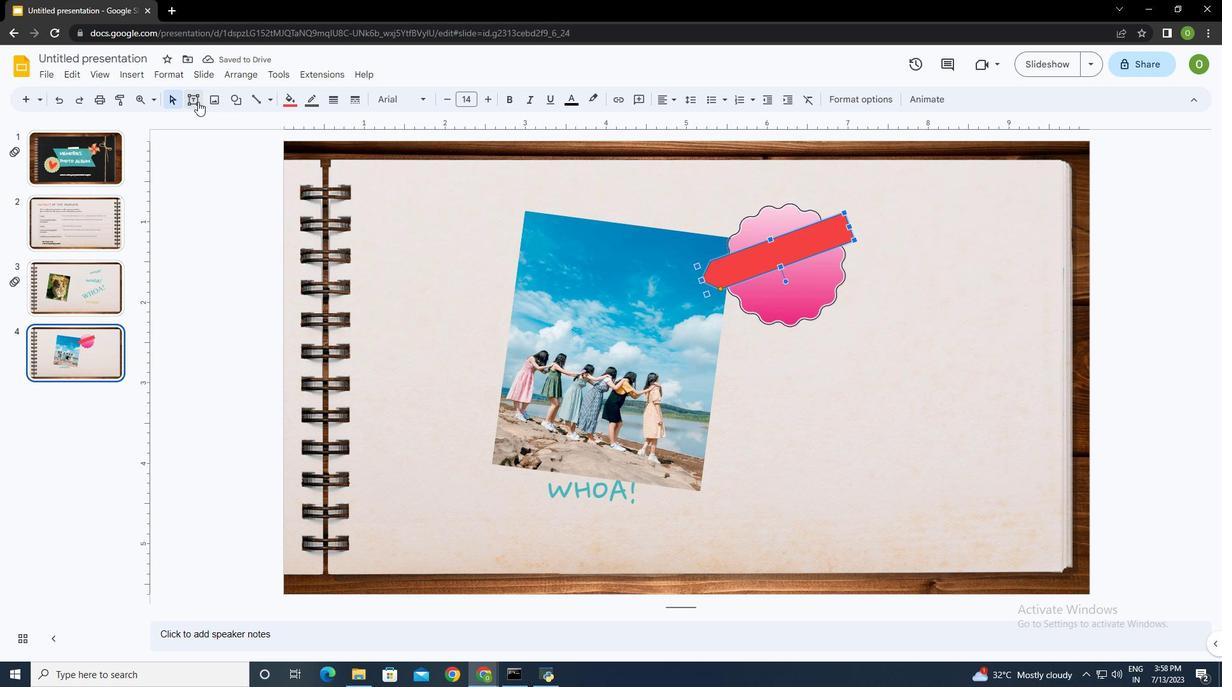 
Action: Mouse pressed left at (194, 100)
Screenshot: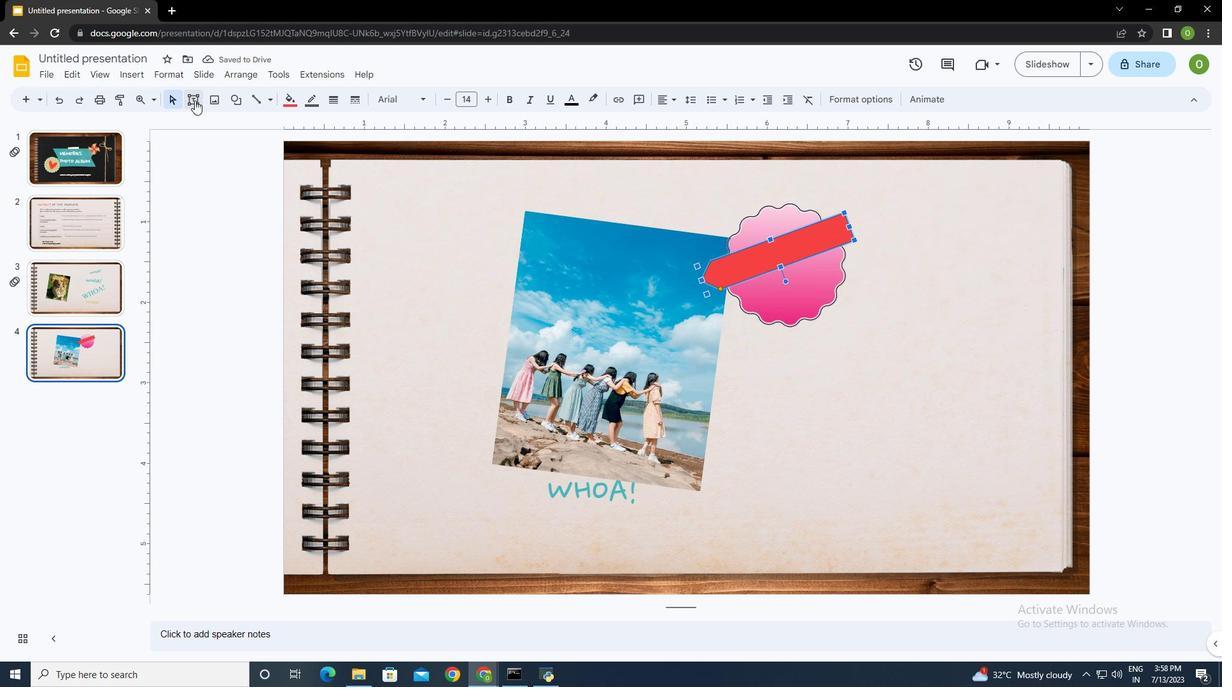 
Action: Mouse moved to (730, 259)
Screenshot: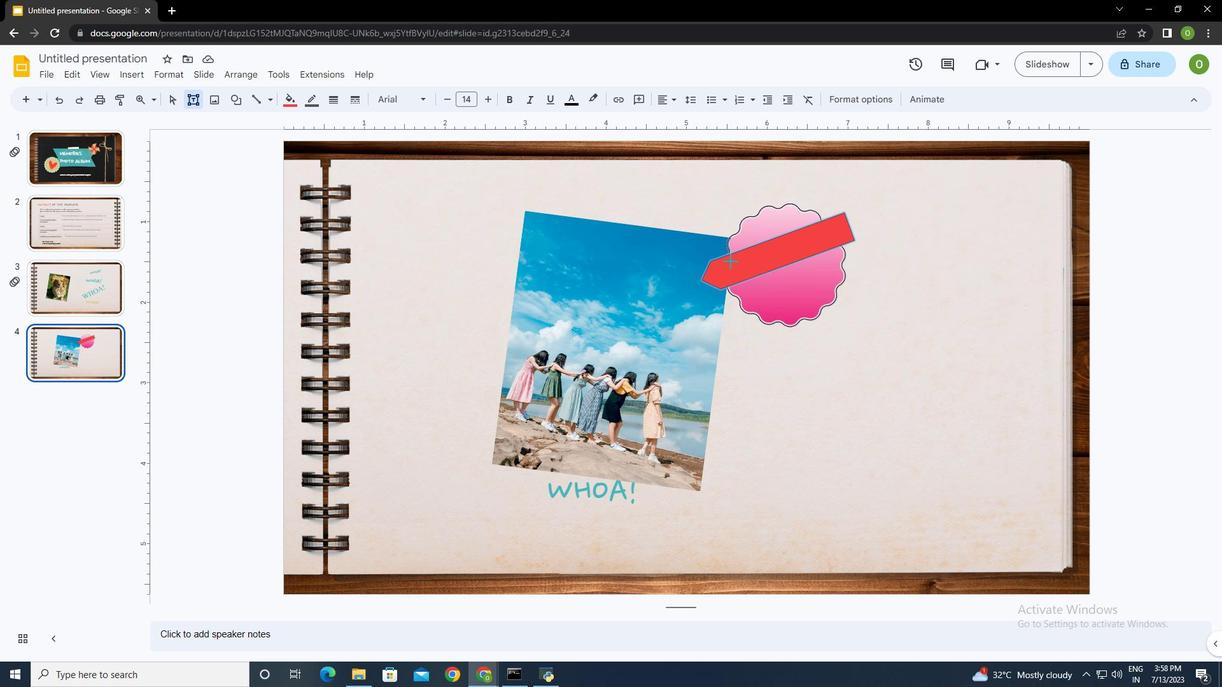 
Action: Mouse pressed left at (730, 259)
Screenshot: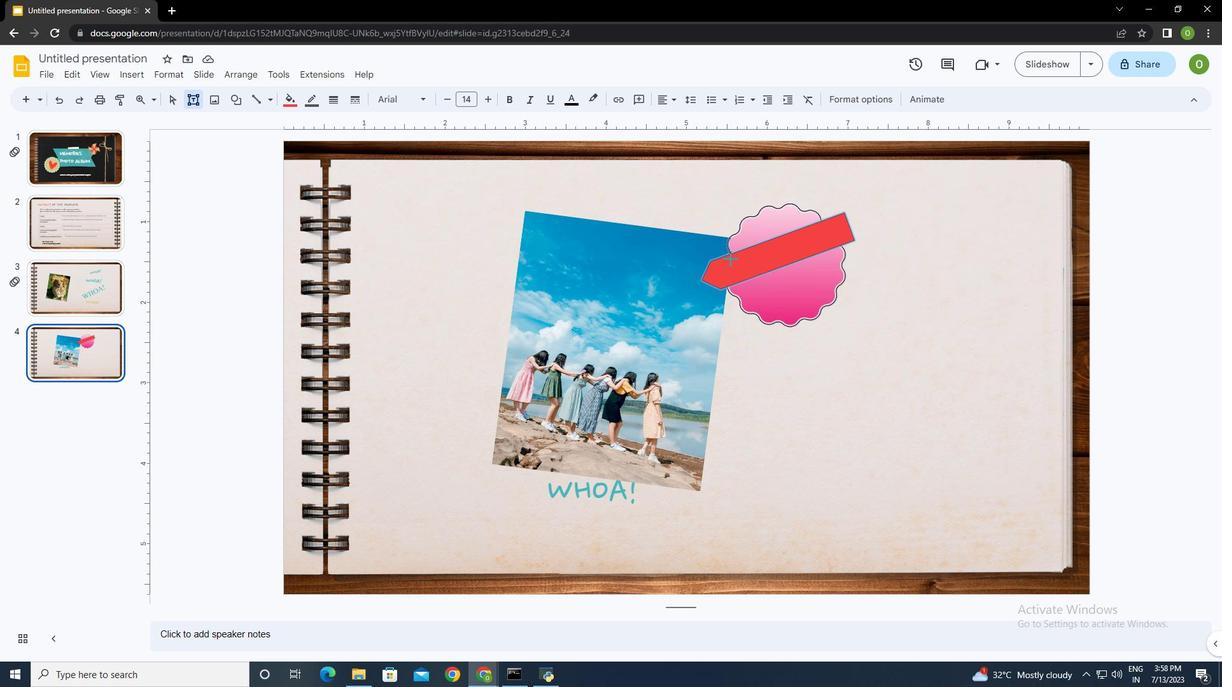 
Action: Mouse moved to (756, 271)
Screenshot: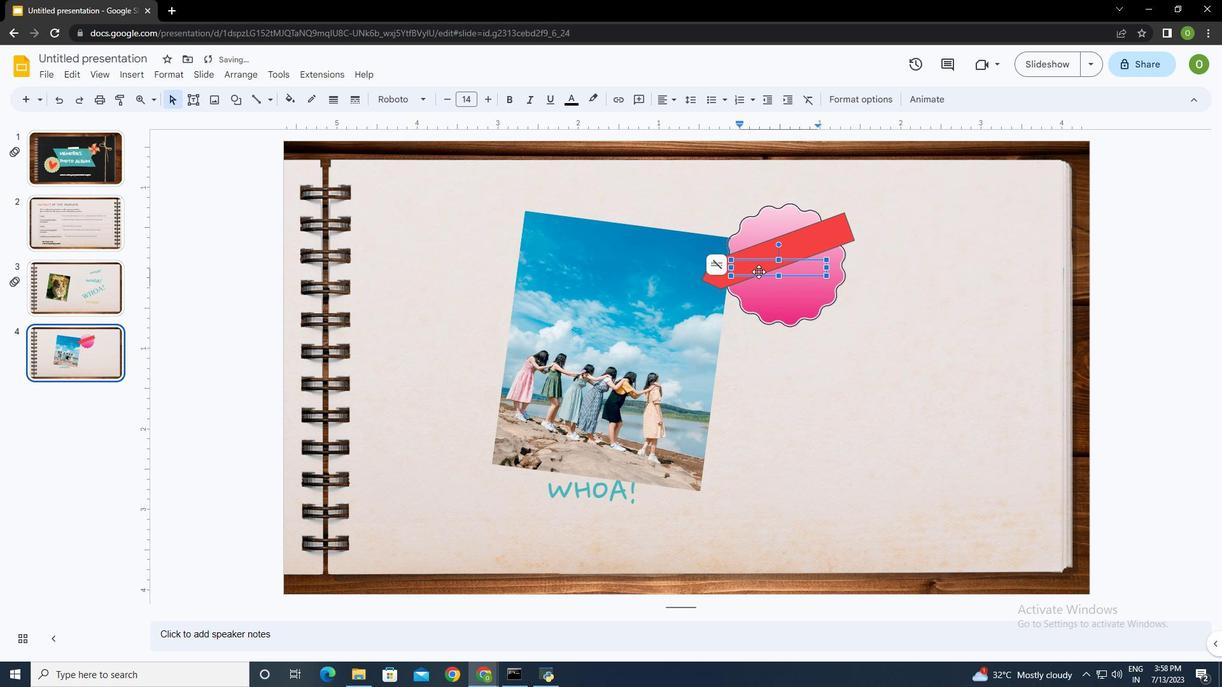
Action: Key pressed my<Key.backspace><Key.caps_lock>Y<Key.space><Key.shift><Key.shift><Key.shift>FRIENDS<Key.shift>!
Screenshot: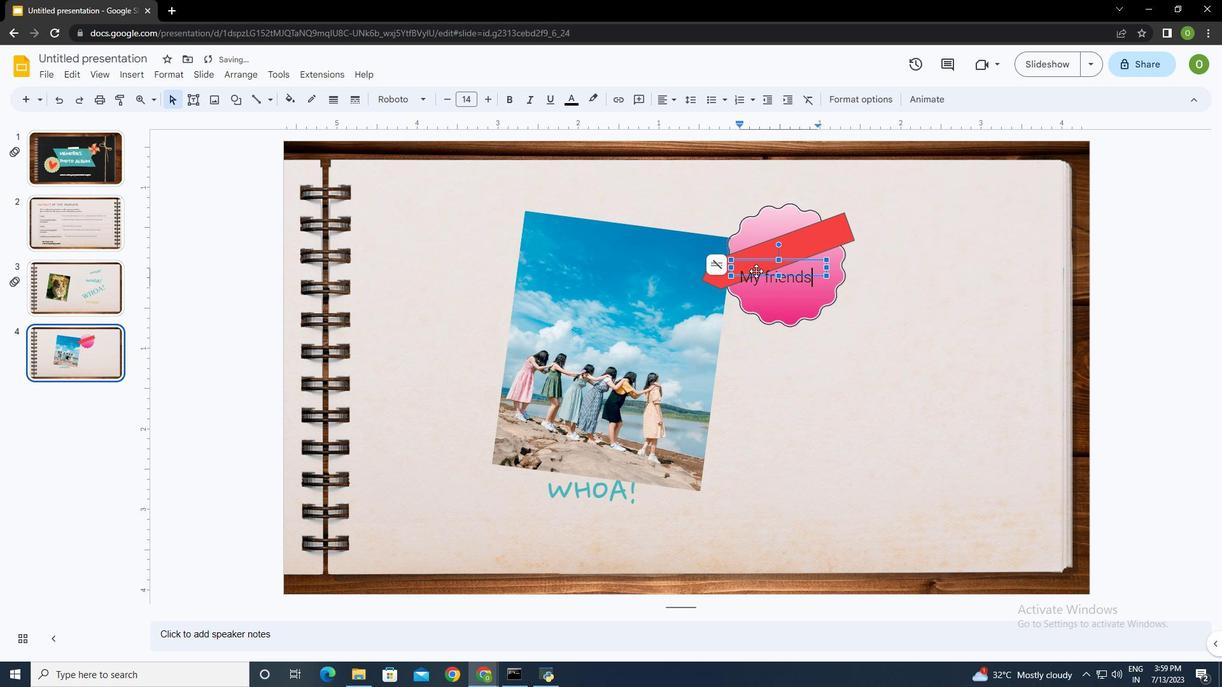 
Action: Mouse moved to (778, 243)
Screenshot: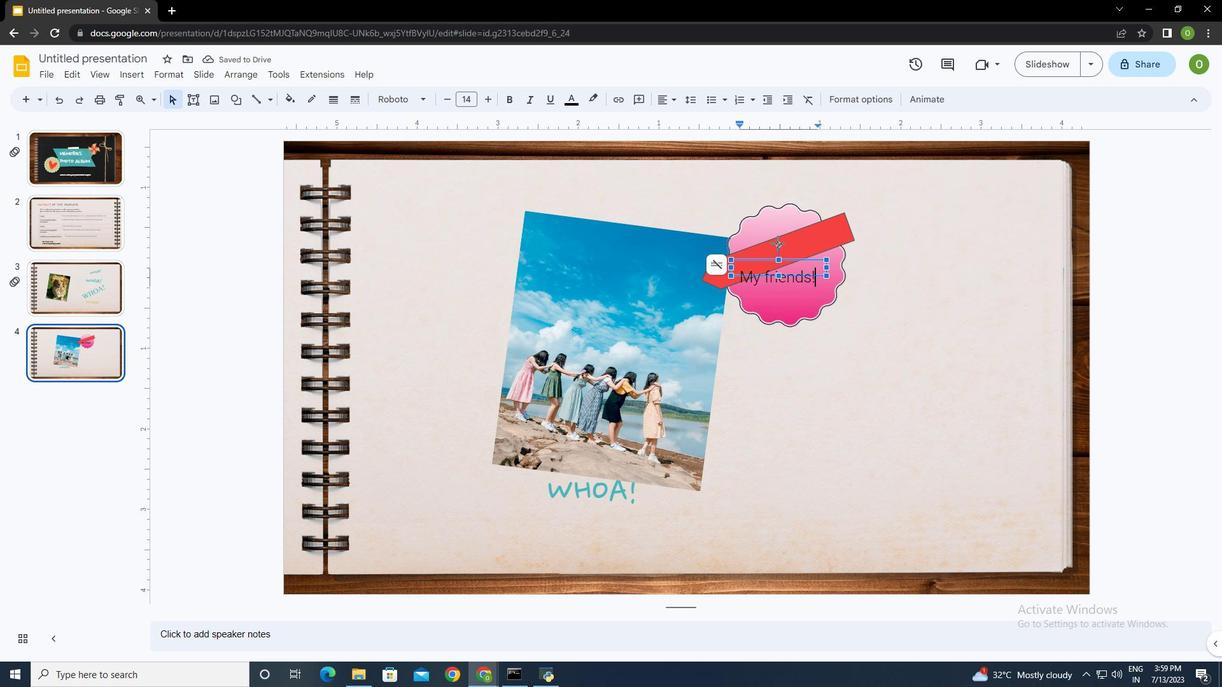 
Action: Mouse pressed left at (778, 243)
Screenshot: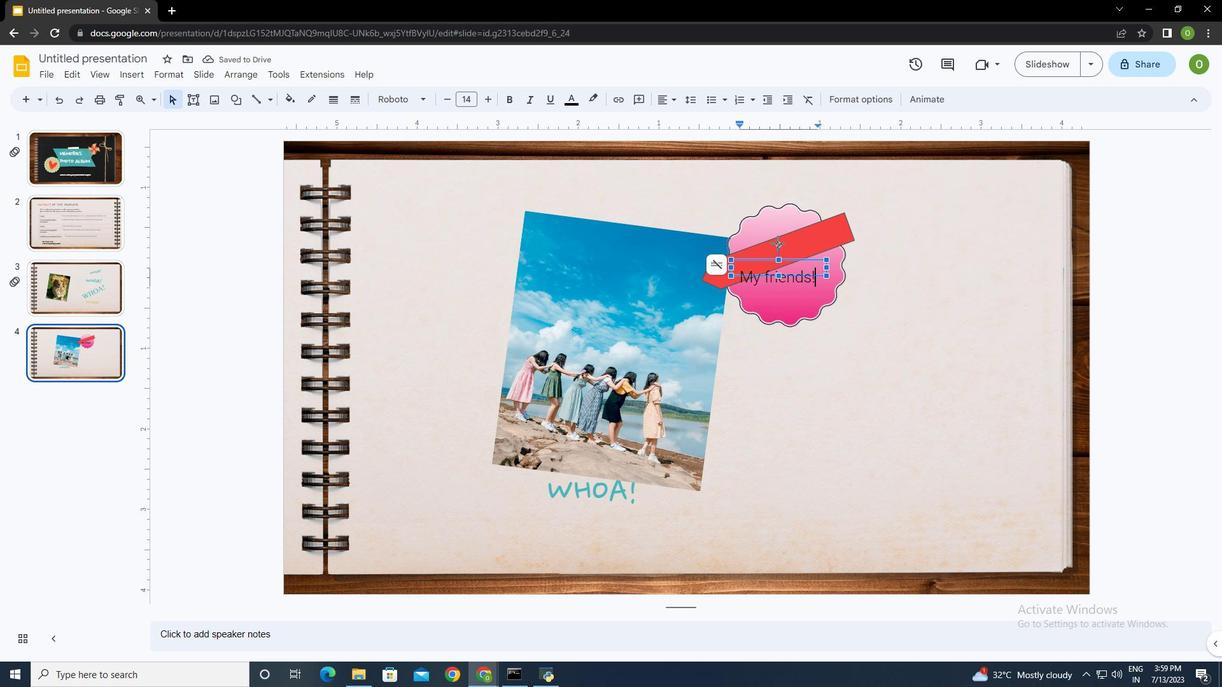 
Action: Mouse moved to (776, 262)
Screenshot: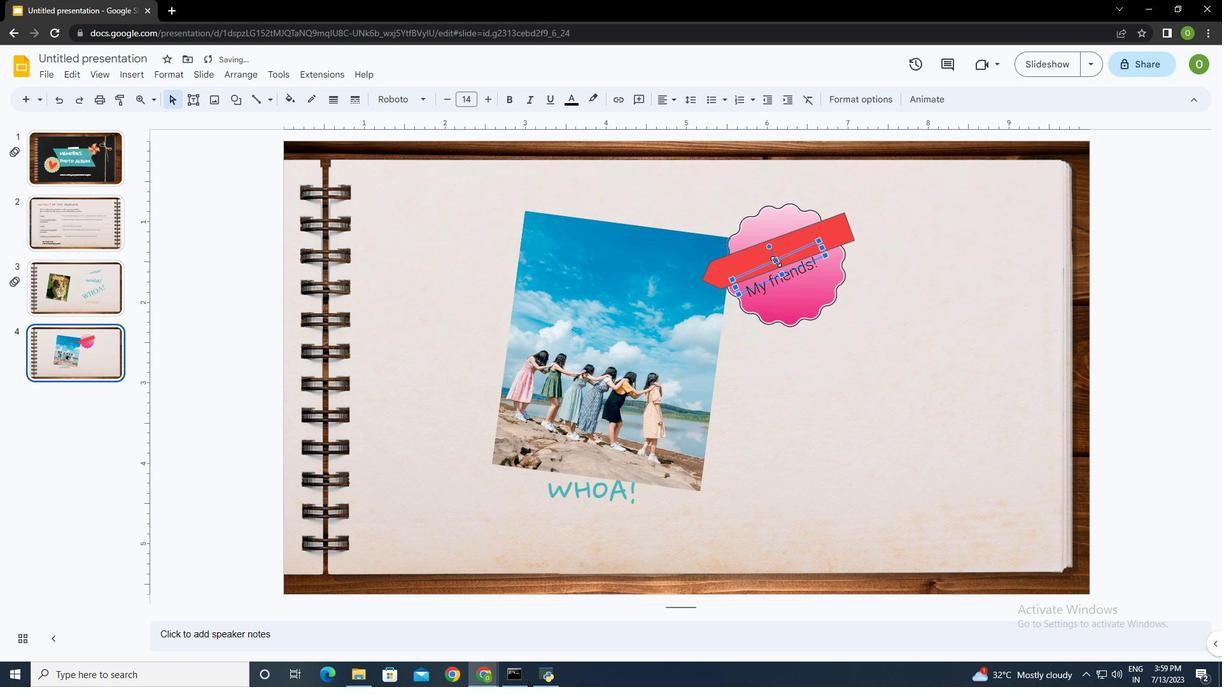 
Action: Mouse pressed left at (776, 262)
Screenshot: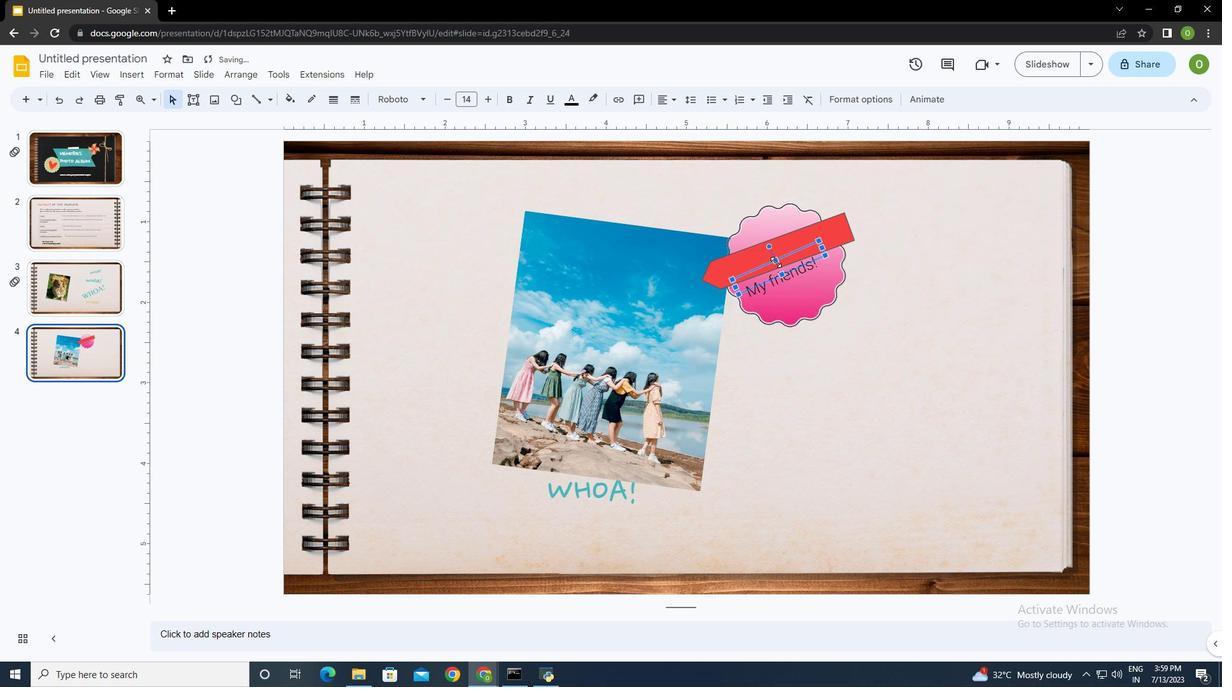 
Action: Mouse moved to (783, 275)
Screenshot: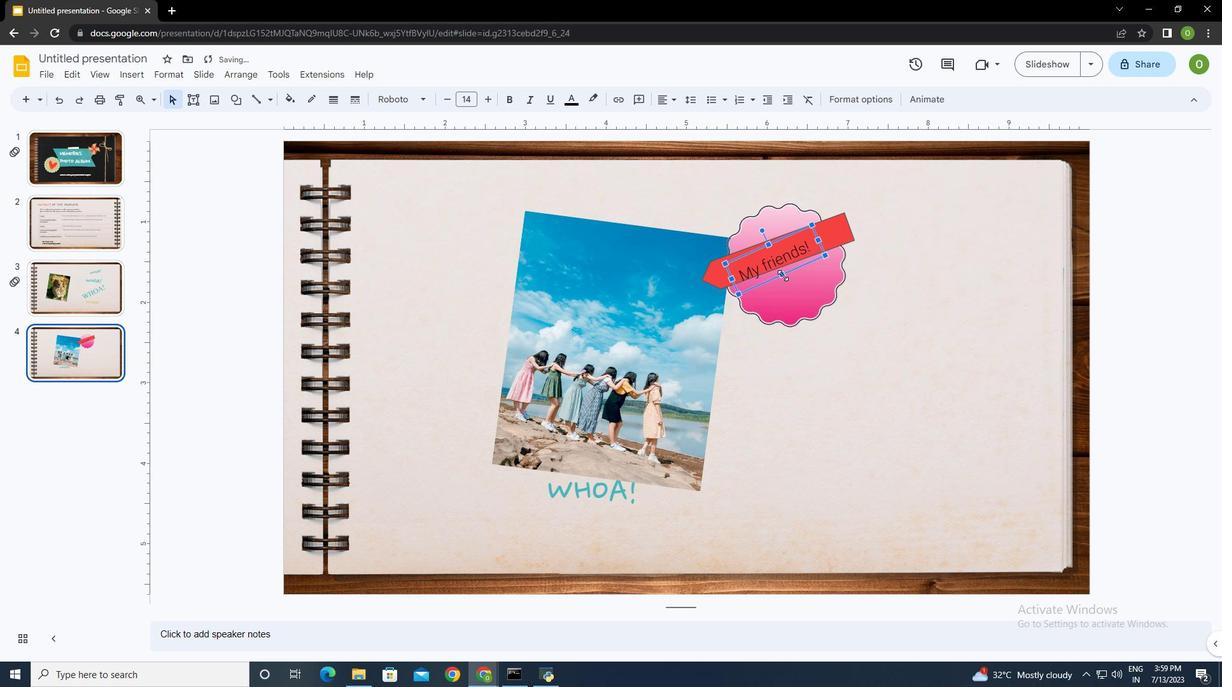 
Action: Mouse pressed left at (783, 275)
Screenshot: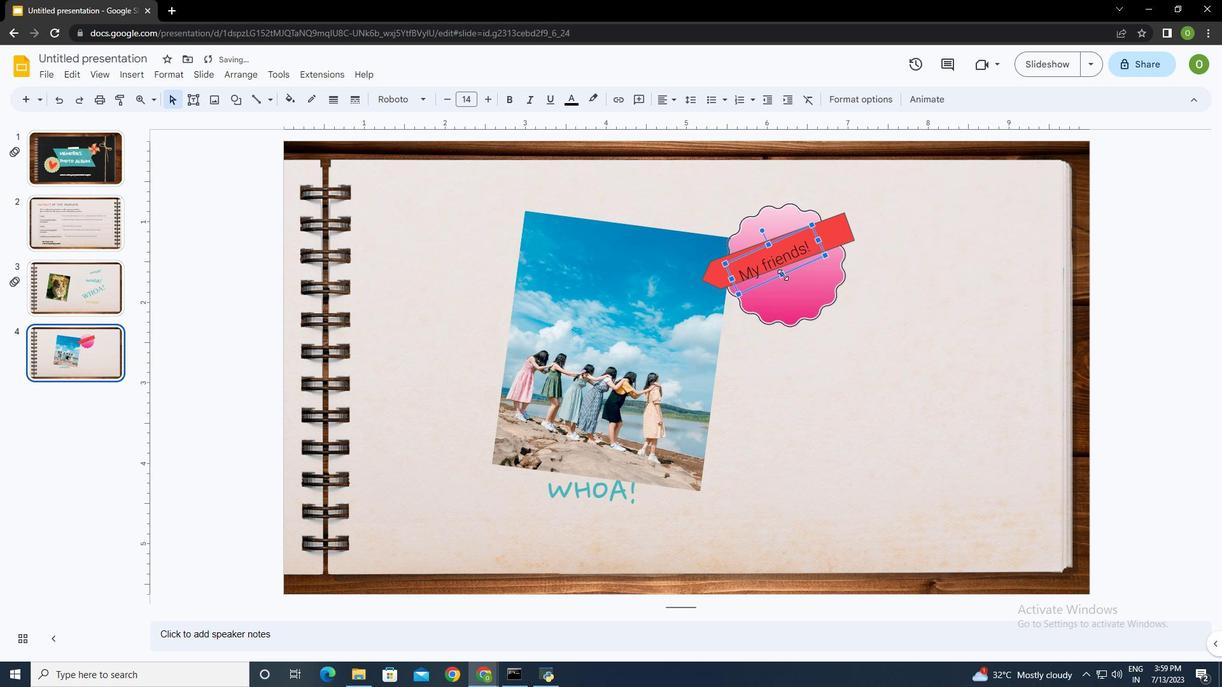 
Action: Mouse moved to (769, 243)
Screenshot: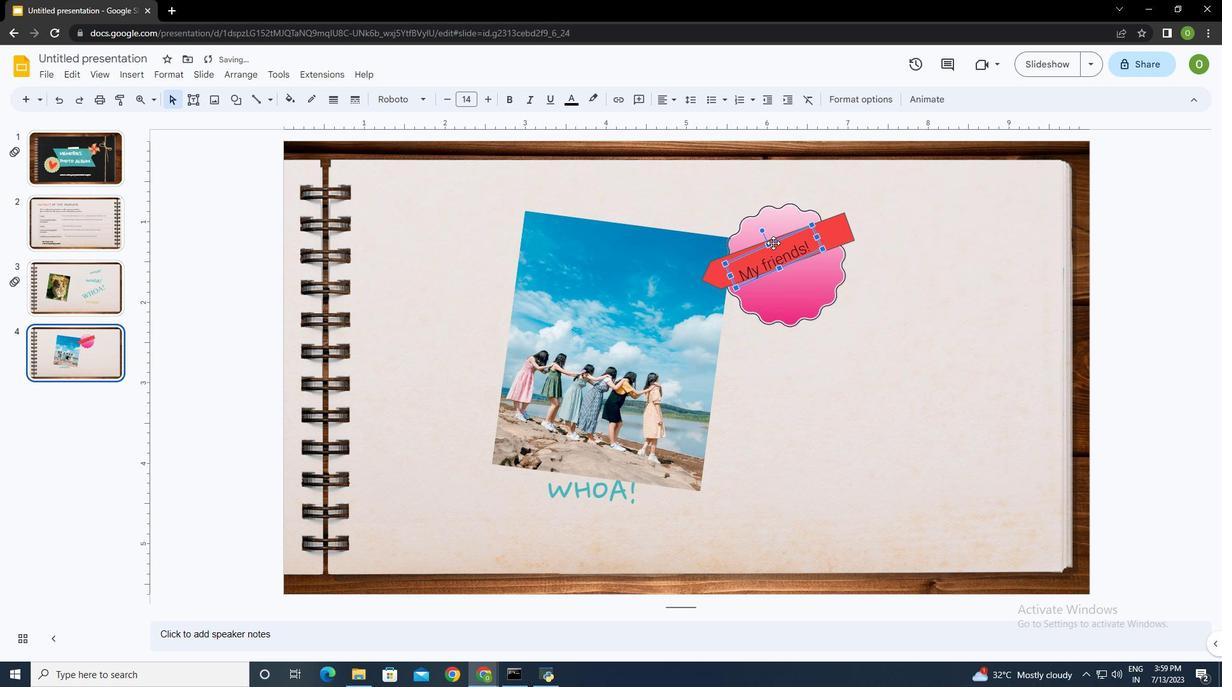 
Action: Mouse pressed left at (769, 243)
Screenshot: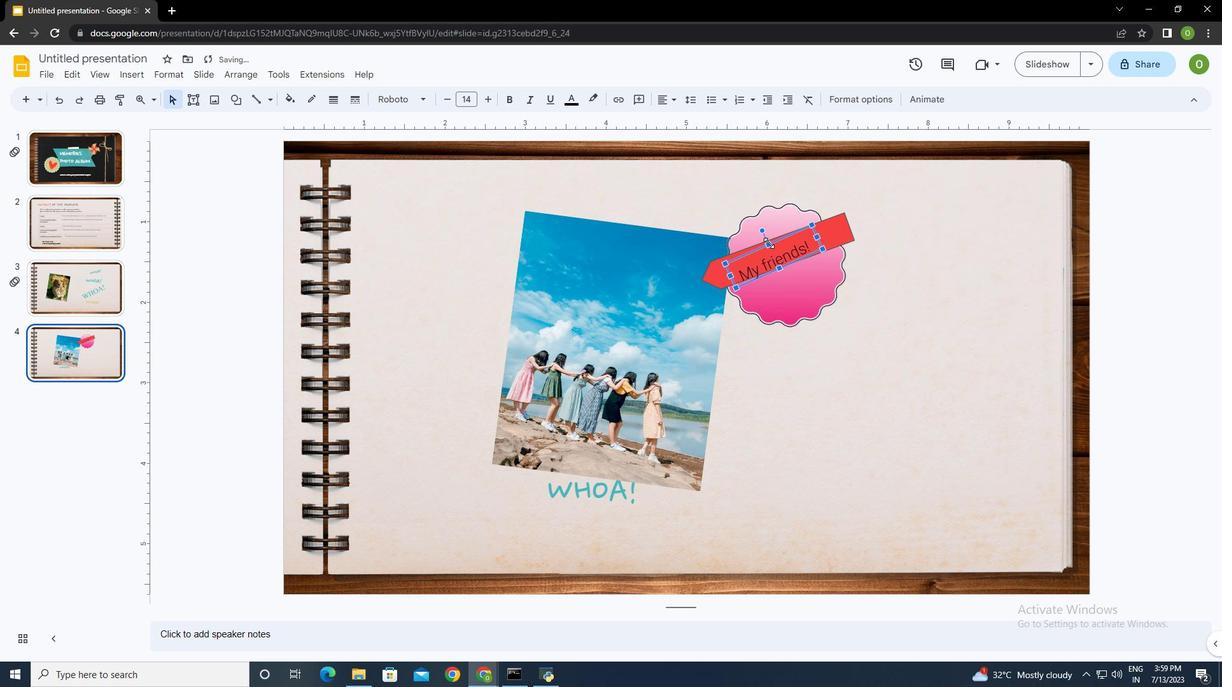 
Action: Mouse moved to (758, 225)
Screenshot: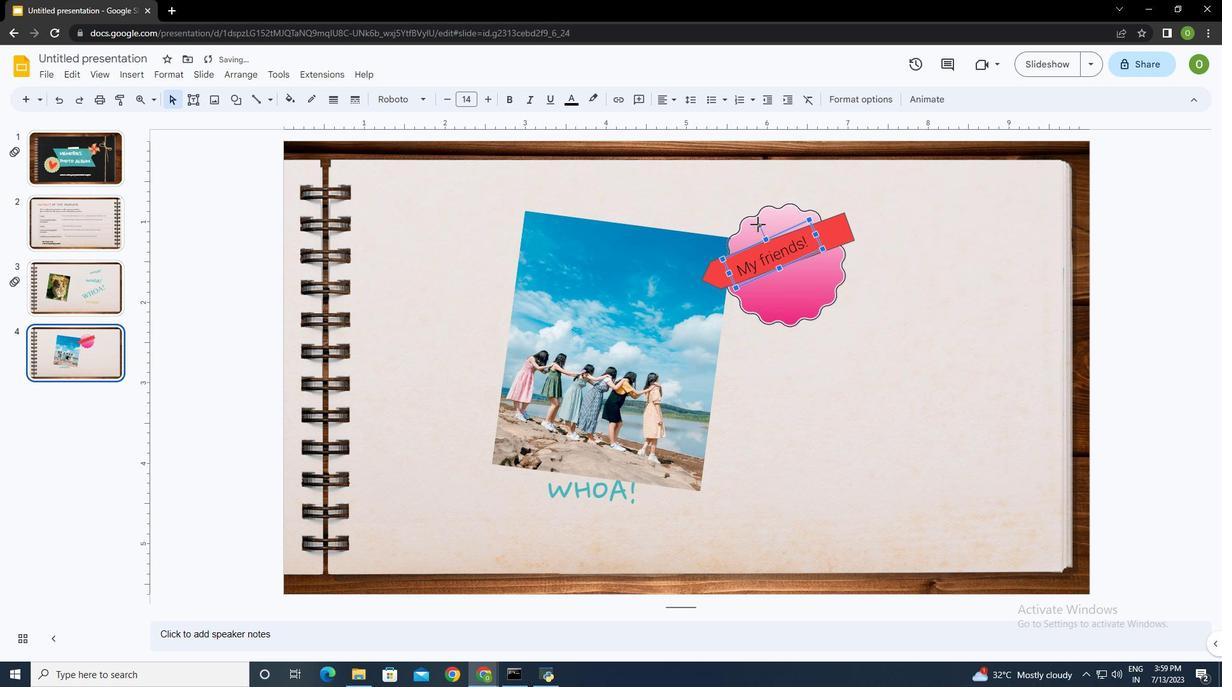 
Action: Mouse pressed left at (758, 225)
Screenshot: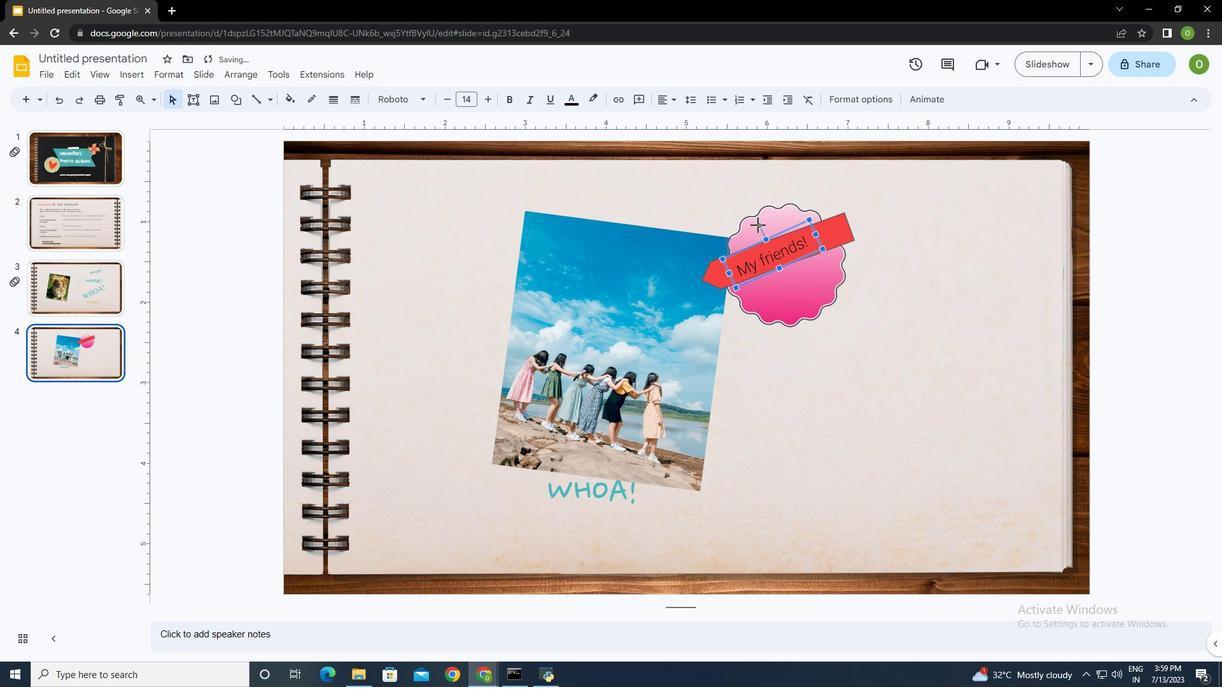 
Action: Mouse moved to (760, 264)
Screenshot: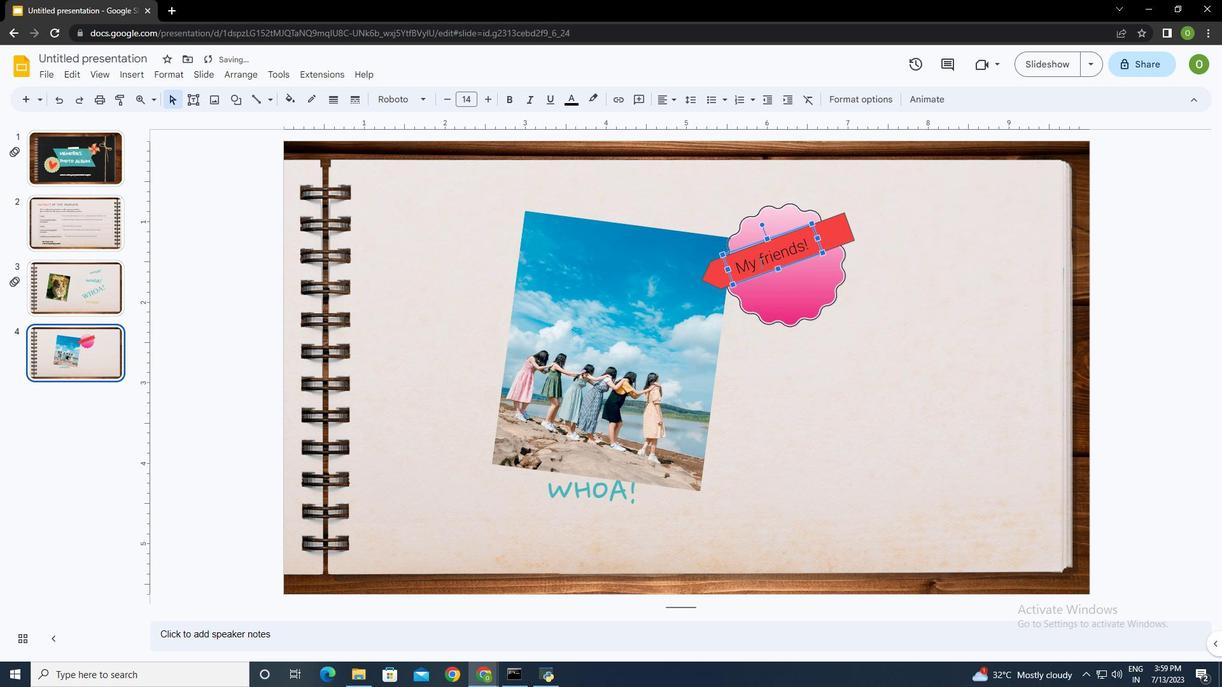 
Action: Mouse pressed left at (760, 264)
Screenshot: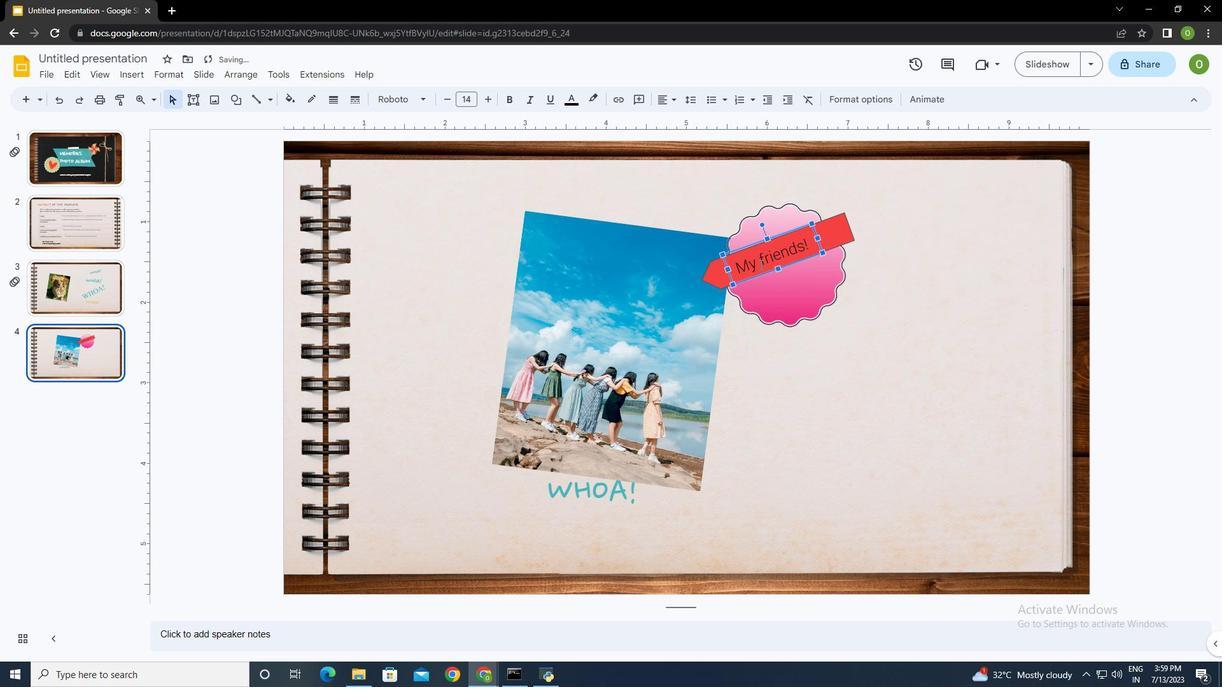 
Action: Key pressed ctrl+A
Screenshot: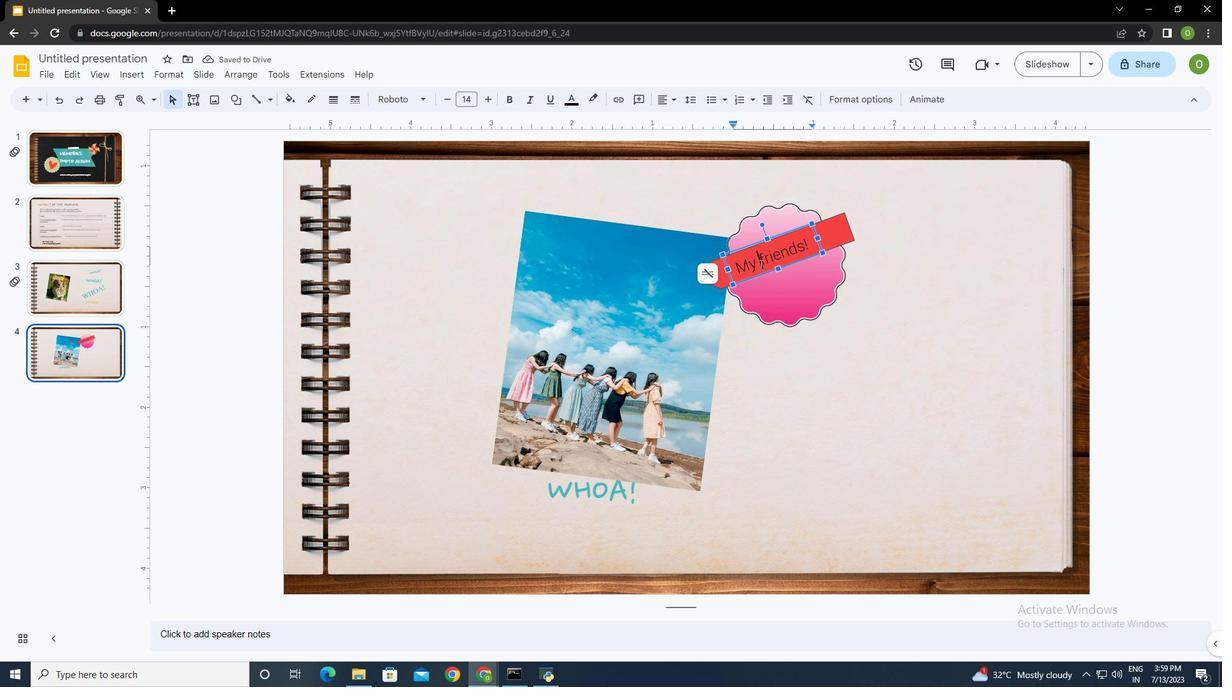 
Action: Mouse moved to (405, 98)
Screenshot: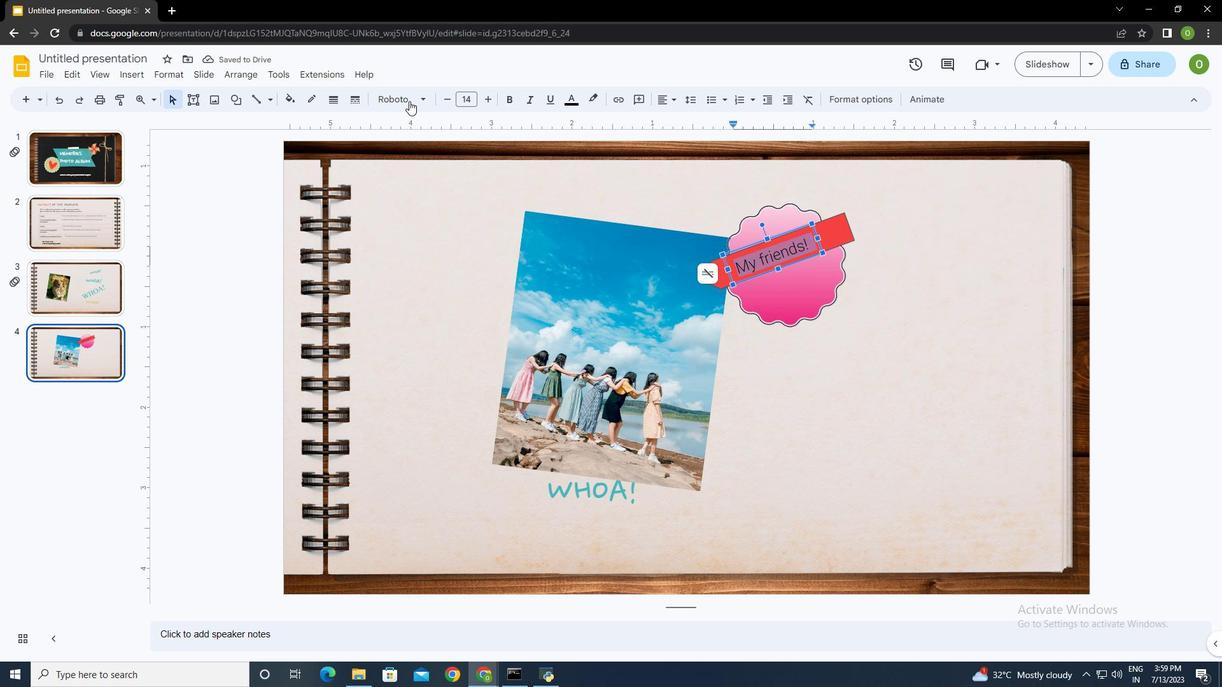 
Action: Mouse pressed left at (405, 98)
Screenshot: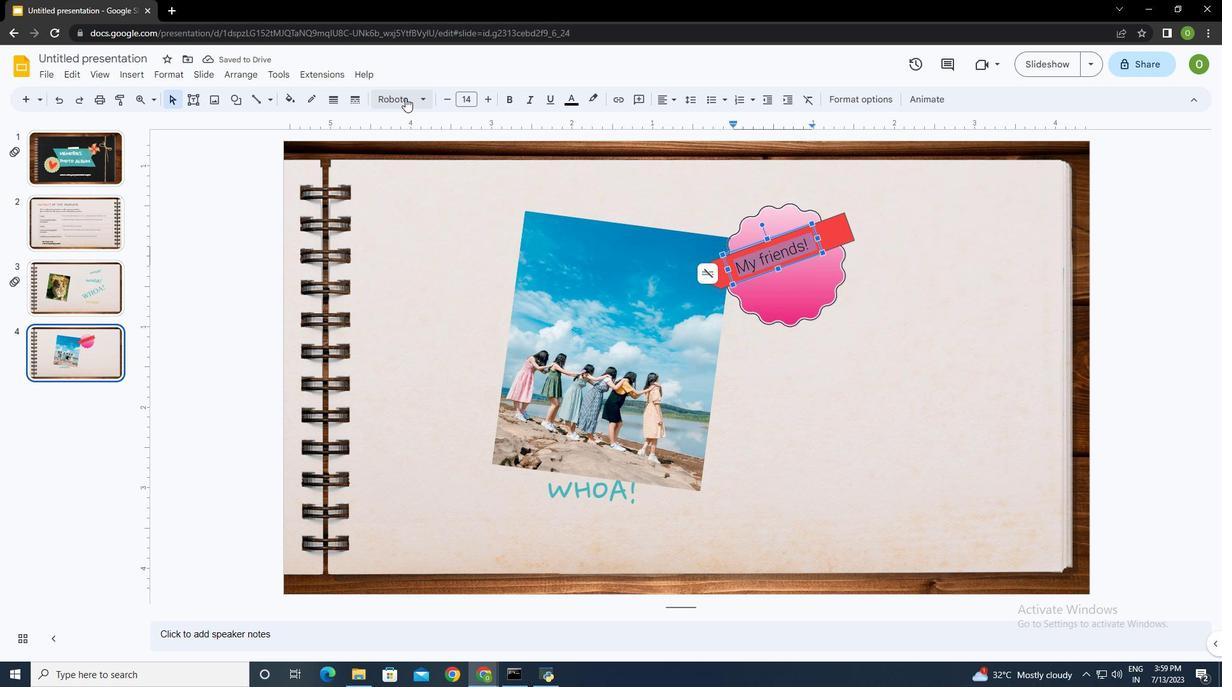 
Action: Mouse moved to (459, 175)
Screenshot: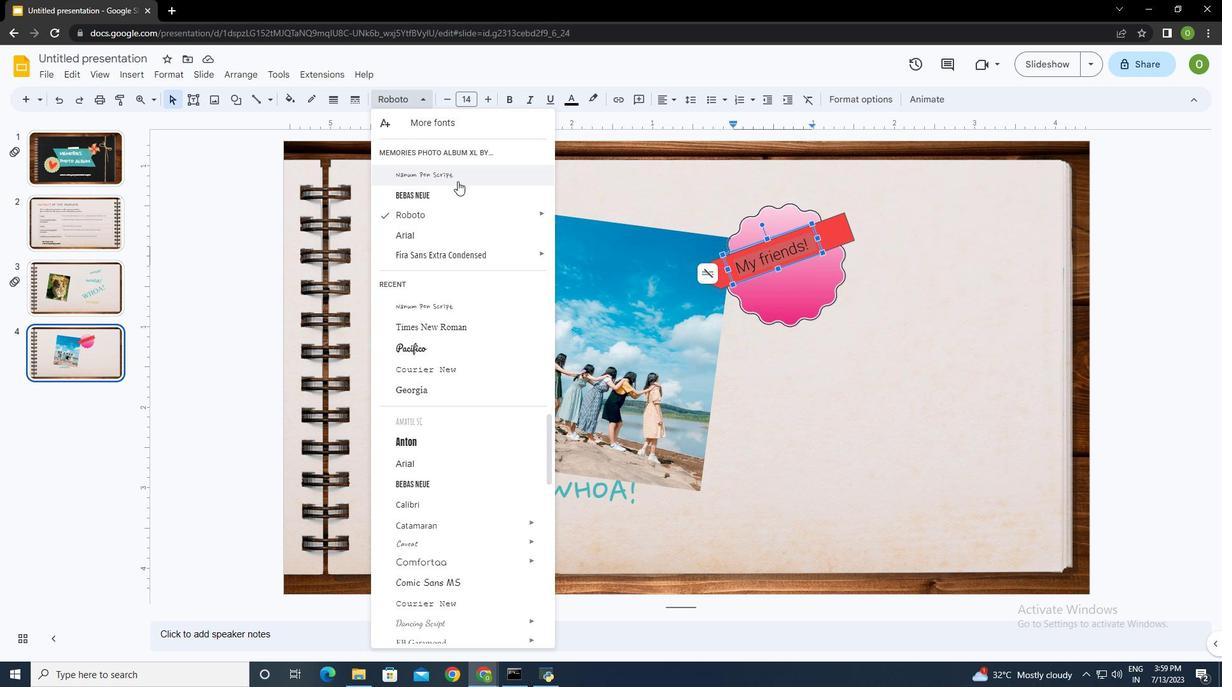 
Action: Mouse pressed left at (459, 175)
Screenshot: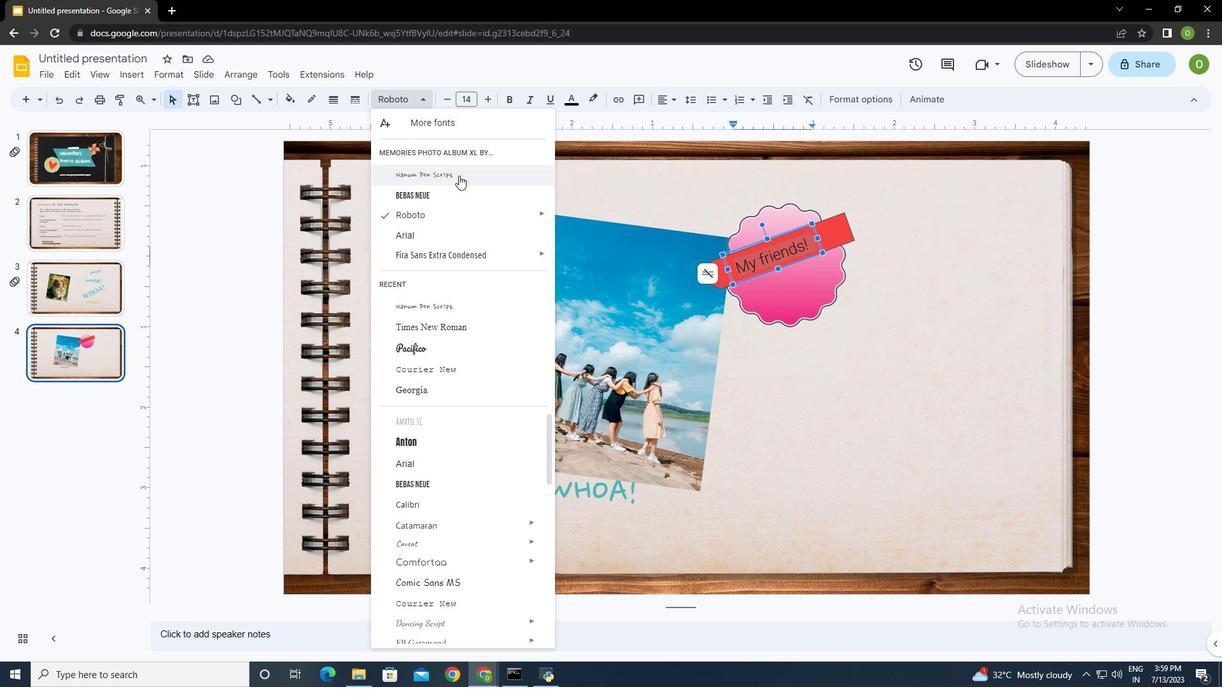 
Action: Mouse moved to (795, 294)
Screenshot: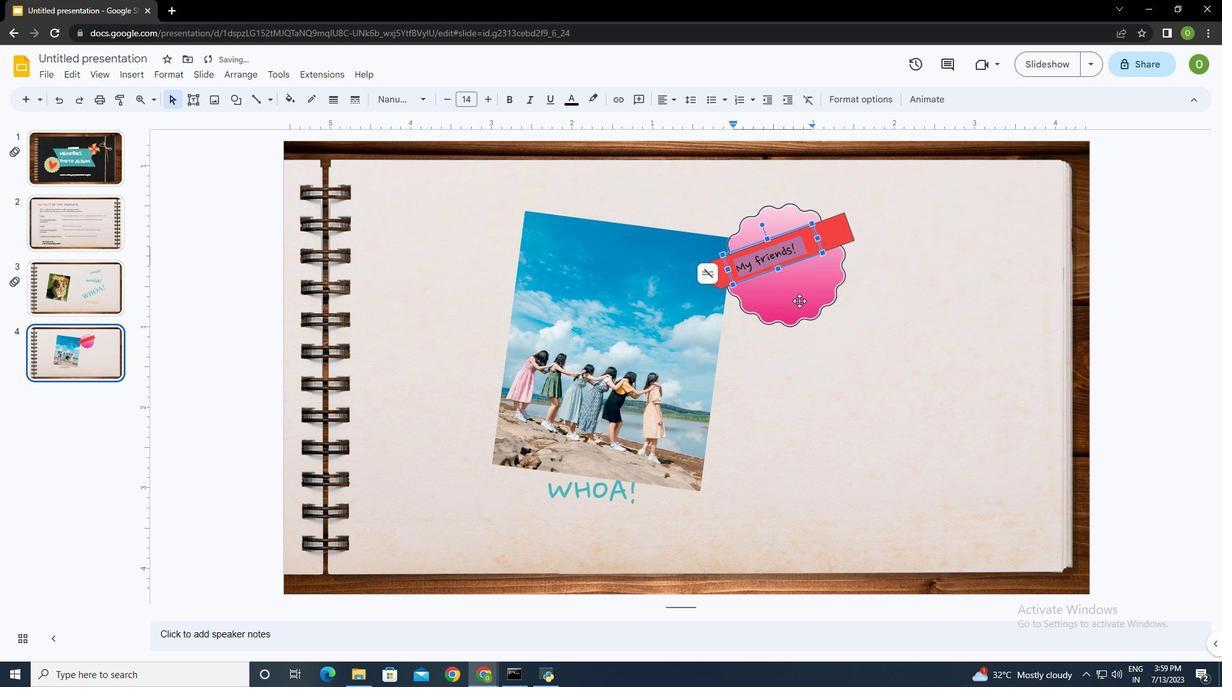
Action: Mouse pressed left at (795, 294)
Screenshot: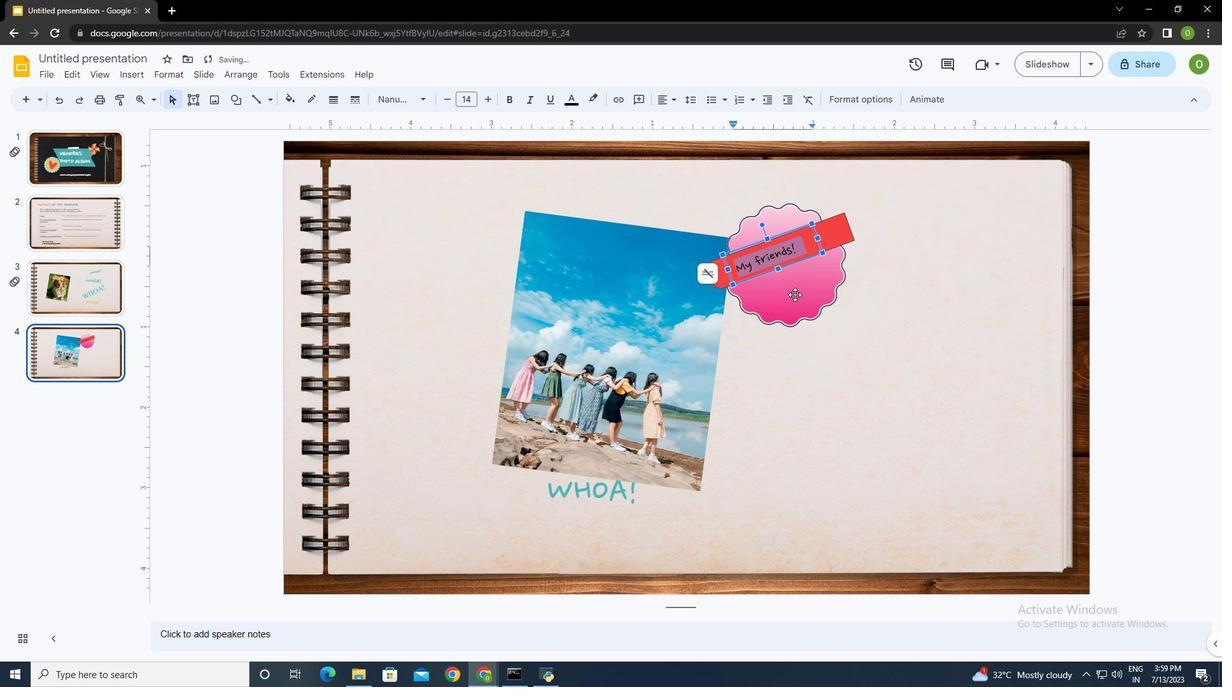 
Action: Mouse moved to (713, 399)
Screenshot: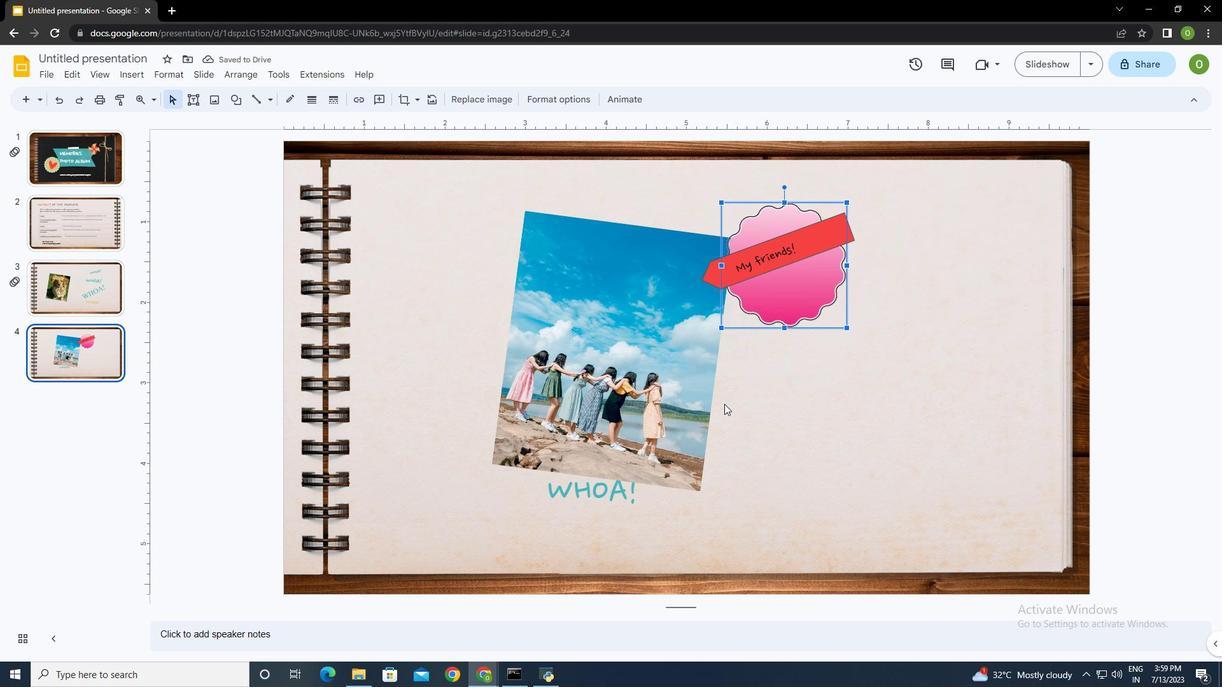 
Action: Mouse pressed left at (713, 399)
Screenshot: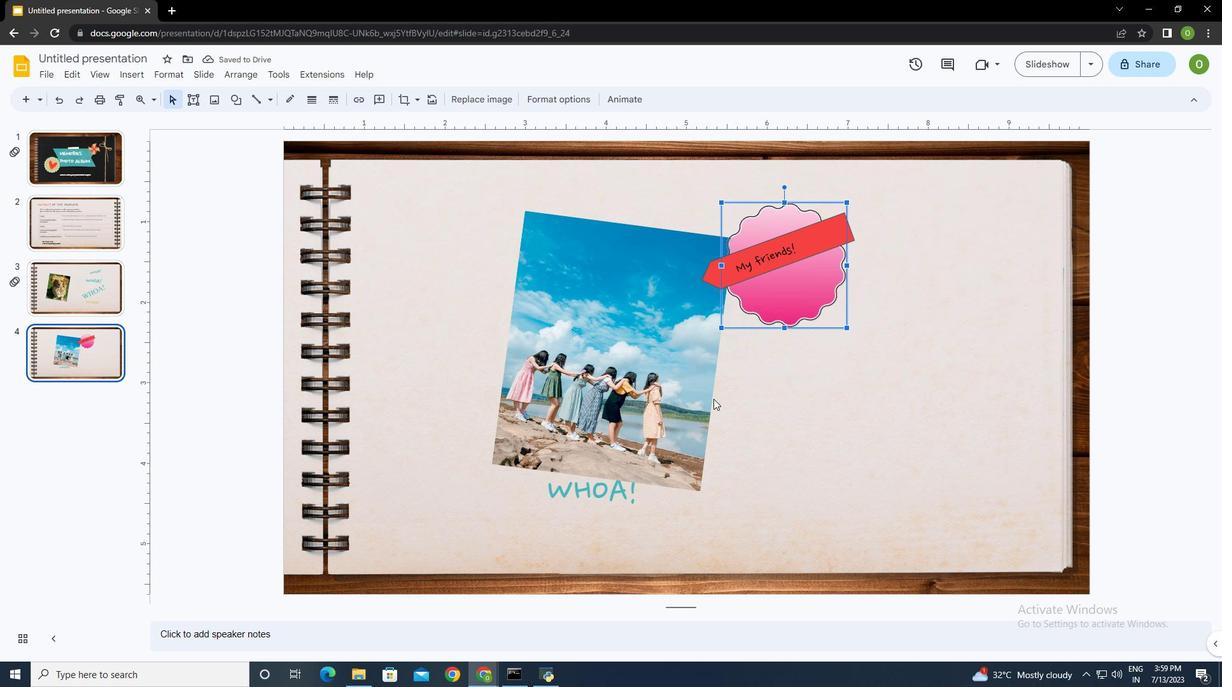 
Action: Mouse moved to (826, 415)
Screenshot: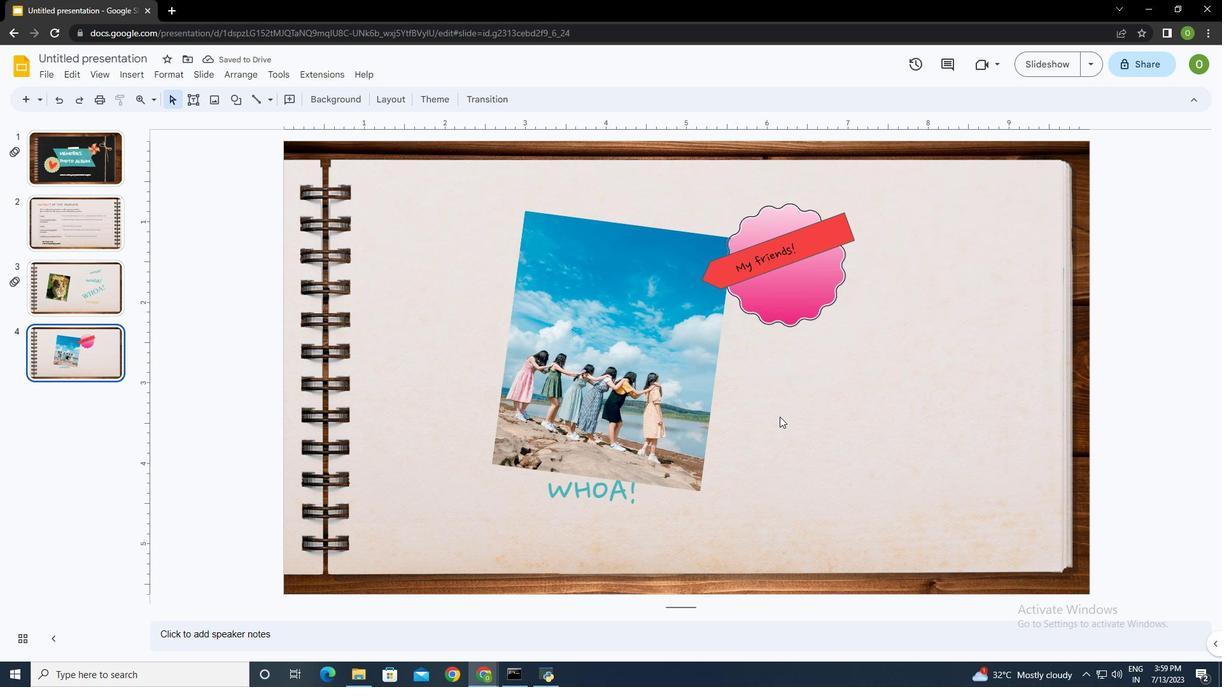 
Action: Mouse pressed left at (826, 415)
Screenshot: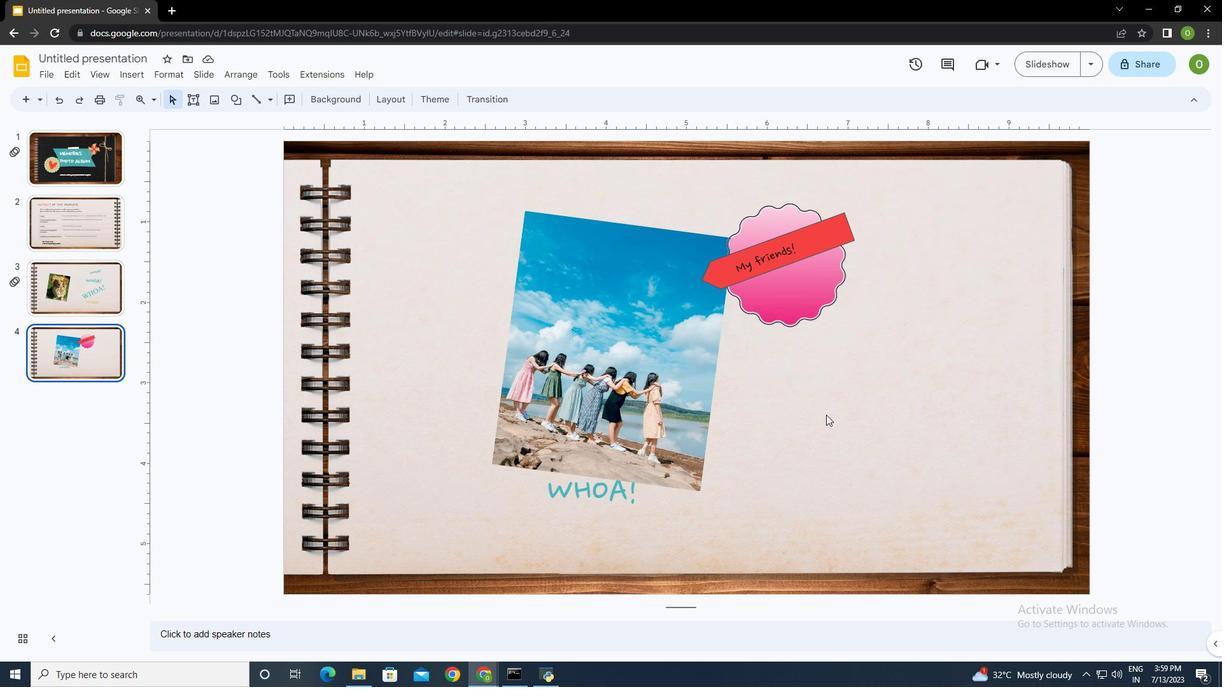 
Action: Mouse moved to (667, 372)
Screenshot: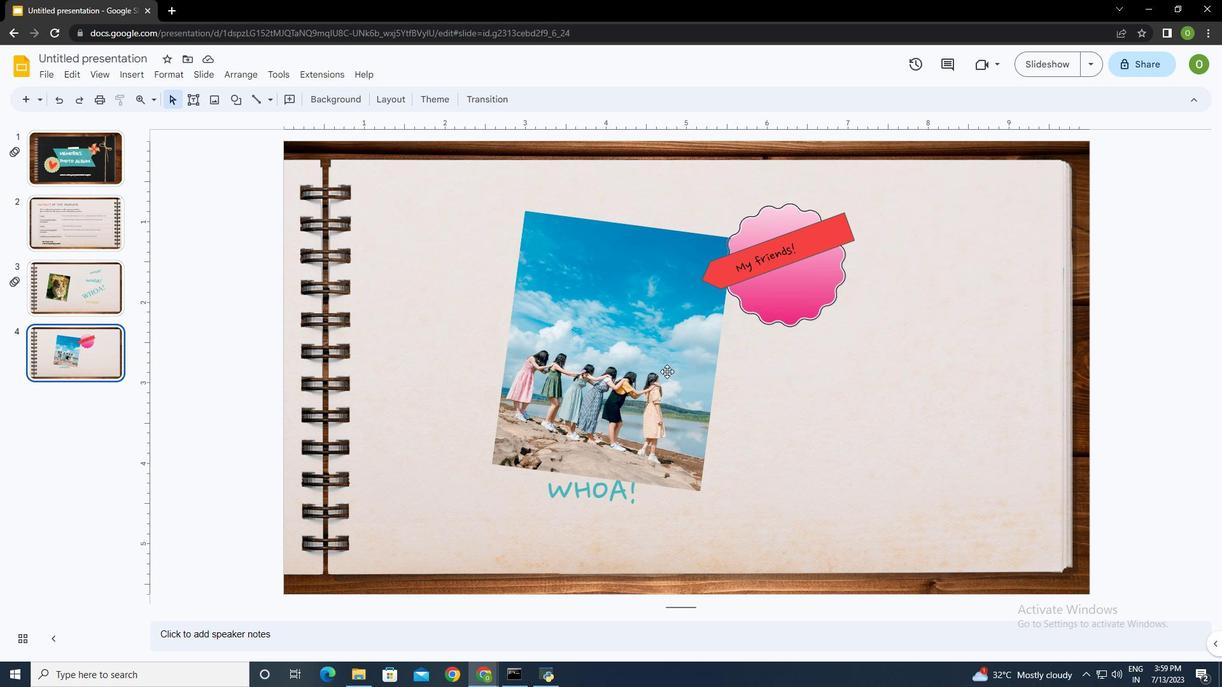 
Action: Mouse pressed left at (667, 372)
Screenshot: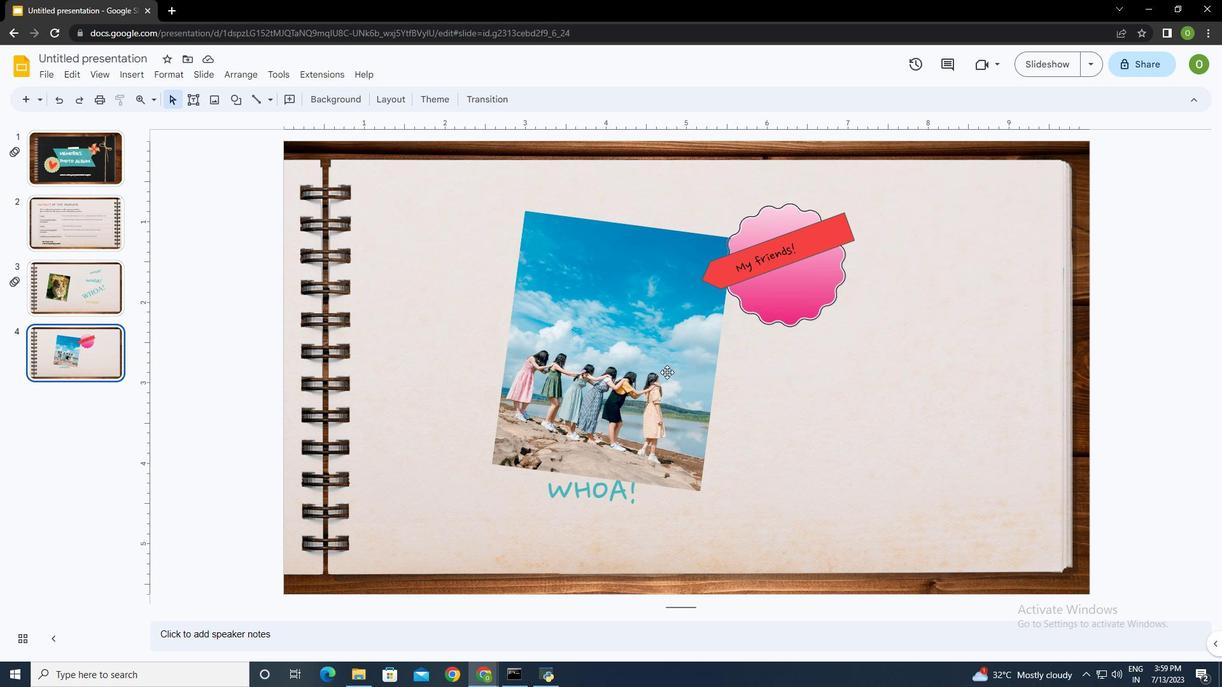 
Action: Mouse moved to (629, 95)
Screenshot: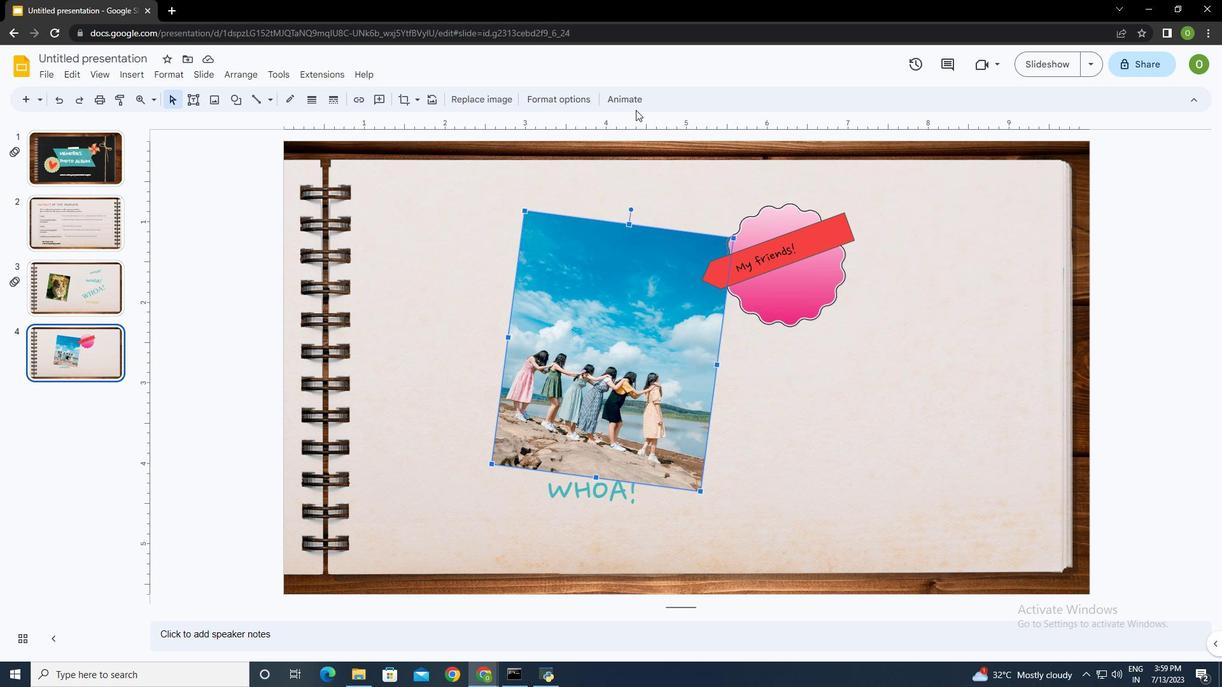 
Action: Mouse pressed left at (629, 95)
Screenshot: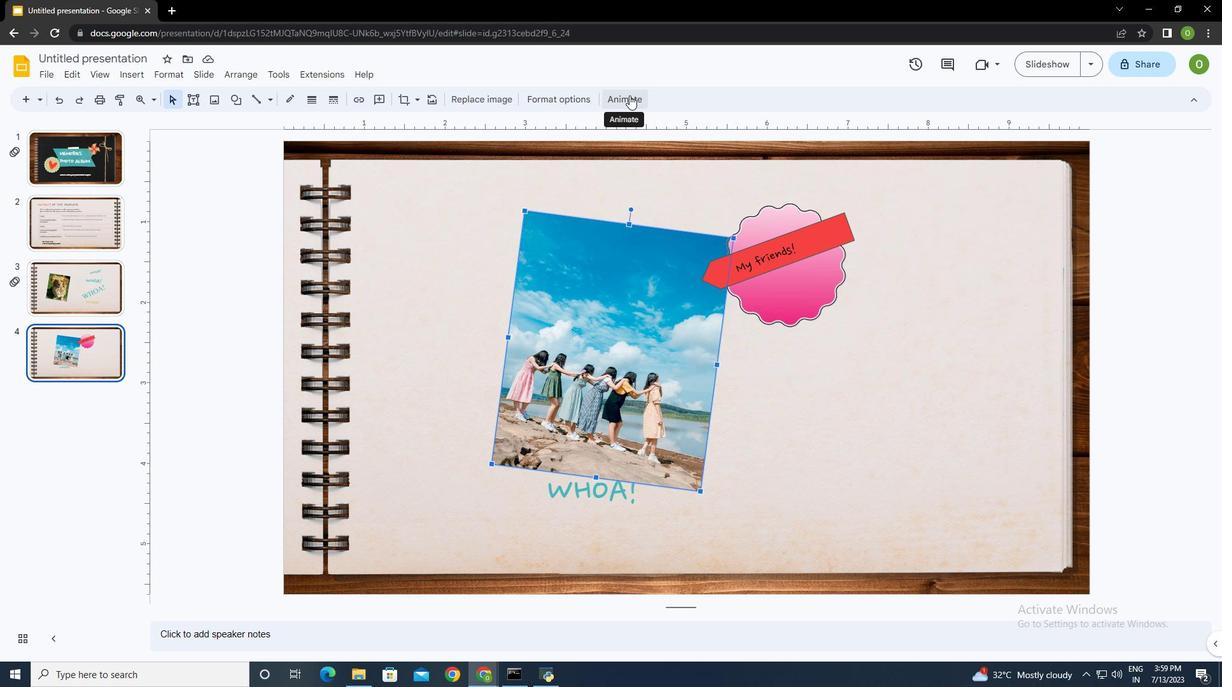 
Action: Mouse moved to (1090, 249)
Screenshot: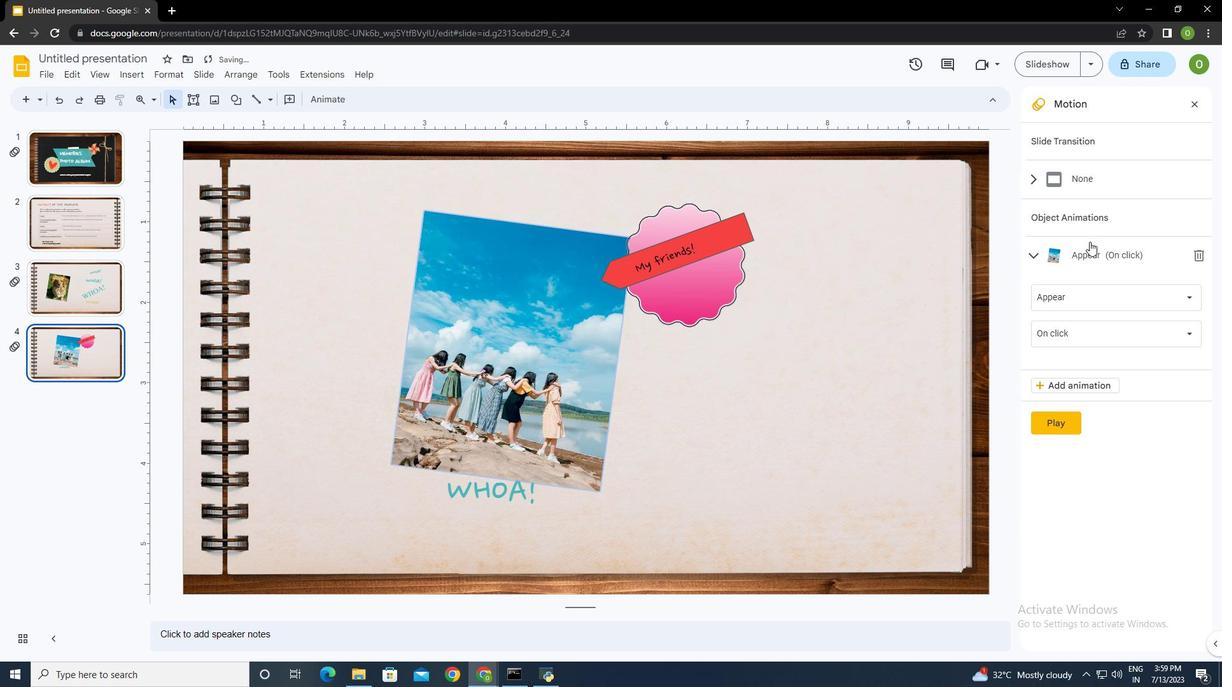 
Action: Mouse pressed left at (1090, 249)
Screenshot: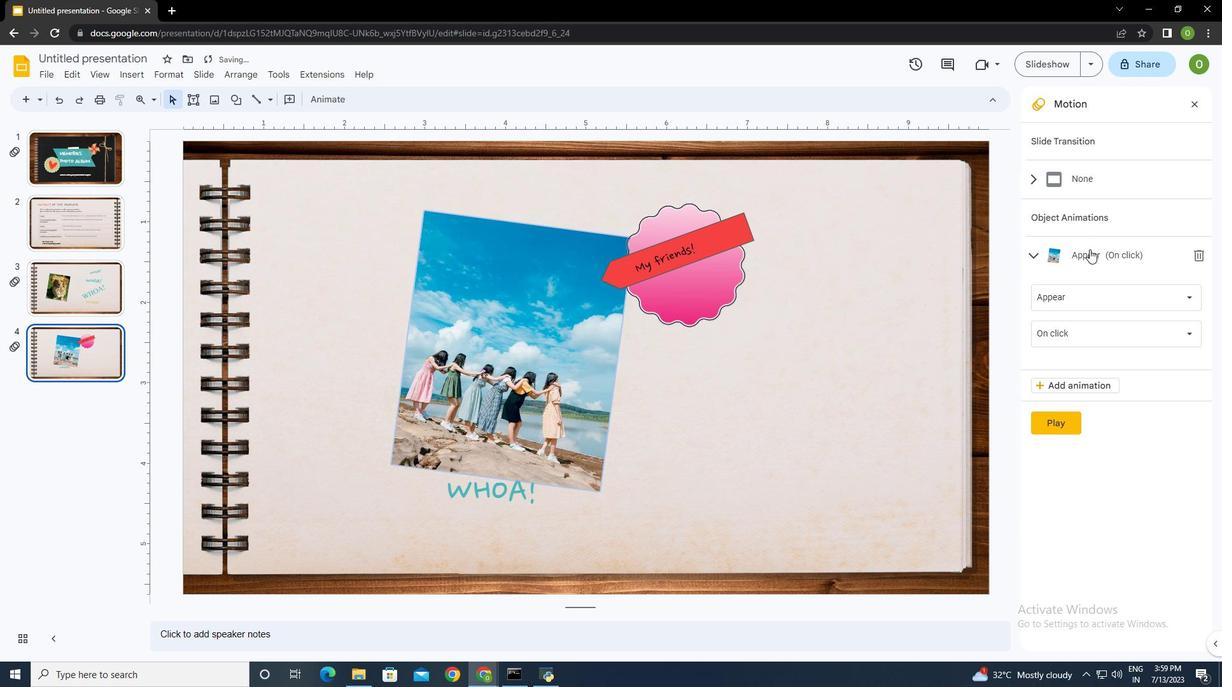 
Action: Mouse moved to (1090, 250)
Screenshot: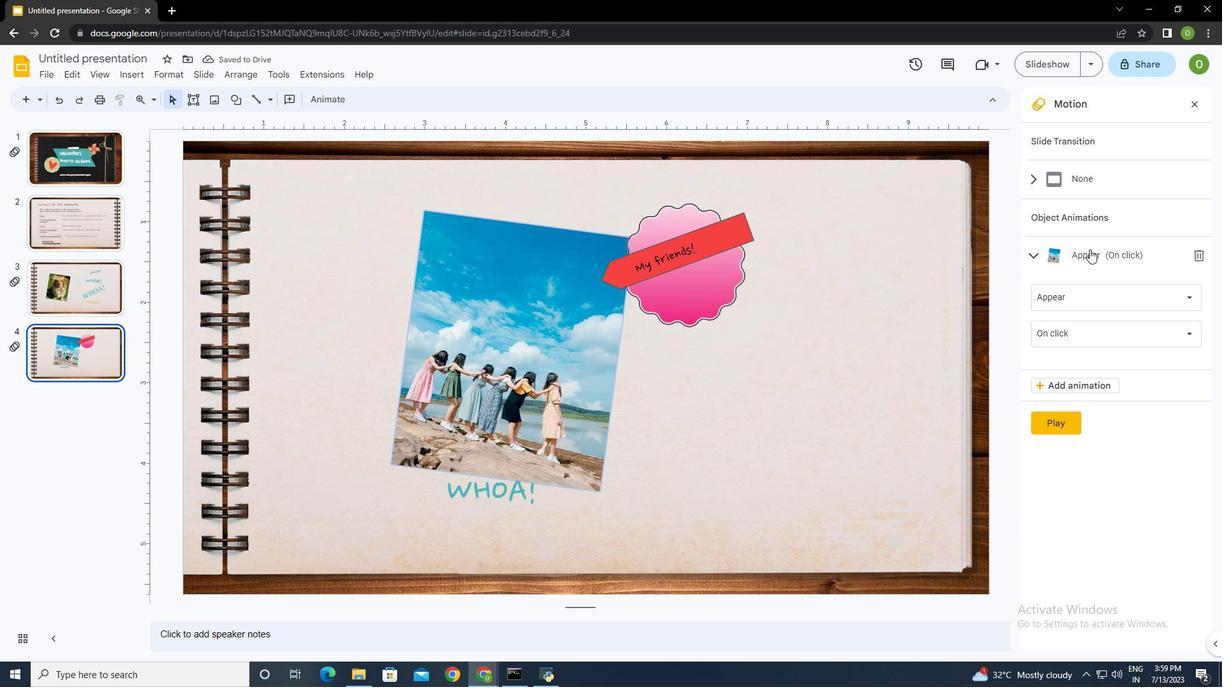 
Action: Mouse pressed left at (1090, 250)
Screenshot: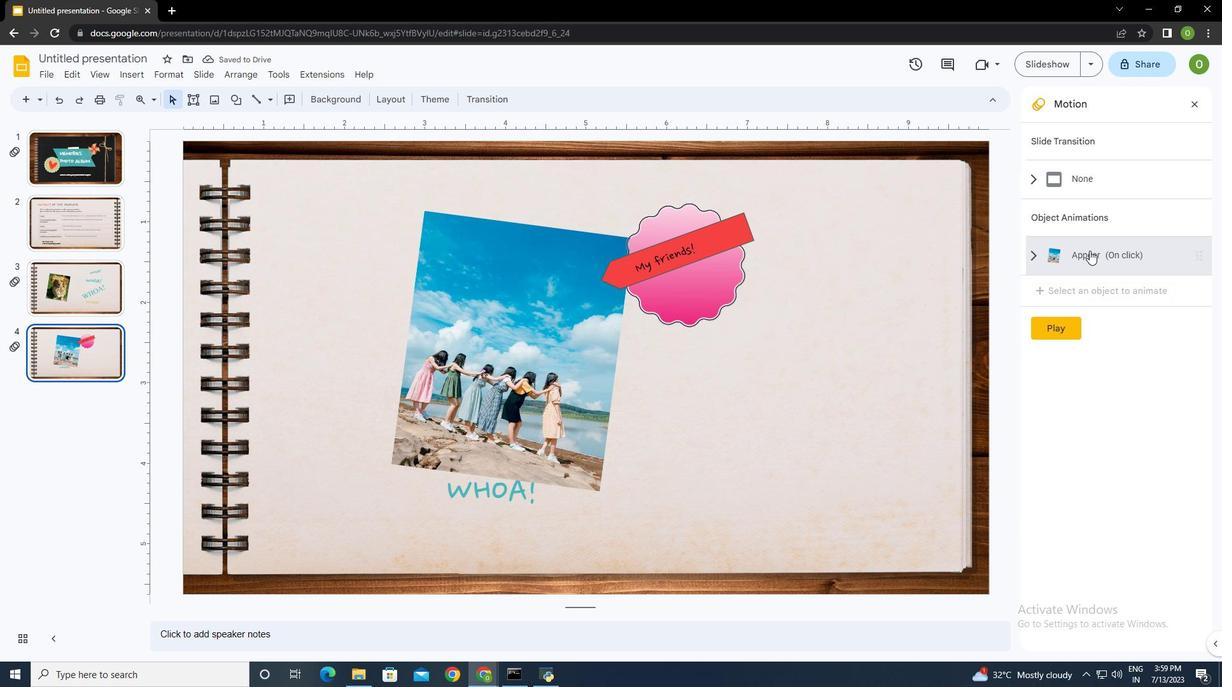 
Action: Mouse moved to (1064, 285)
Screenshot: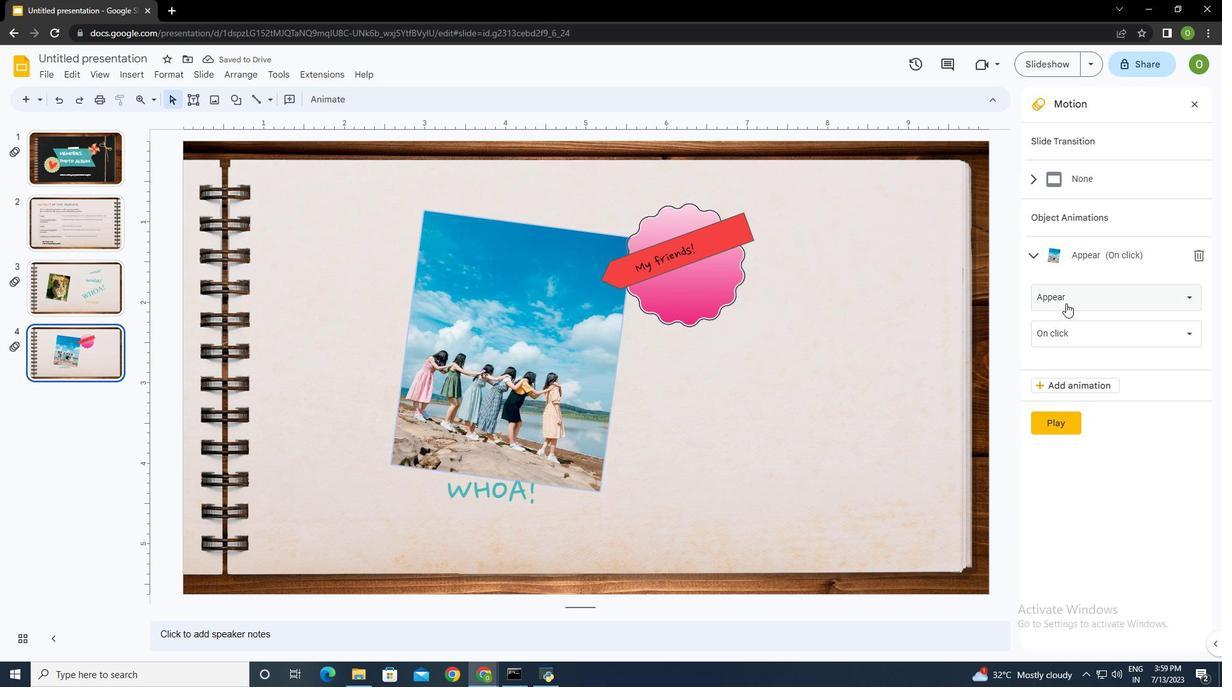 
Action: Mouse pressed left at (1064, 285)
Screenshot: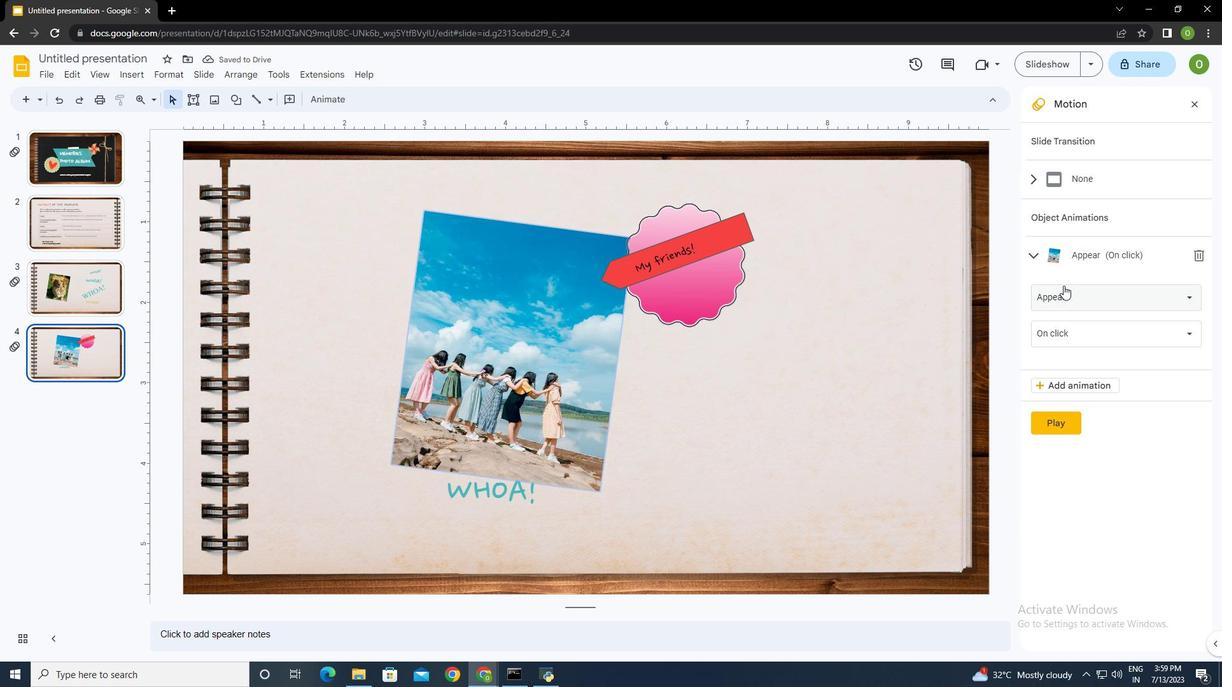 
Action: Mouse moved to (1098, 366)
Screenshot: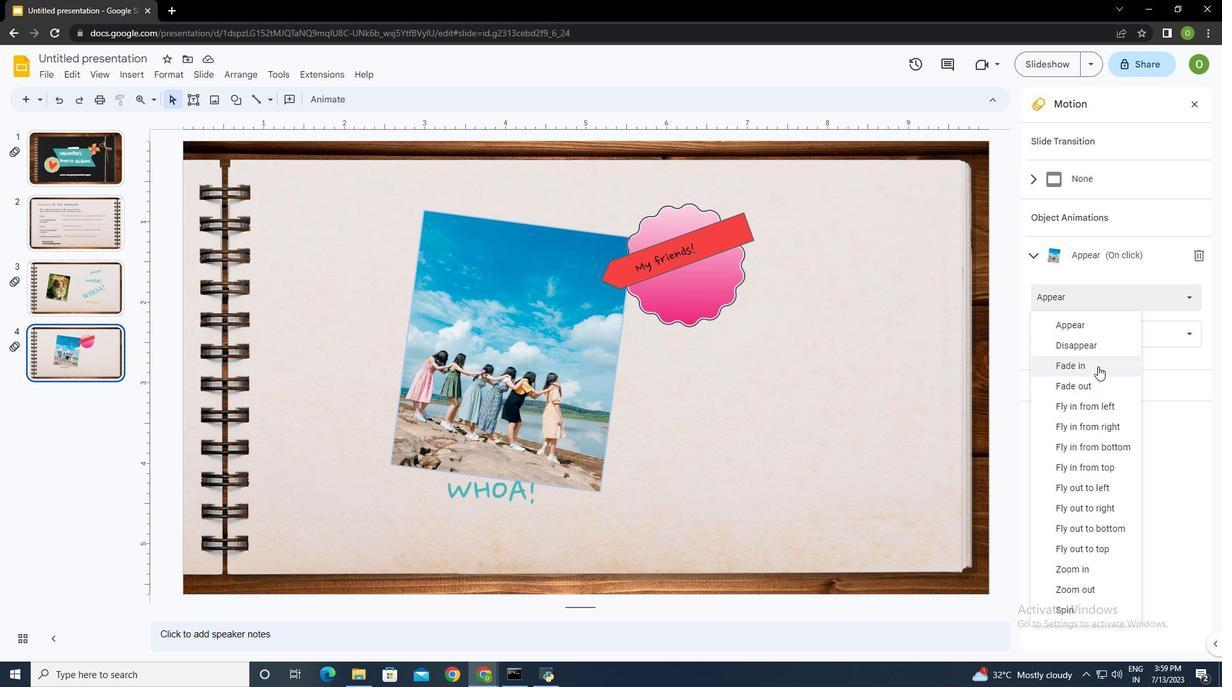 
Action: Mouse pressed left at (1098, 366)
Screenshot: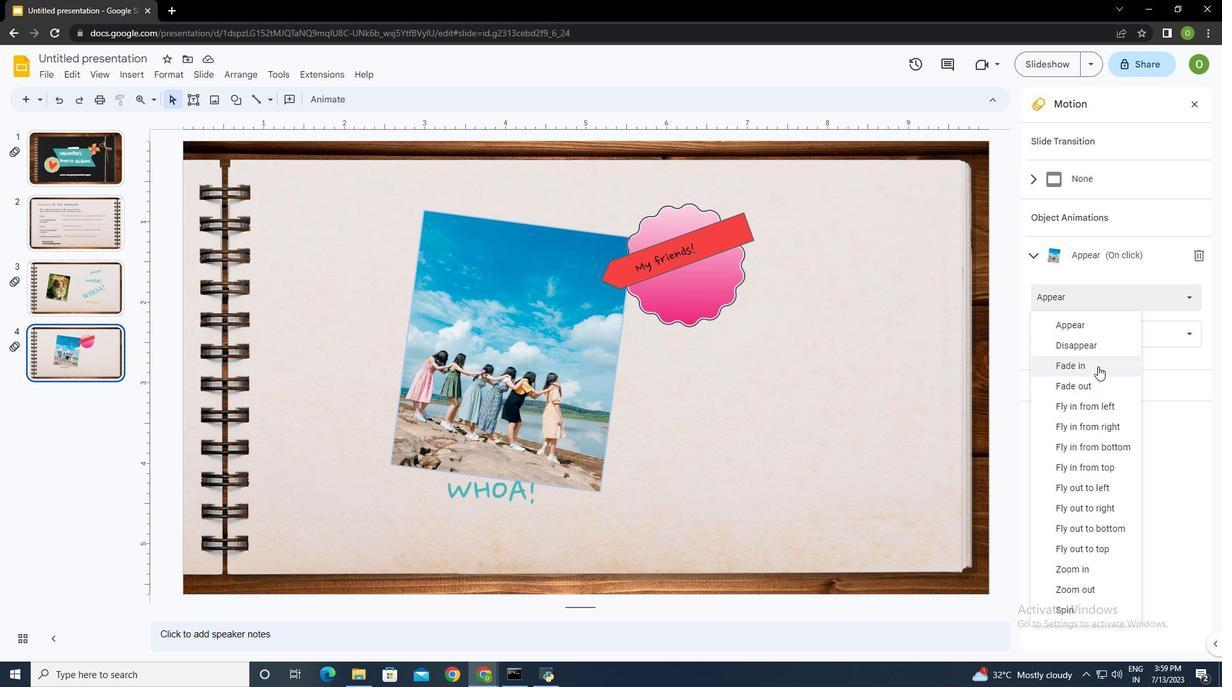 
Action: Mouse moved to (1099, 333)
Screenshot: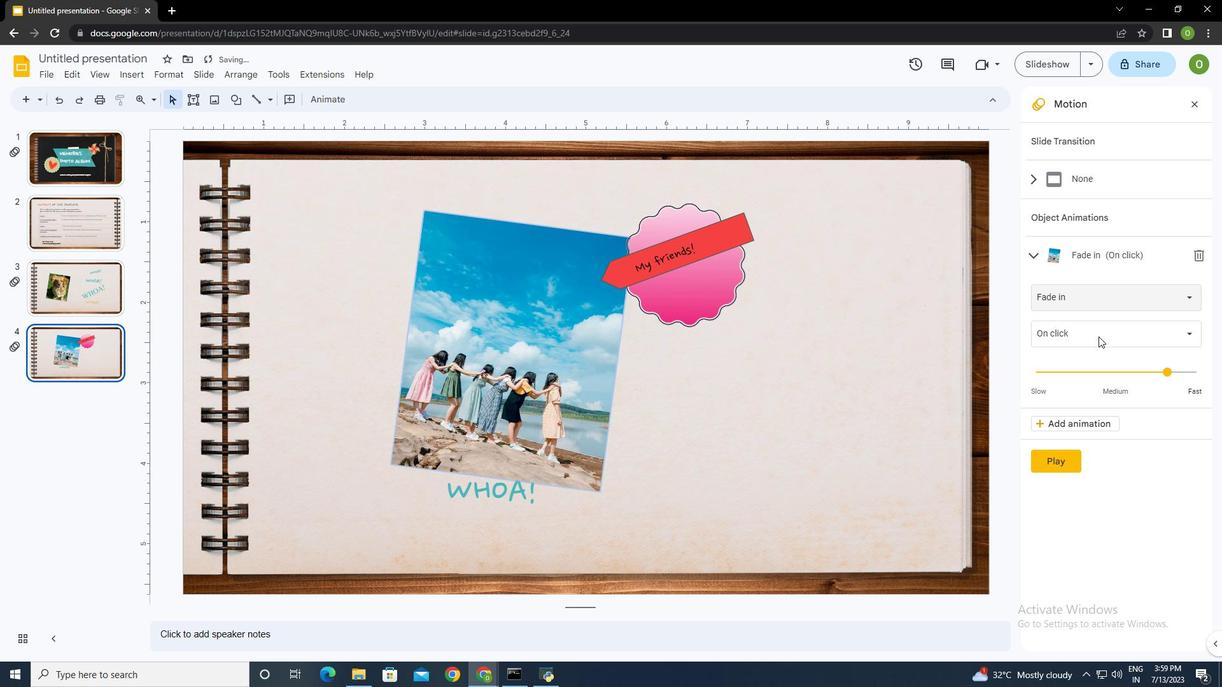 
Action: Mouse pressed left at (1099, 333)
Screenshot: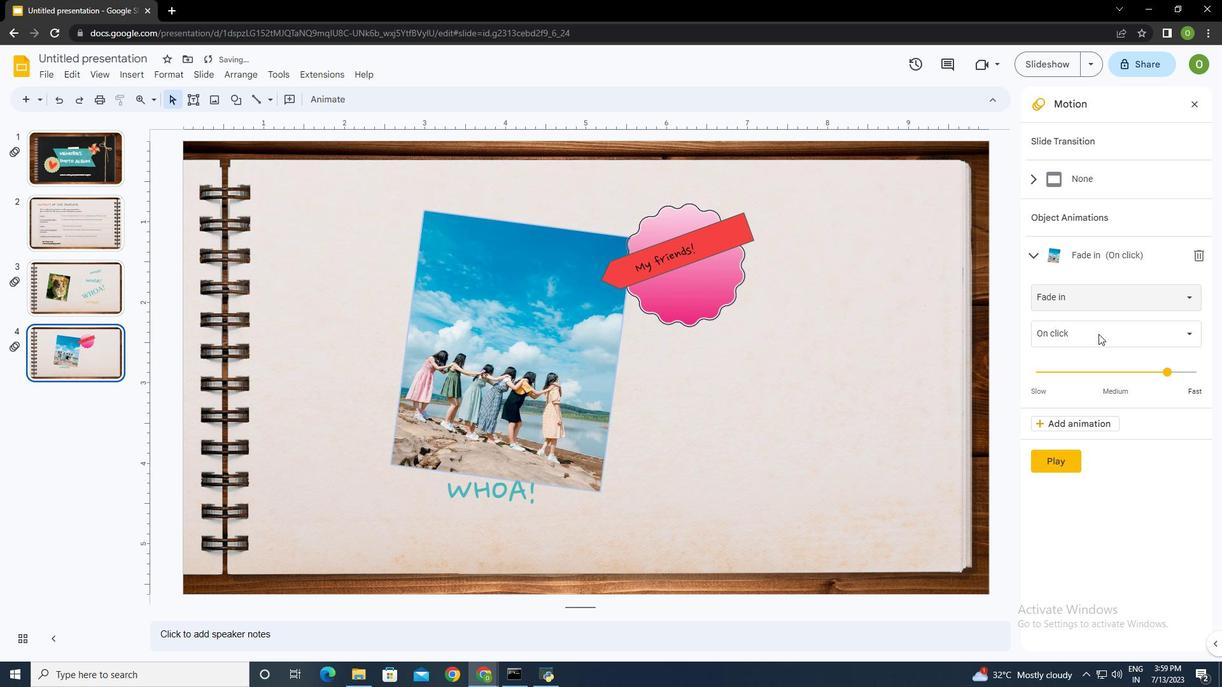
Action: Mouse moved to (1095, 376)
Screenshot: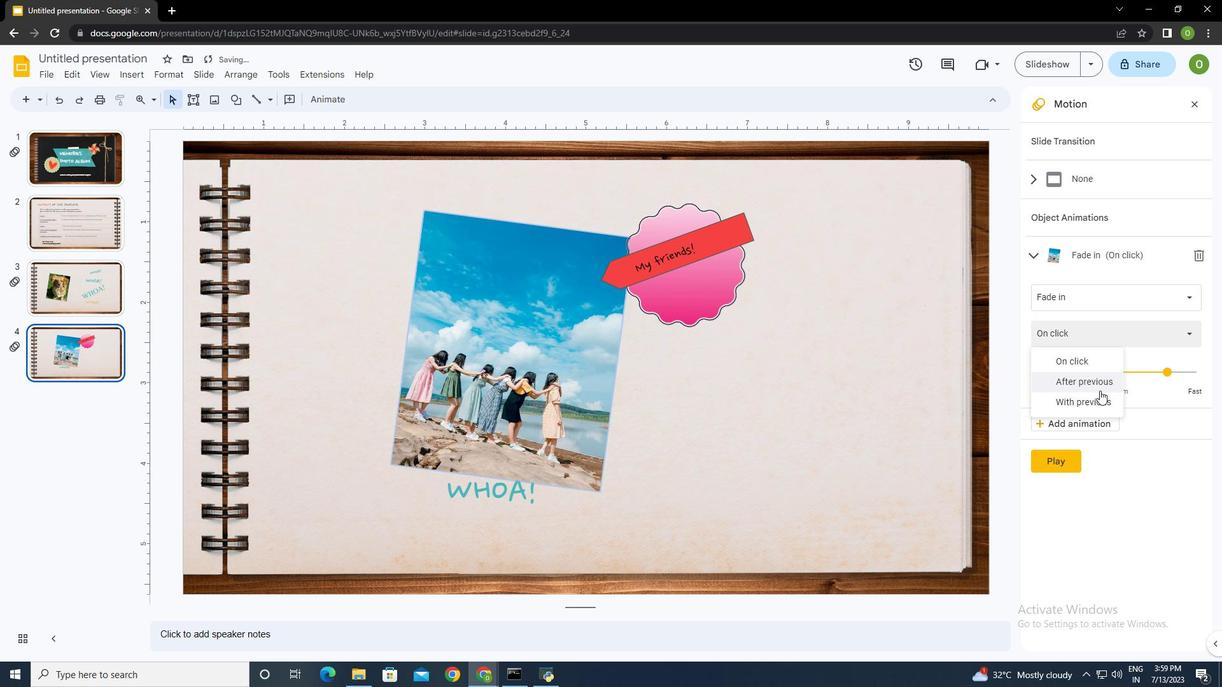 
Action: Mouse pressed left at (1095, 376)
Screenshot: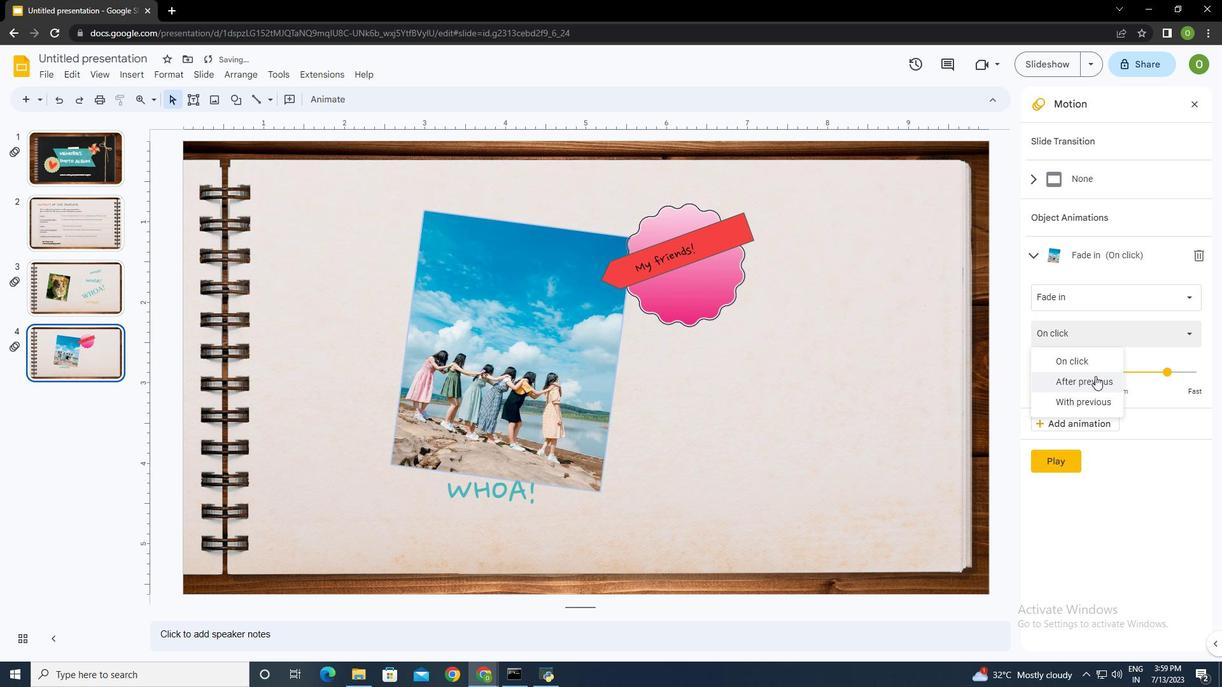 
Action: Mouse moved to (1169, 370)
Screenshot: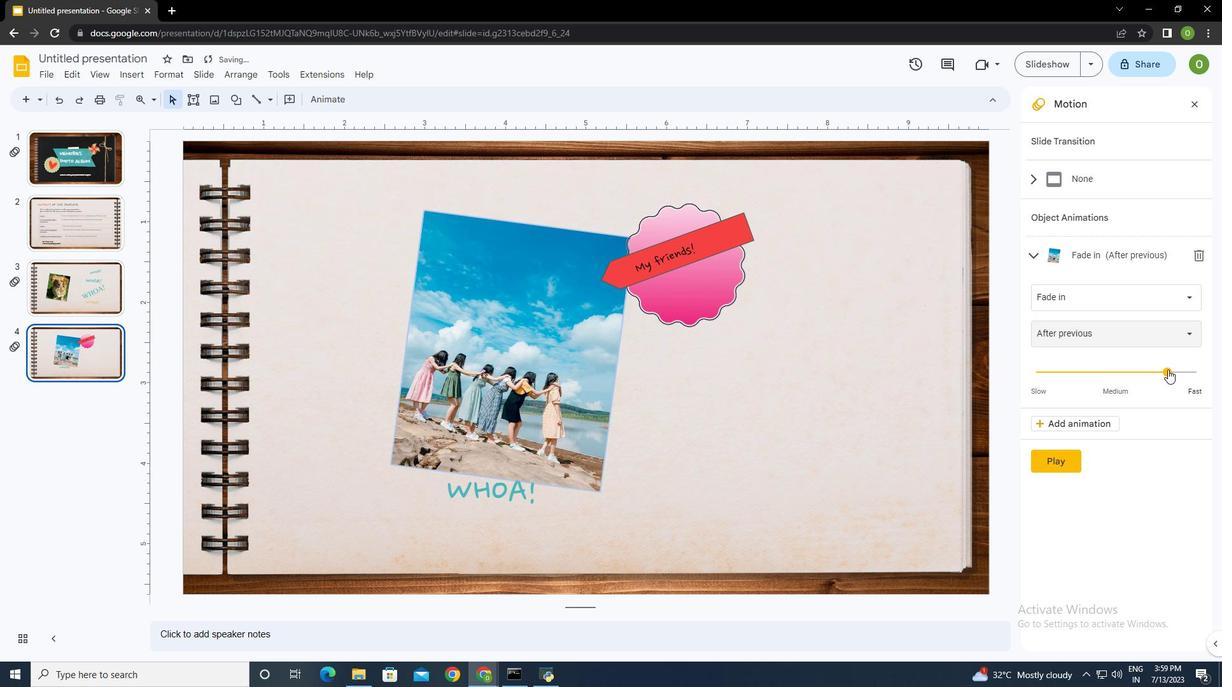 
Action: Mouse pressed left at (1169, 370)
Screenshot: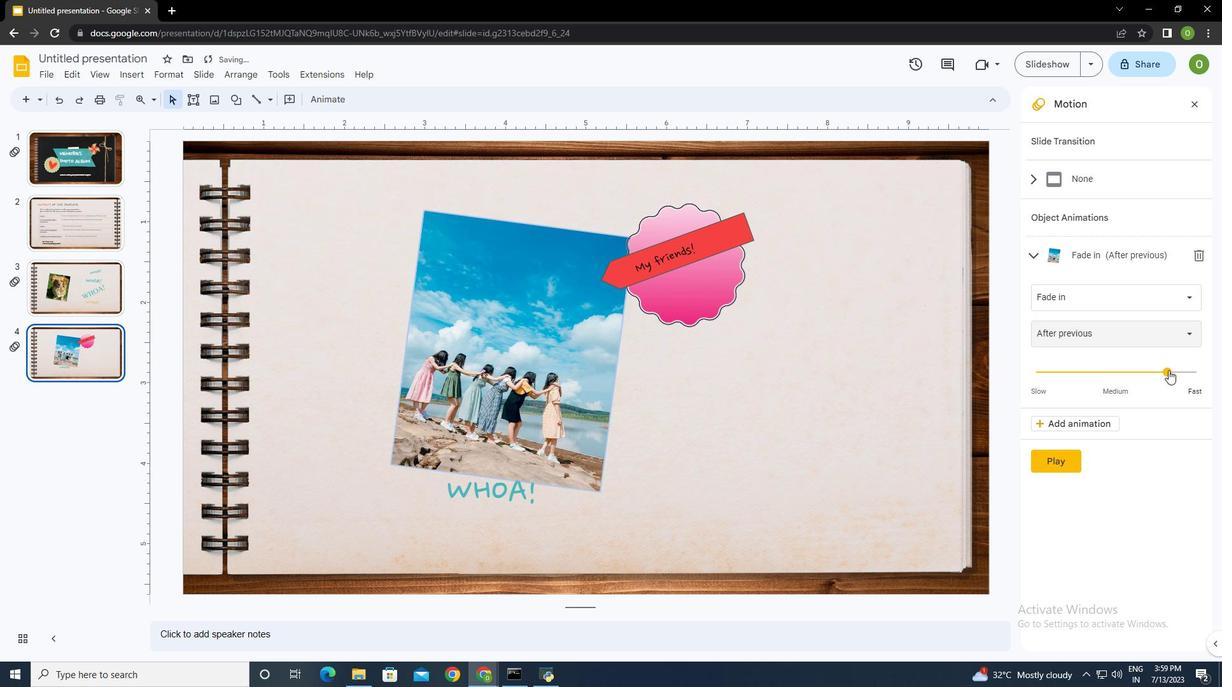 
Action: Mouse moved to (1061, 458)
Screenshot: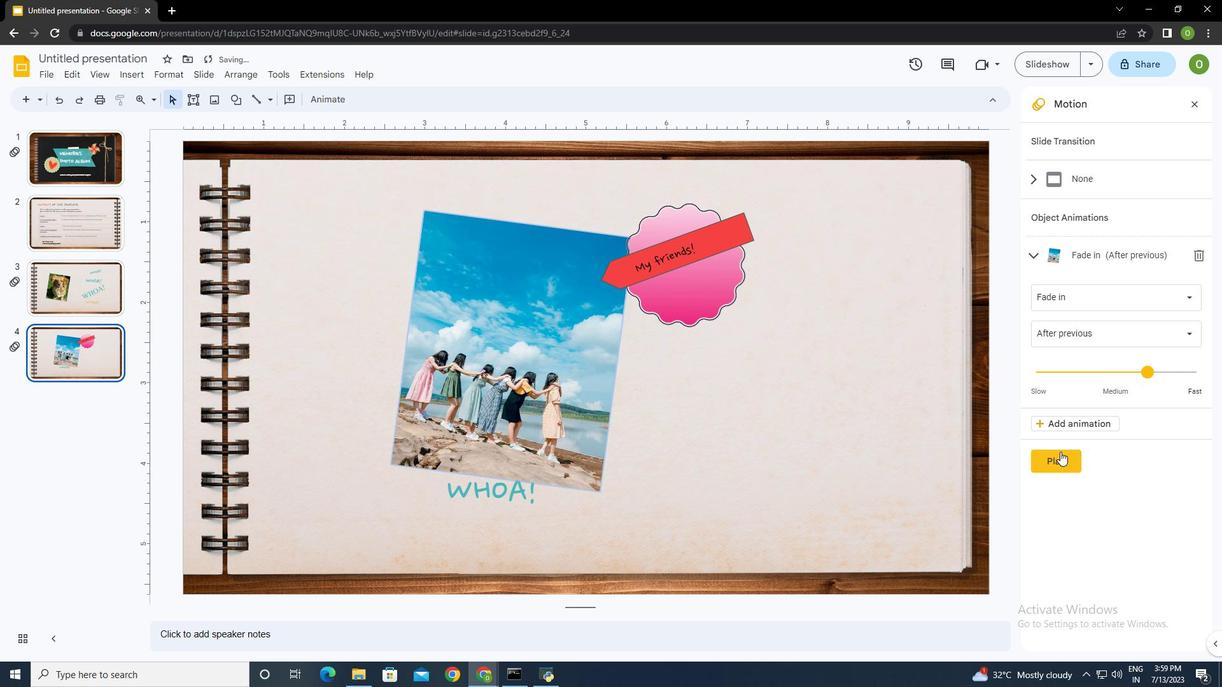 
Action: Mouse pressed left at (1061, 458)
Screenshot: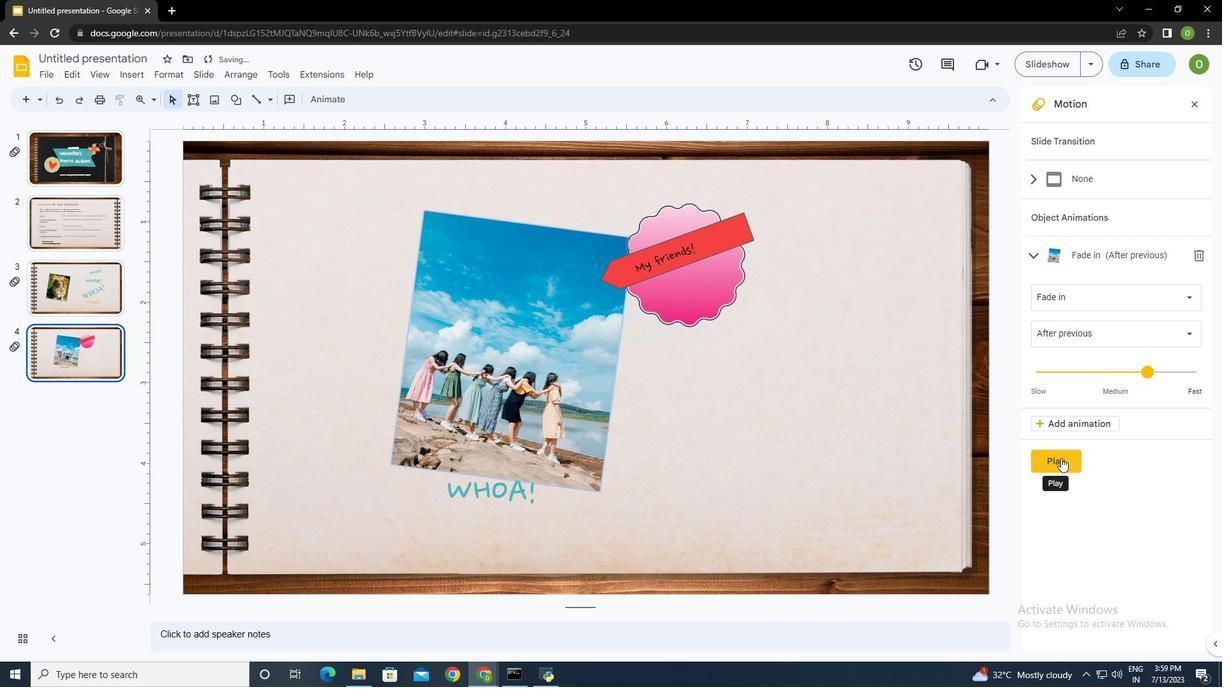 
Action: Mouse moved to (1057, 462)
Screenshot: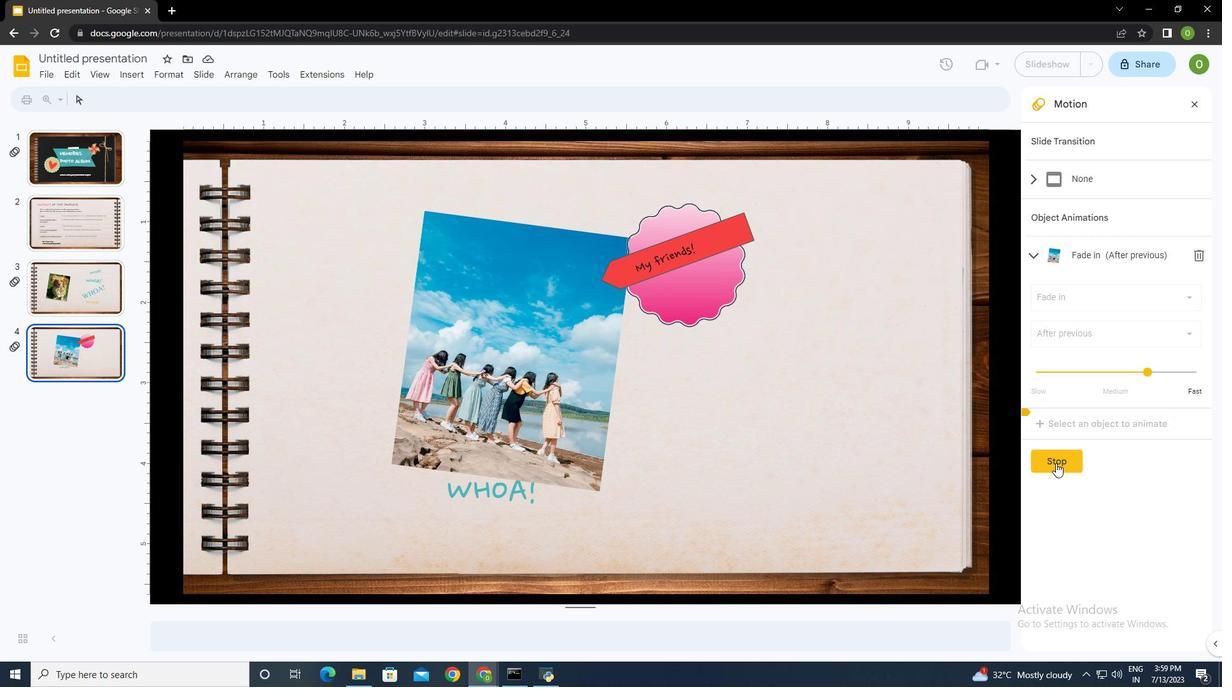 
Action: Mouse pressed left at (1057, 462)
Screenshot: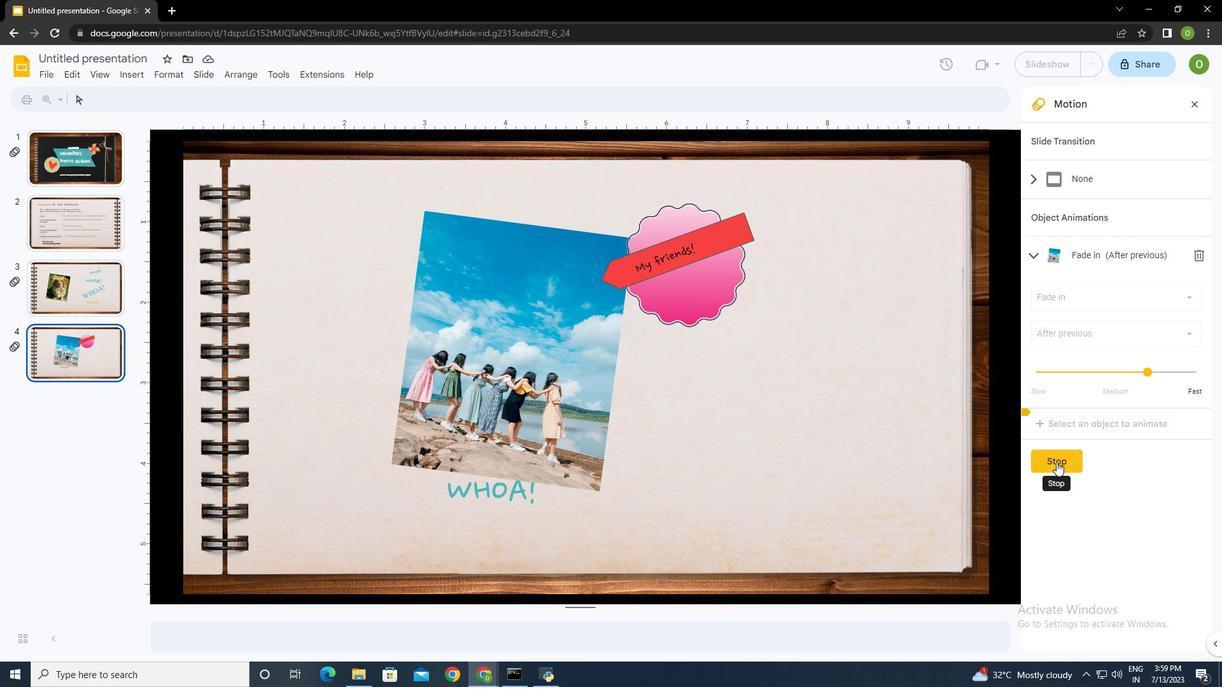 
Action: Mouse moved to (1194, 104)
Screenshot: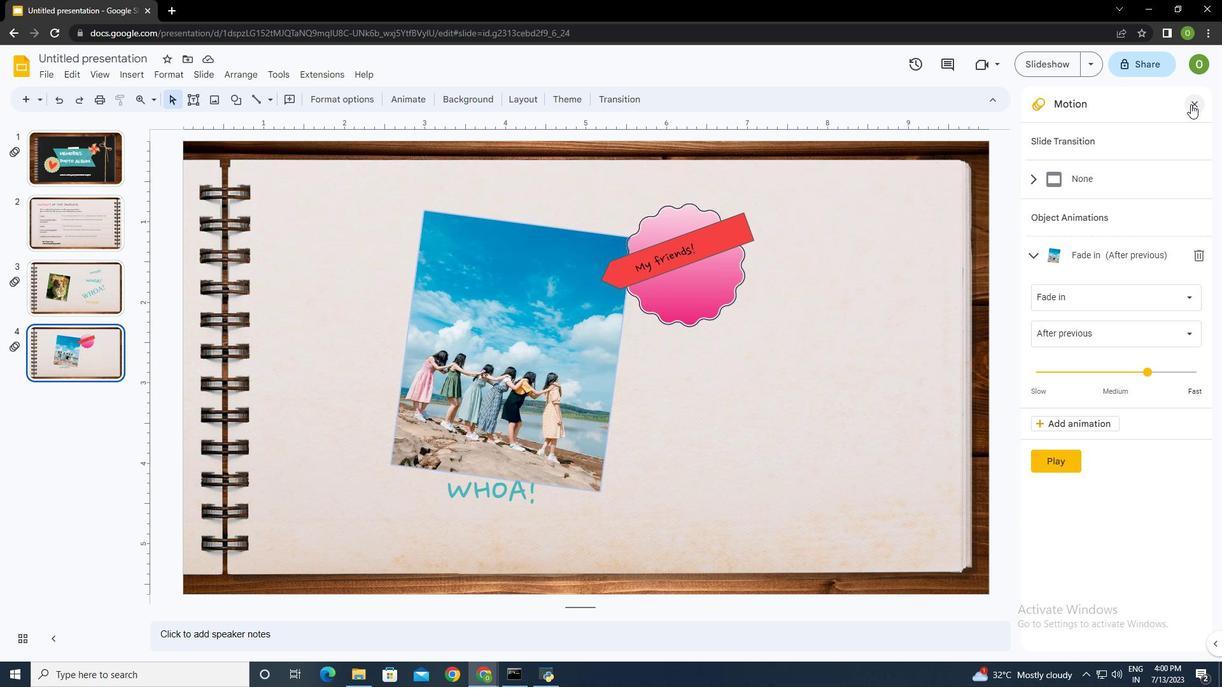 
Action: Mouse pressed left at (1194, 104)
Screenshot: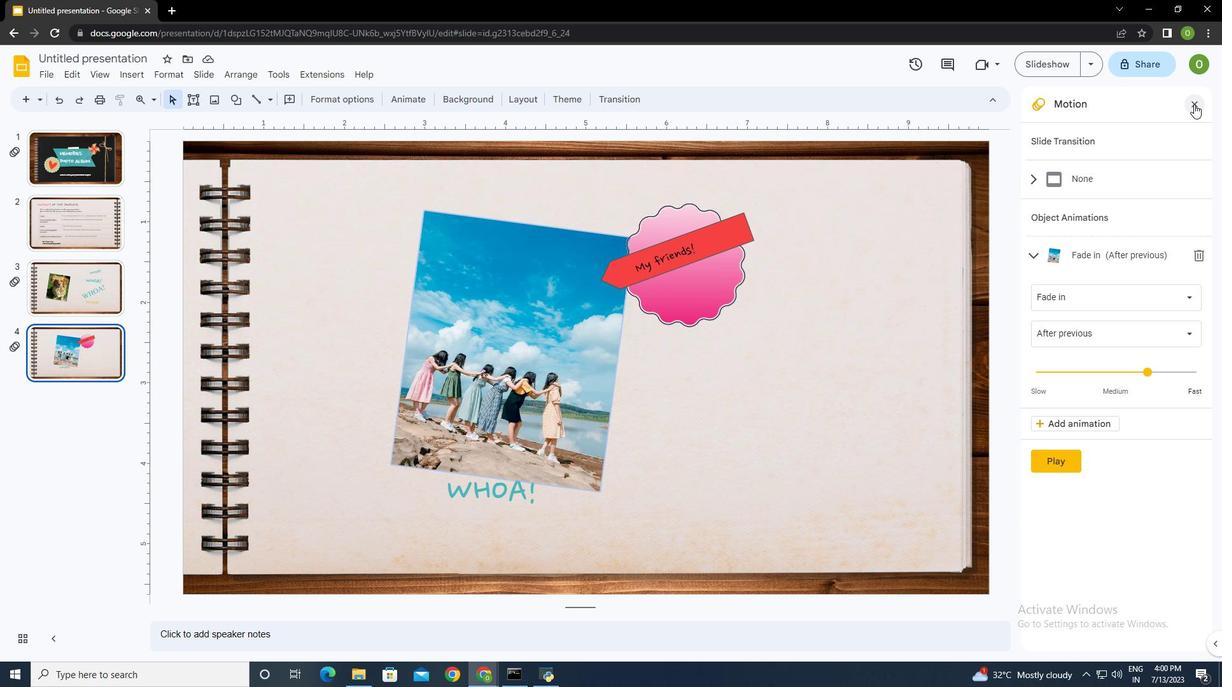
Action: Mouse moved to (755, 524)
Screenshot: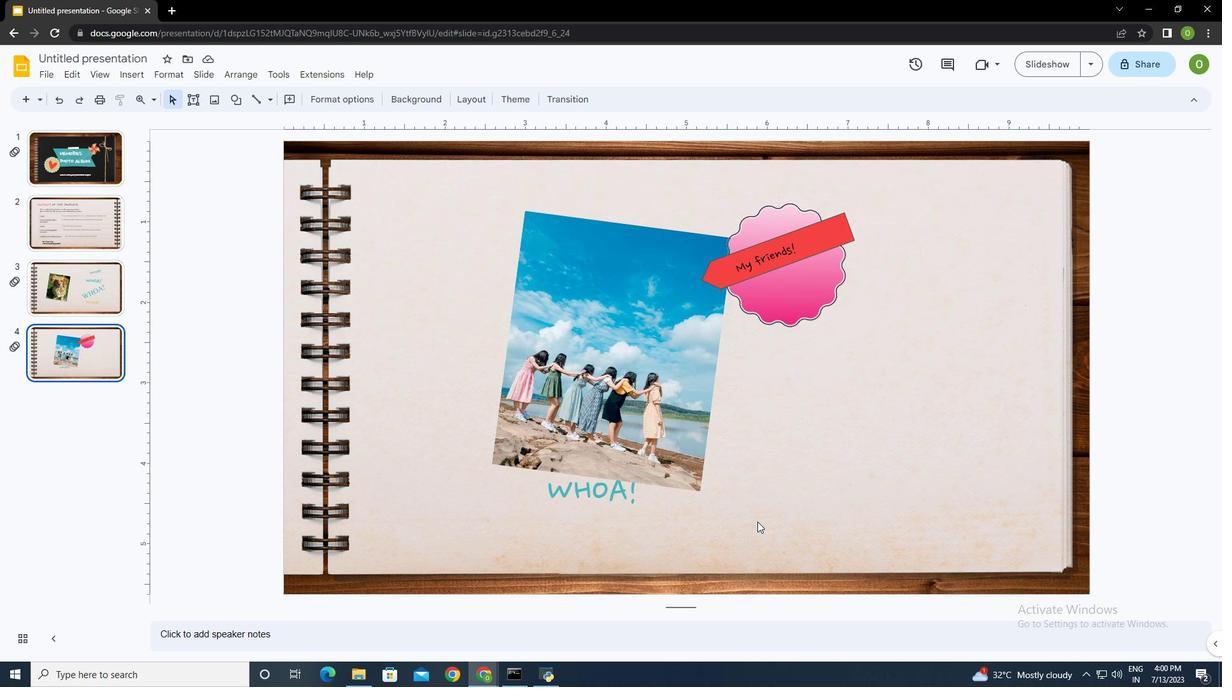 
